 Task: Research Airbnb properties in Center Point, United States from 6th November, 2023 to 8th November, 2023 for 2 adults.1  bedroom having 2 beds and 1 bathroom. Property type can be flat. Amenities needed are: wifi. Booking option can be shelf check-in. Look for 4 properties as per requirement.
Action: Mouse pressed left at (312, 131)
Screenshot: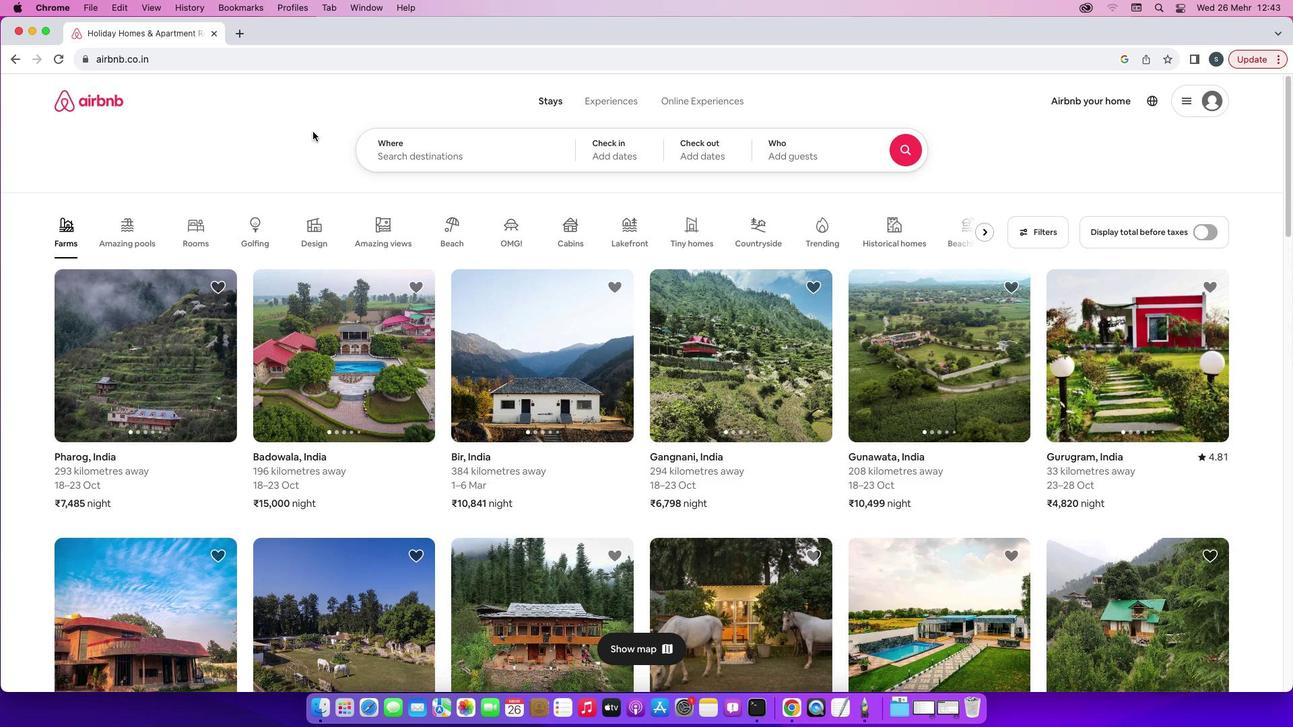 
Action: Mouse moved to (427, 159)
Screenshot: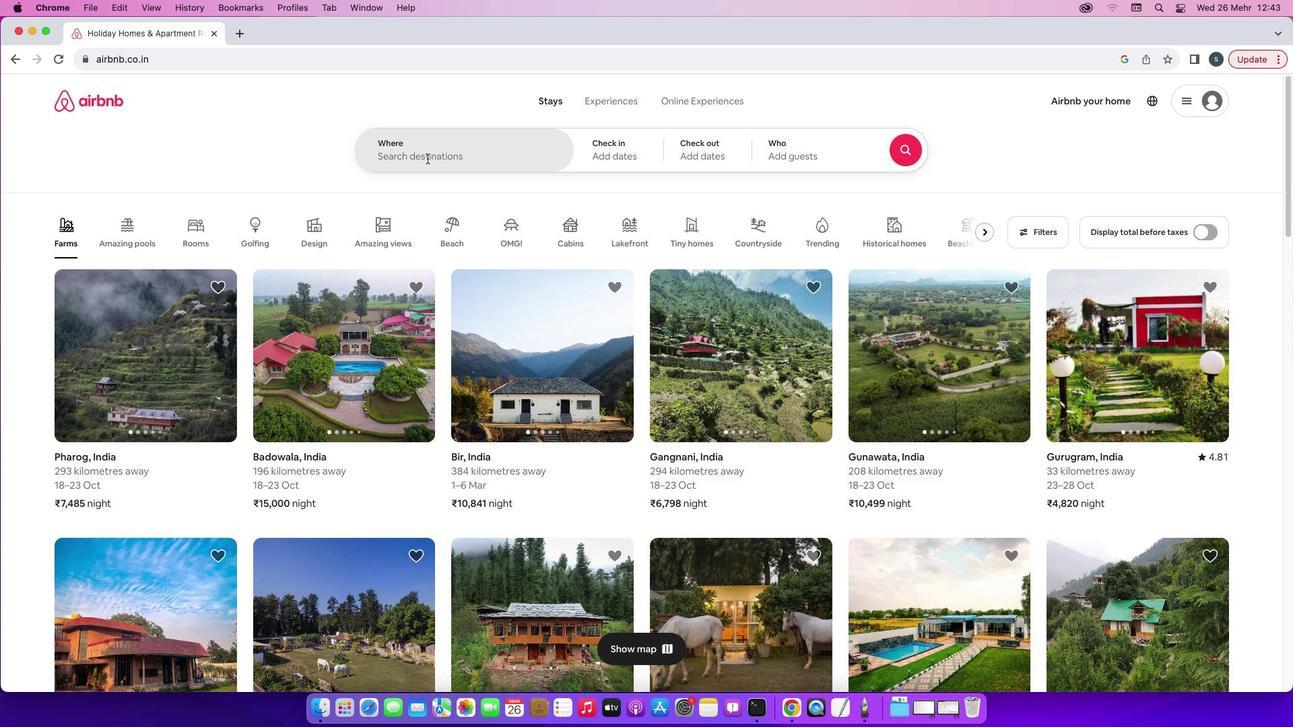 
Action: Mouse pressed left at (427, 159)
Screenshot: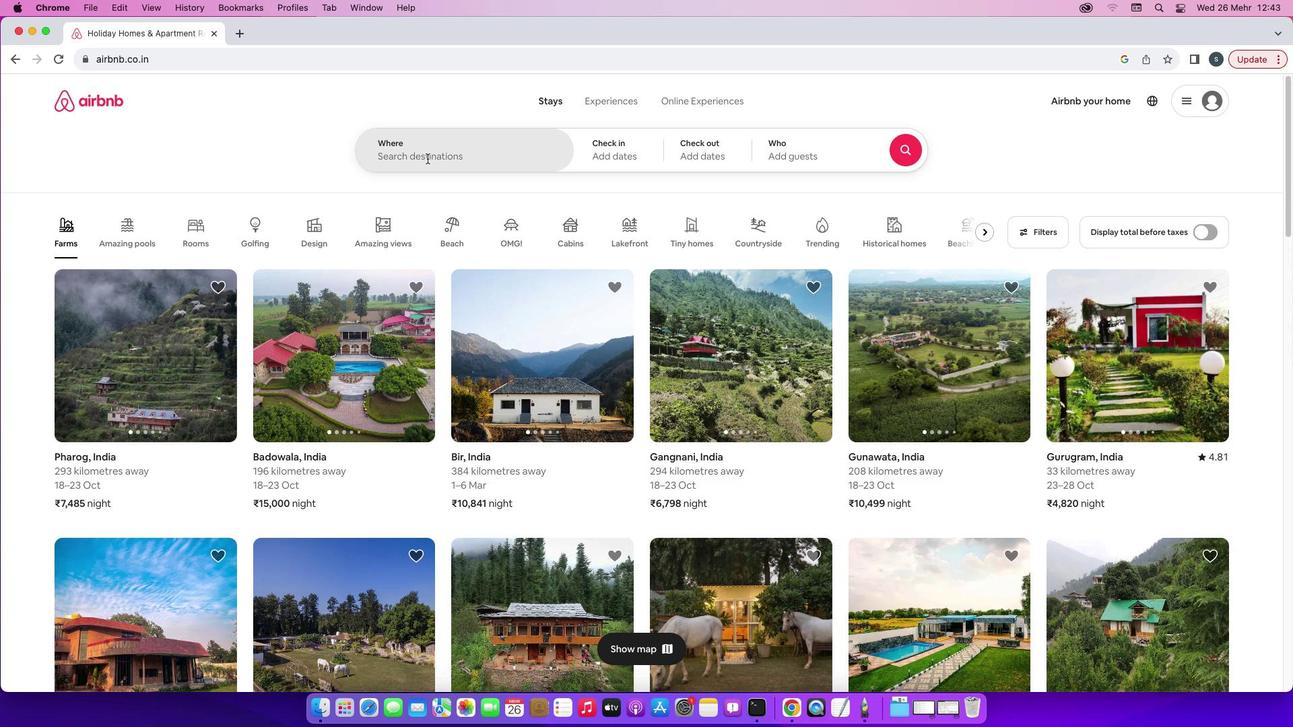
Action: Mouse moved to (427, 158)
Screenshot: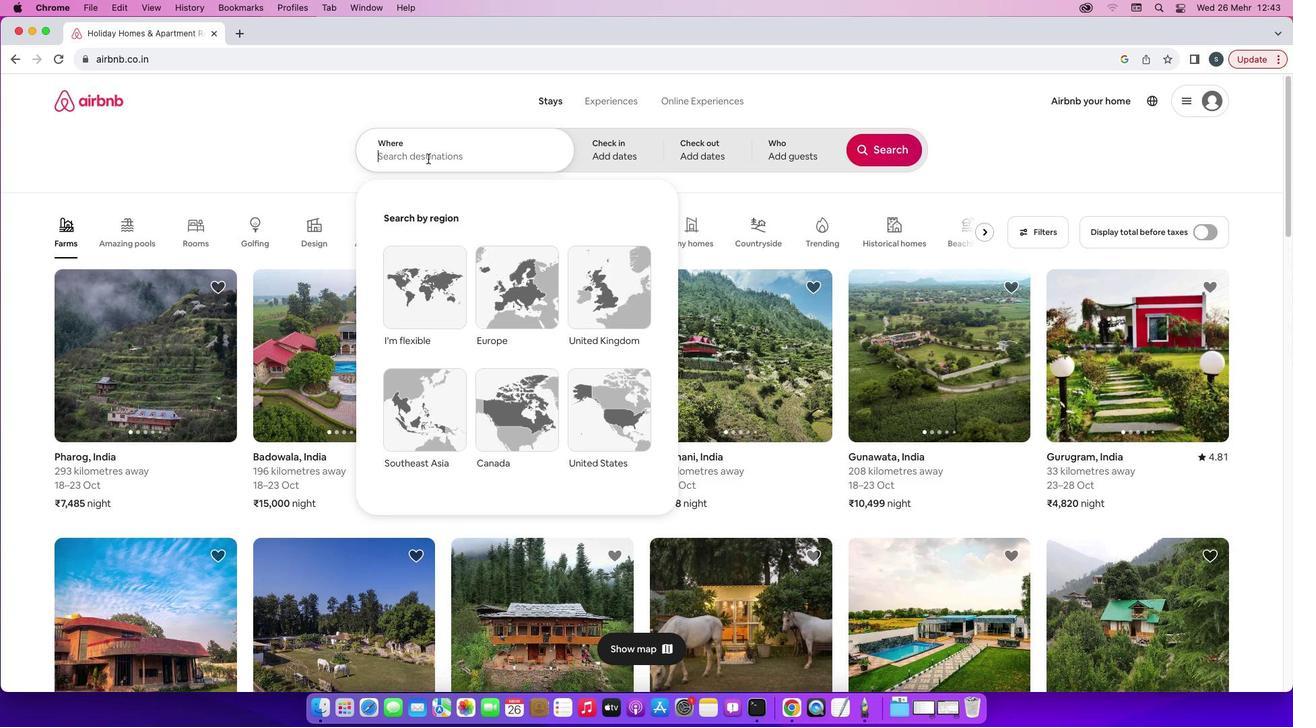 
Action: Key pressed 'C'Key.caps_lock'e''n''t''e''r'Key.space'p'Key.caps_lock'O''I''N''T'Key.backspaceKey.backspaceKey.backspaceKey.backspaceKey.backspace'P'Key.caps_lock'o''i''n''t'','Key.spaceKey.caps_lock'U'Key.caps_lock'n''i''t''e''d'Key.spaceKey.caps_lock'S'Key.caps_lock't''a''t''e''s'Key.enter
Screenshot: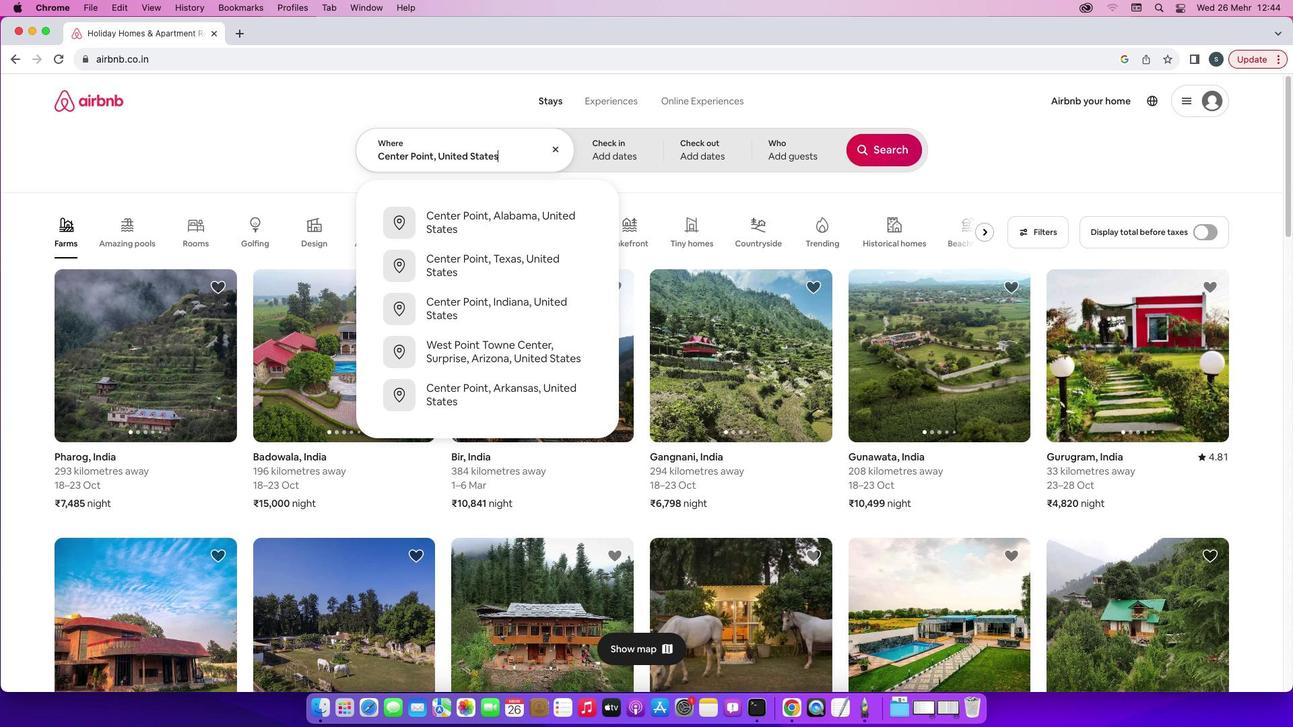 
Action: Mouse moved to (700, 340)
Screenshot: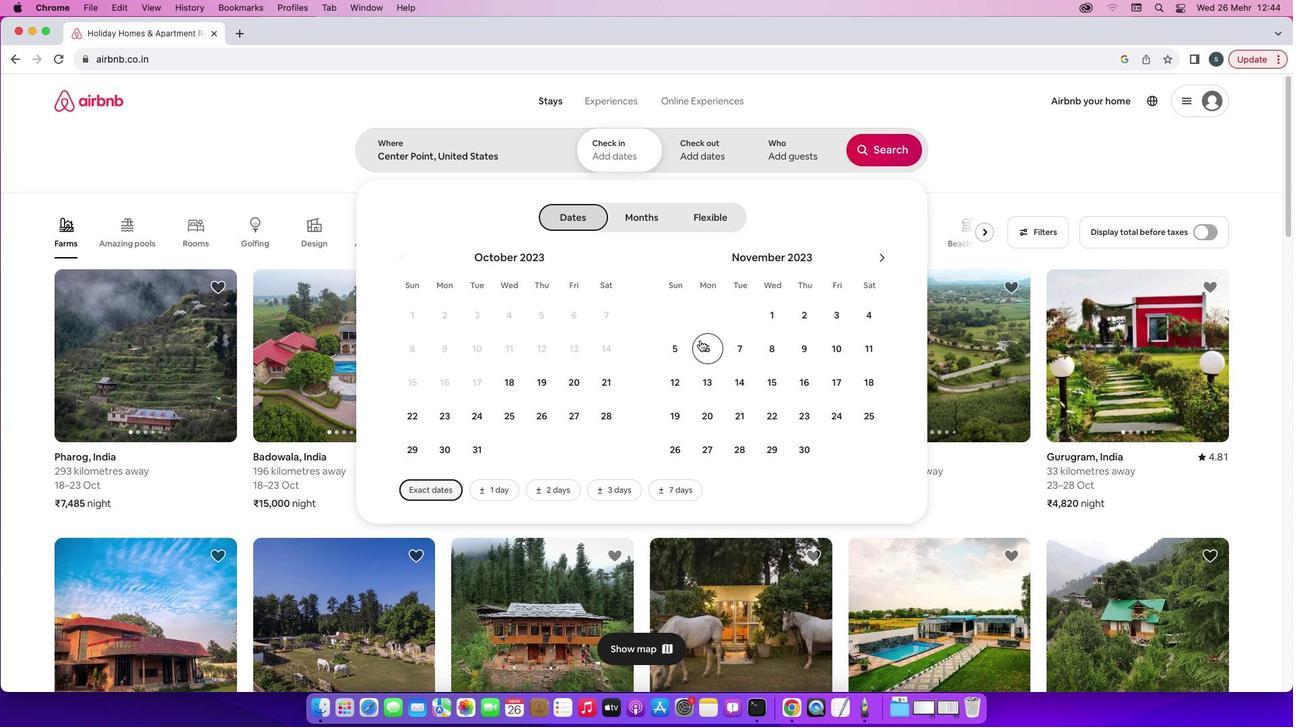 
Action: Mouse pressed left at (700, 340)
Screenshot: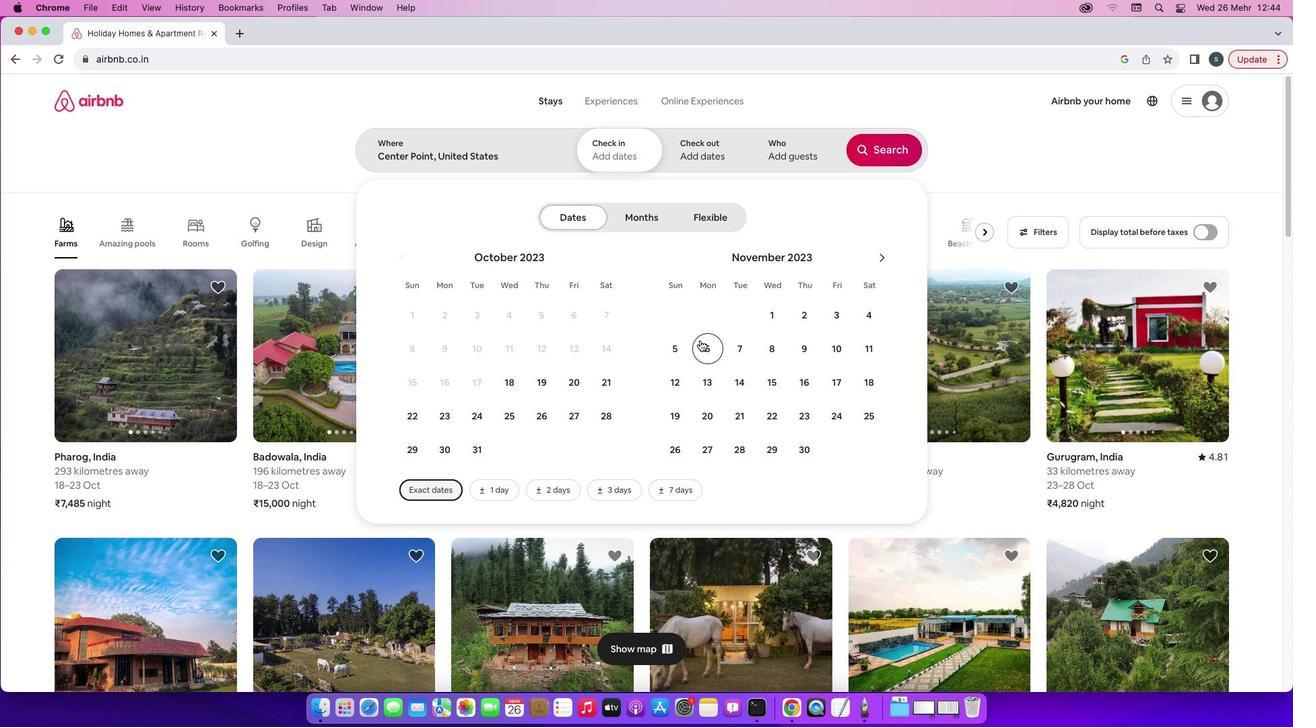 
Action: Mouse moved to (768, 351)
Screenshot: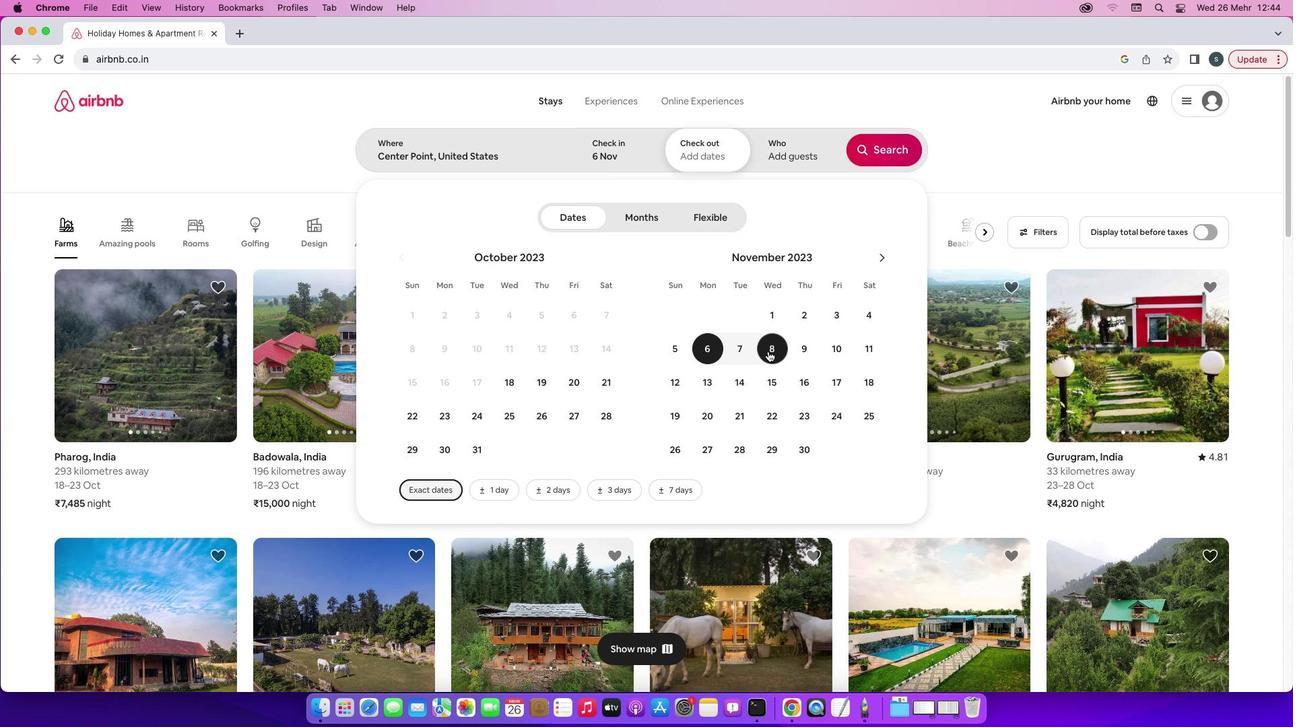 
Action: Mouse pressed left at (768, 351)
Screenshot: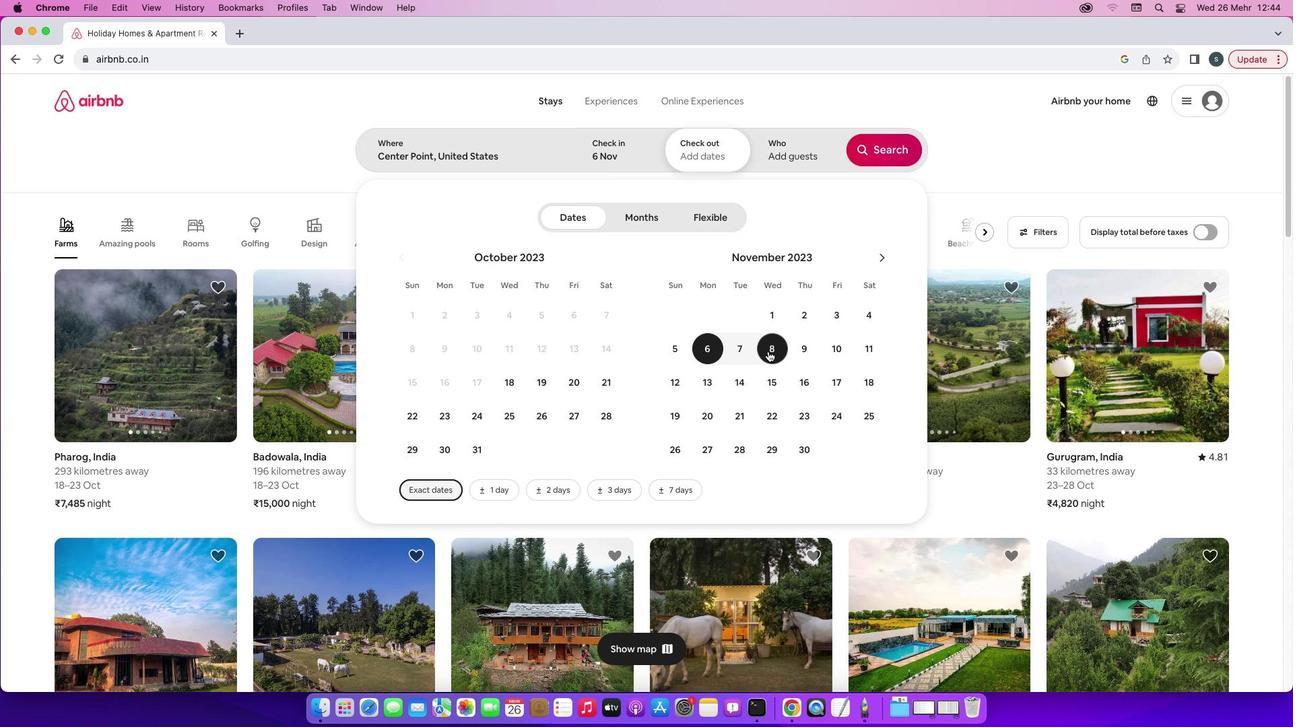
Action: Mouse moved to (801, 146)
Screenshot: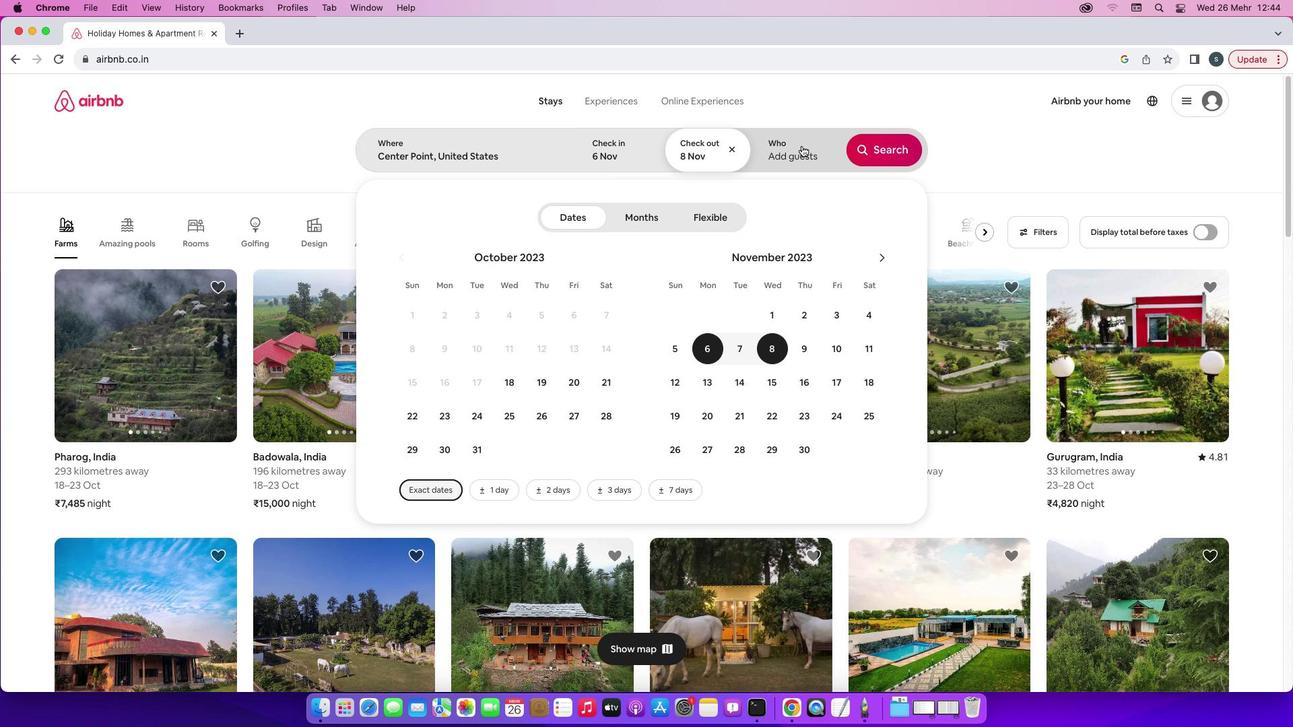 
Action: Mouse pressed left at (801, 146)
Screenshot: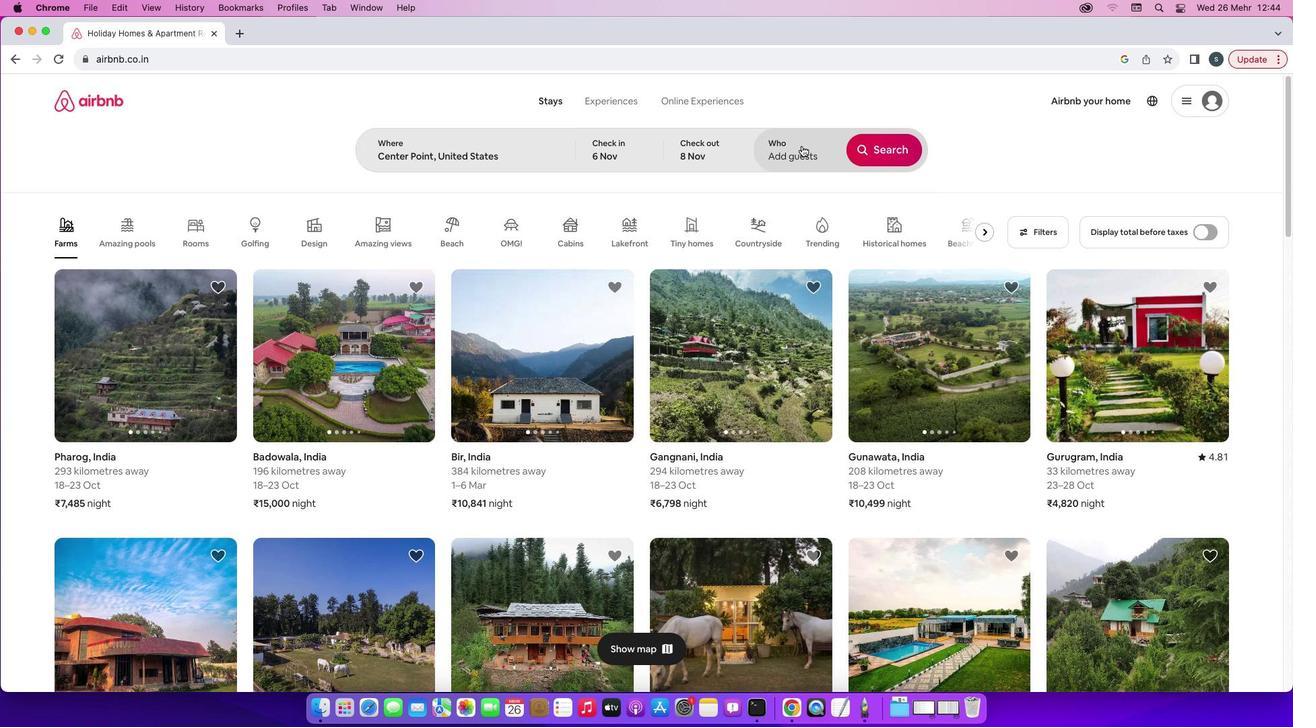 
Action: Mouse moved to (888, 223)
Screenshot: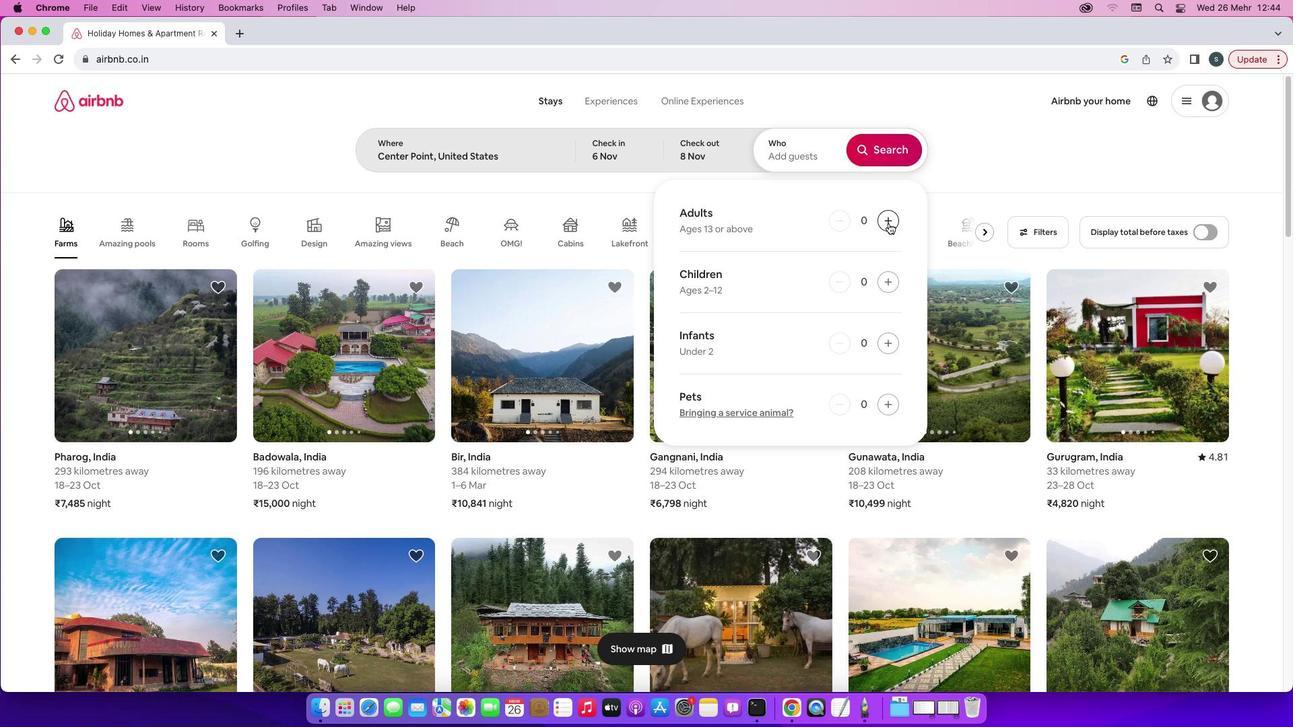 
Action: Mouse pressed left at (888, 223)
Screenshot: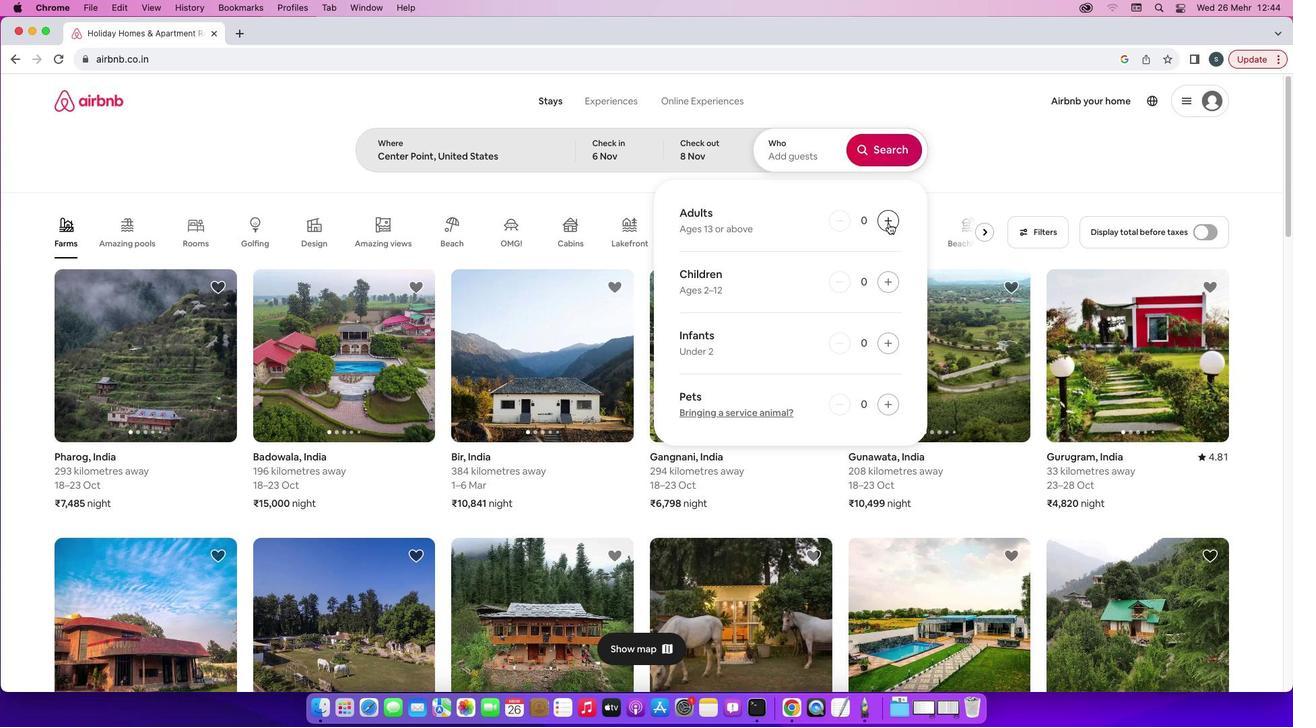 
Action: Mouse pressed left at (888, 223)
Screenshot: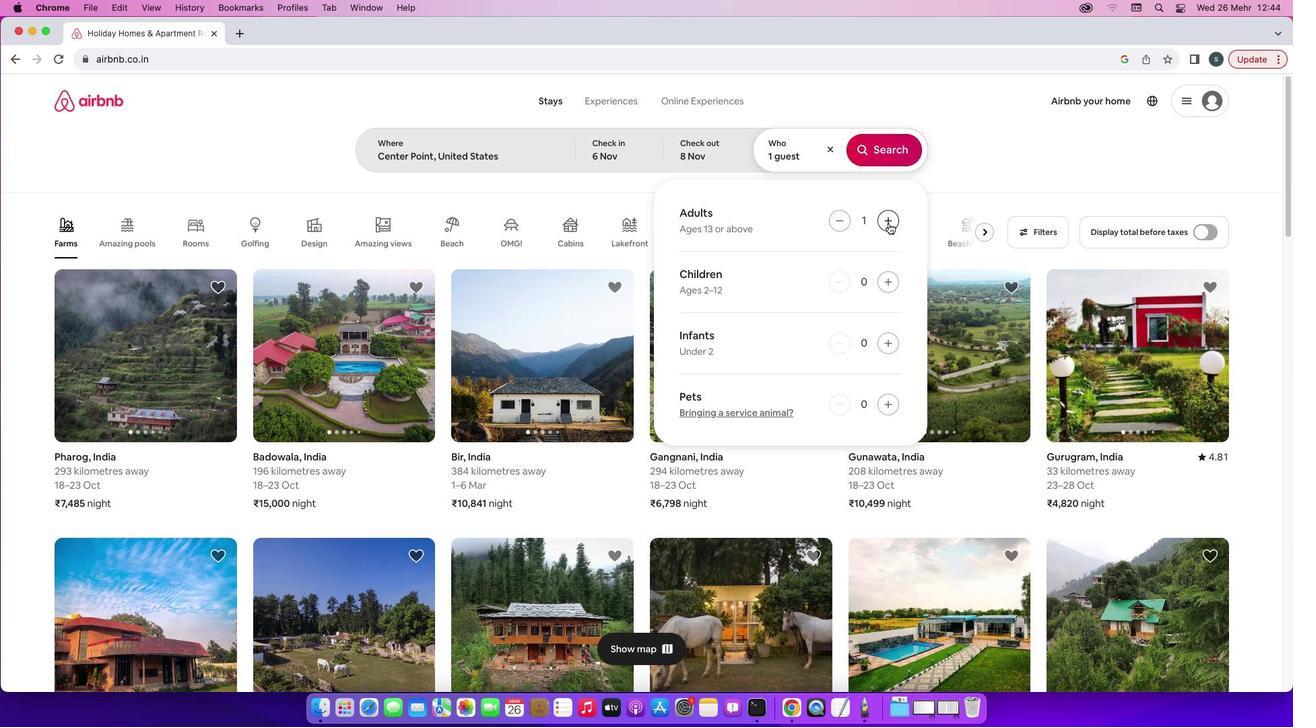 
Action: Mouse moved to (884, 141)
Screenshot: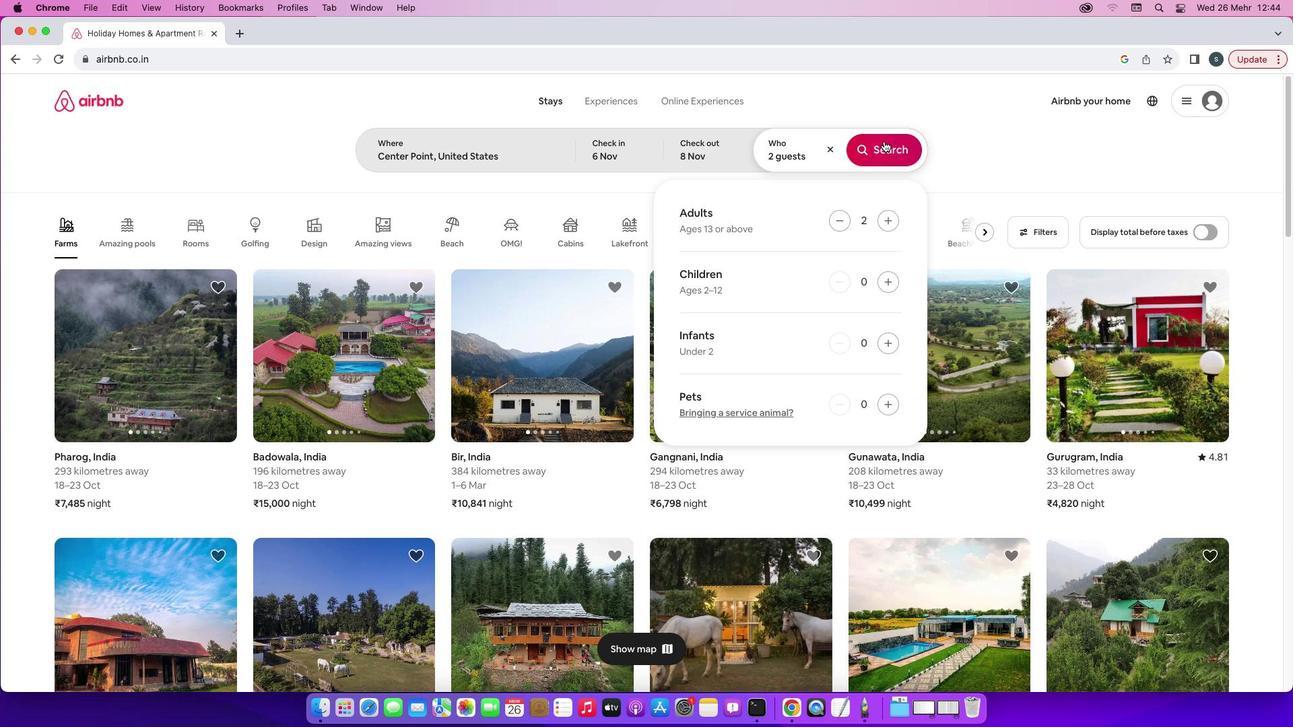 
Action: Mouse pressed left at (884, 141)
Screenshot: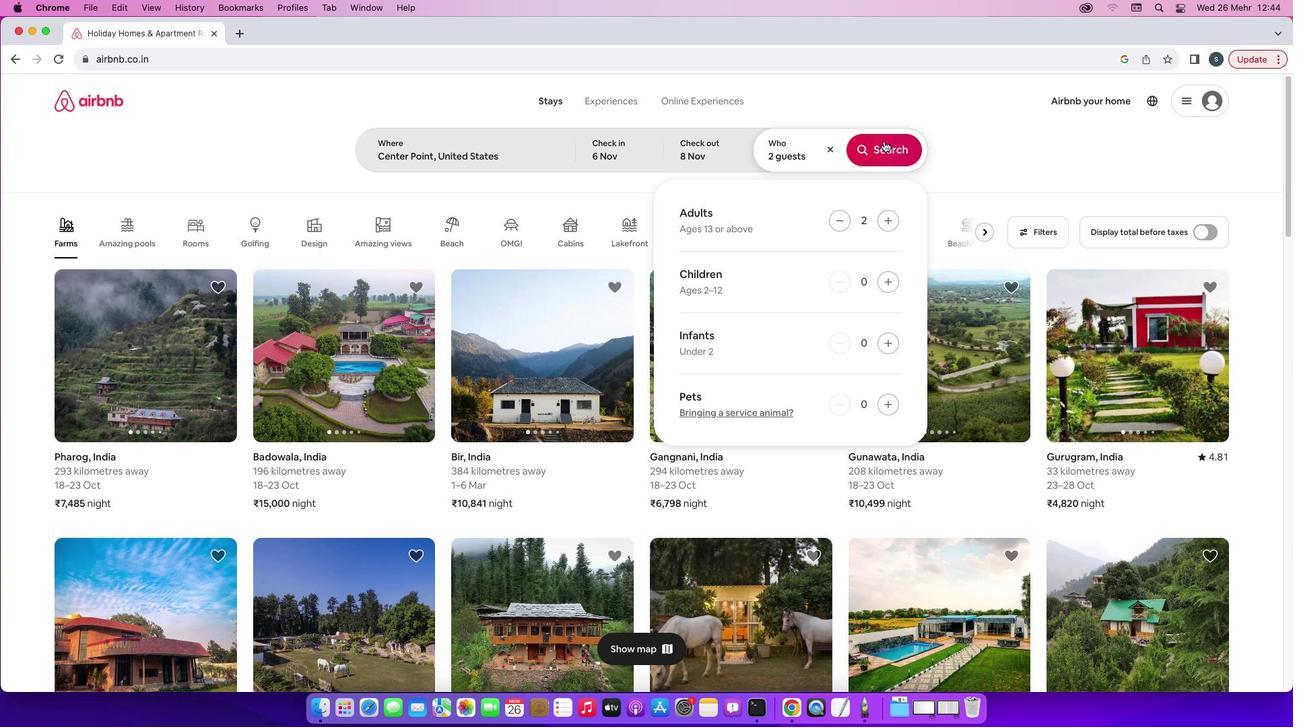 
Action: Mouse moved to (1069, 152)
Screenshot: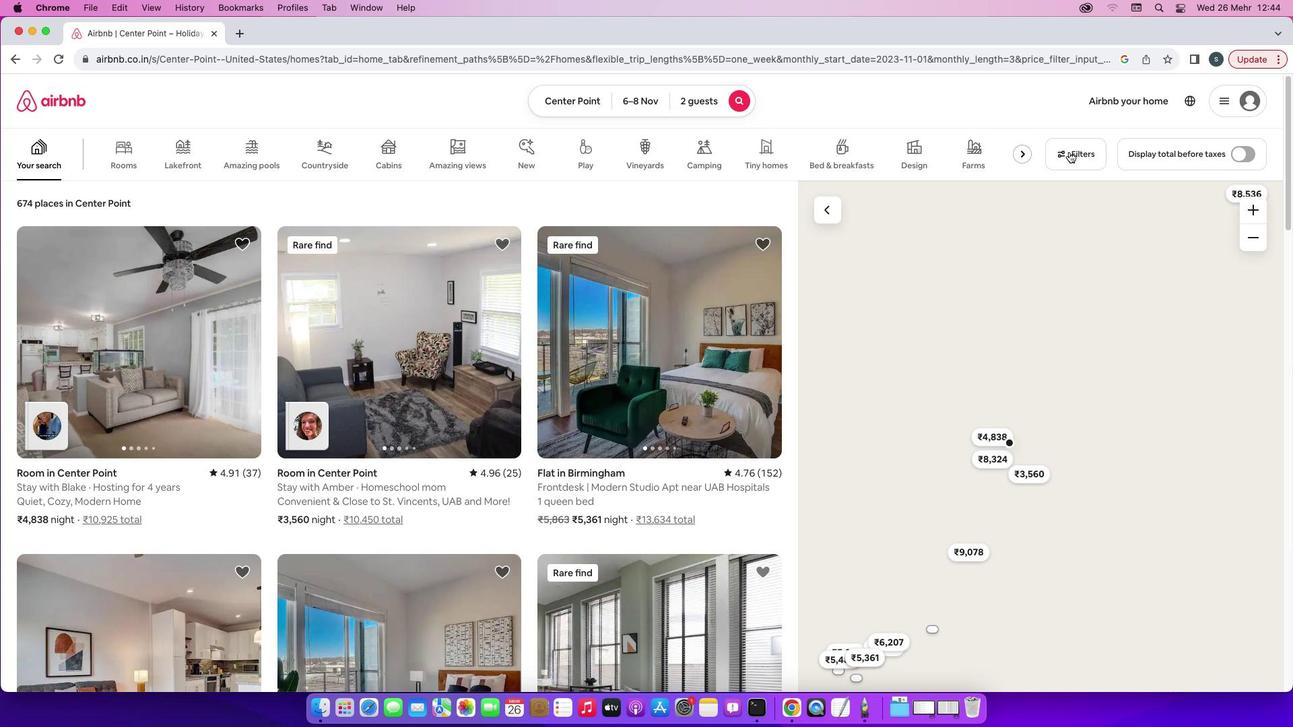 
Action: Mouse pressed left at (1069, 152)
Screenshot: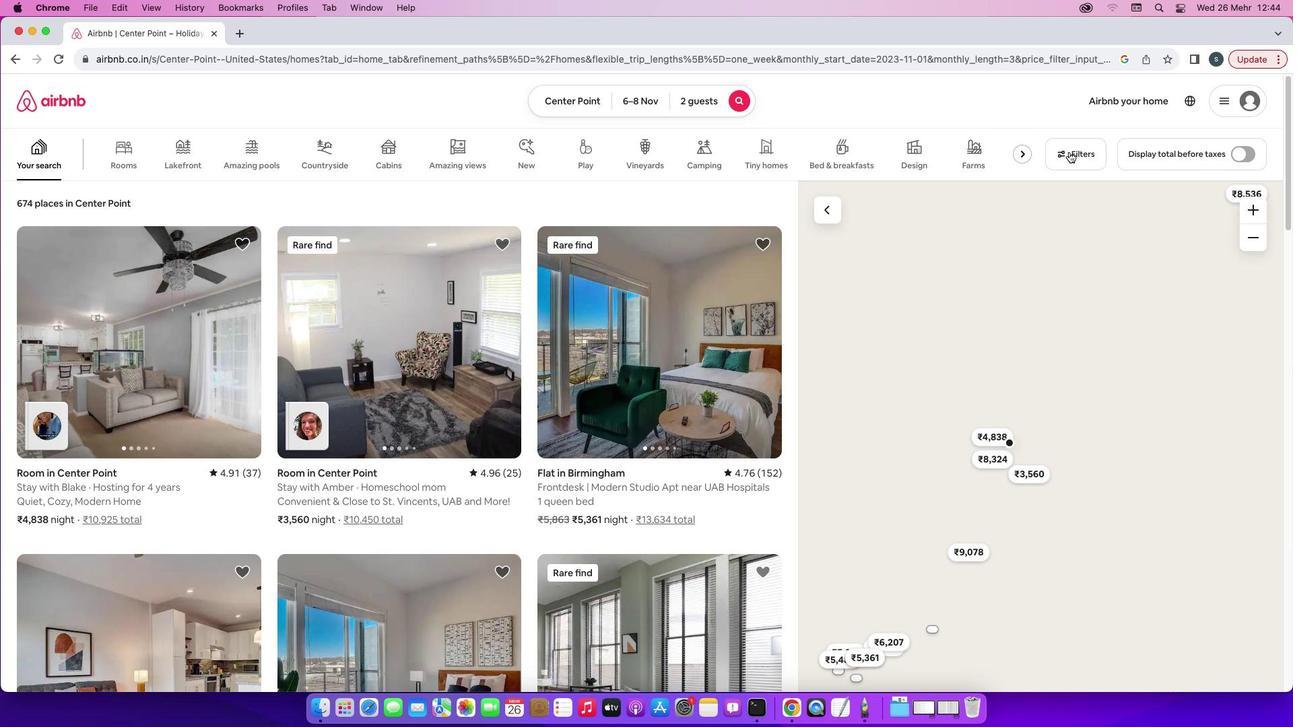 
Action: Mouse moved to (593, 414)
Screenshot: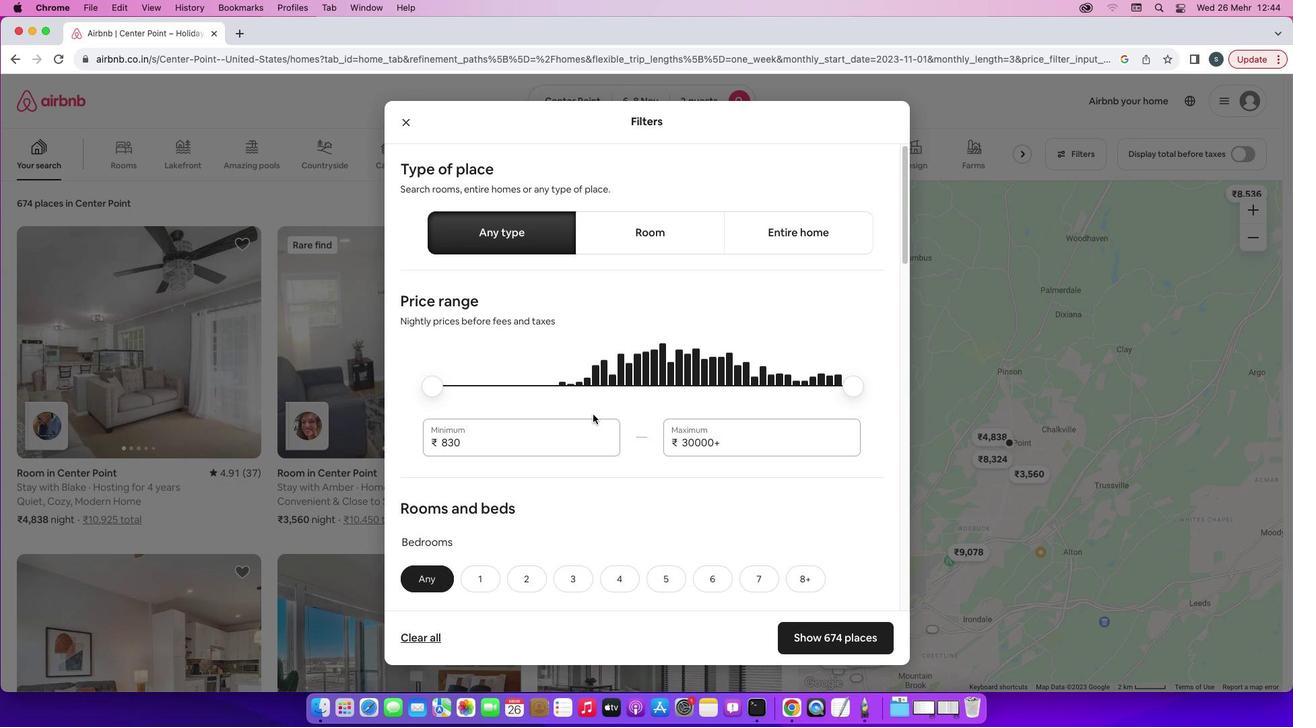 
Action: Mouse scrolled (593, 414) with delta (0, 0)
Screenshot: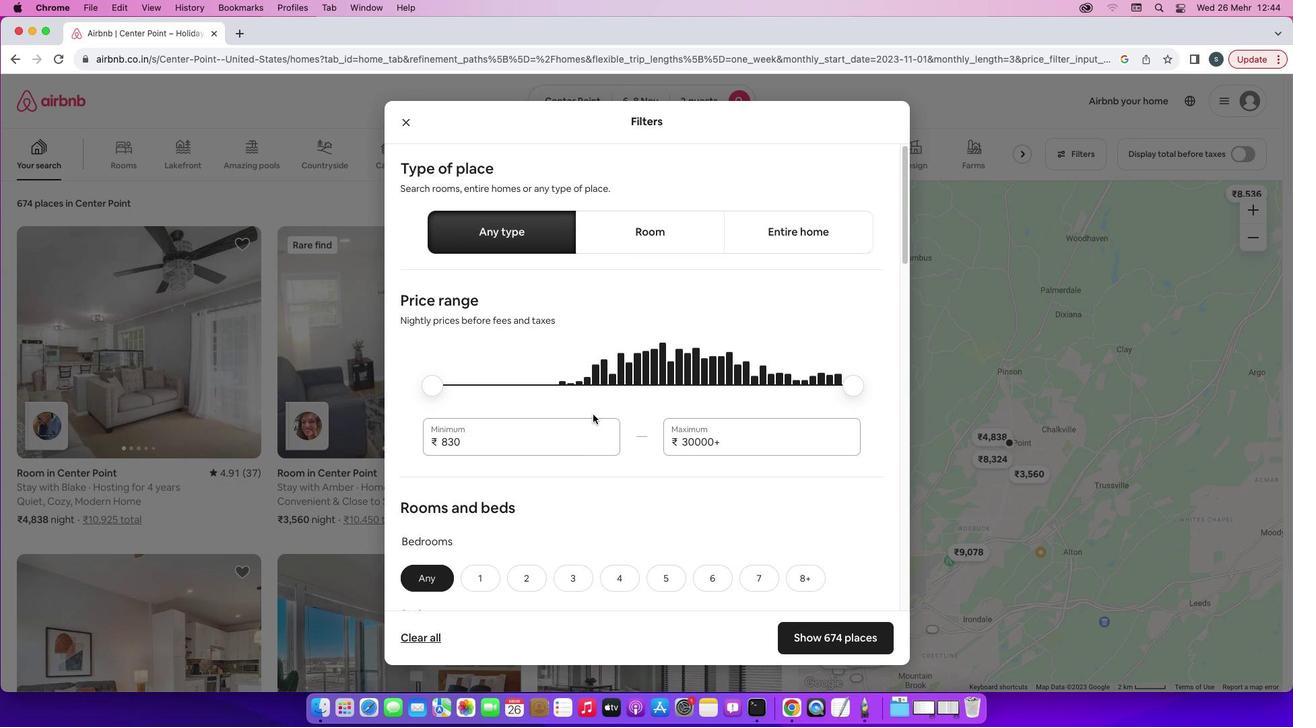 
Action: Mouse scrolled (593, 414) with delta (0, 0)
Screenshot: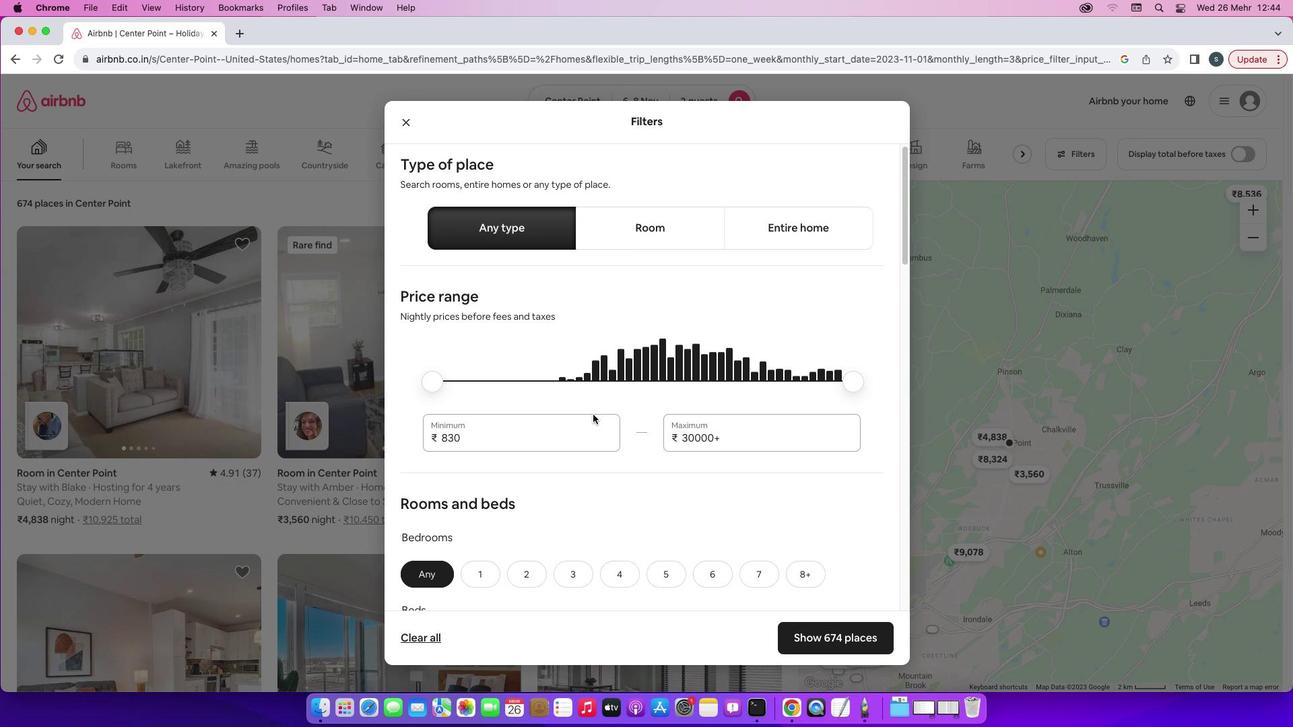 
Action: Mouse scrolled (593, 414) with delta (0, 0)
Screenshot: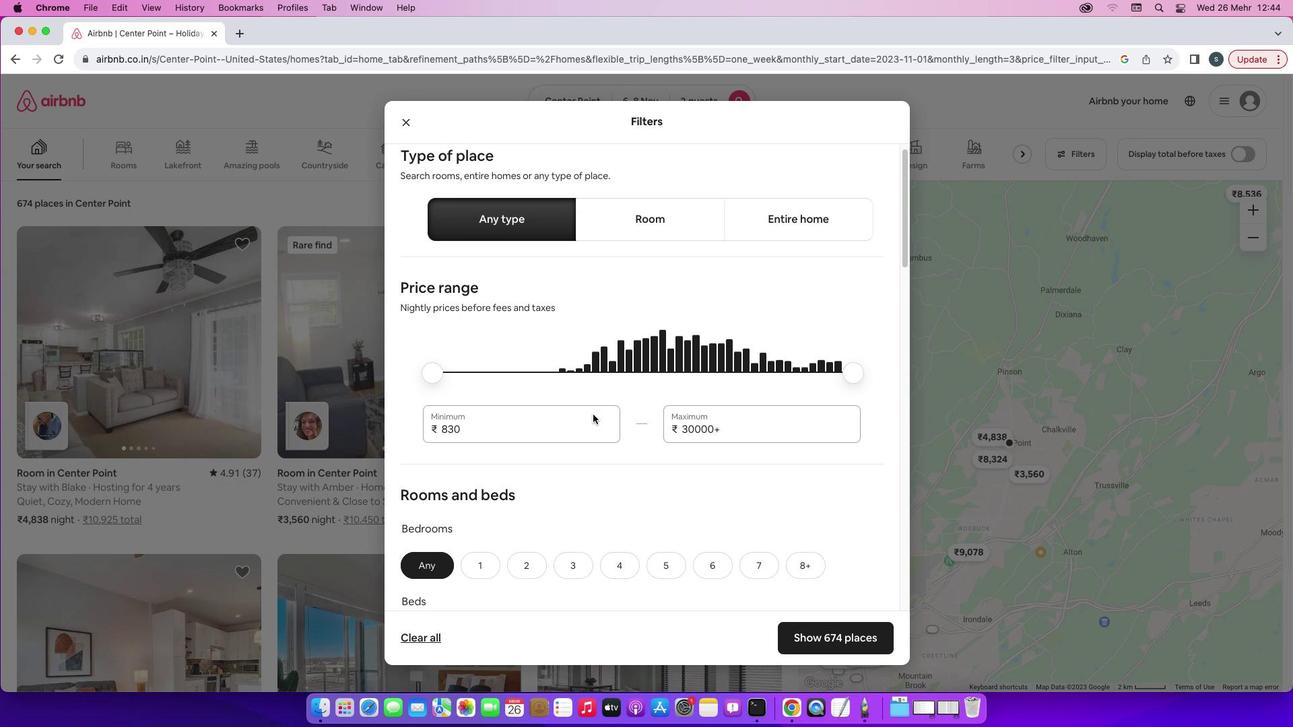 
Action: Mouse scrolled (593, 414) with delta (0, -1)
Screenshot: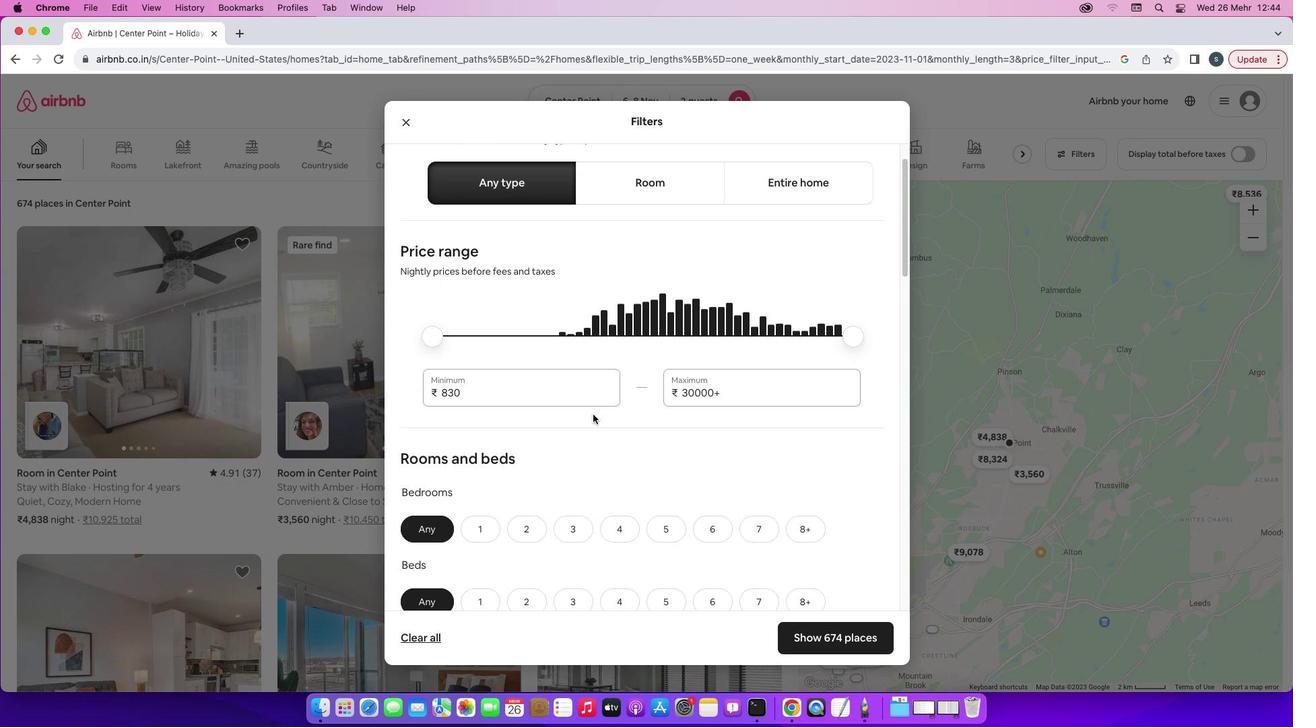 
Action: Mouse scrolled (593, 414) with delta (0, -2)
Screenshot: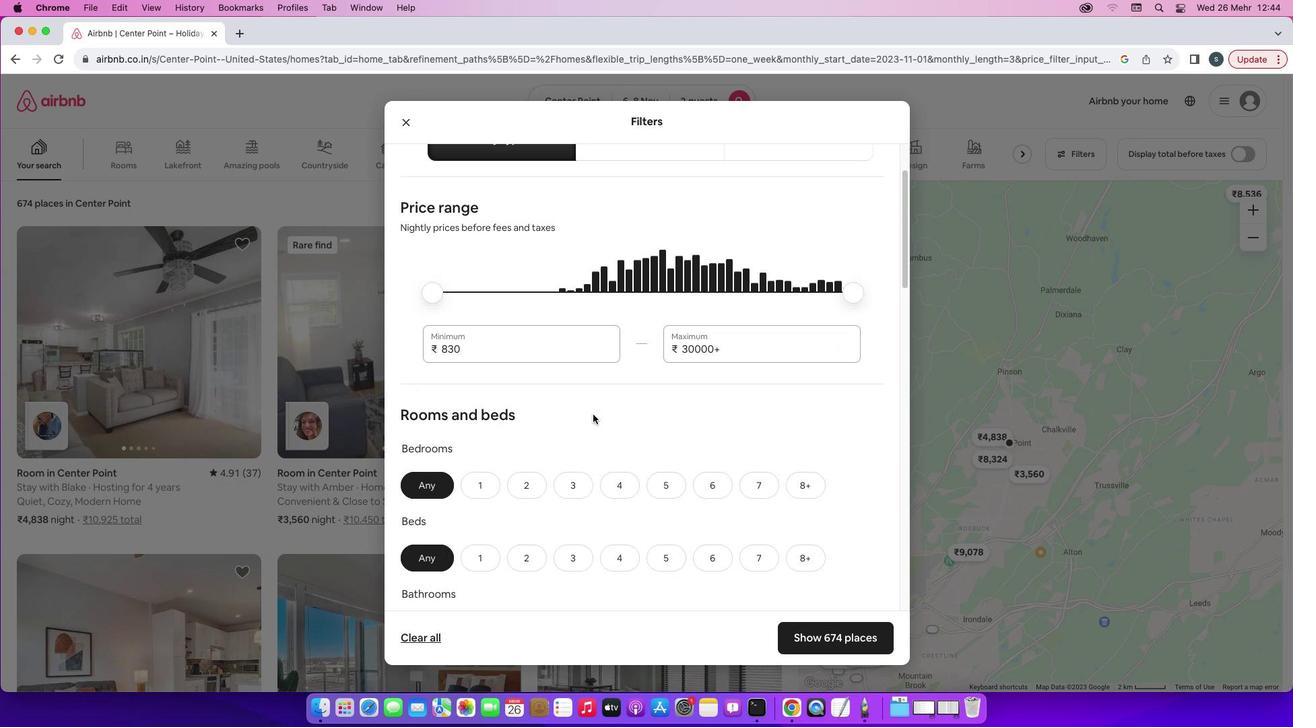 
Action: Mouse scrolled (593, 414) with delta (0, 0)
Screenshot: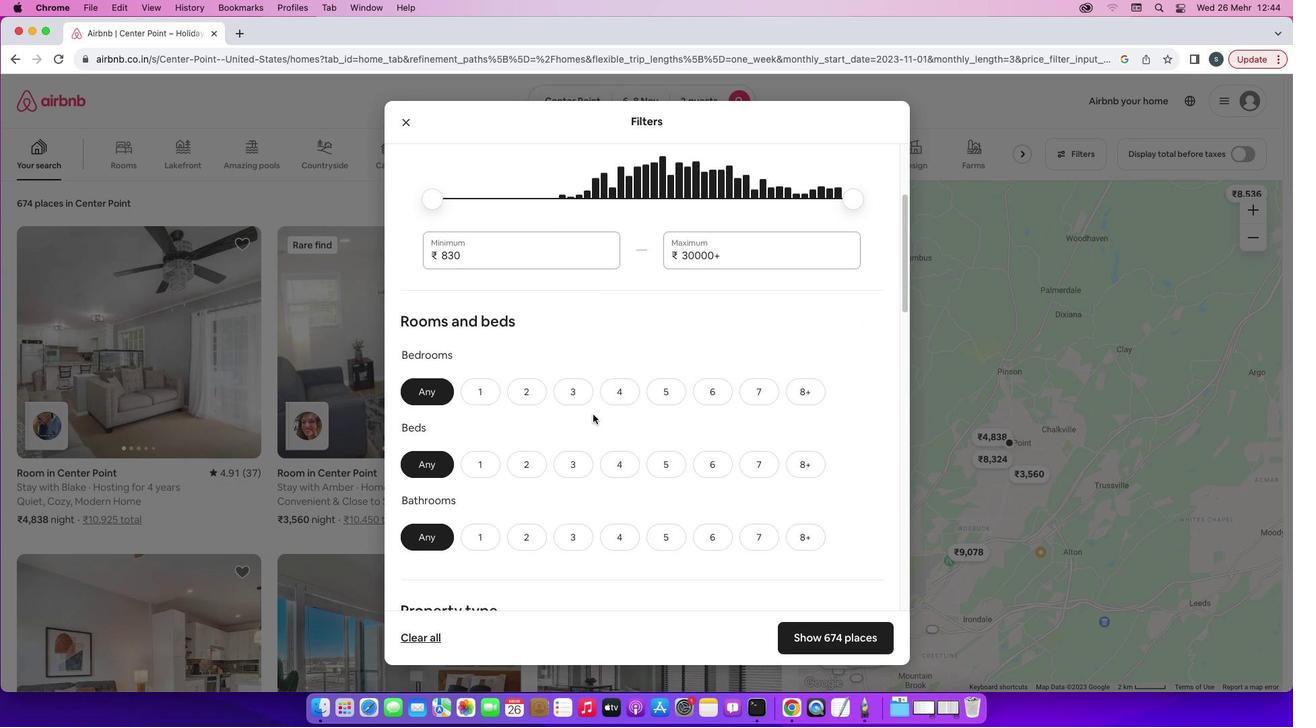 
Action: Mouse scrolled (593, 414) with delta (0, 0)
Screenshot: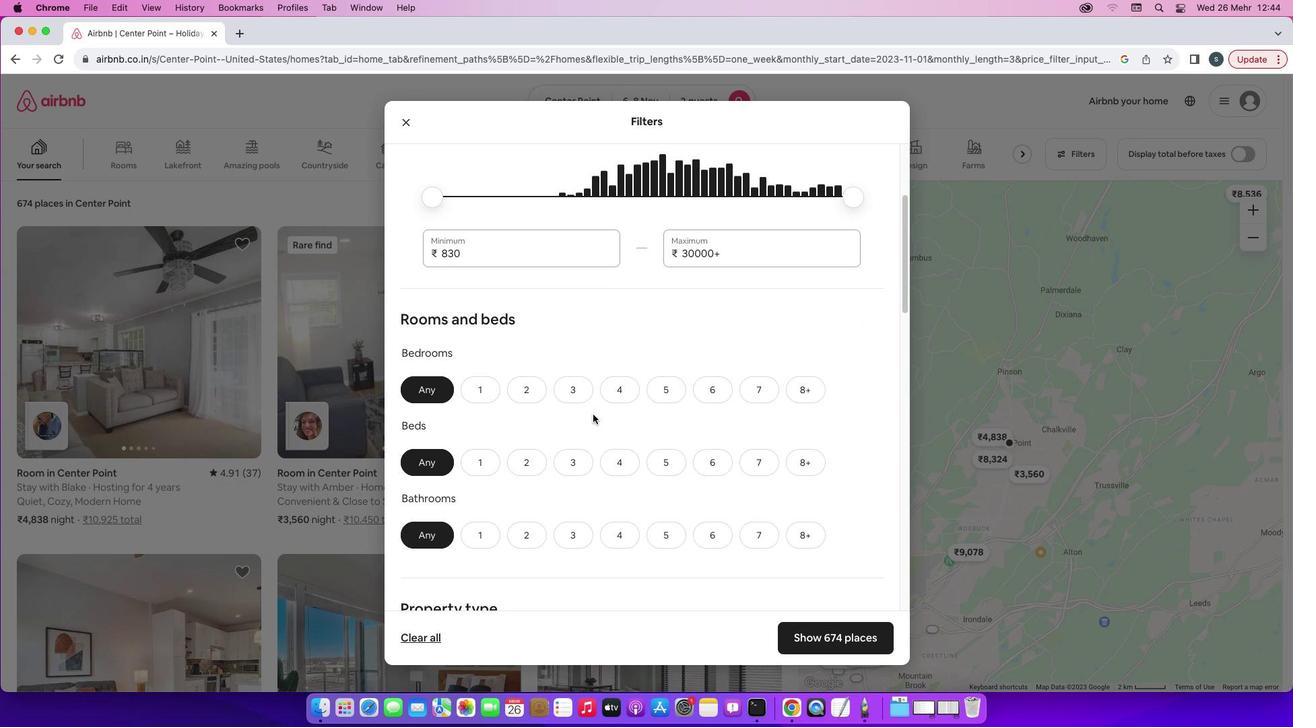 
Action: Mouse moved to (479, 375)
Screenshot: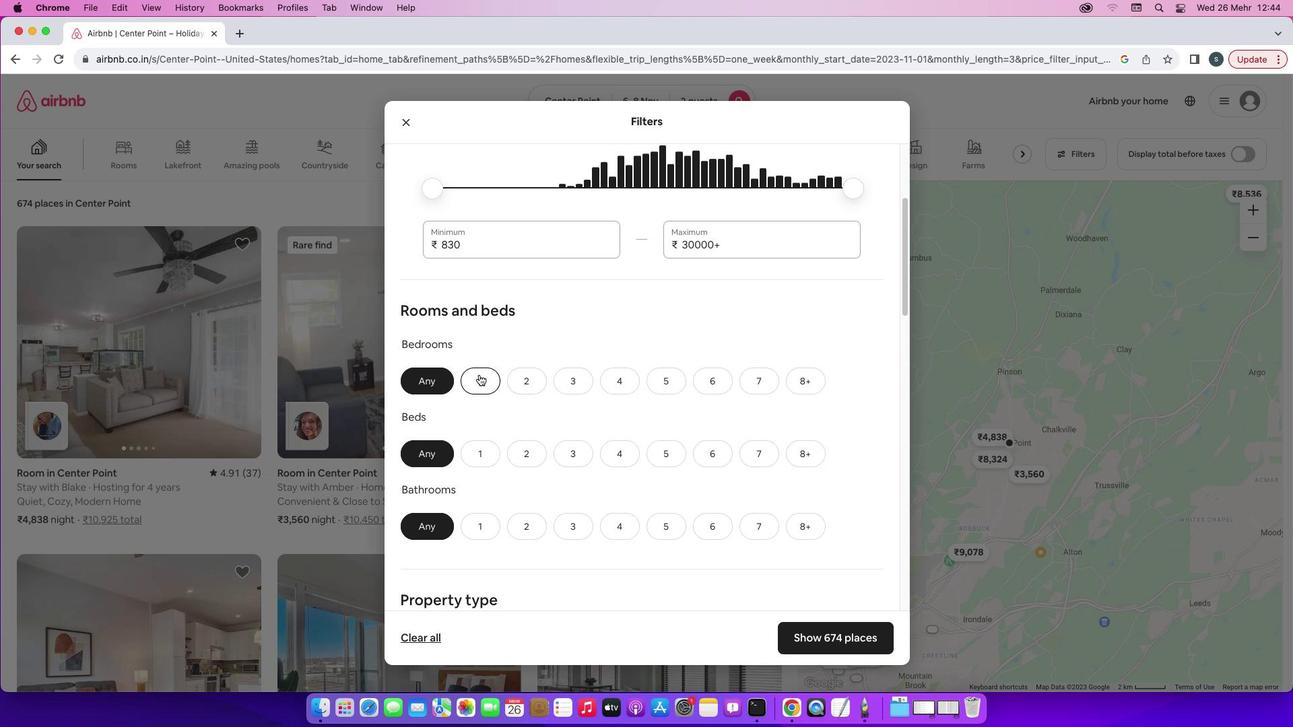 
Action: Mouse pressed left at (479, 375)
Screenshot: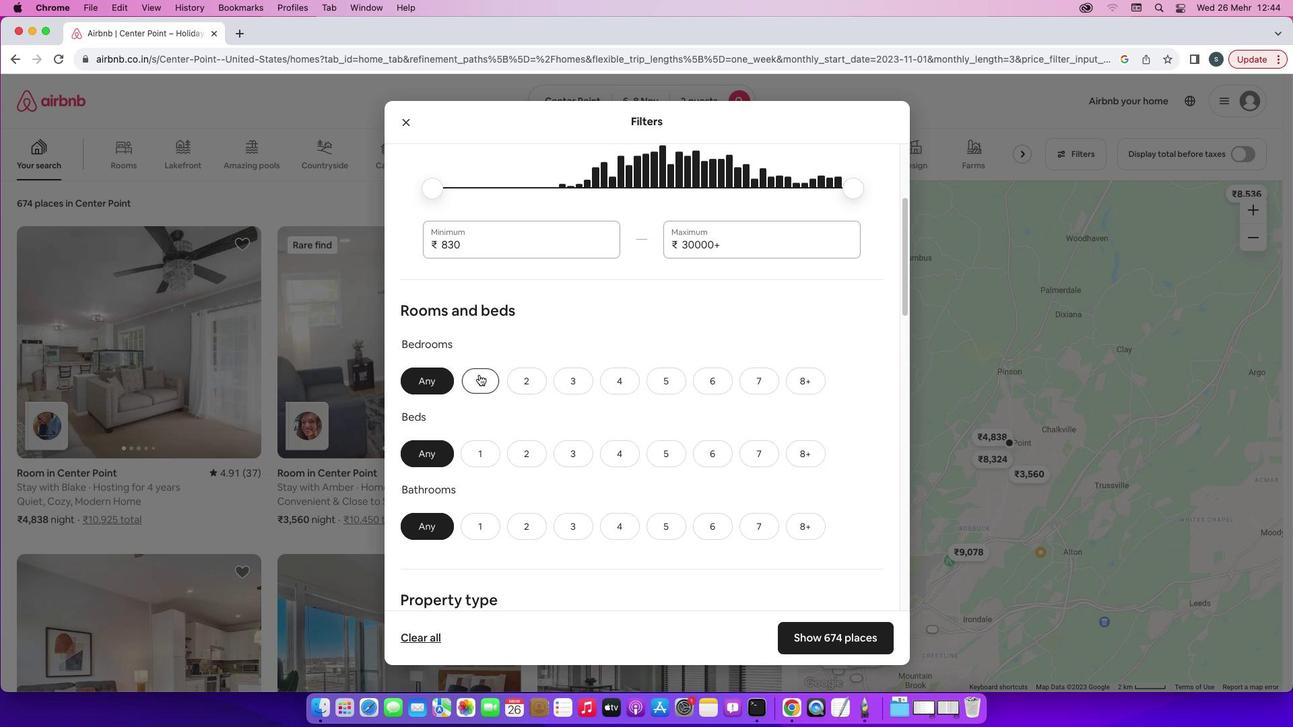 
Action: Mouse moved to (531, 451)
Screenshot: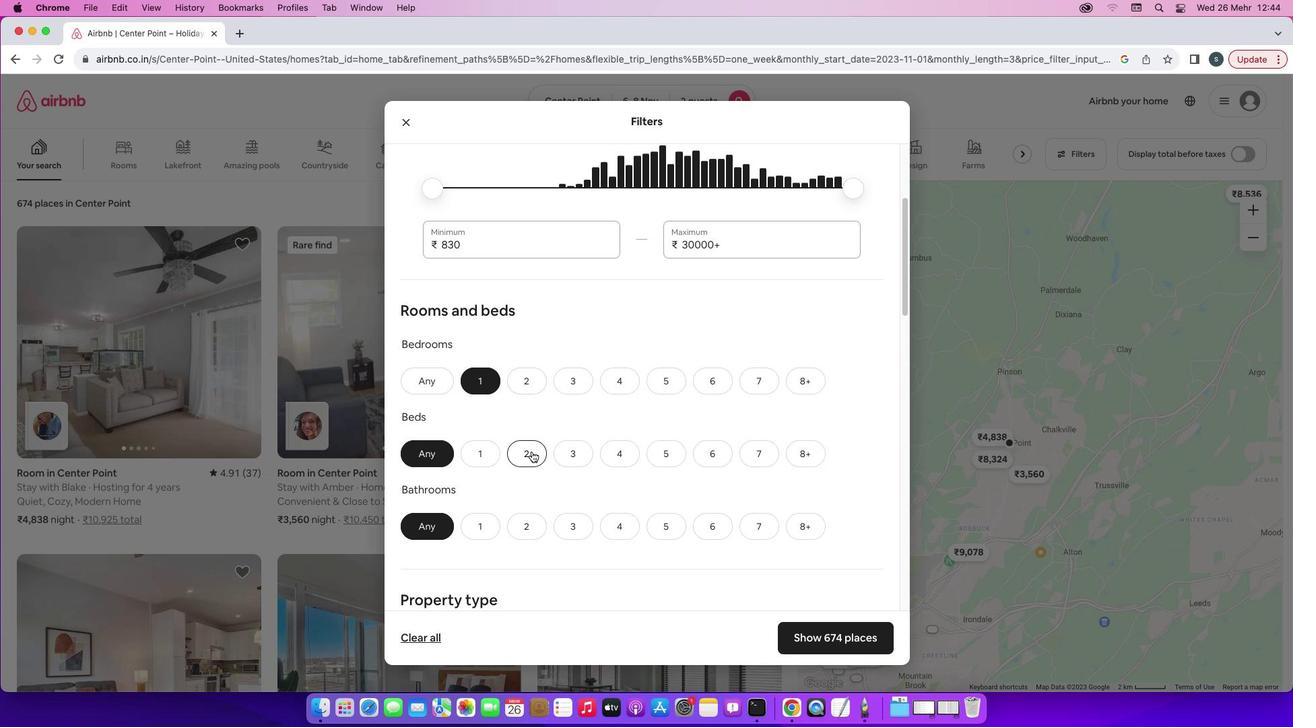 
Action: Mouse pressed left at (531, 451)
Screenshot: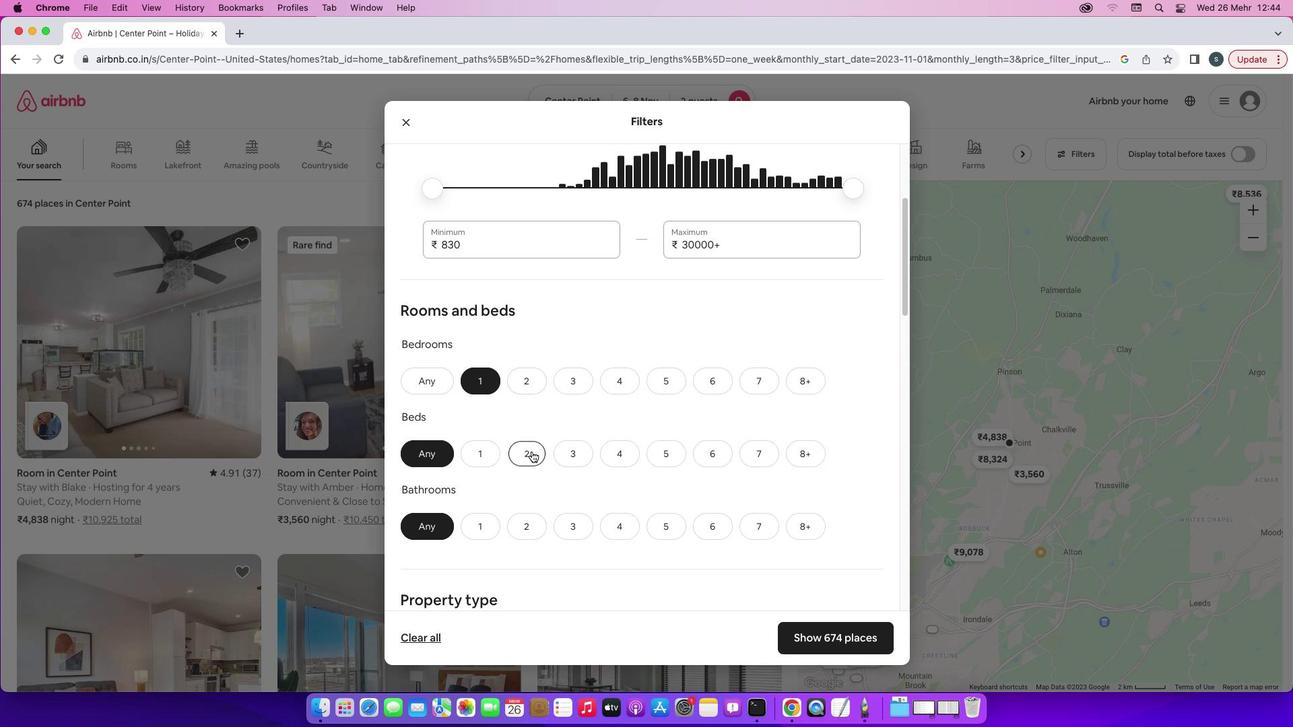 
Action: Mouse moved to (486, 521)
Screenshot: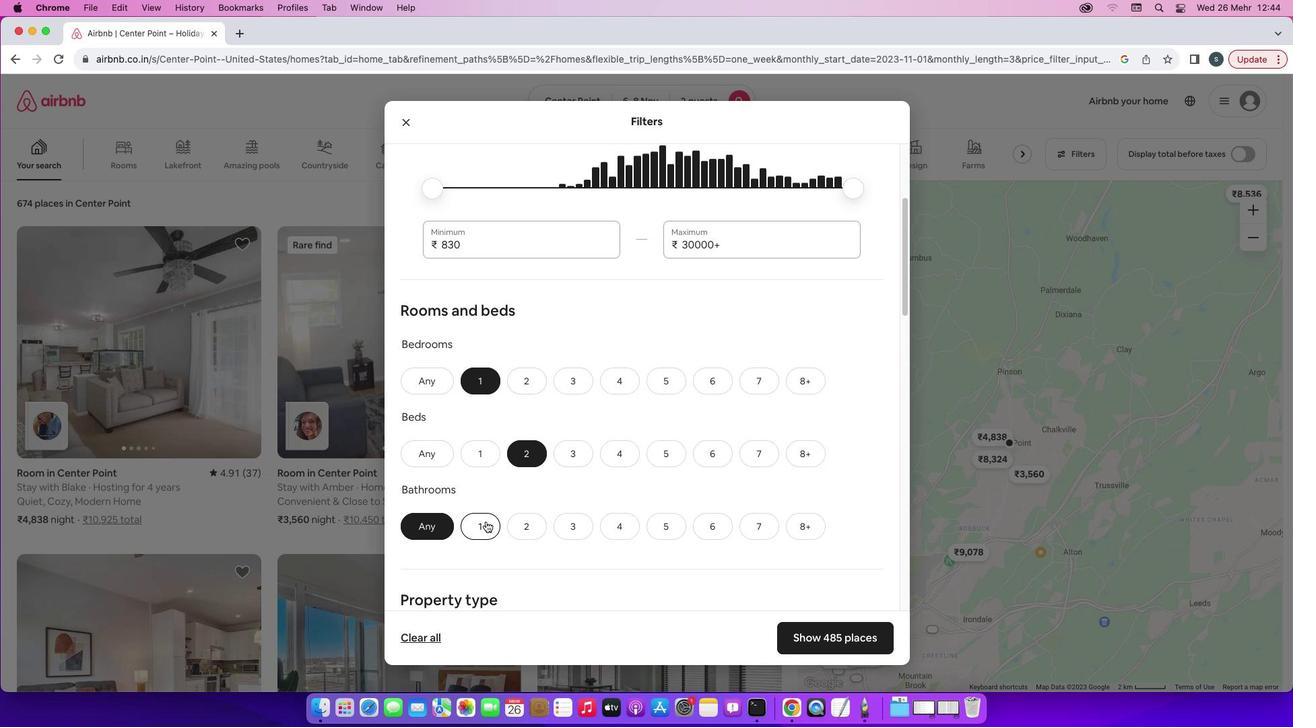 
Action: Mouse pressed left at (486, 521)
Screenshot: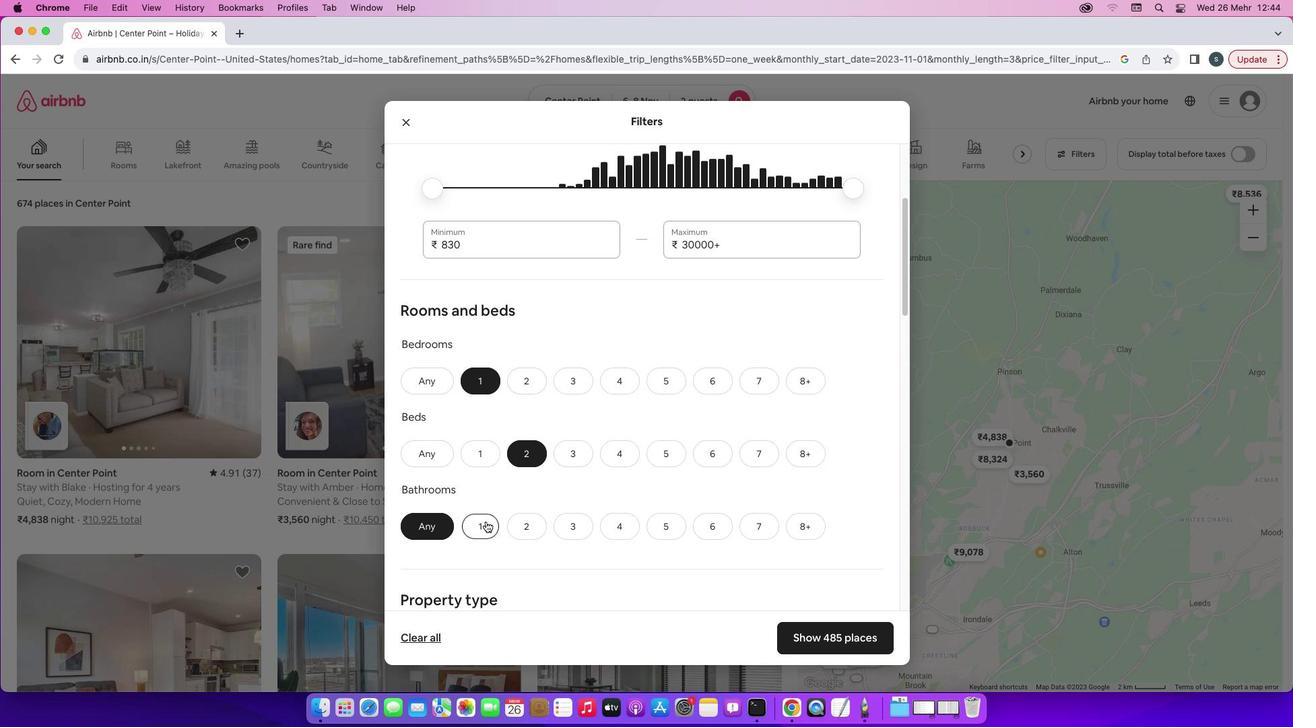 
Action: Mouse moved to (559, 500)
Screenshot: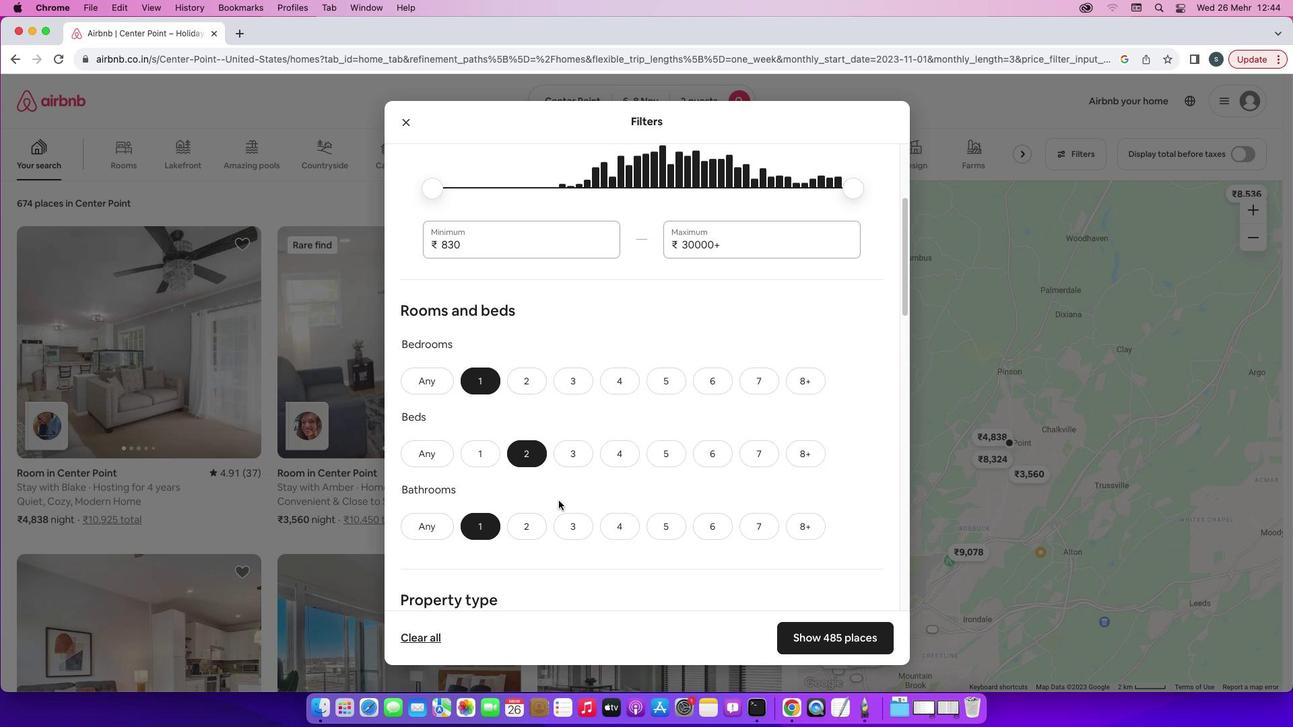 
Action: Mouse scrolled (559, 500) with delta (0, 0)
Screenshot: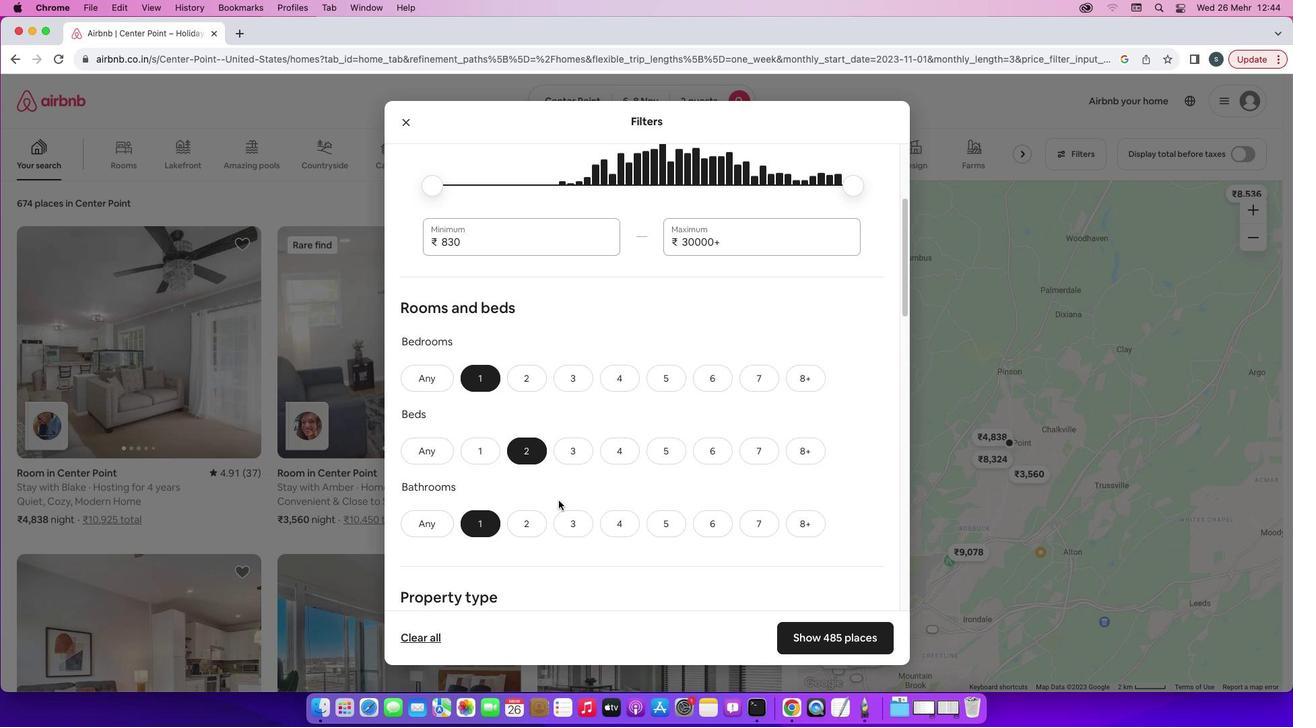 
Action: Mouse scrolled (559, 500) with delta (0, 0)
Screenshot: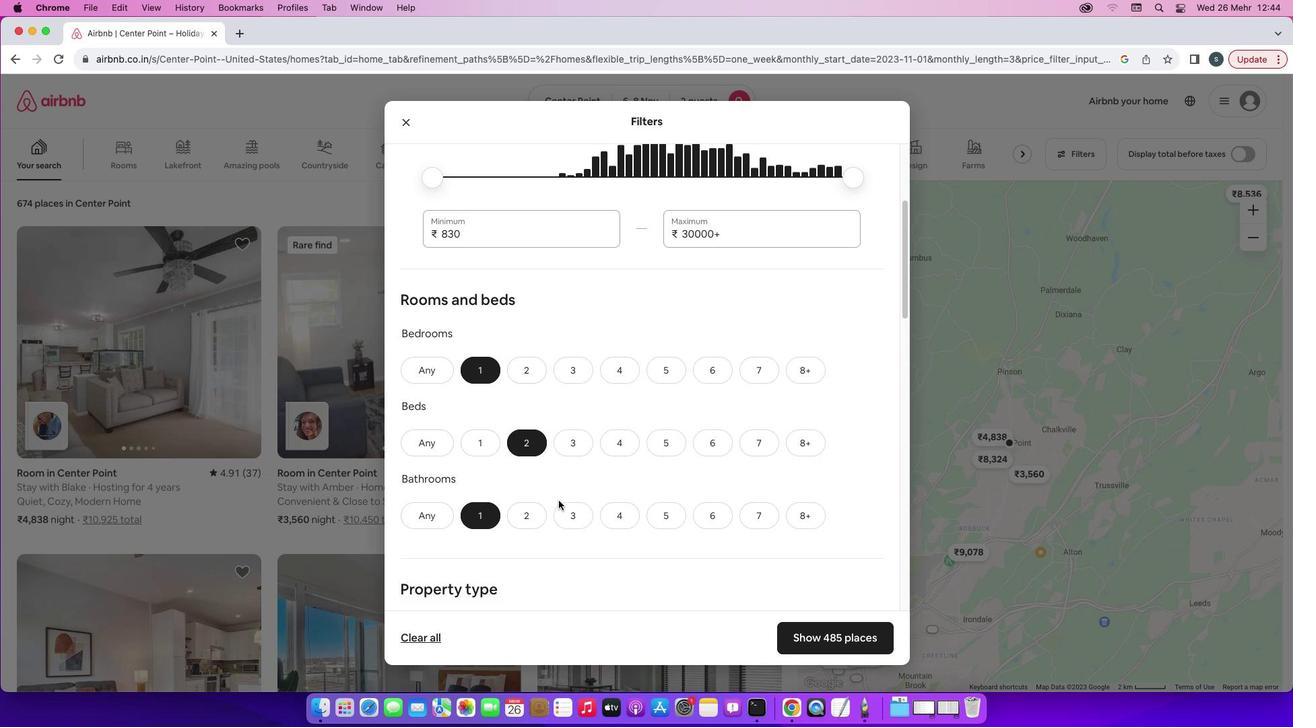 
Action: Mouse scrolled (559, 500) with delta (0, -1)
Screenshot: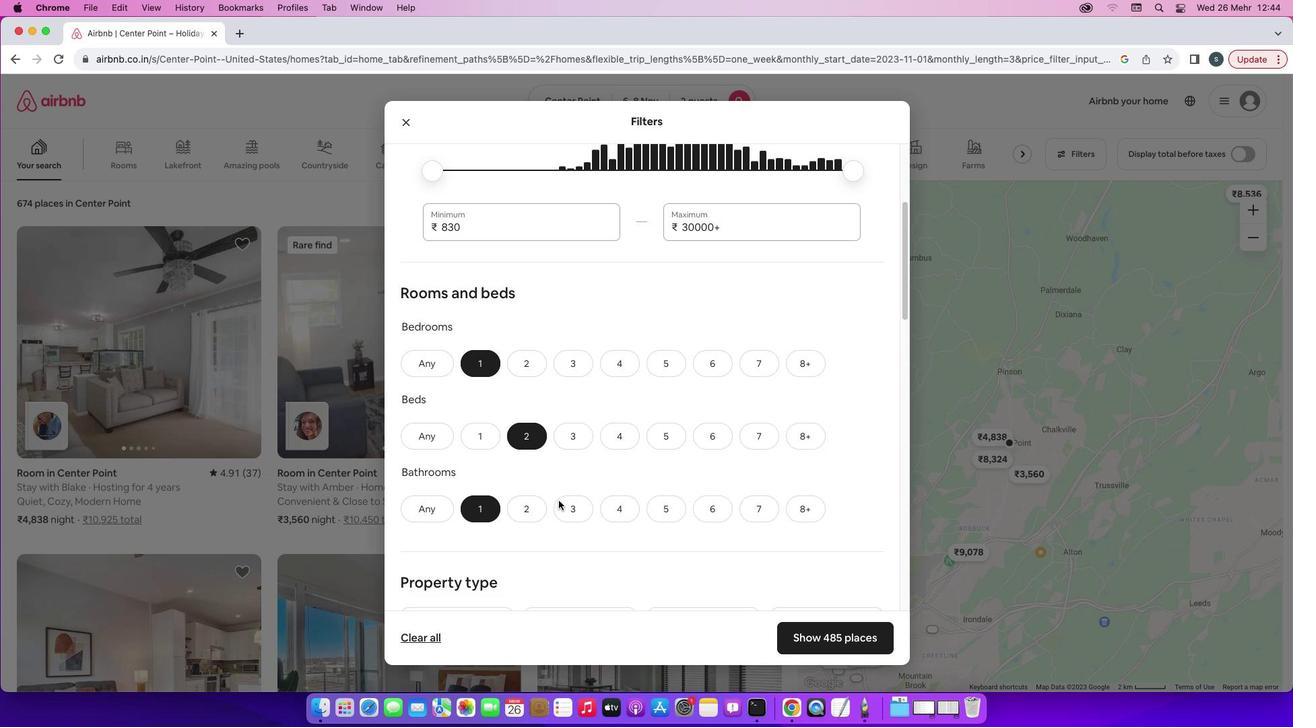 
Action: Mouse scrolled (559, 500) with delta (0, -1)
Screenshot: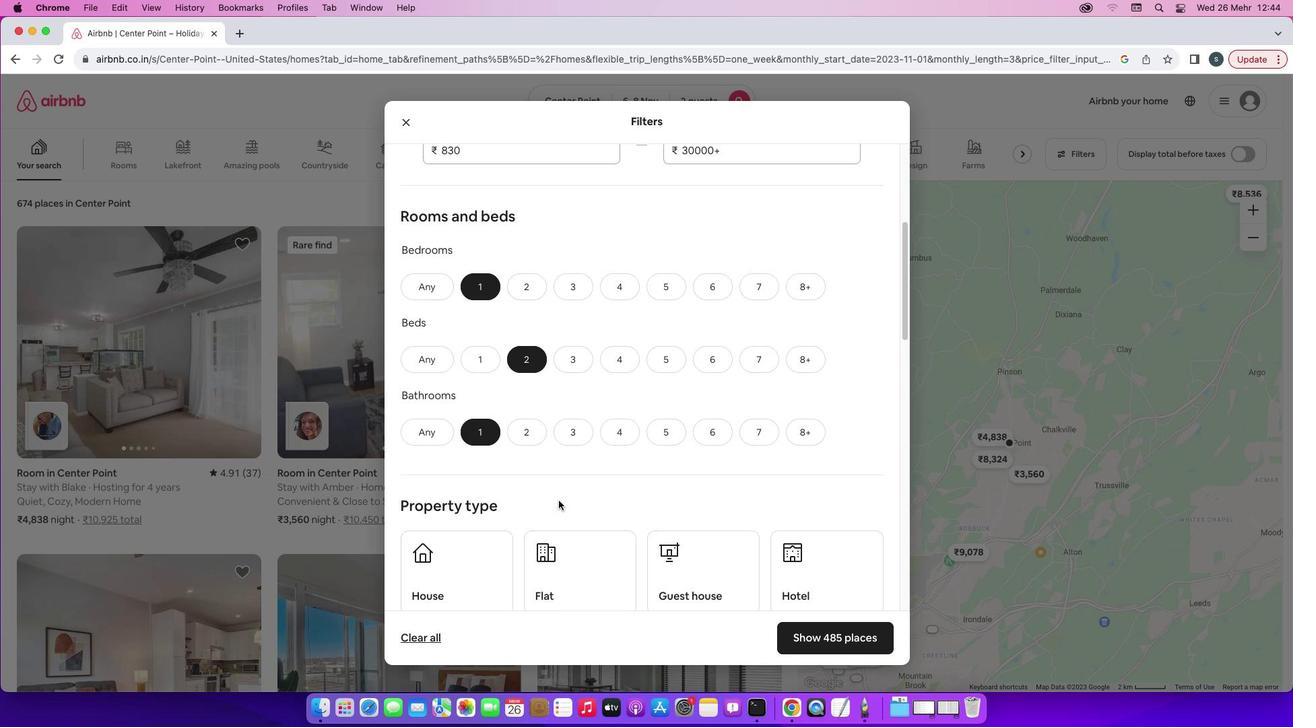 
Action: Mouse scrolled (559, 500) with delta (0, 0)
Screenshot: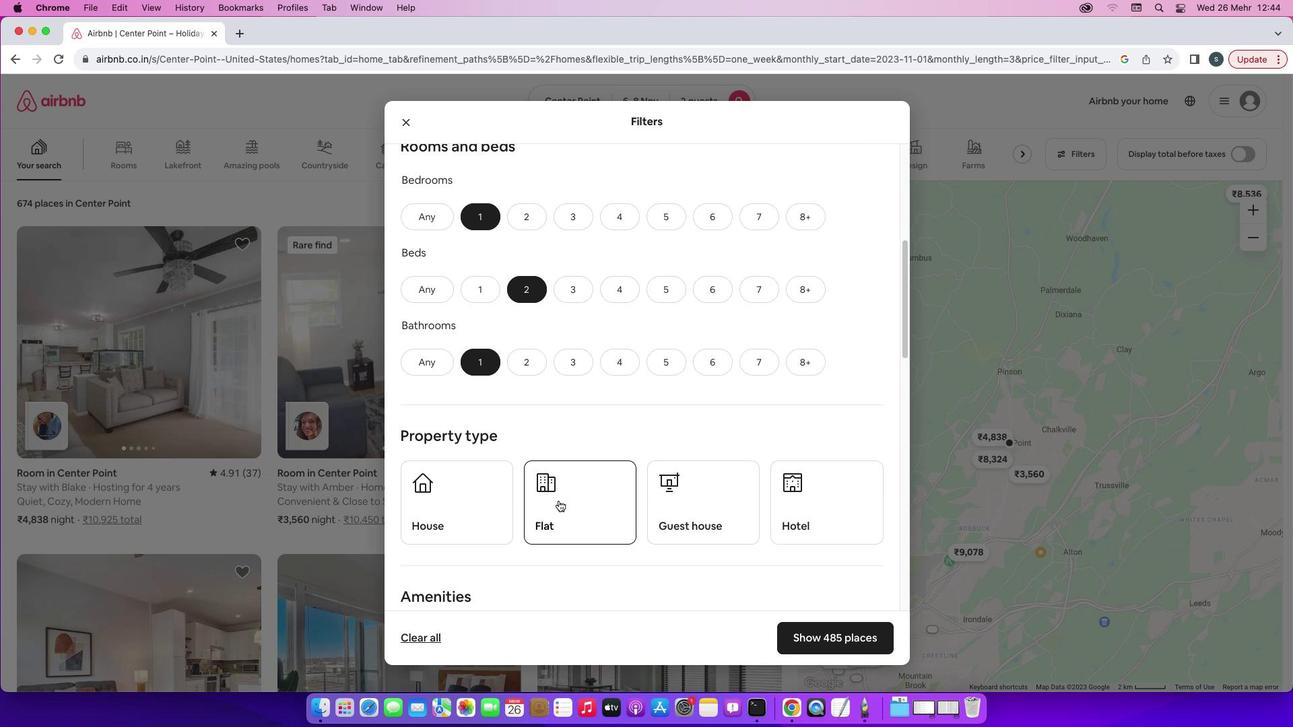 
Action: Mouse scrolled (559, 500) with delta (0, 0)
Screenshot: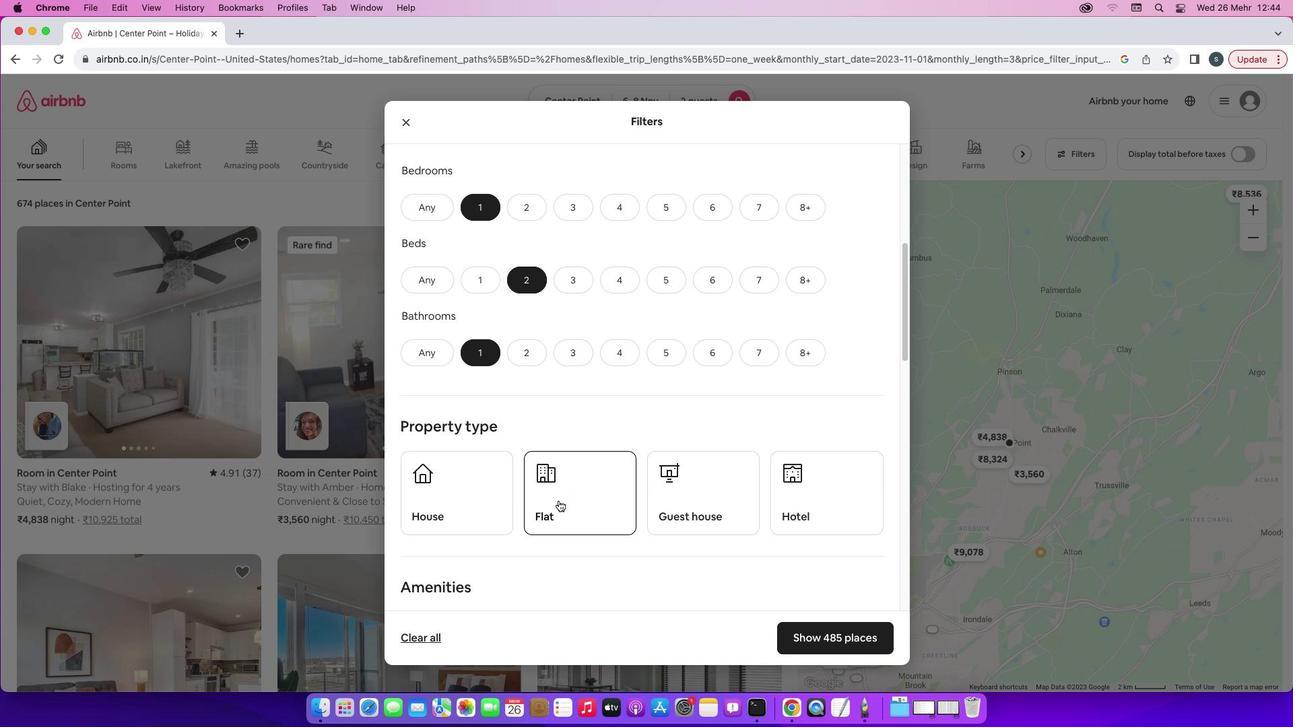 
Action: Mouse moved to (591, 485)
Screenshot: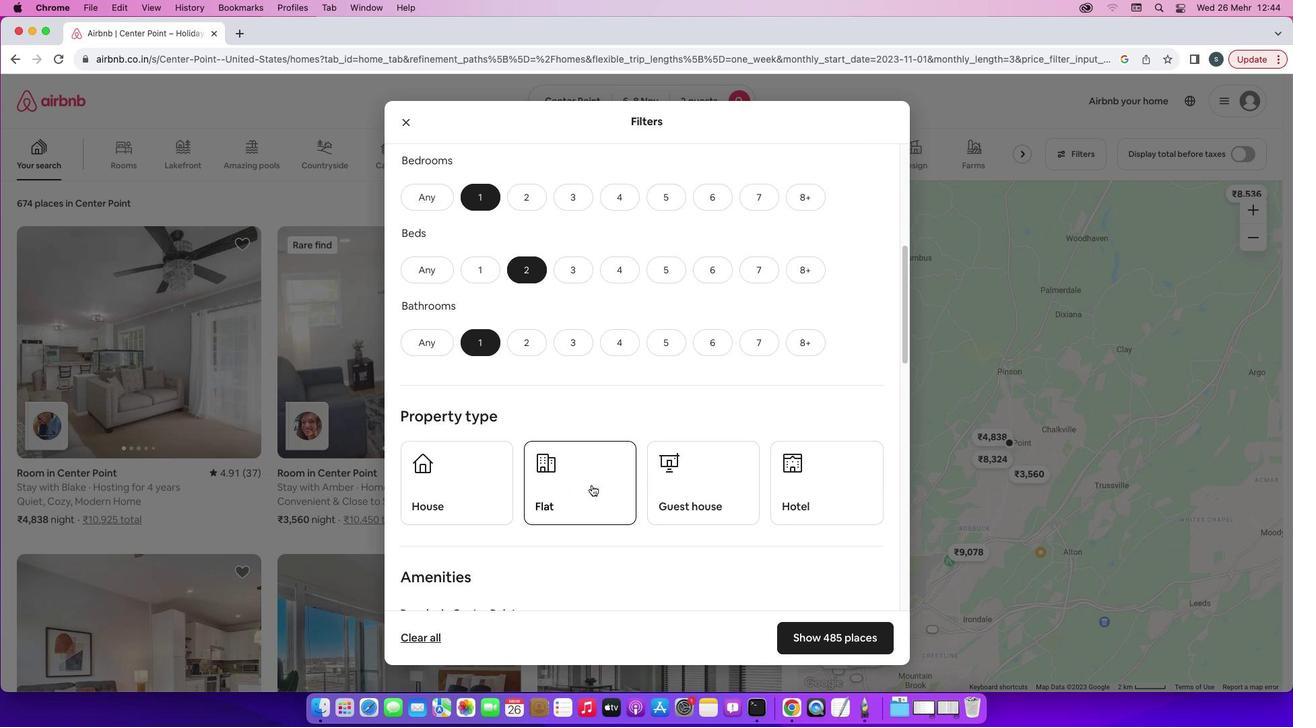 
Action: Mouse pressed left at (591, 485)
Screenshot: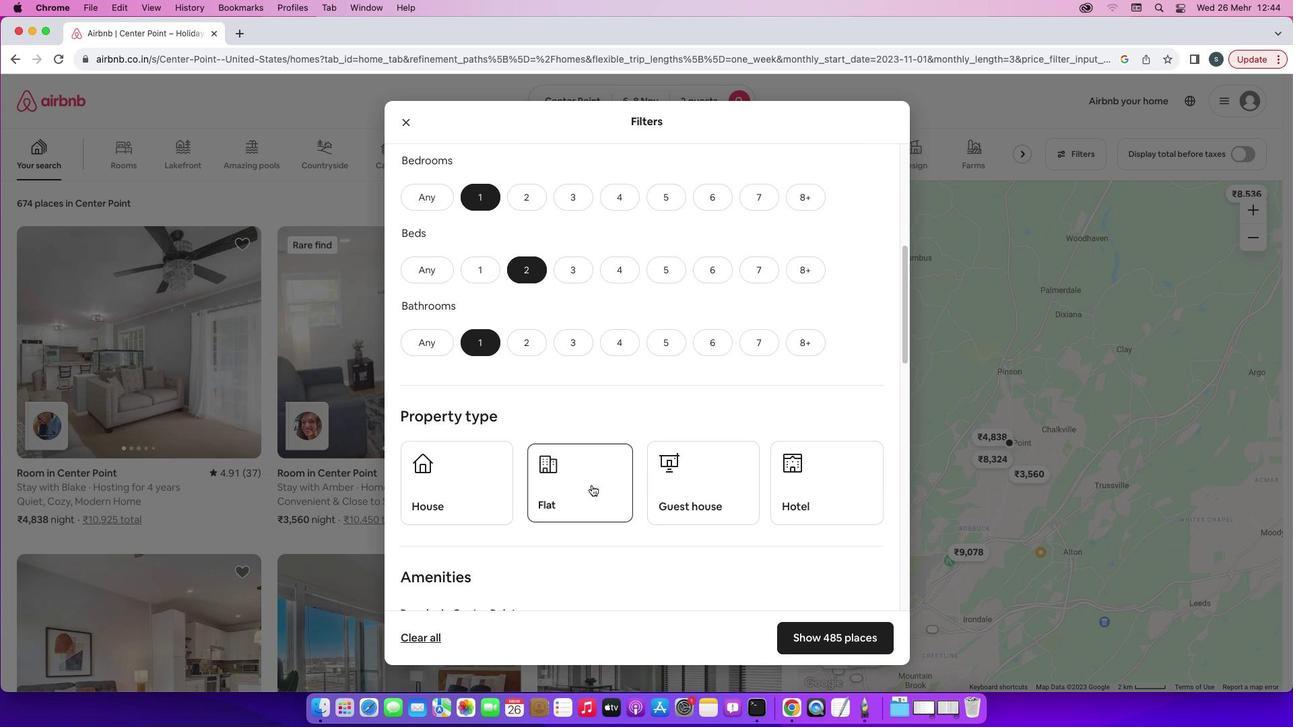 
Action: Mouse moved to (592, 485)
Screenshot: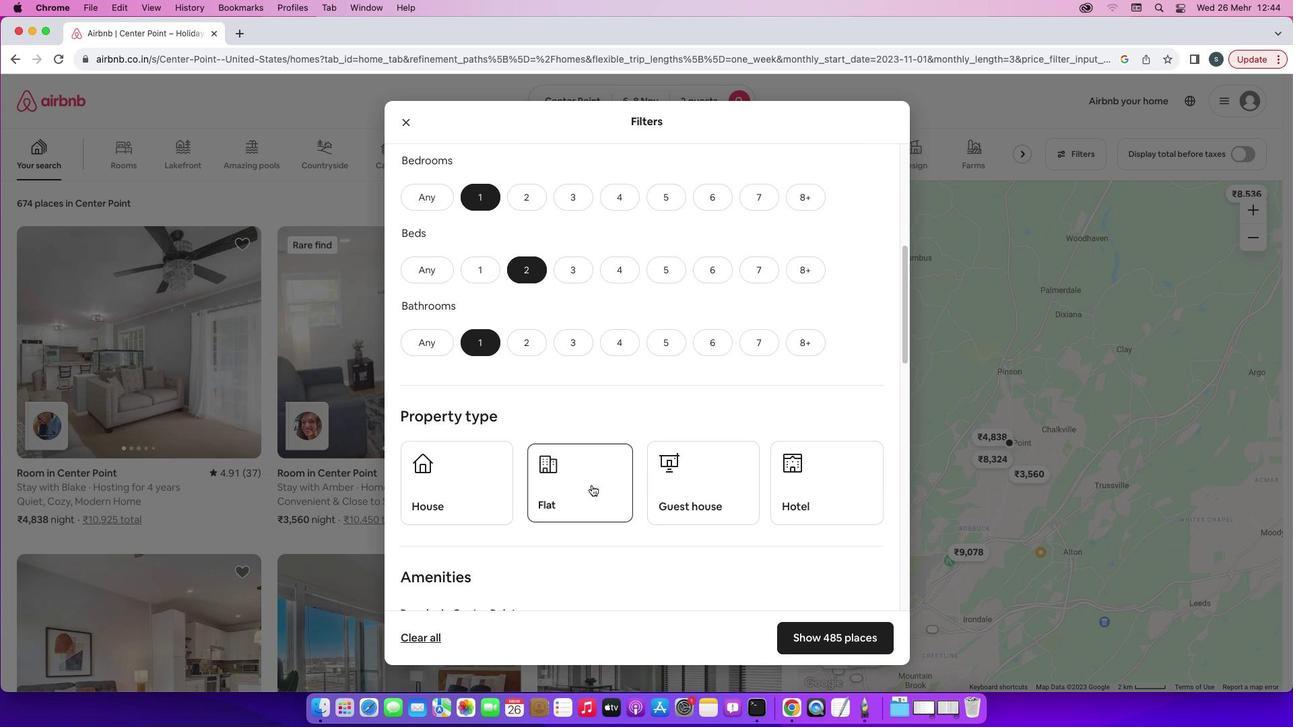 
Action: Mouse scrolled (592, 485) with delta (0, 0)
Screenshot: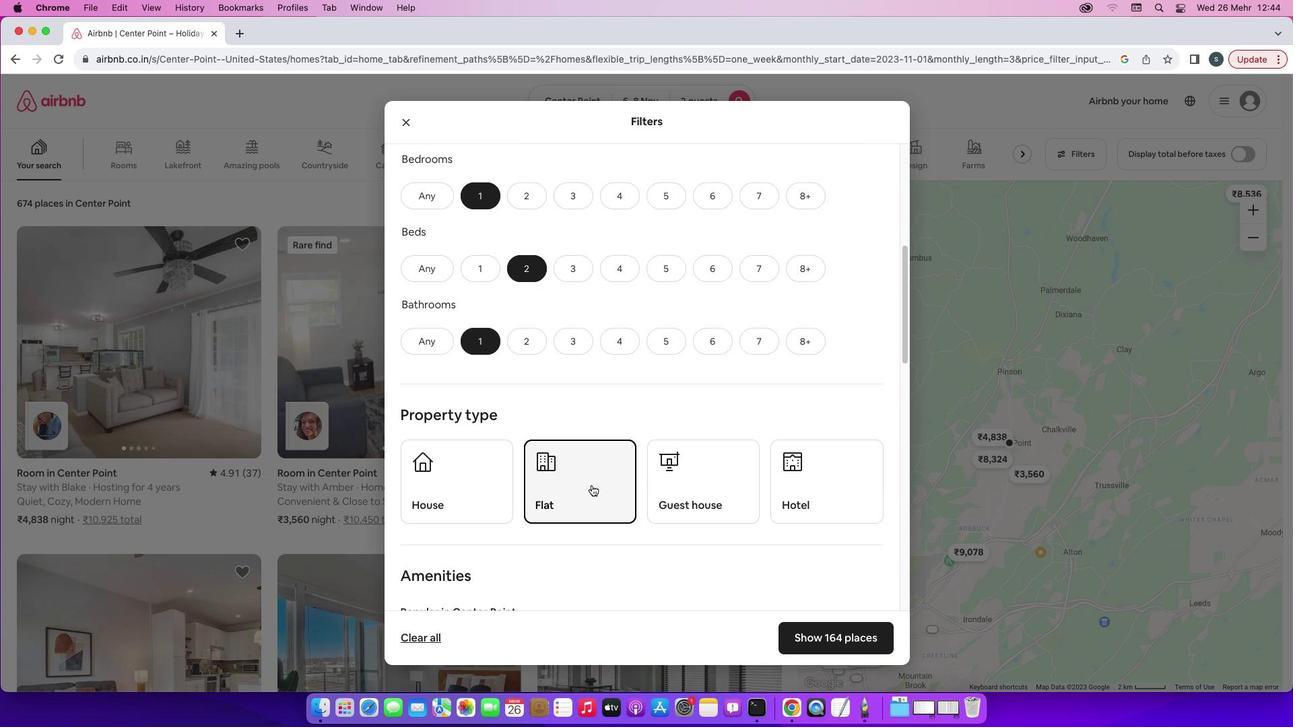 
Action: Mouse scrolled (592, 485) with delta (0, 0)
Screenshot: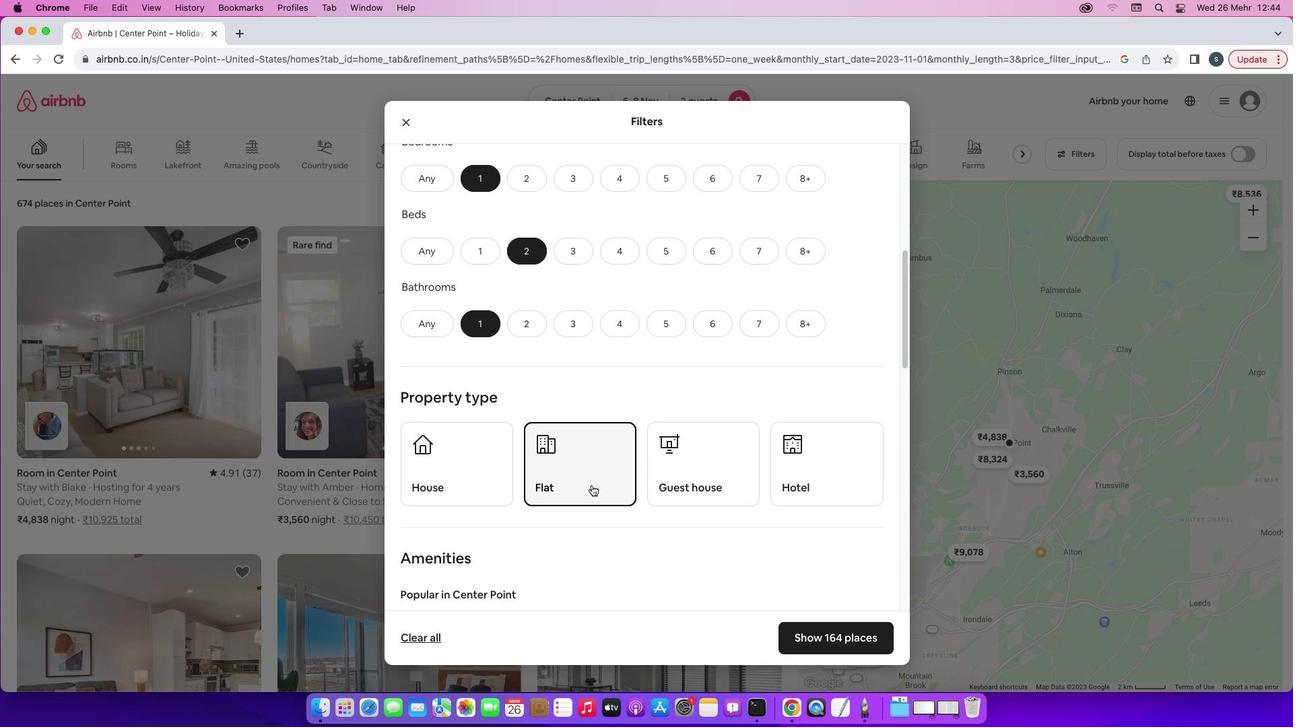
Action: Mouse scrolled (592, 485) with delta (0, -1)
Screenshot: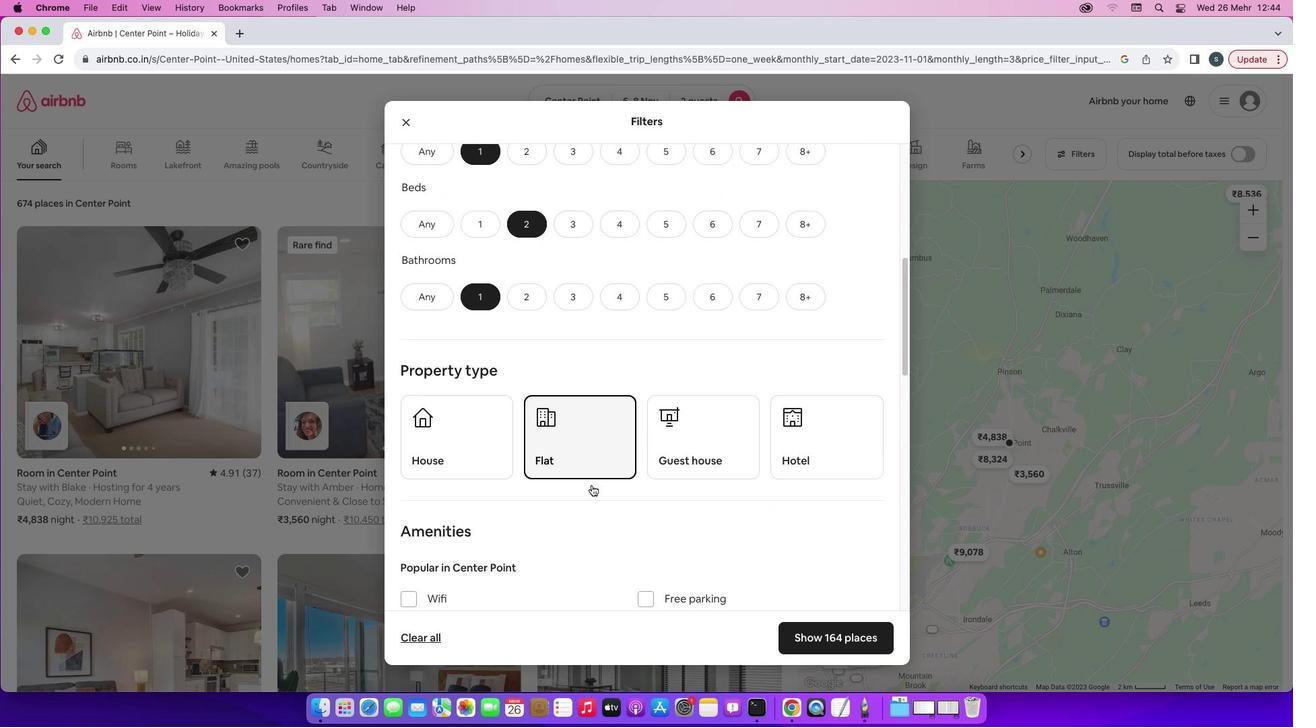 
Action: Mouse scrolled (592, 485) with delta (0, -2)
Screenshot: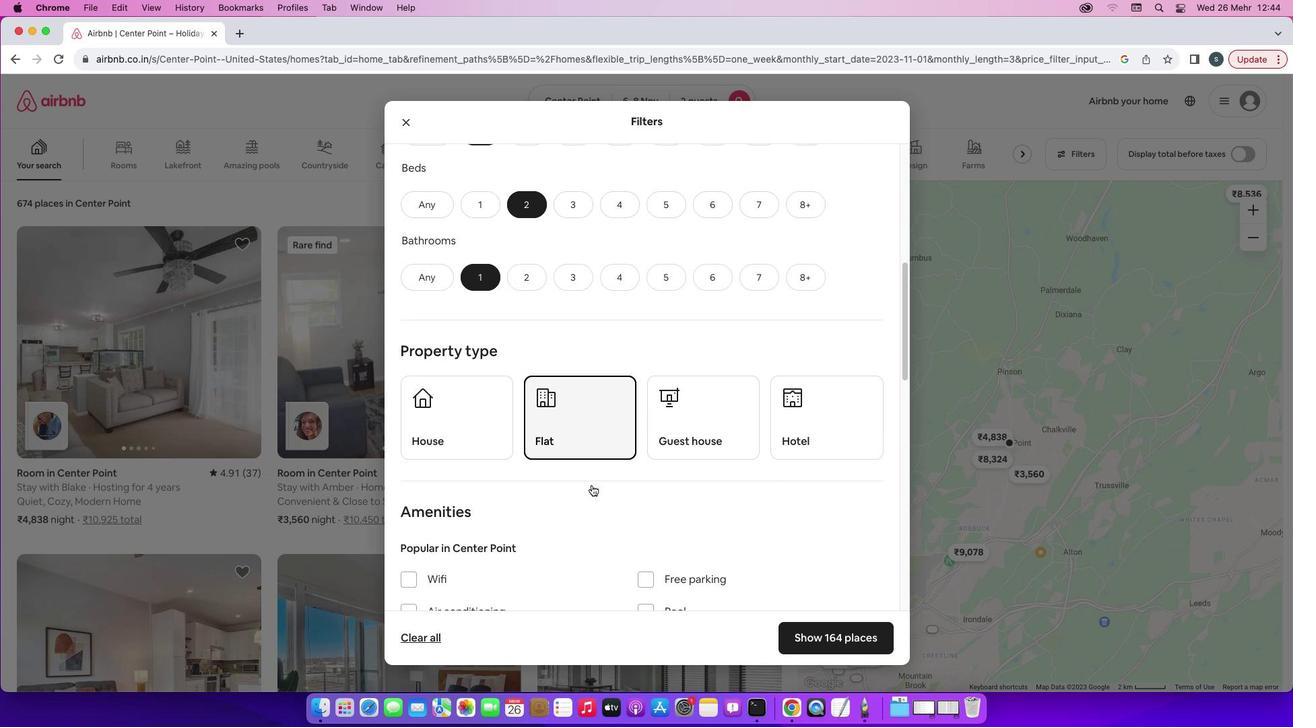 
Action: Mouse scrolled (592, 485) with delta (0, 0)
Screenshot: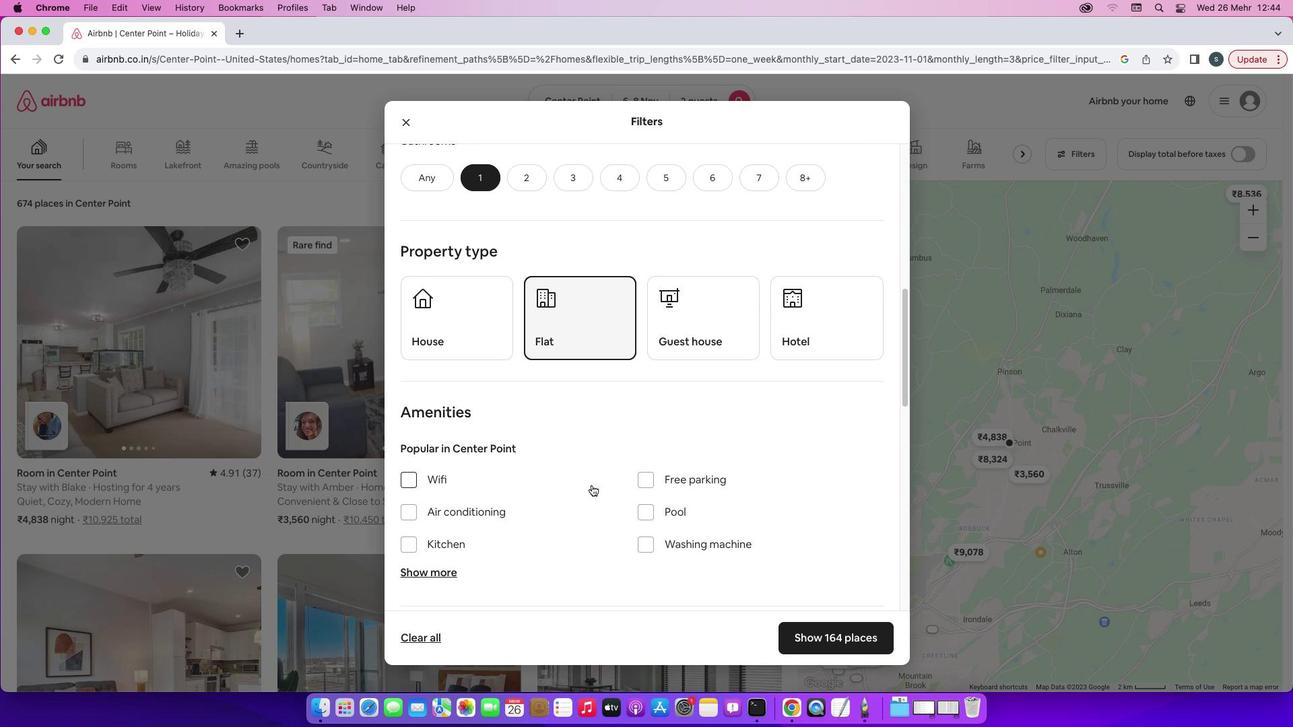 
Action: Mouse scrolled (592, 485) with delta (0, 0)
Screenshot: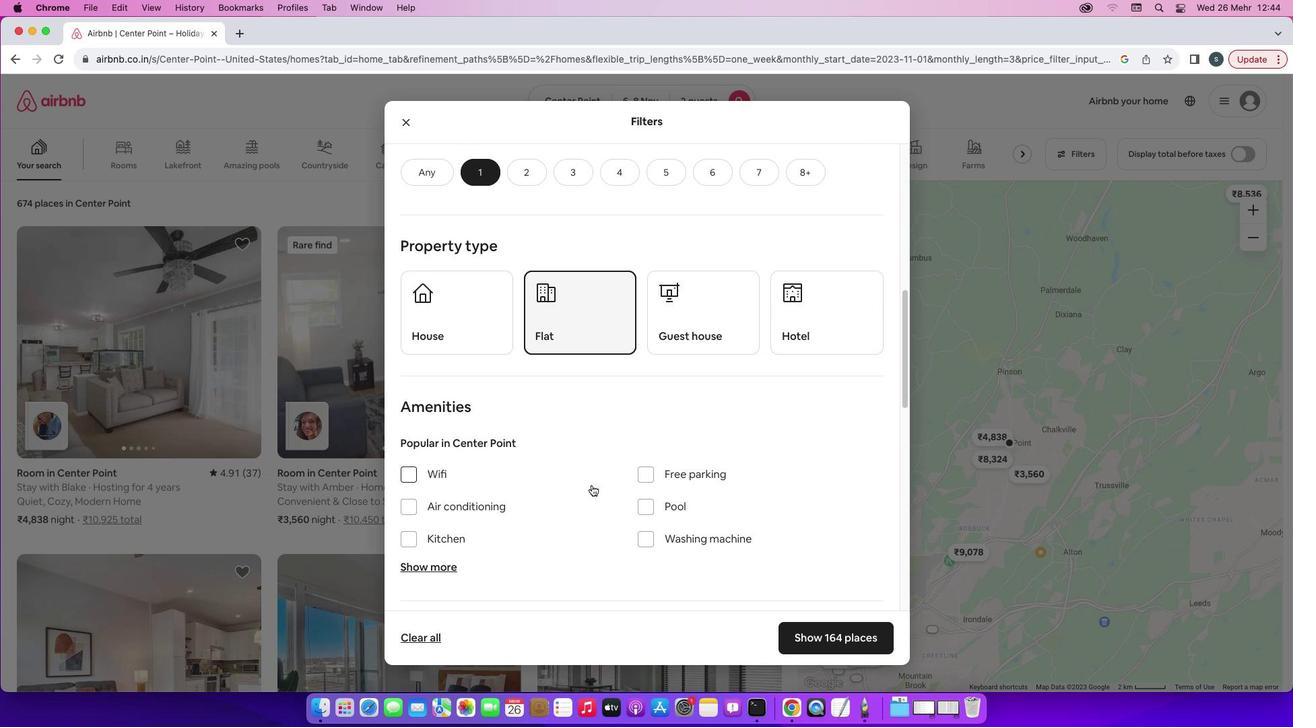
Action: Mouse scrolled (592, 485) with delta (0, -1)
Screenshot: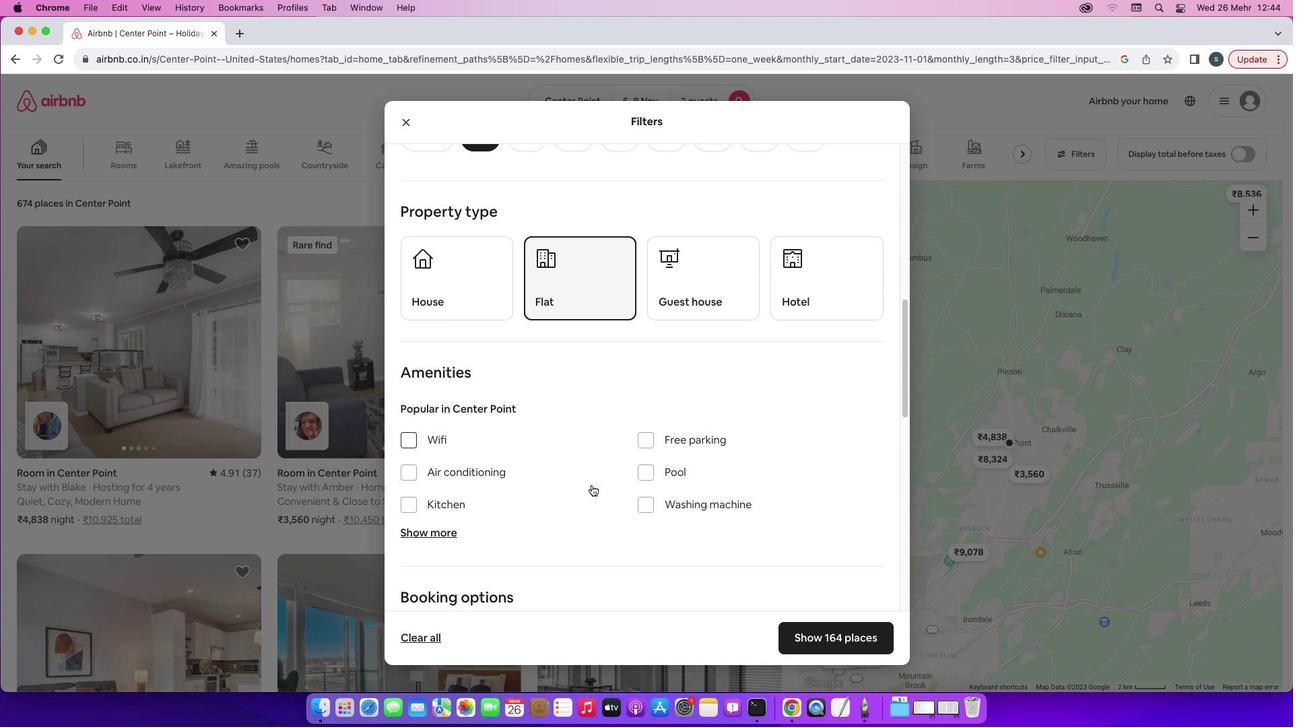 
Action: Mouse moved to (406, 382)
Screenshot: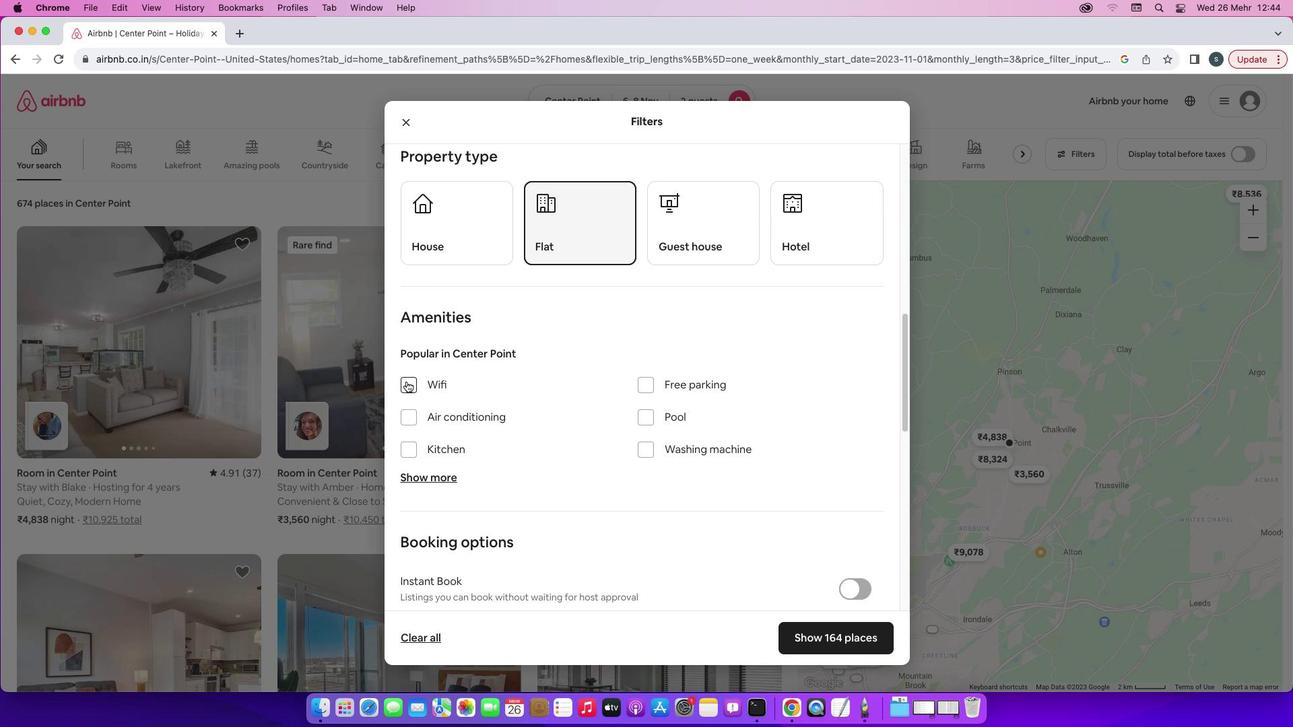 
Action: Mouse pressed left at (406, 382)
Screenshot: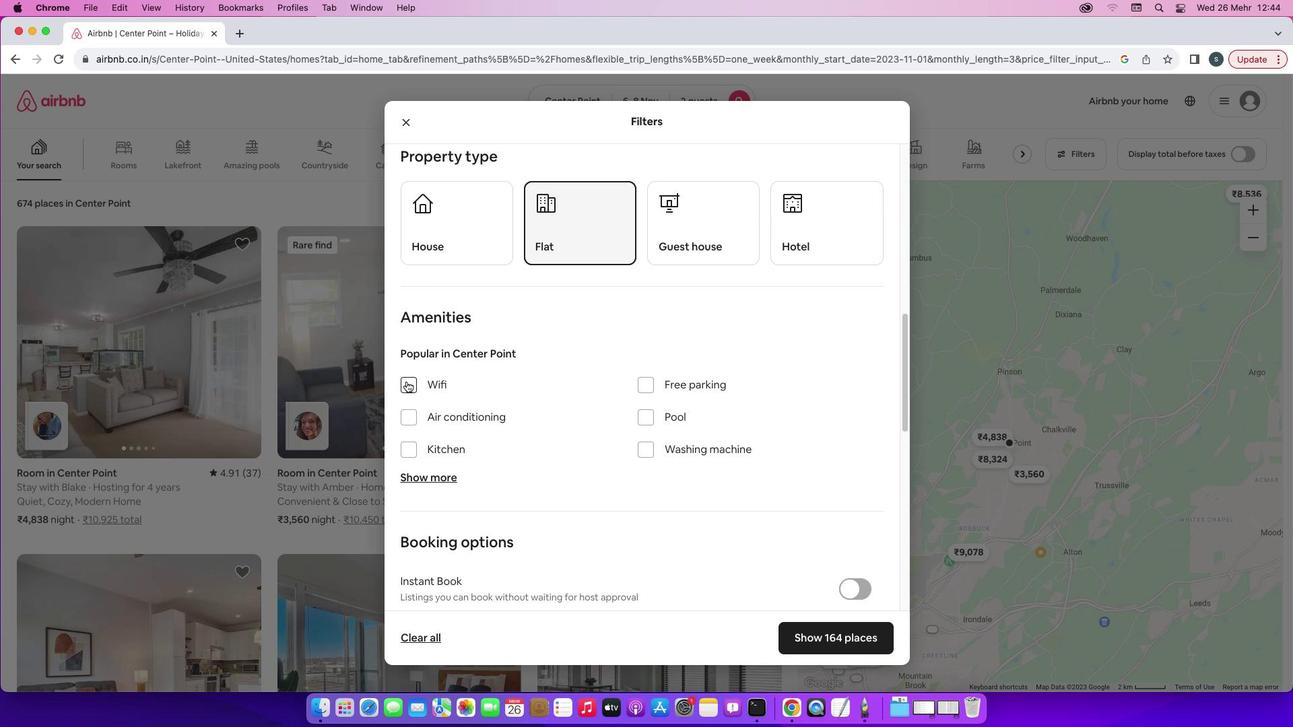 
Action: Mouse moved to (557, 449)
Screenshot: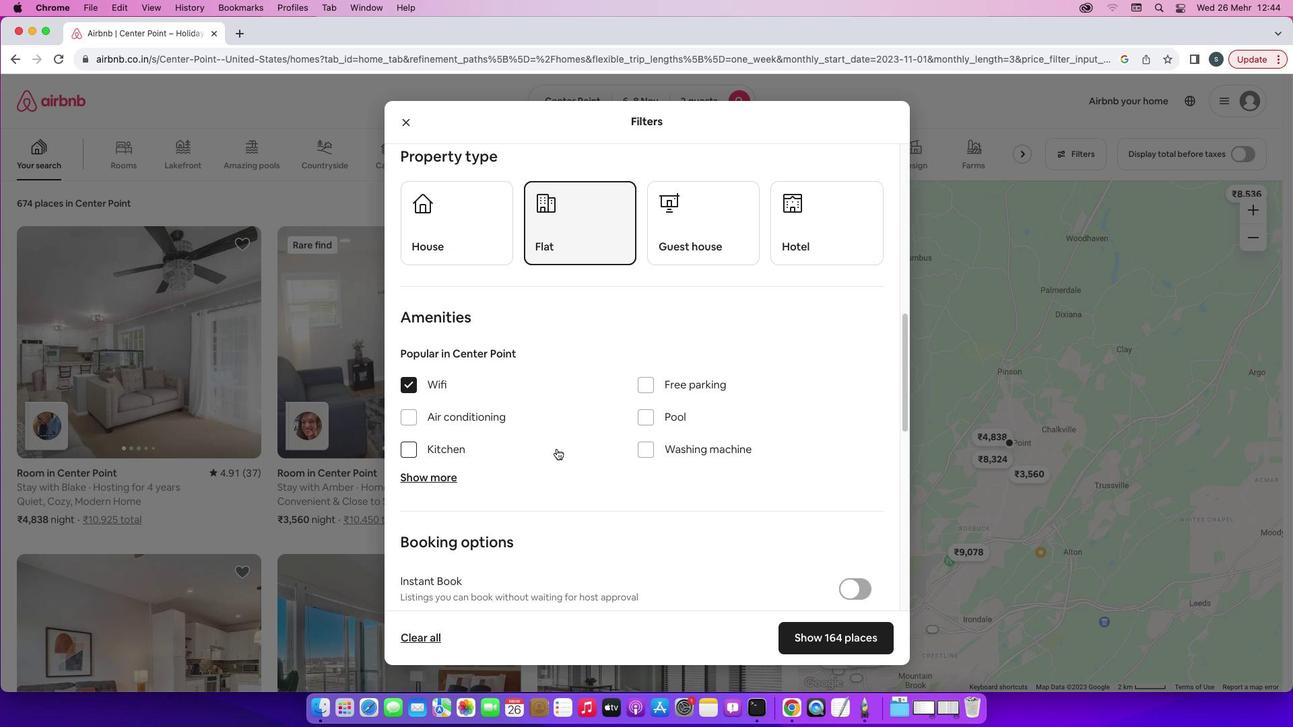 
Action: Mouse scrolled (557, 449) with delta (0, 0)
Screenshot: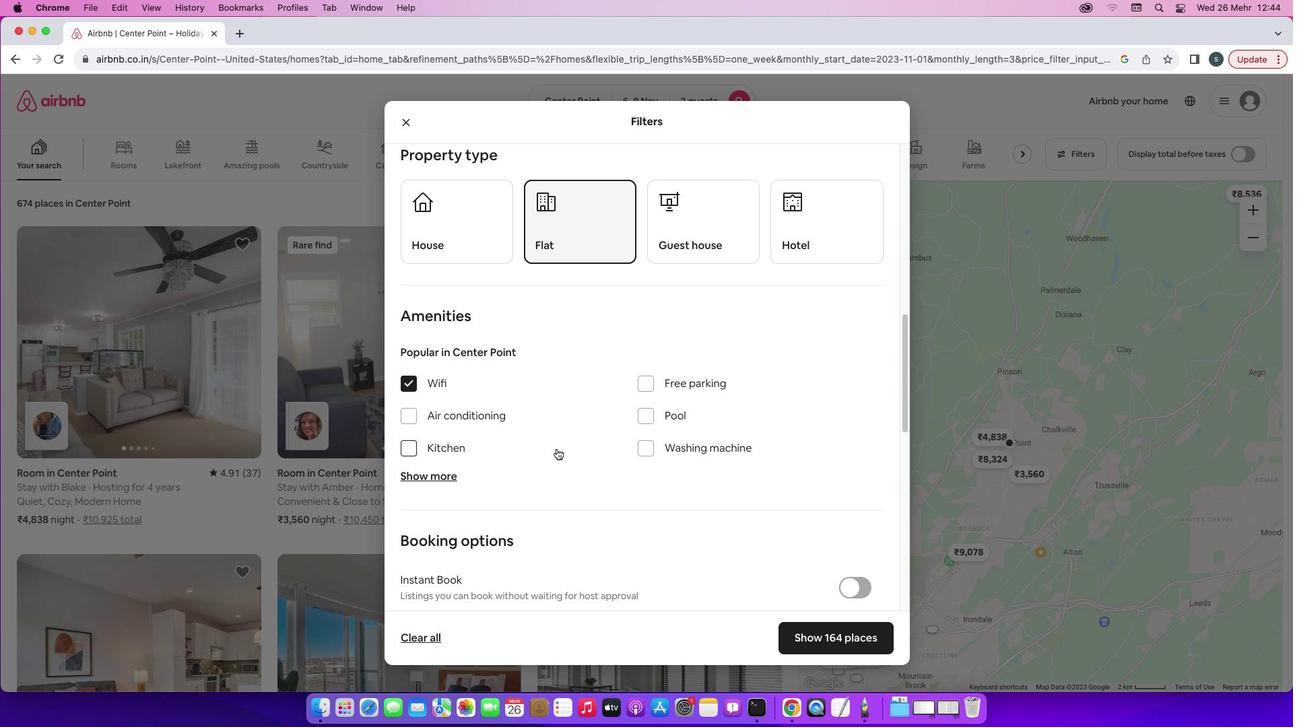 
Action: Mouse scrolled (557, 449) with delta (0, 0)
Screenshot: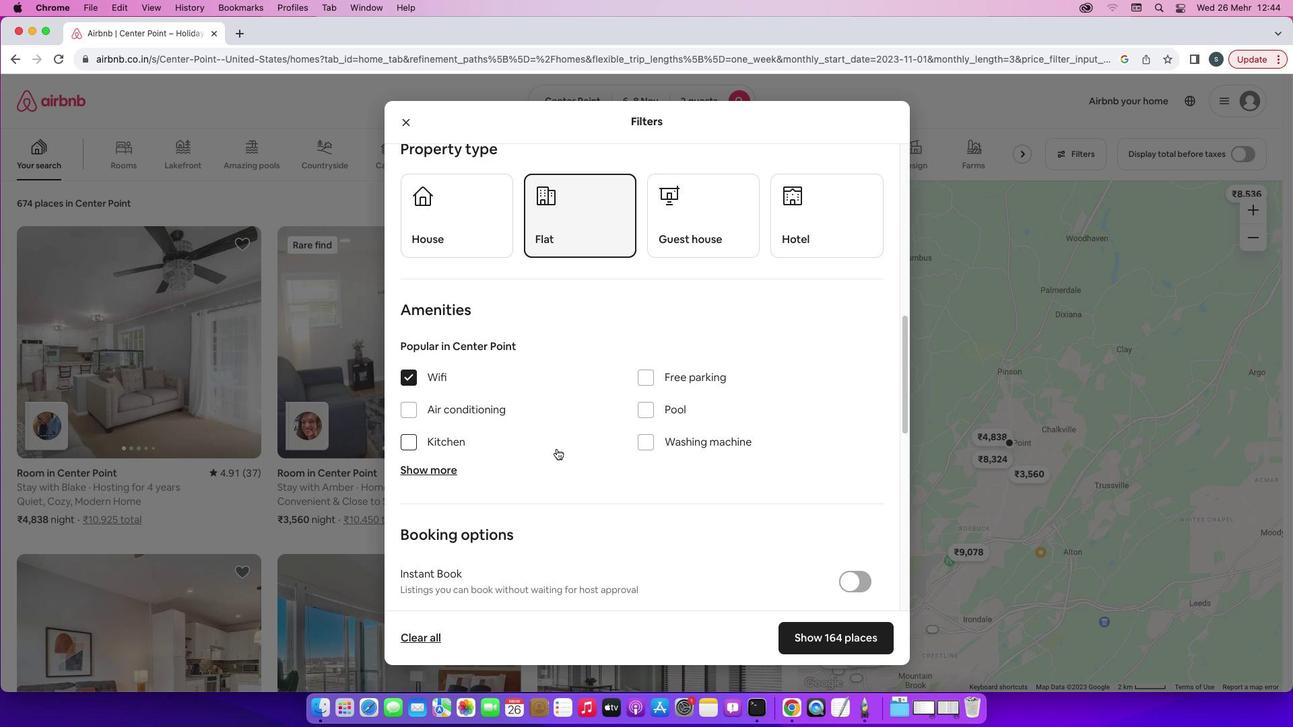 
Action: Mouse scrolled (557, 449) with delta (0, 0)
Screenshot: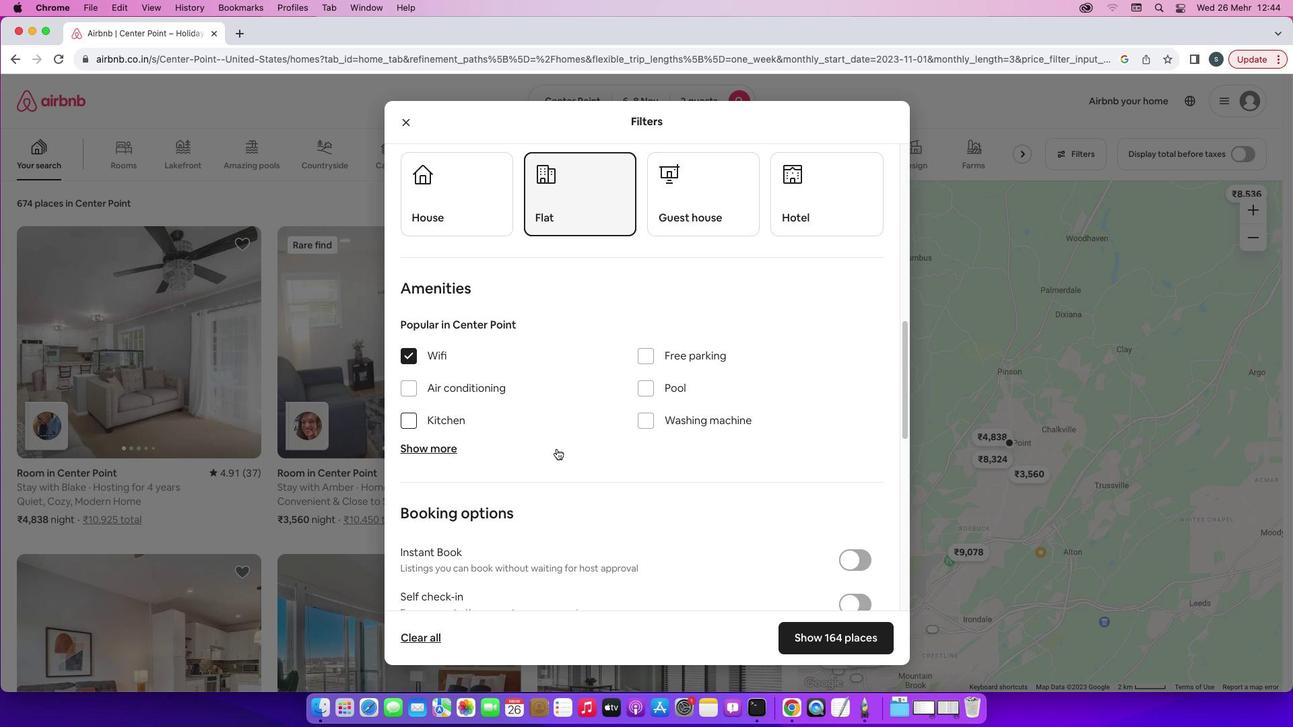 
Action: Mouse scrolled (557, 449) with delta (0, 0)
Screenshot: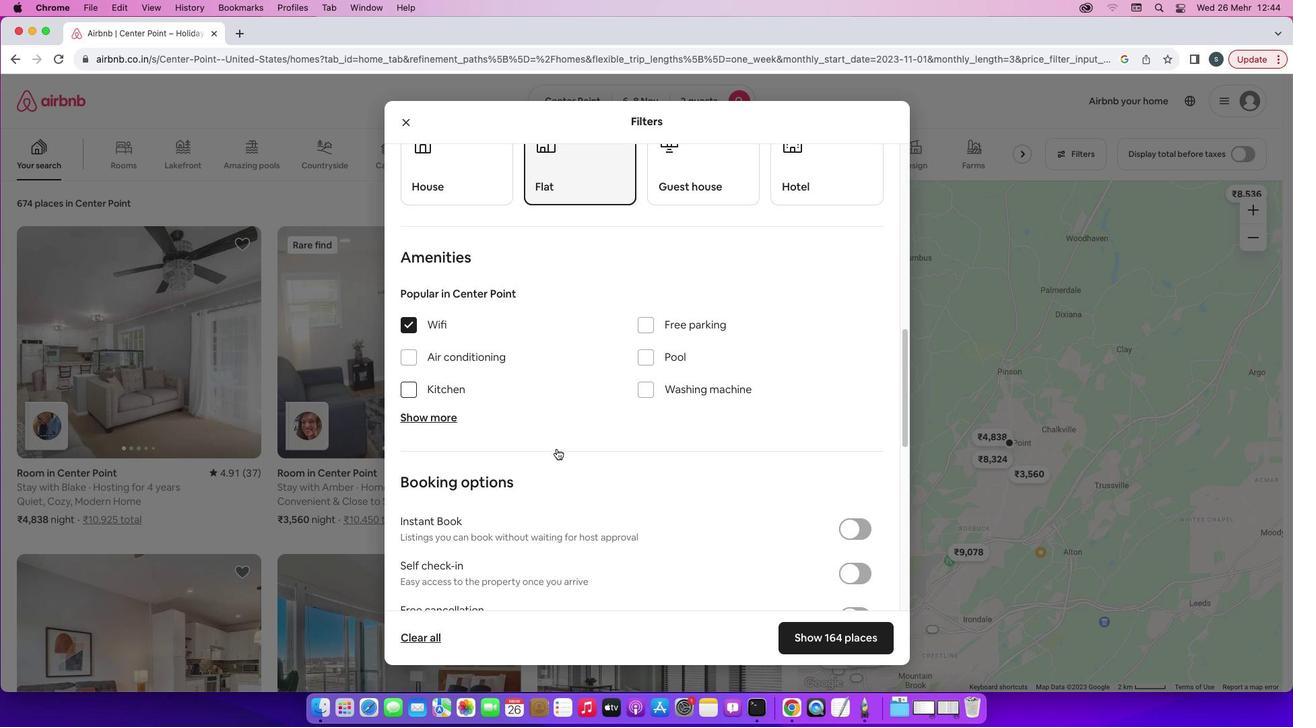 
Action: Mouse scrolled (557, 449) with delta (0, 0)
Screenshot: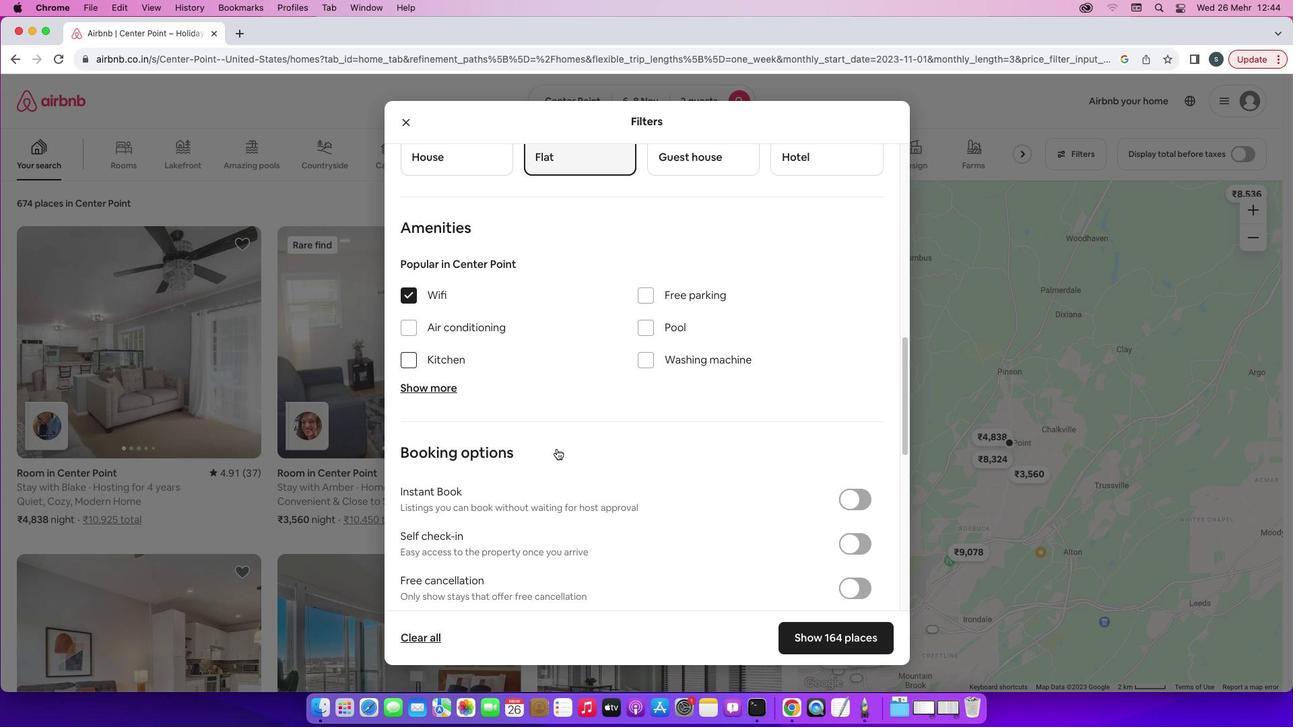 
Action: Mouse scrolled (557, 449) with delta (0, 0)
Screenshot: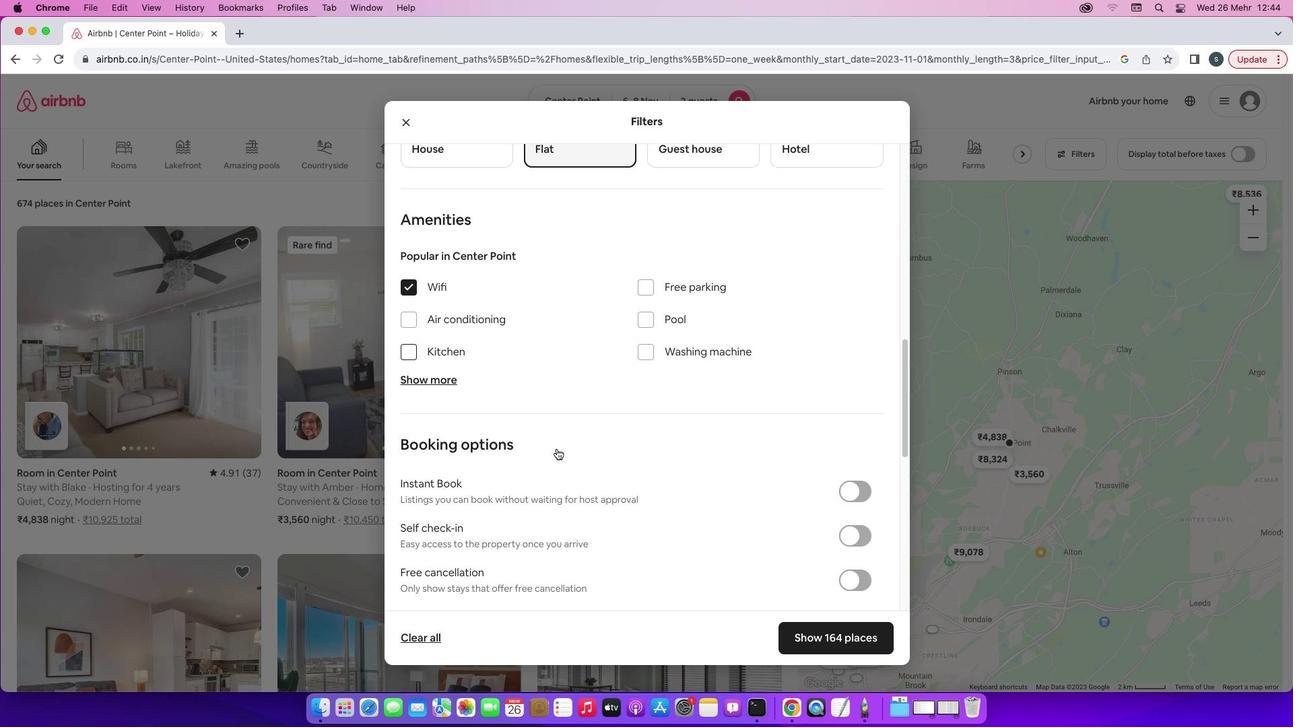 
Action: Mouse scrolled (557, 449) with delta (0, 0)
Screenshot: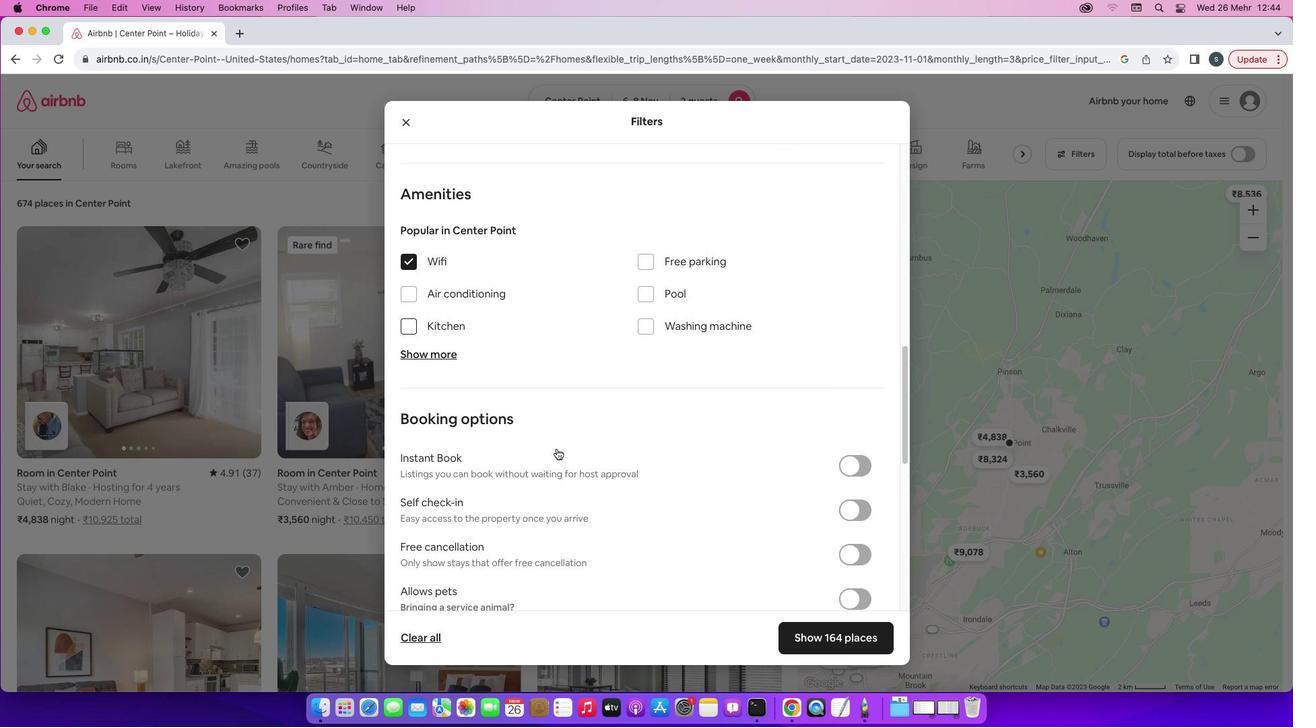 
Action: Mouse moved to (846, 487)
Screenshot: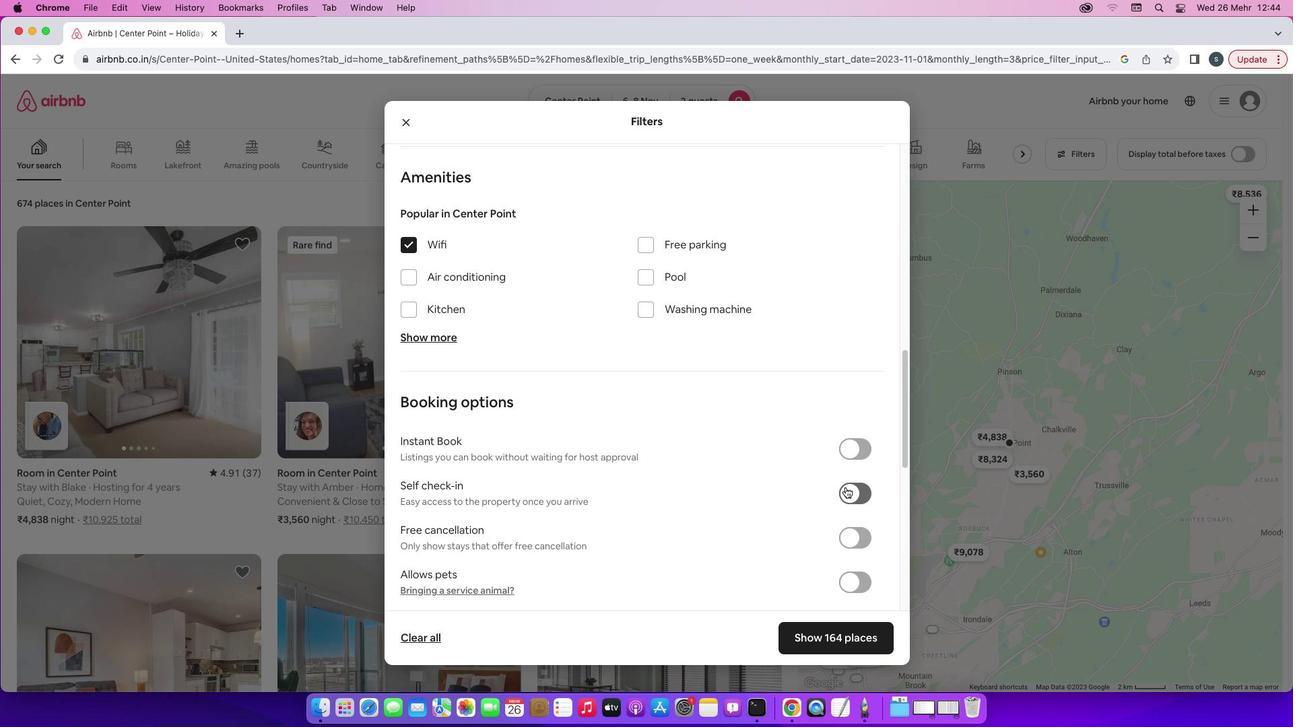 
Action: Mouse pressed left at (846, 487)
Screenshot: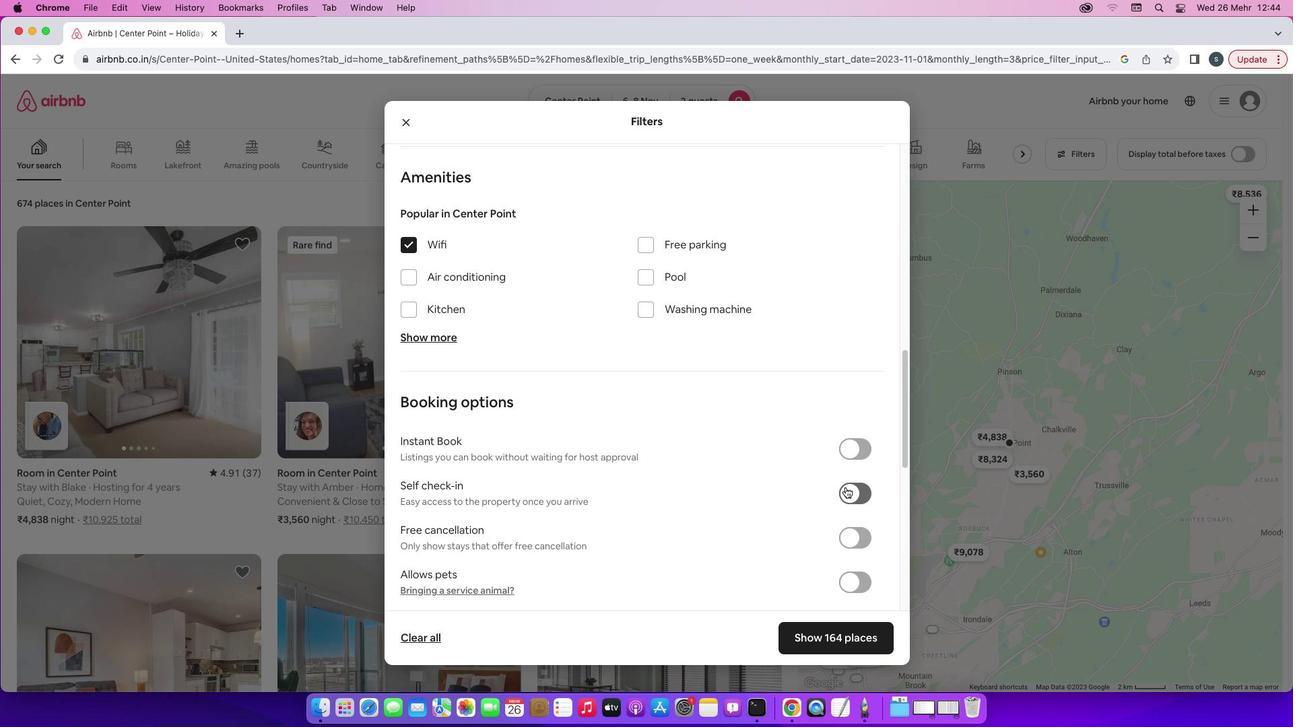 
Action: Mouse moved to (721, 499)
Screenshot: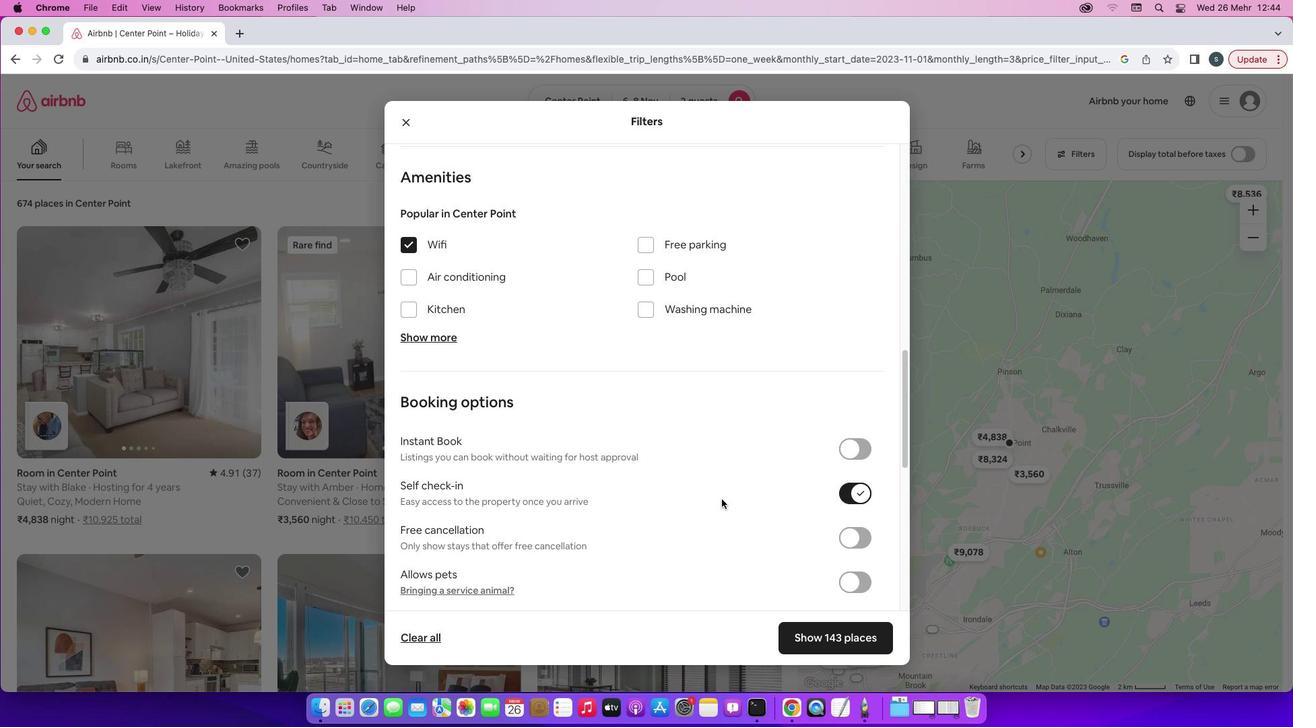 
Action: Mouse scrolled (721, 499) with delta (0, 0)
Screenshot: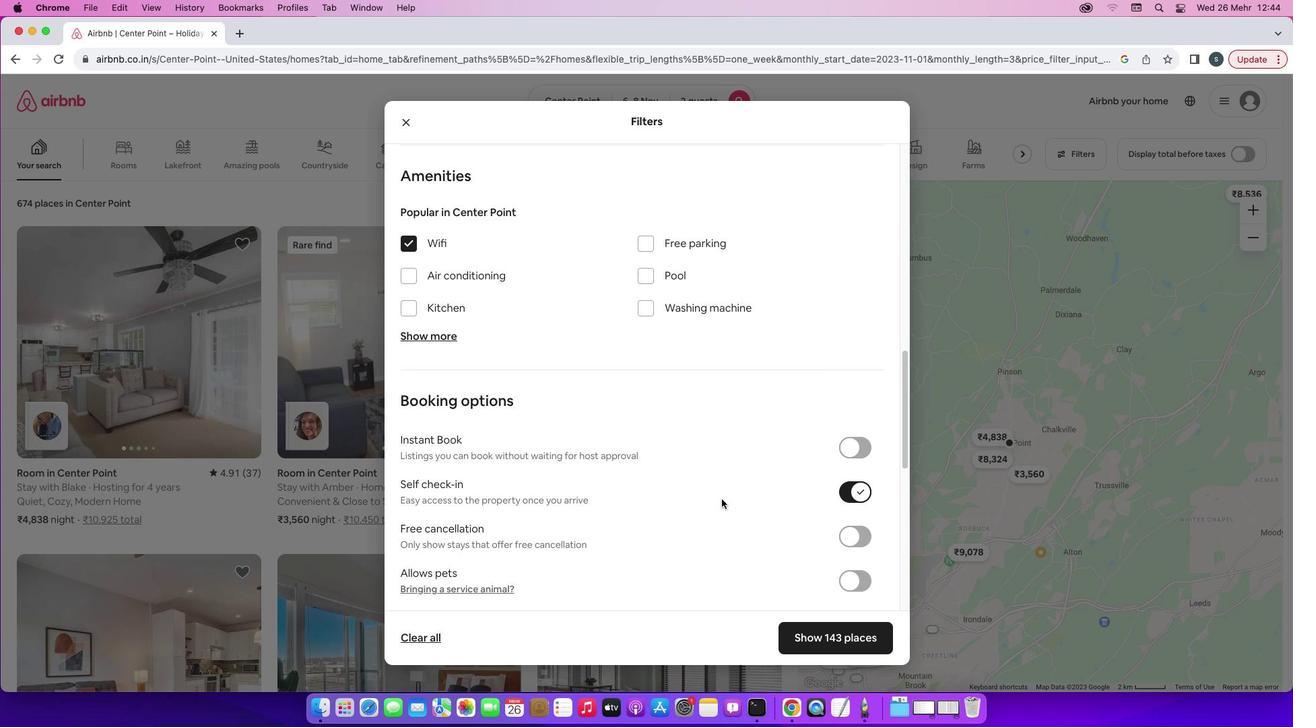 
Action: Mouse scrolled (721, 499) with delta (0, 0)
Screenshot: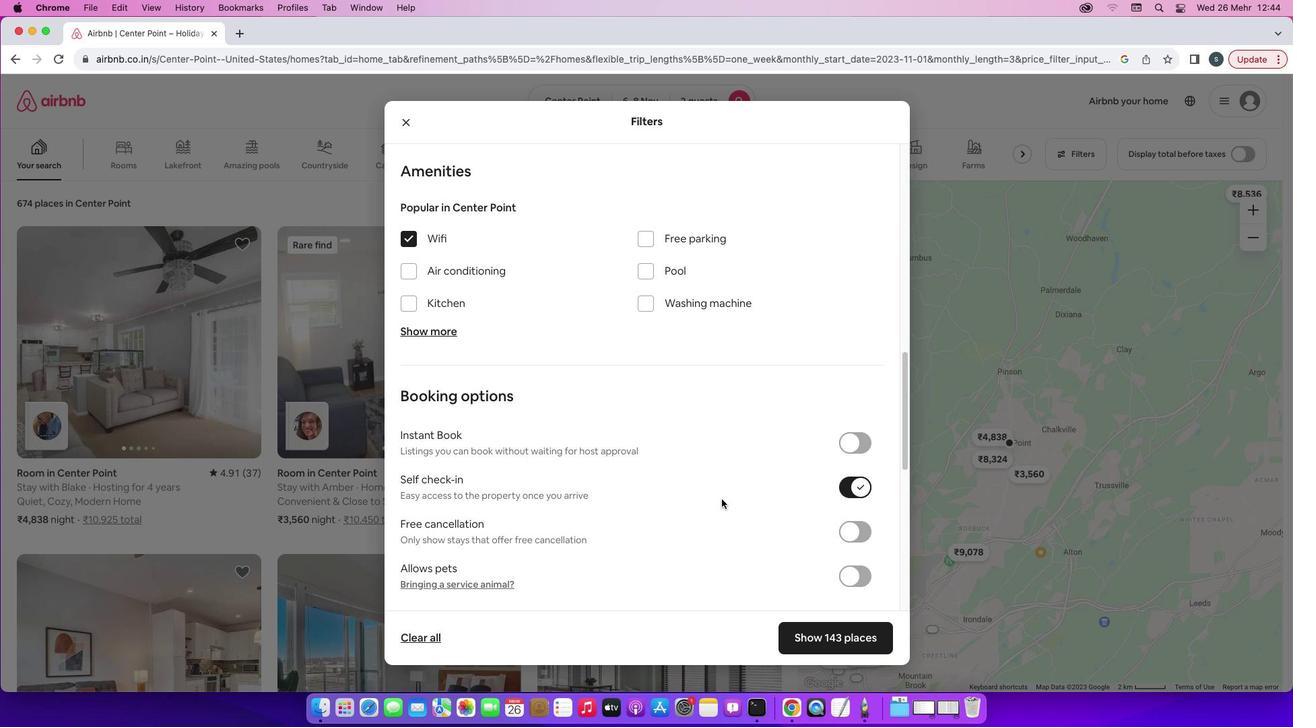 
Action: Mouse scrolled (721, 499) with delta (0, 0)
Screenshot: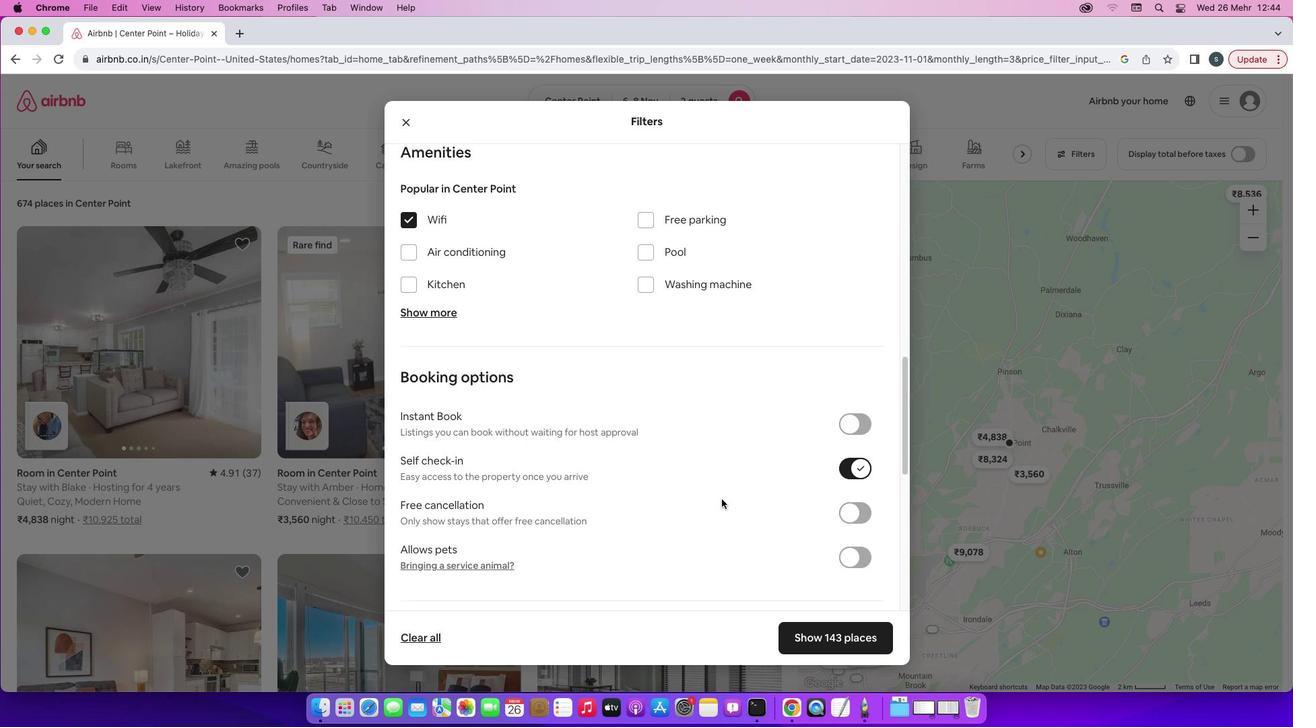 
Action: Mouse scrolled (721, 499) with delta (0, -1)
Screenshot: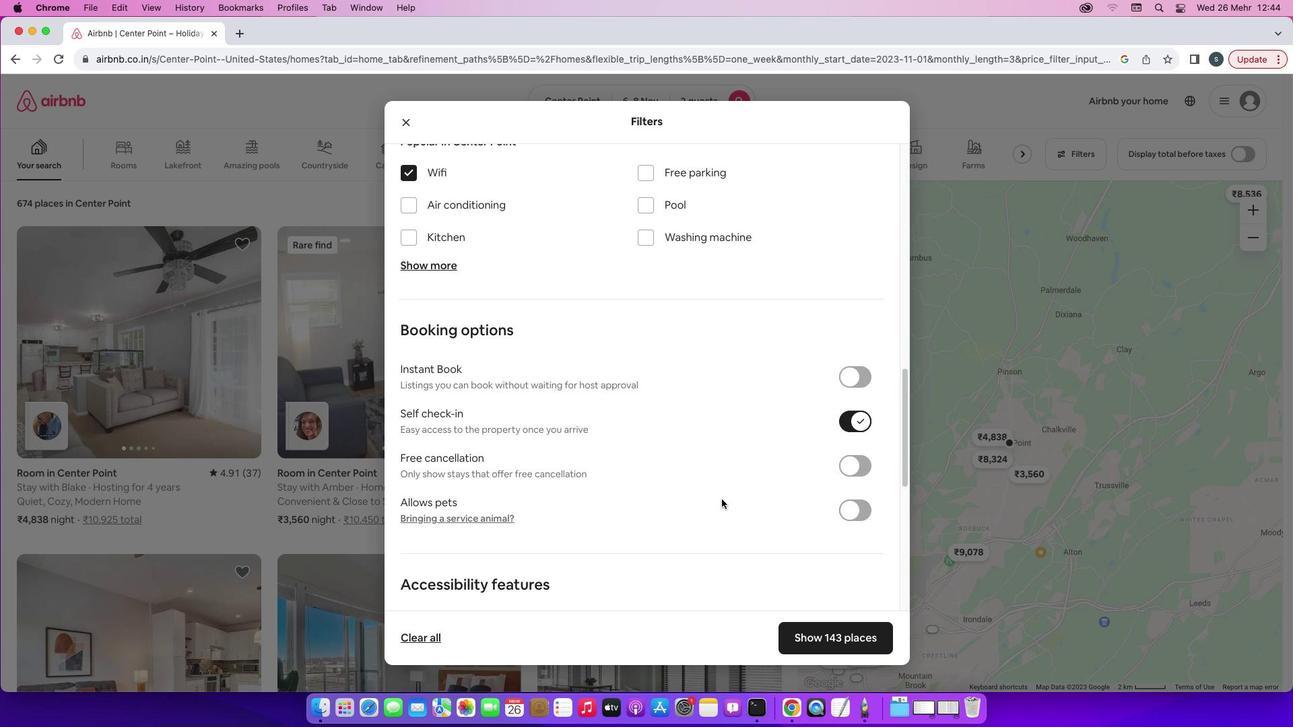 
Action: Mouse scrolled (721, 499) with delta (0, -2)
Screenshot: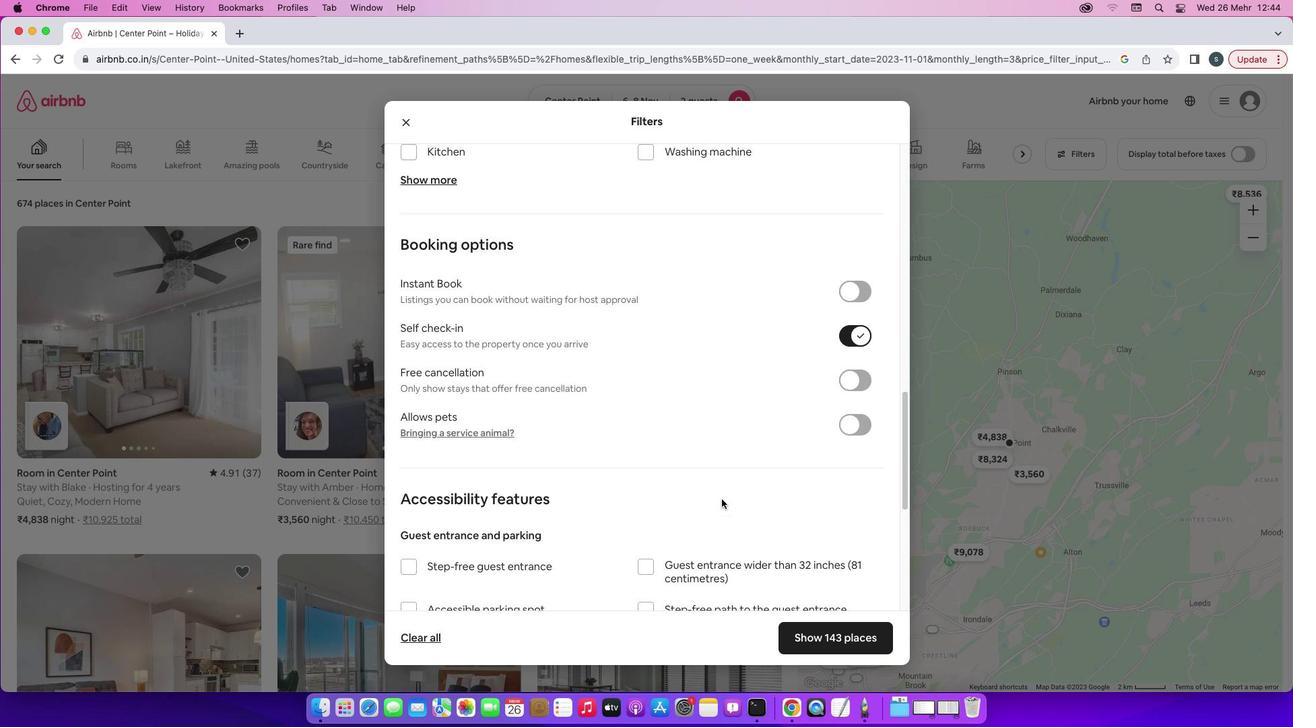
Action: Mouse scrolled (721, 499) with delta (0, 0)
Screenshot: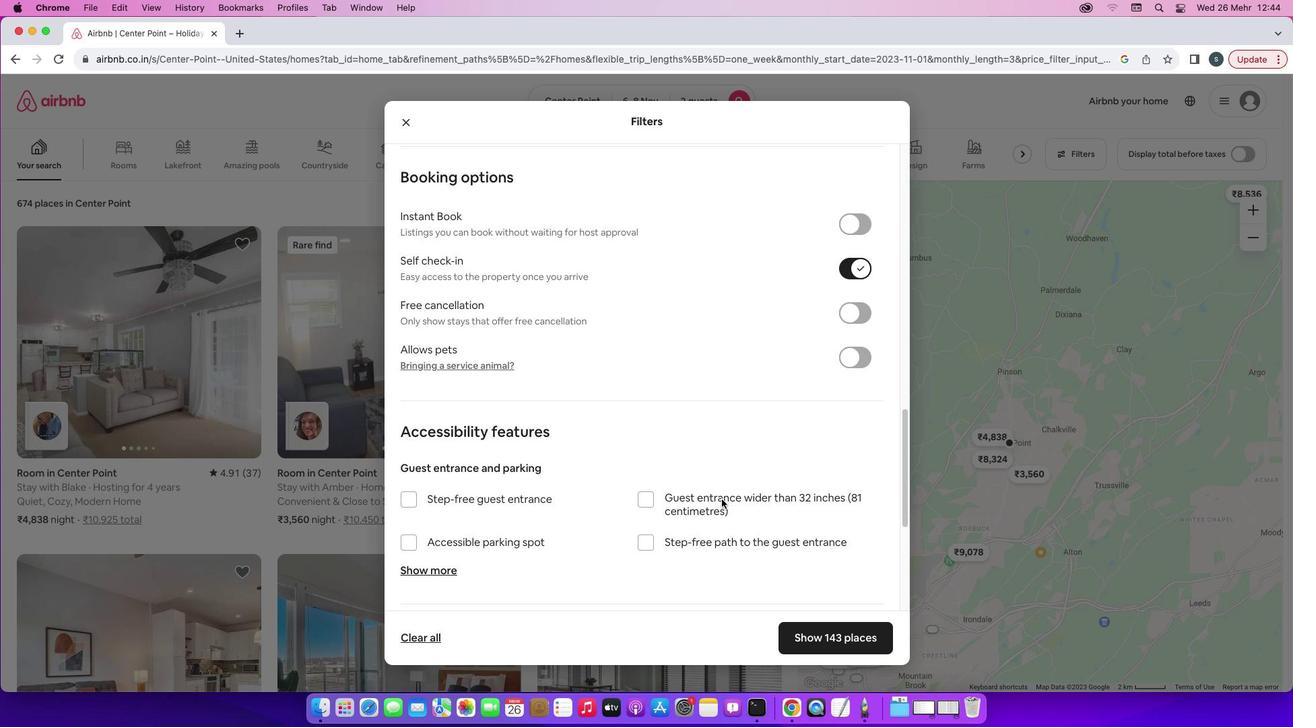 
Action: Mouse scrolled (721, 499) with delta (0, 0)
Screenshot: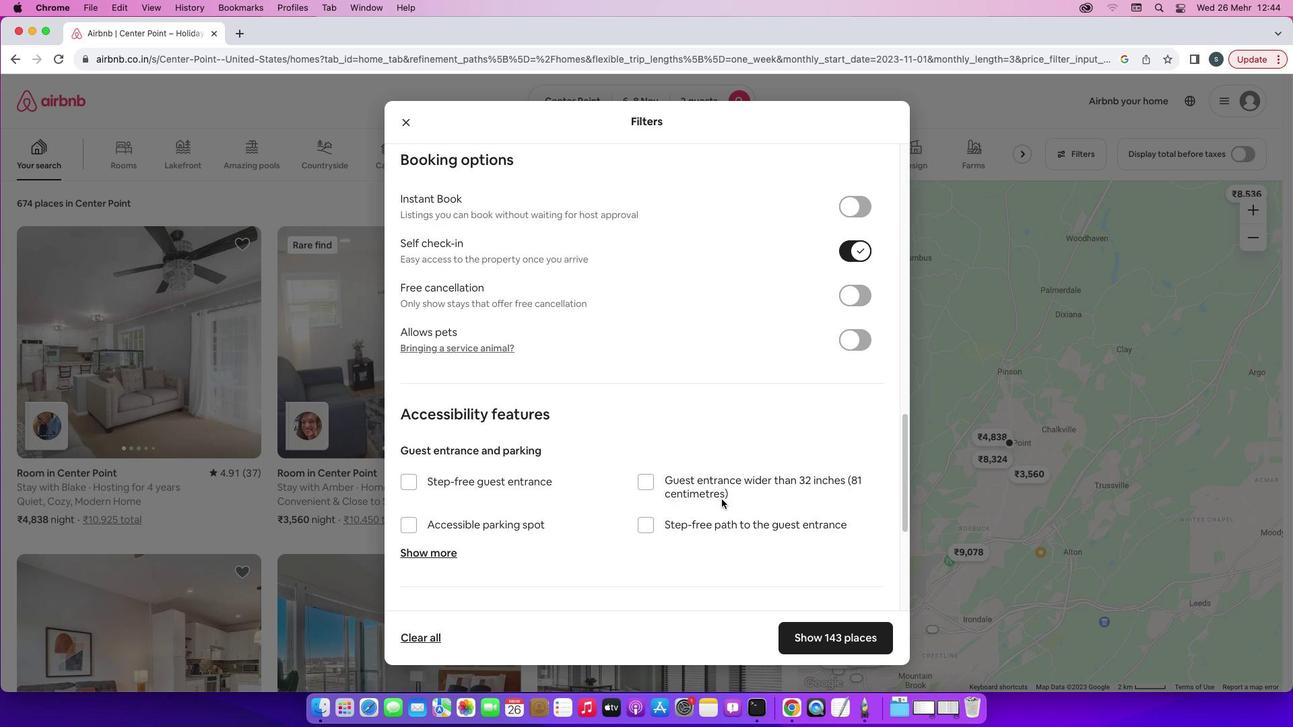 
Action: Mouse scrolled (721, 499) with delta (0, -2)
Screenshot: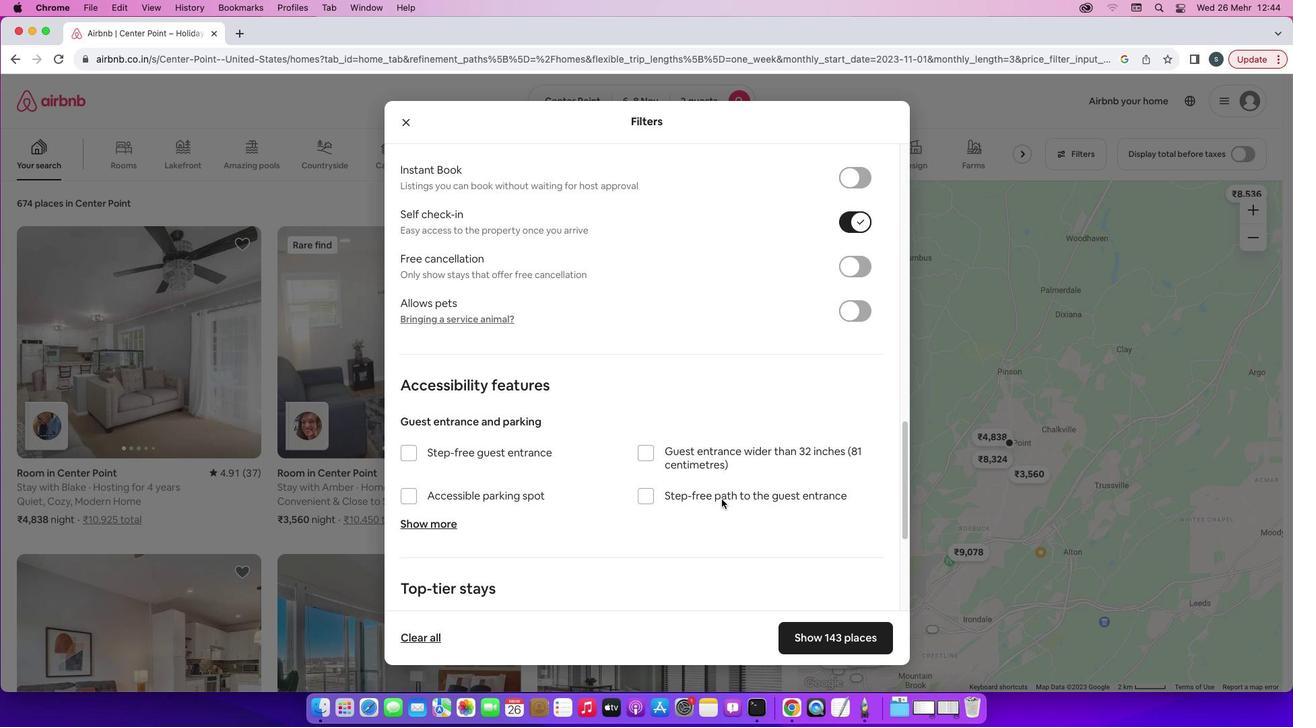 
Action: Mouse moved to (841, 642)
Screenshot: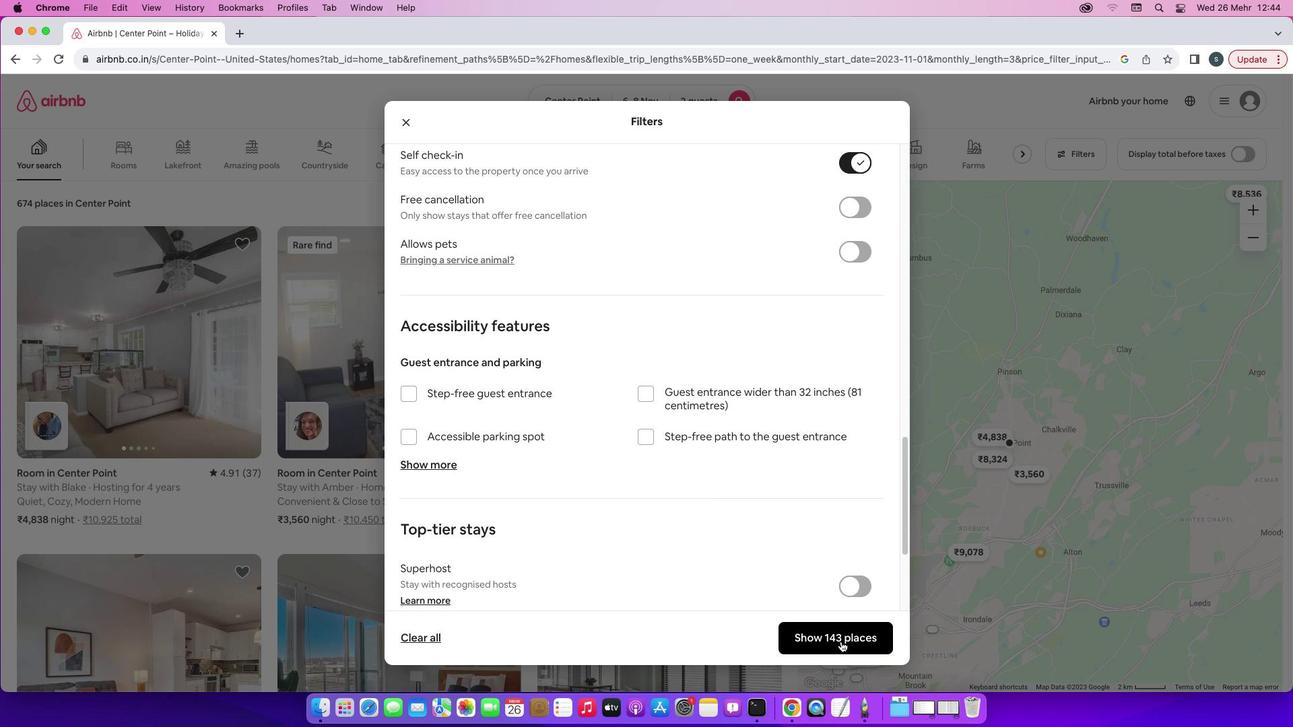 
Action: Mouse pressed left at (841, 642)
Screenshot: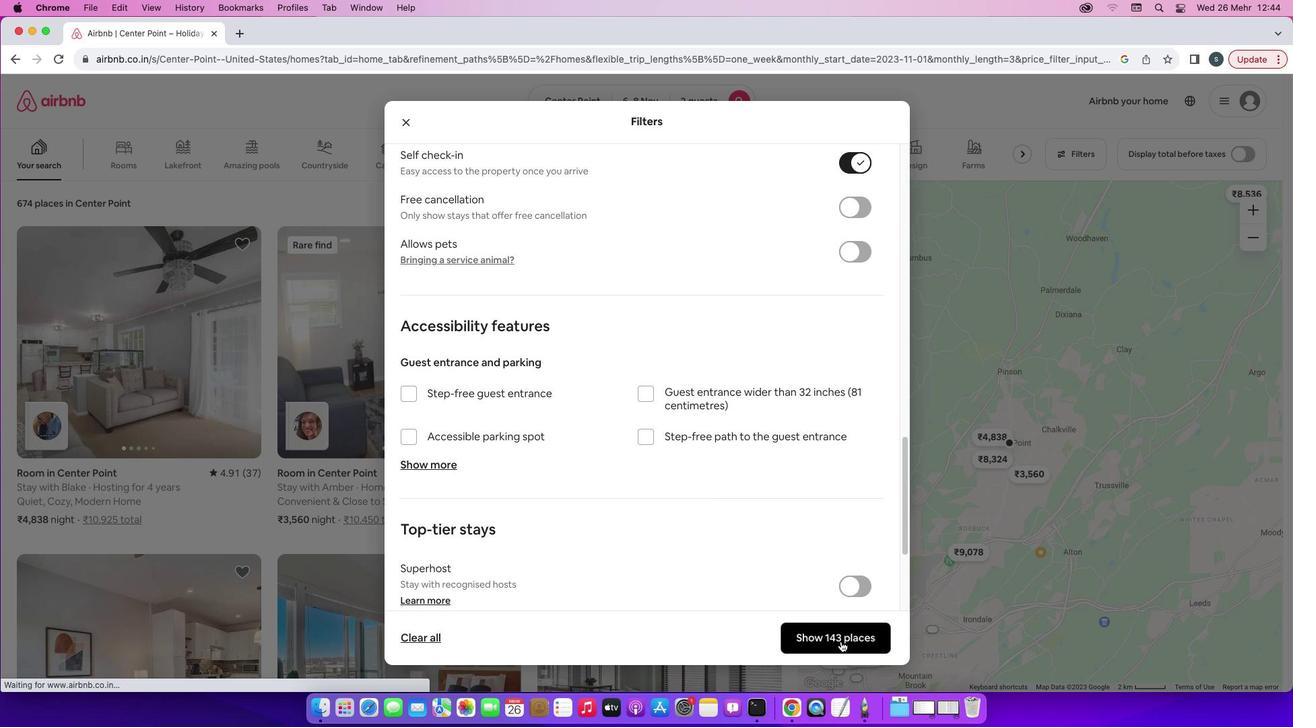 
Action: Mouse moved to (355, 390)
Screenshot: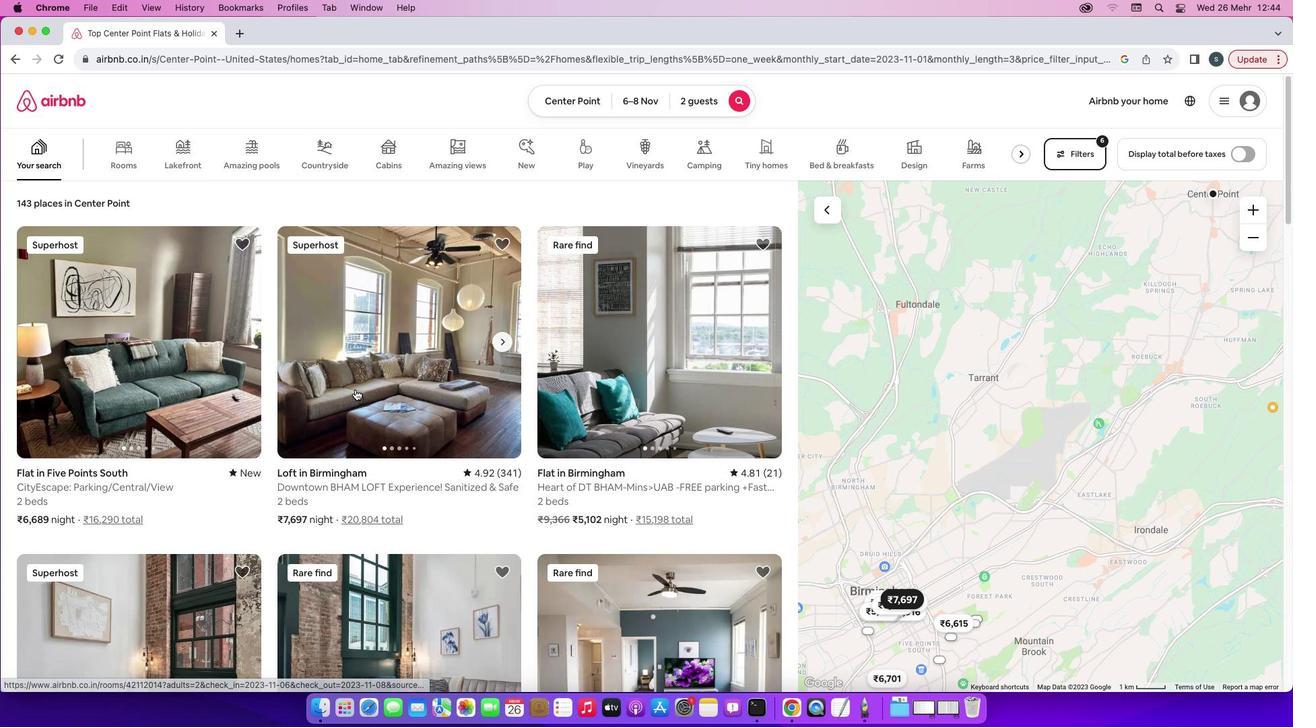 
Action: Mouse scrolled (355, 390) with delta (0, 0)
Screenshot: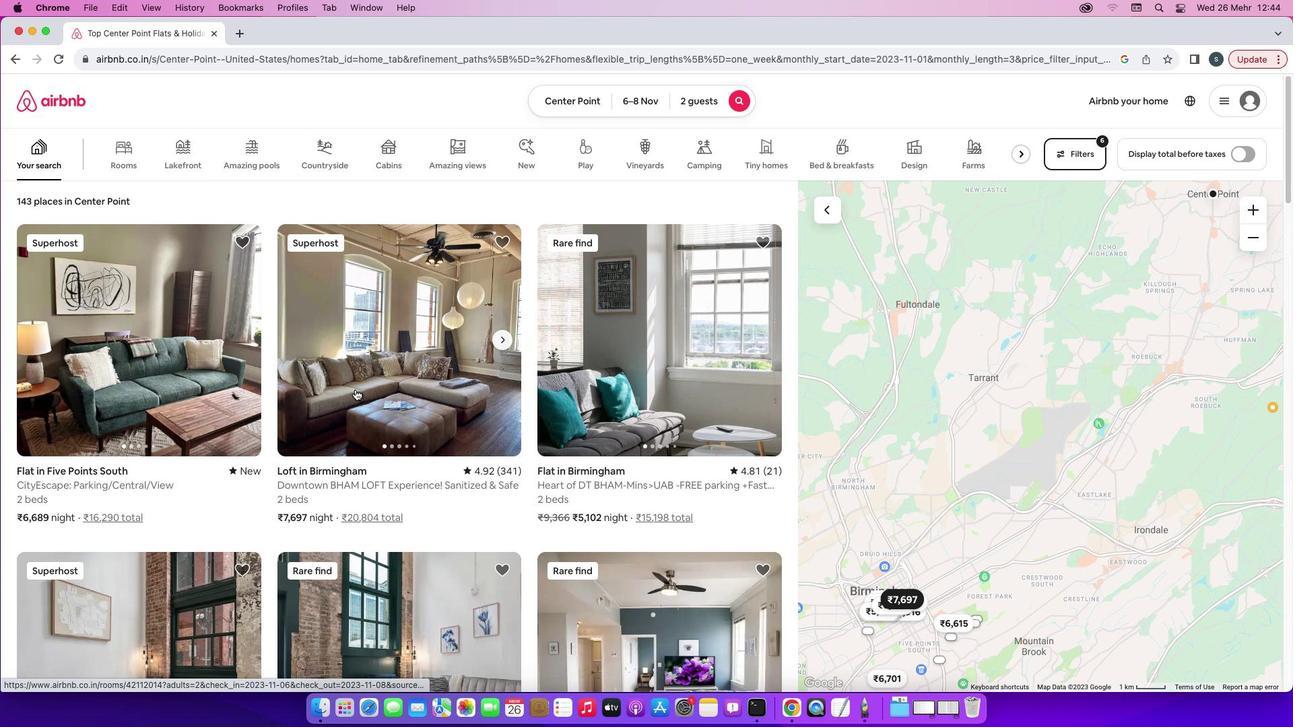 
Action: Mouse scrolled (355, 390) with delta (0, 0)
Screenshot: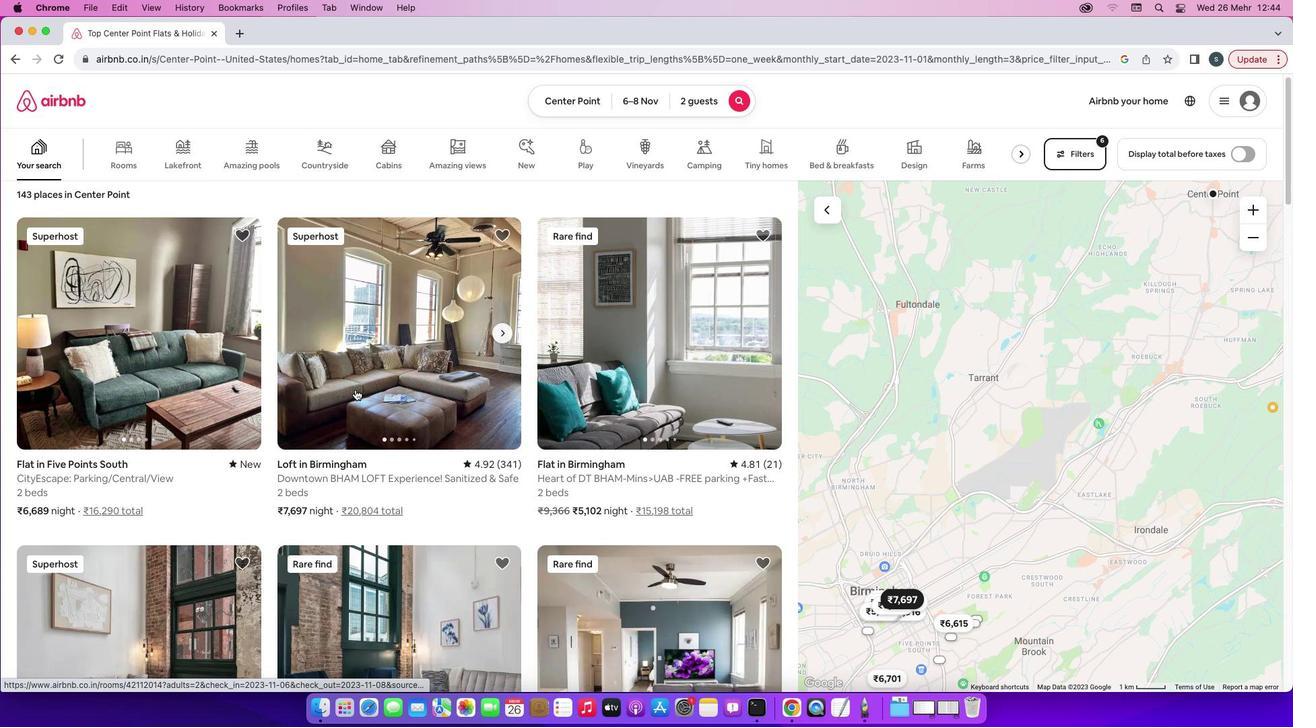 
Action: Mouse scrolled (355, 390) with delta (0, -1)
Screenshot: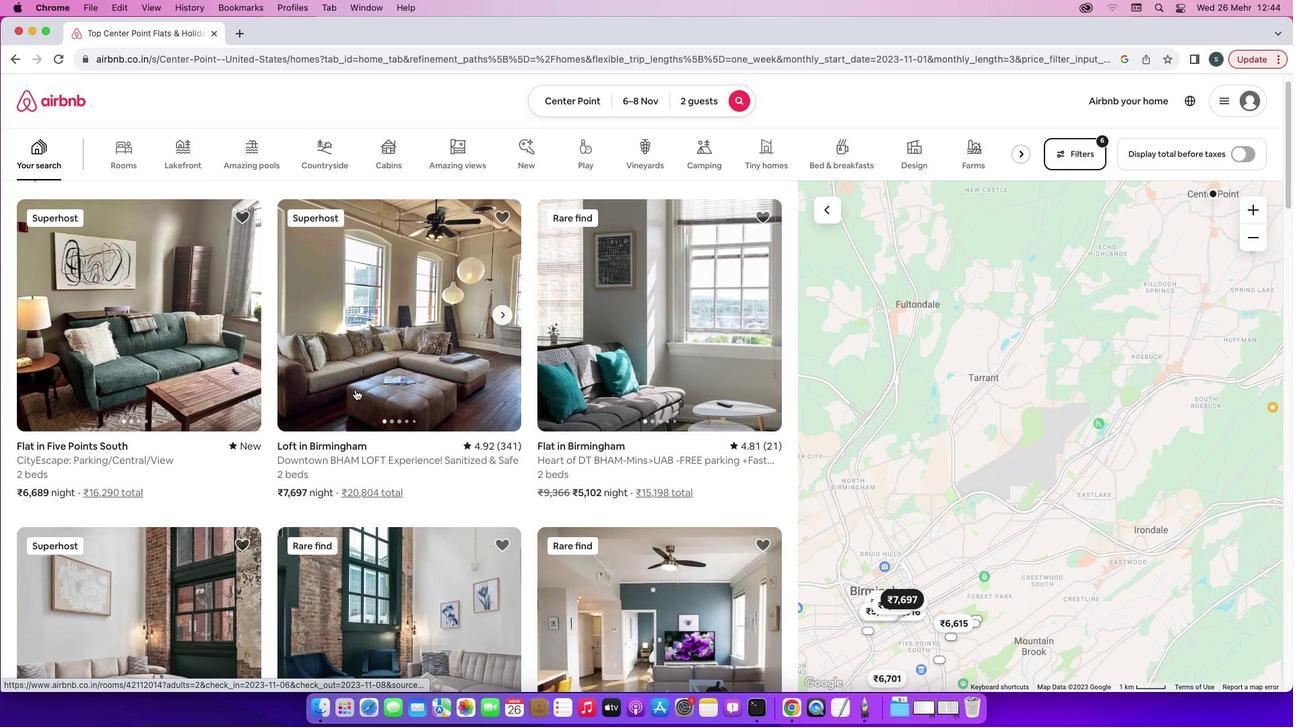 
Action: Mouse scrolled (355, 390) with delta (0, 0)
Screenshot: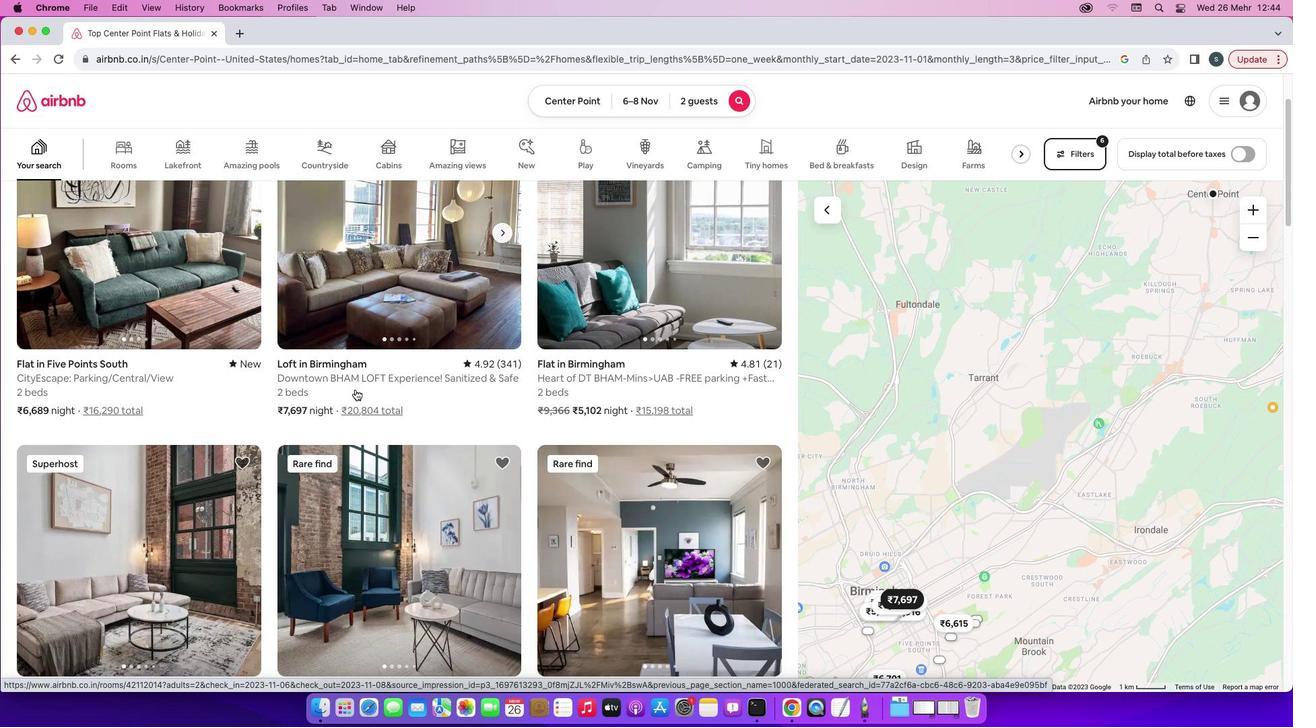 
Action: Mouse scrolled (355, 390) with delta (0, 0)
Screenshot: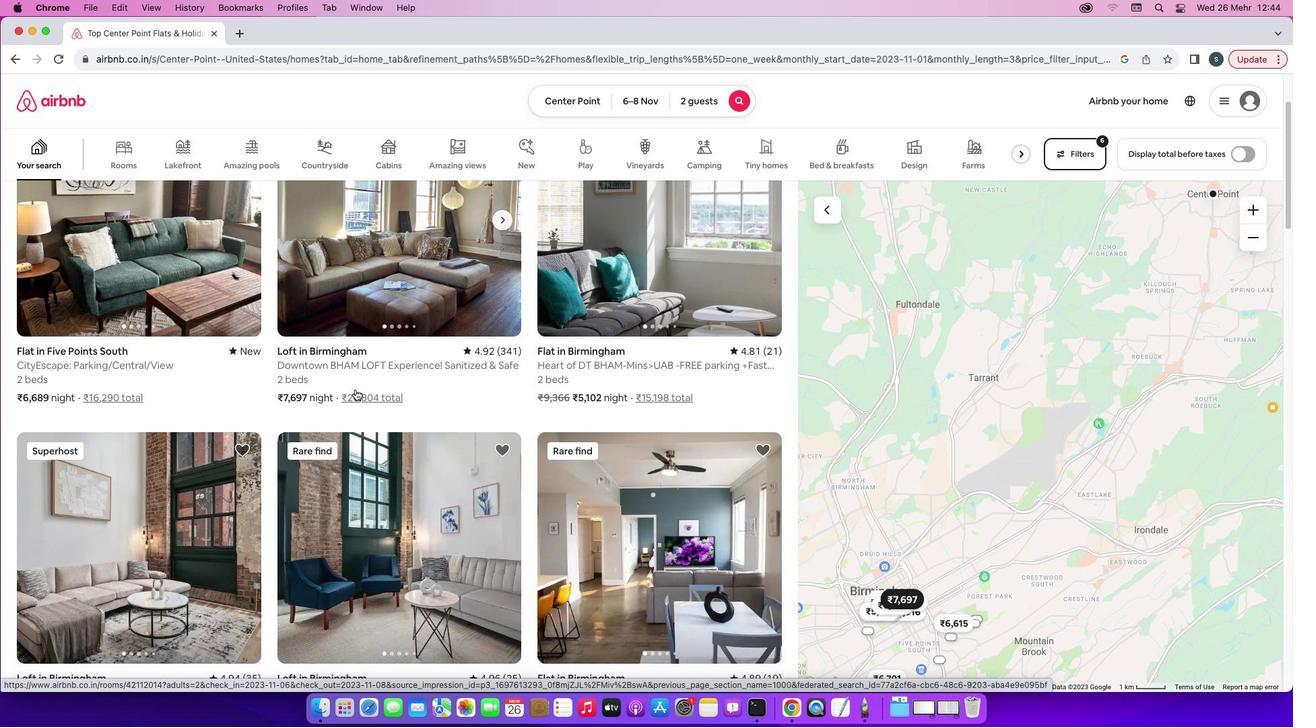 
Action: Mouse scrolled (355, 390) with delta (0, -2)
Screenshot: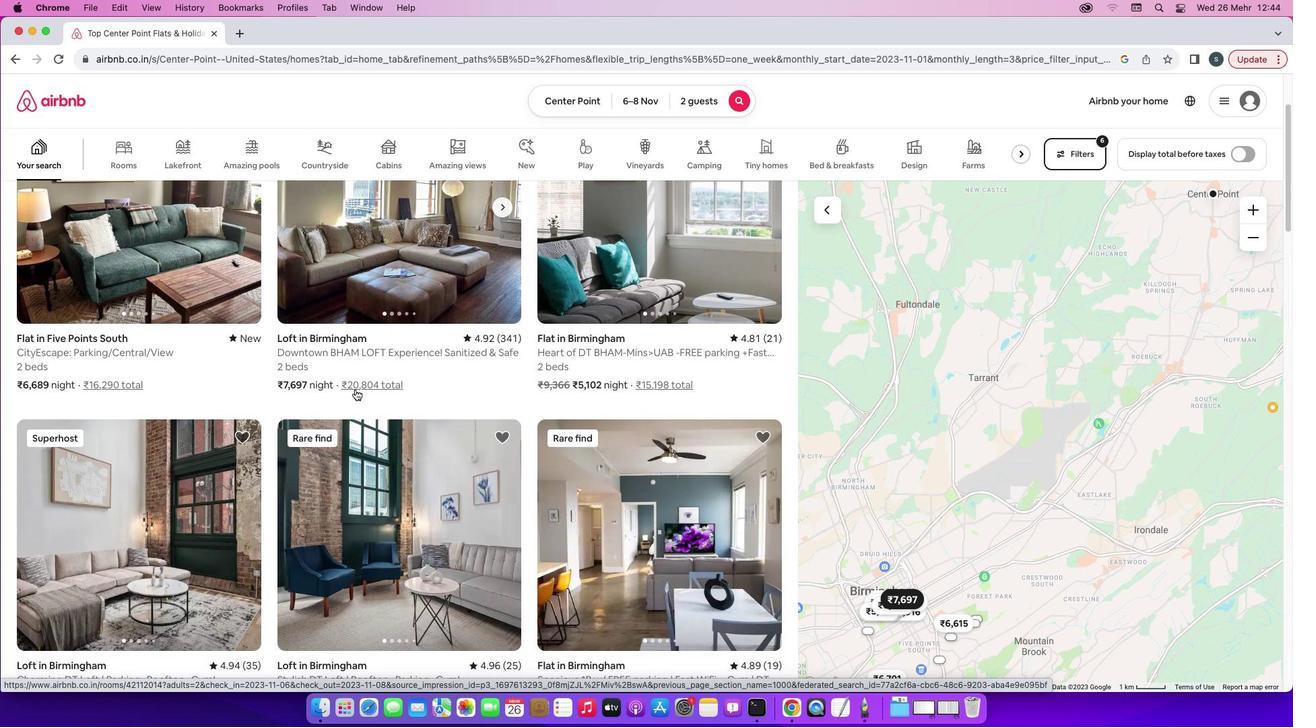 
Action: Mouse scrolled (355, 390) with delta (0, -2)
Screenshot: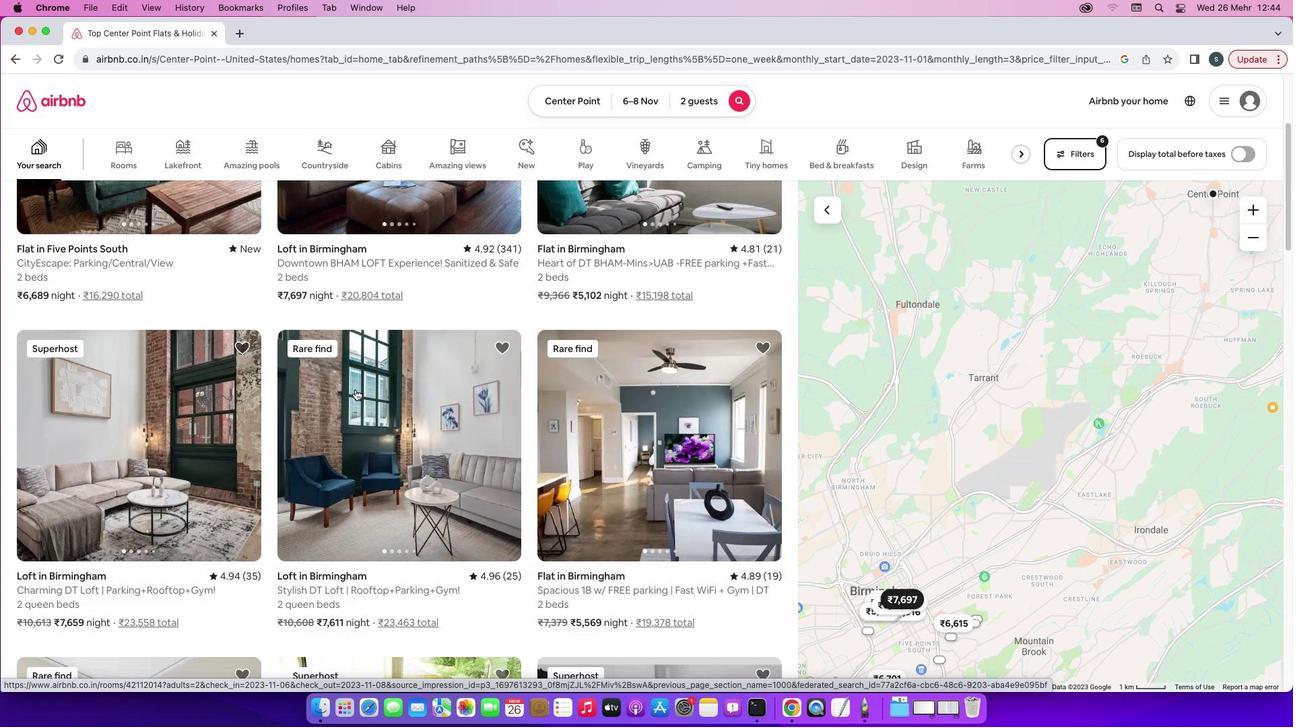
Action: Mouse scrolled (355, 390) with delta (0, 0)
Screenshot: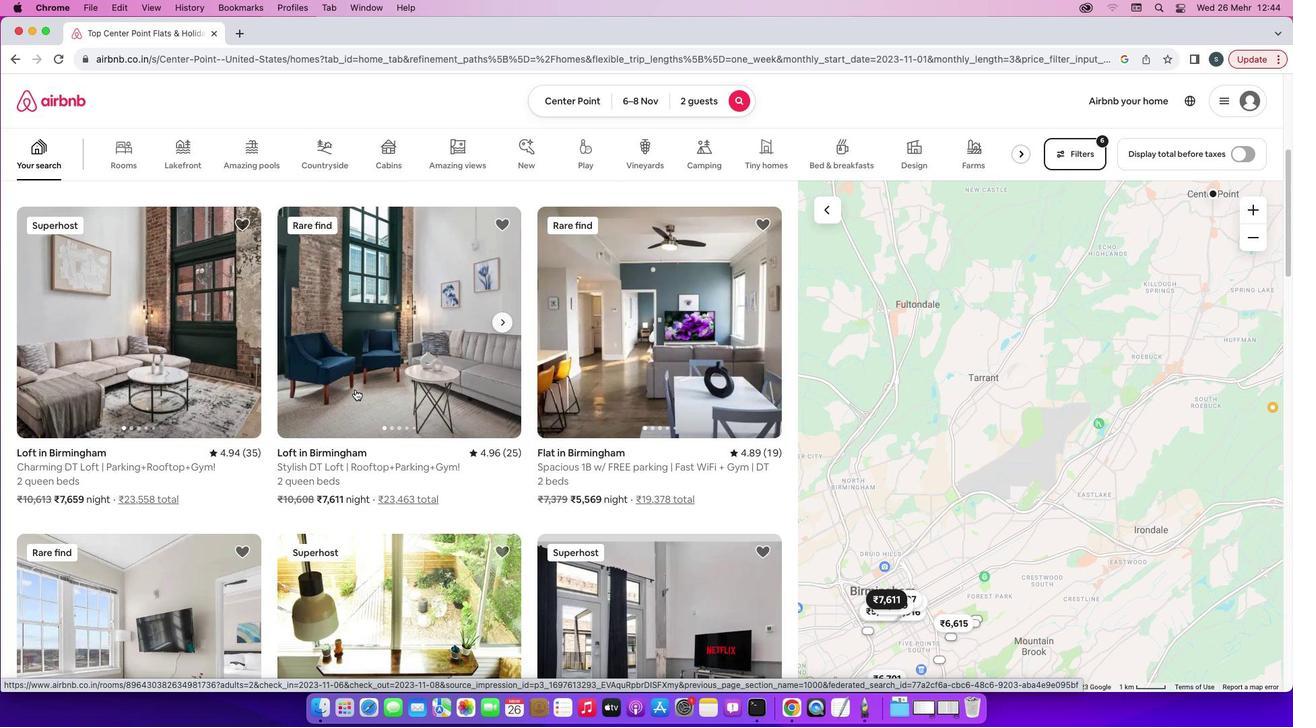 
Action: Mouse scrolled (355, 390) with delta (0, 0)
Screenshot: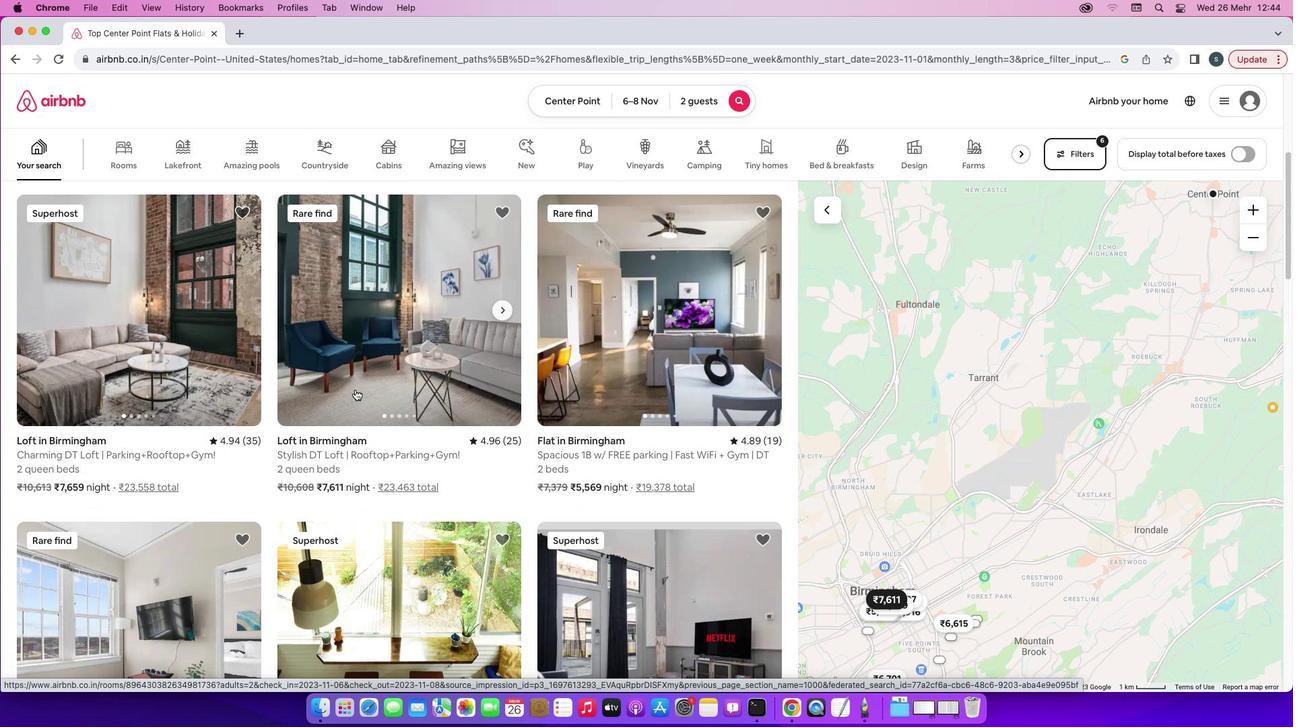 
Action: Mouse scrolled (355, 390) with delta (0, -2)
Screenshot: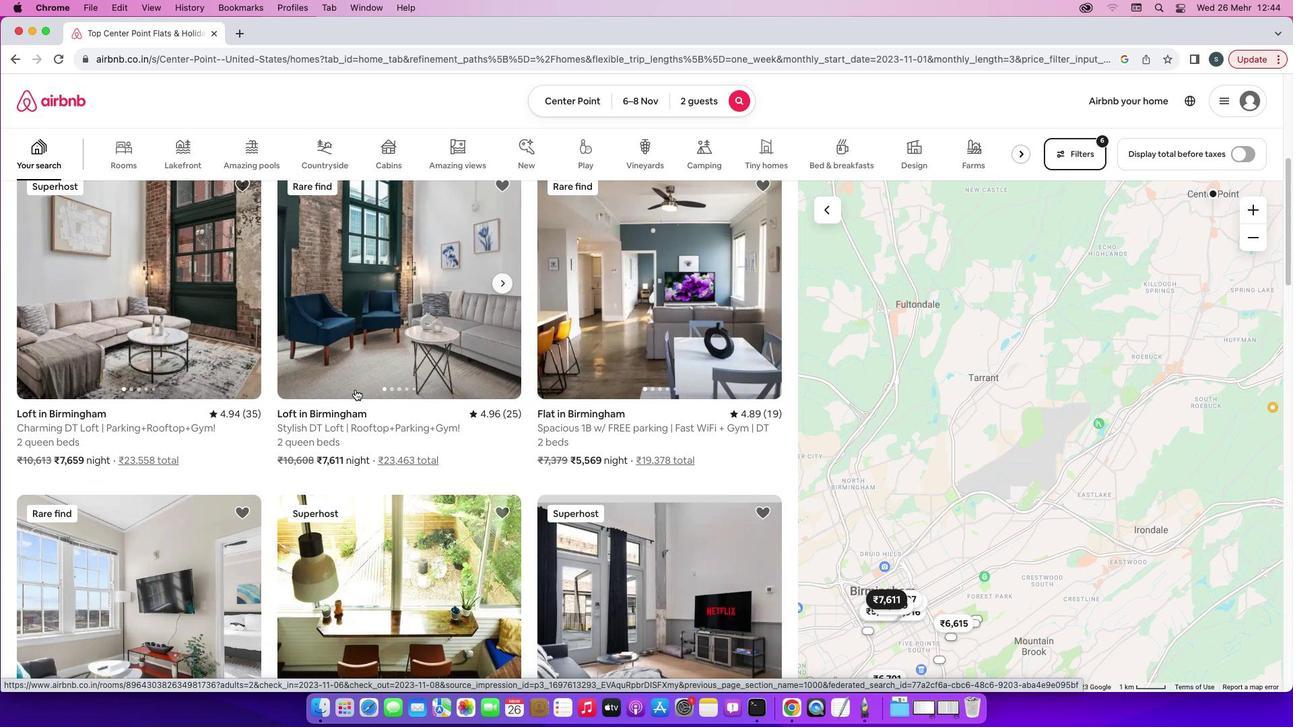 
Action: Mouse scrolled (355, 390) with delta (0, 0)
Screenshot: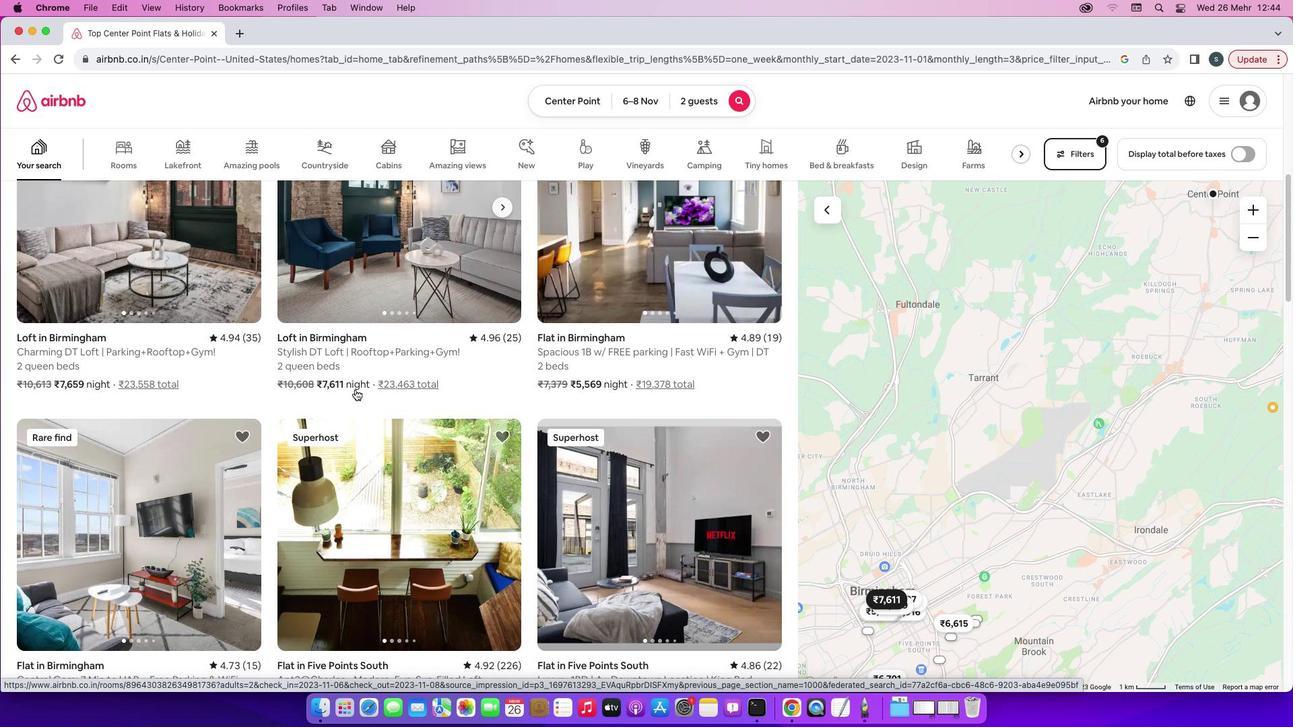 
Action: Mouse scrolled (355, 390) with delta (0, 0)
Screenshot: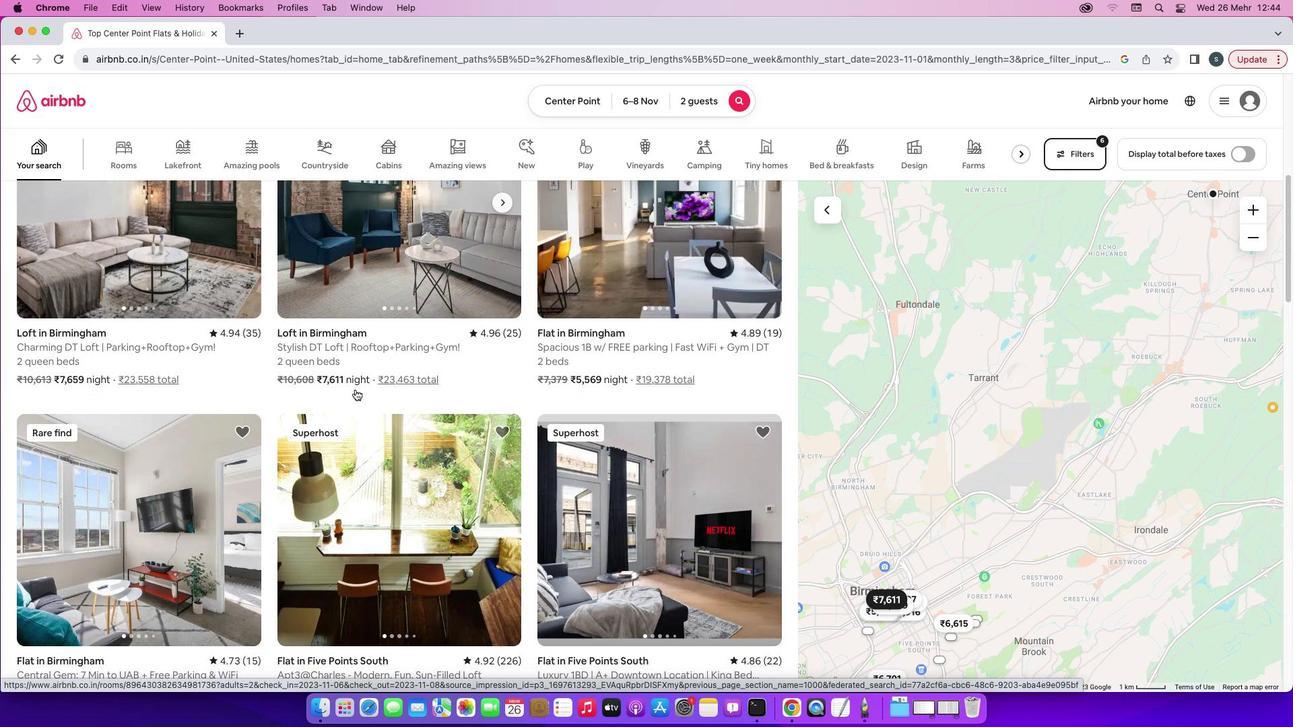 
Action: Mouse scrolled (355, 390) with delta (0, -1)
Screenshot: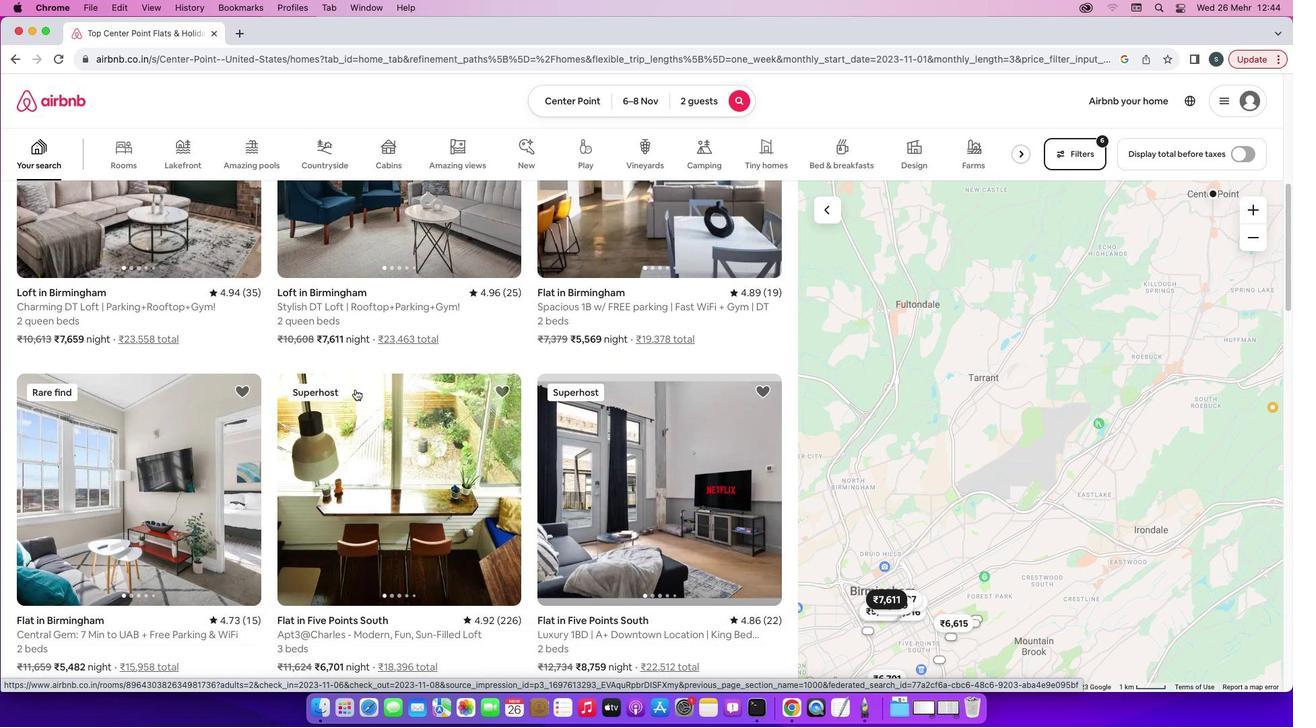 
Action: Mouse scrolled (355, 390) with delta (0, 0)
Screenshot: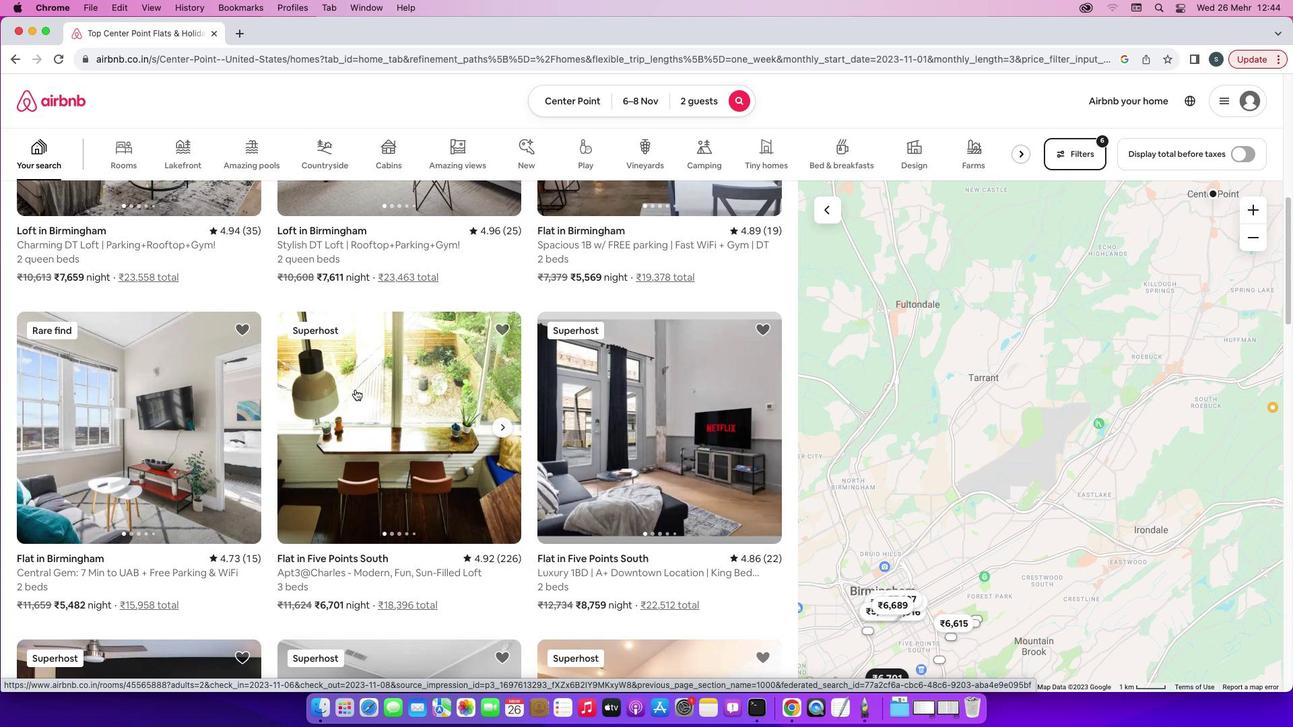 
Action: Mouse scrolled (355, 390) with delta (0, 0)
Screenshot: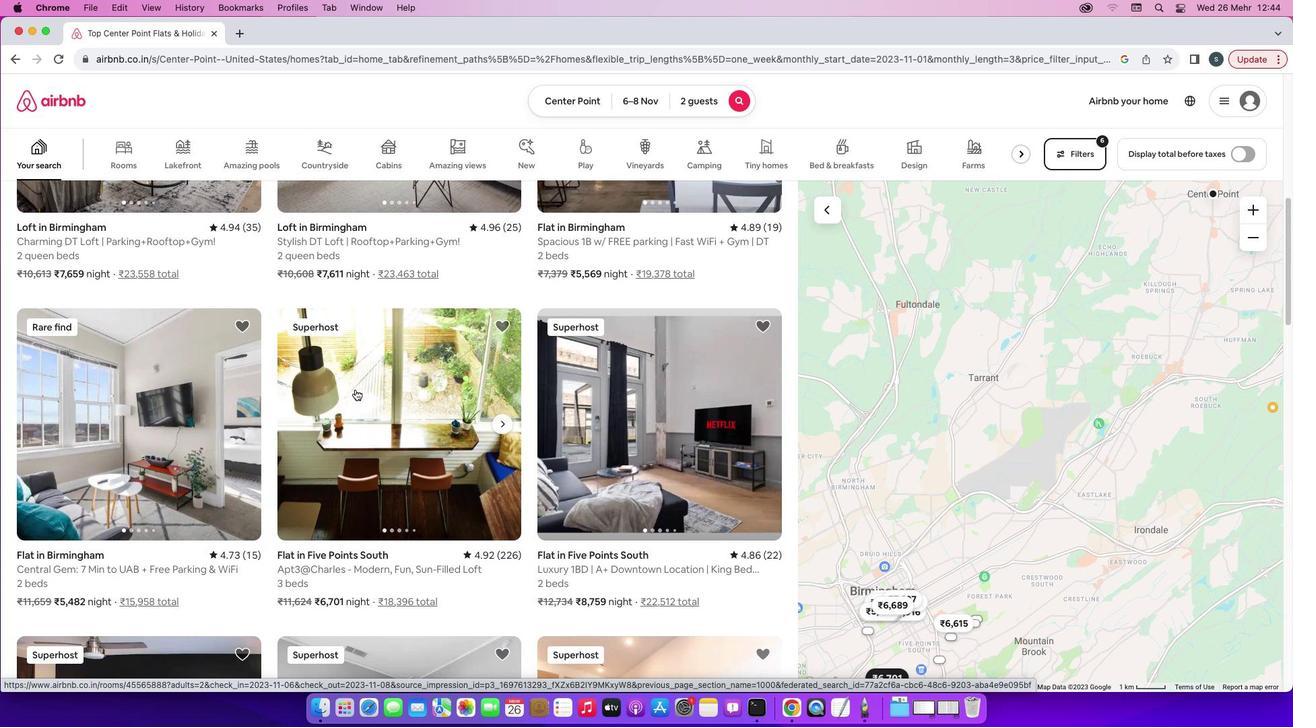 
Action: Mouse scrolled (355, 390) with delta (0, 0)
Screenshot: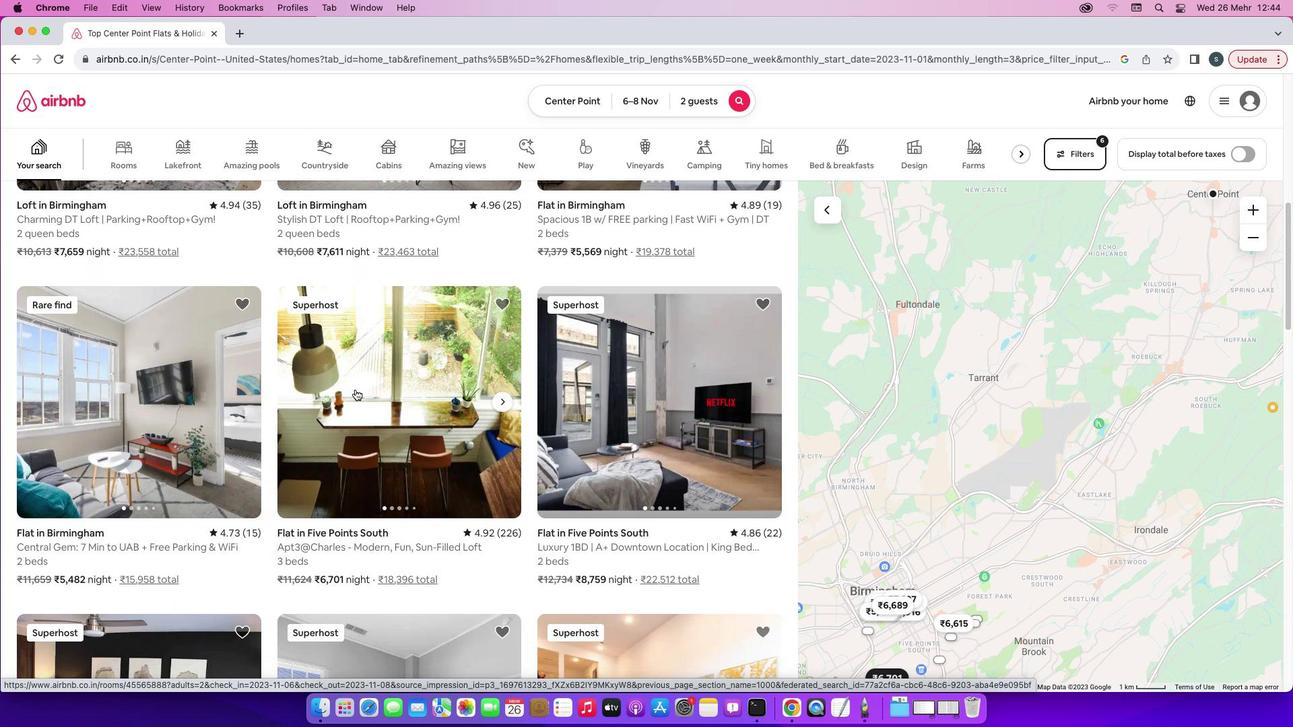 
Action: Mouse scrolled (355, 390) with delta (0, 0)
Screenshot: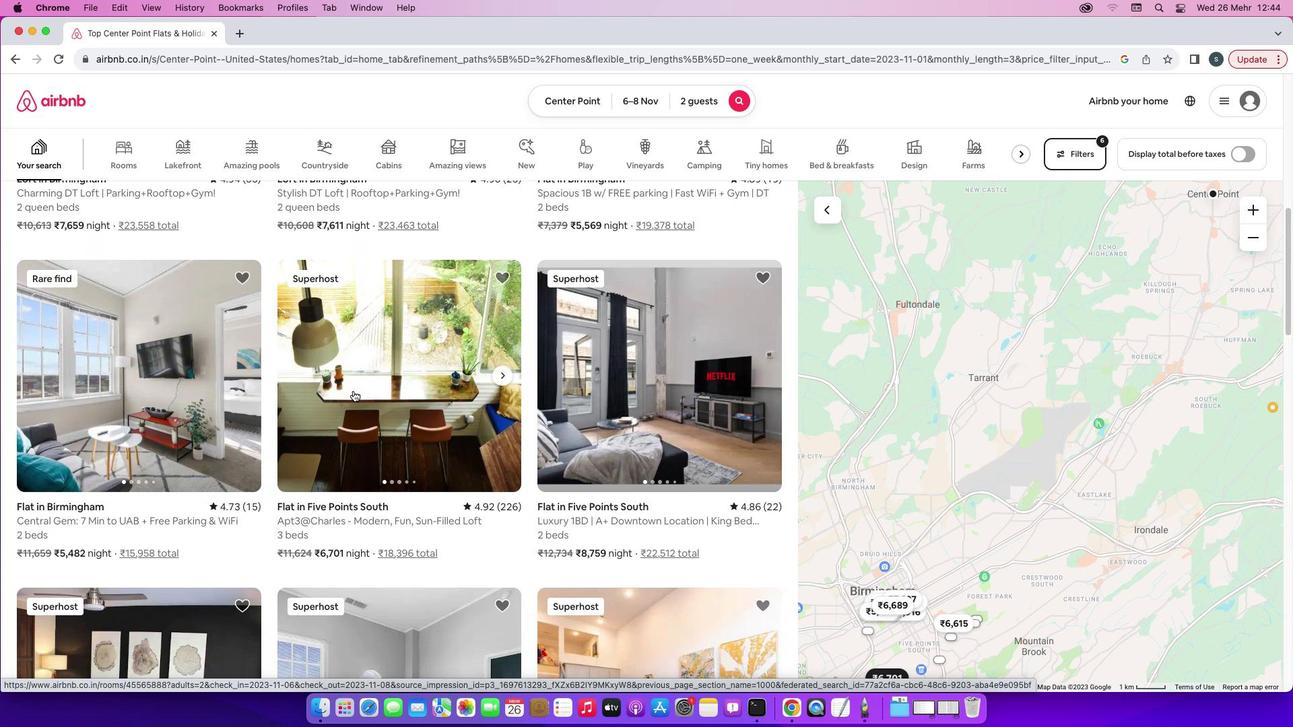 
Action: Mouse moved to (348, 392)
Screenshot: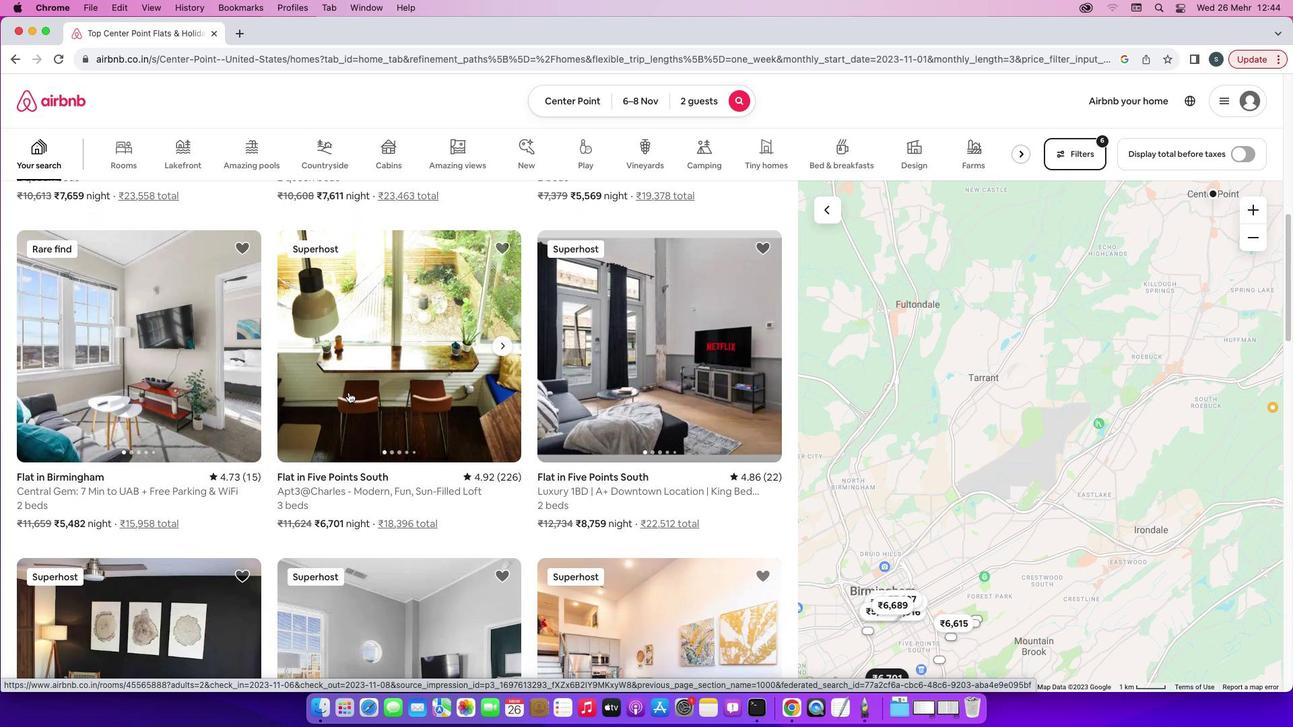 
Action: Mouse scrolled (348, 392) with delta (0, 0)
Screenshot: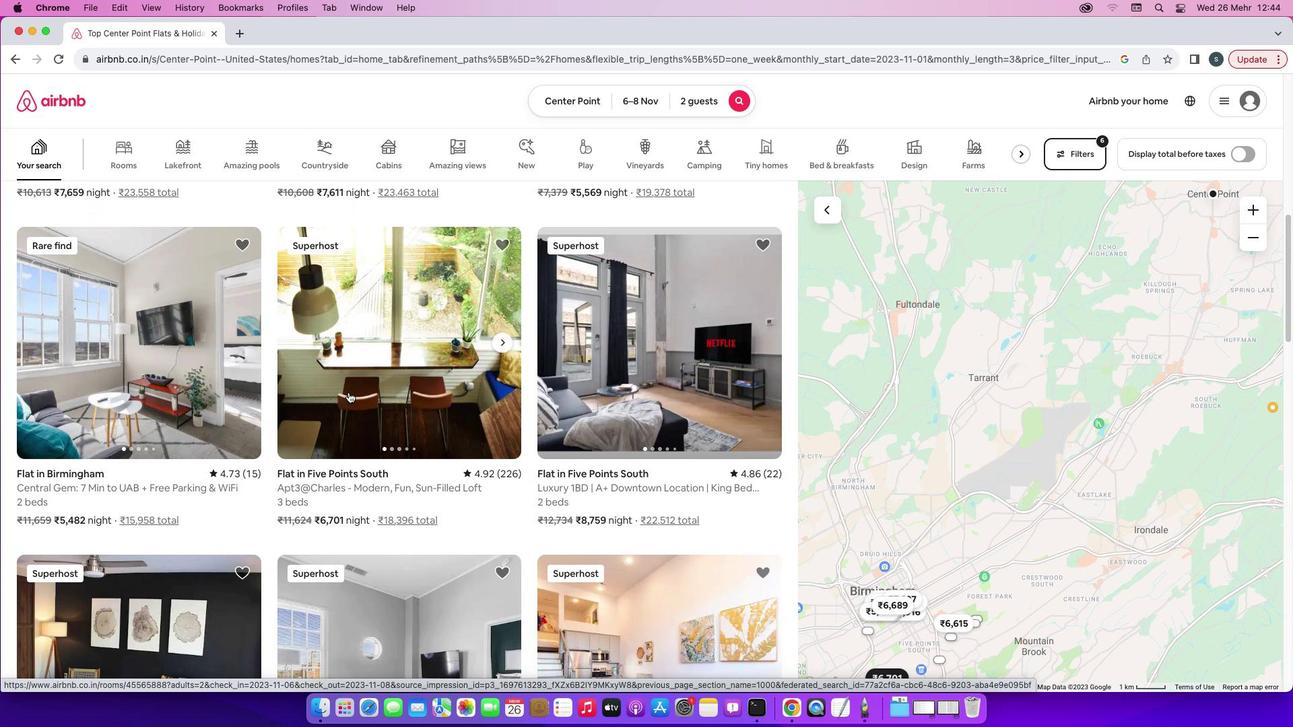 
Action: Mouse scrolled (348, 392) with delta (0, 0)
Screenshot: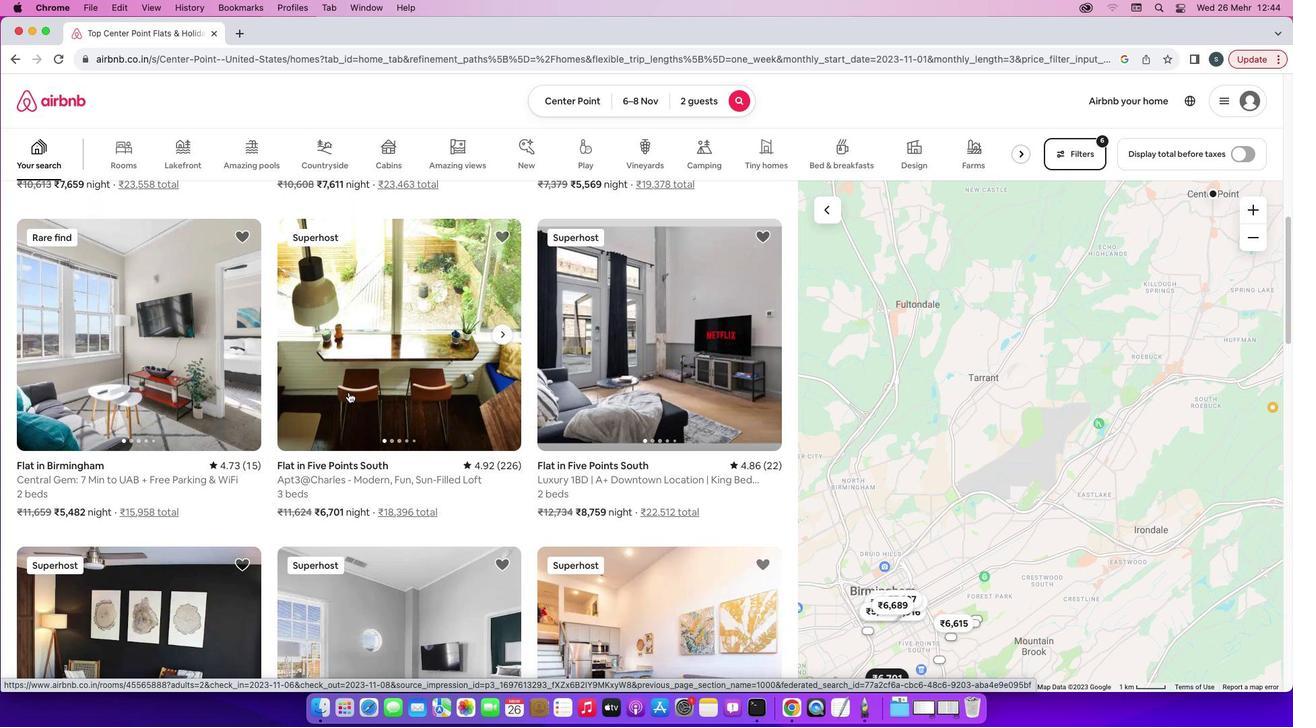 
Action: Mouse scrolled (348, 392) with delta (0, -1)
Screenshot: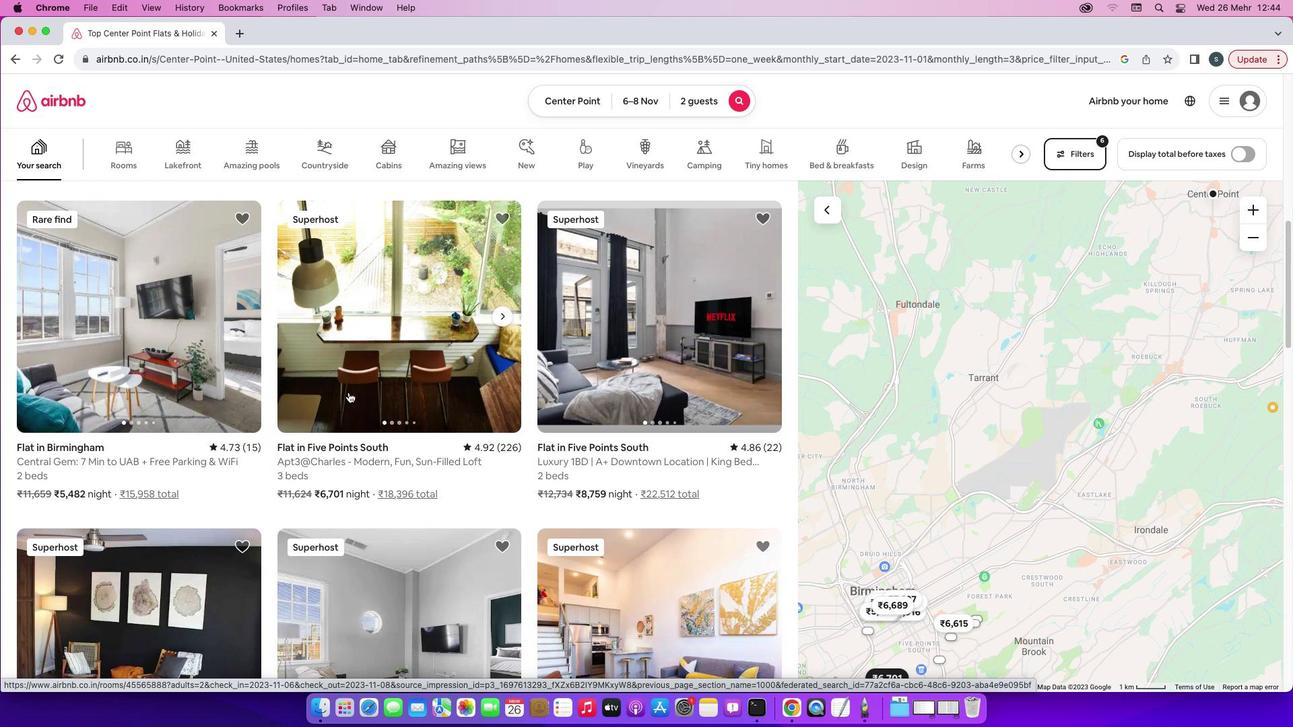 
Action: Mouse moved to (347, 392)
Screenshot: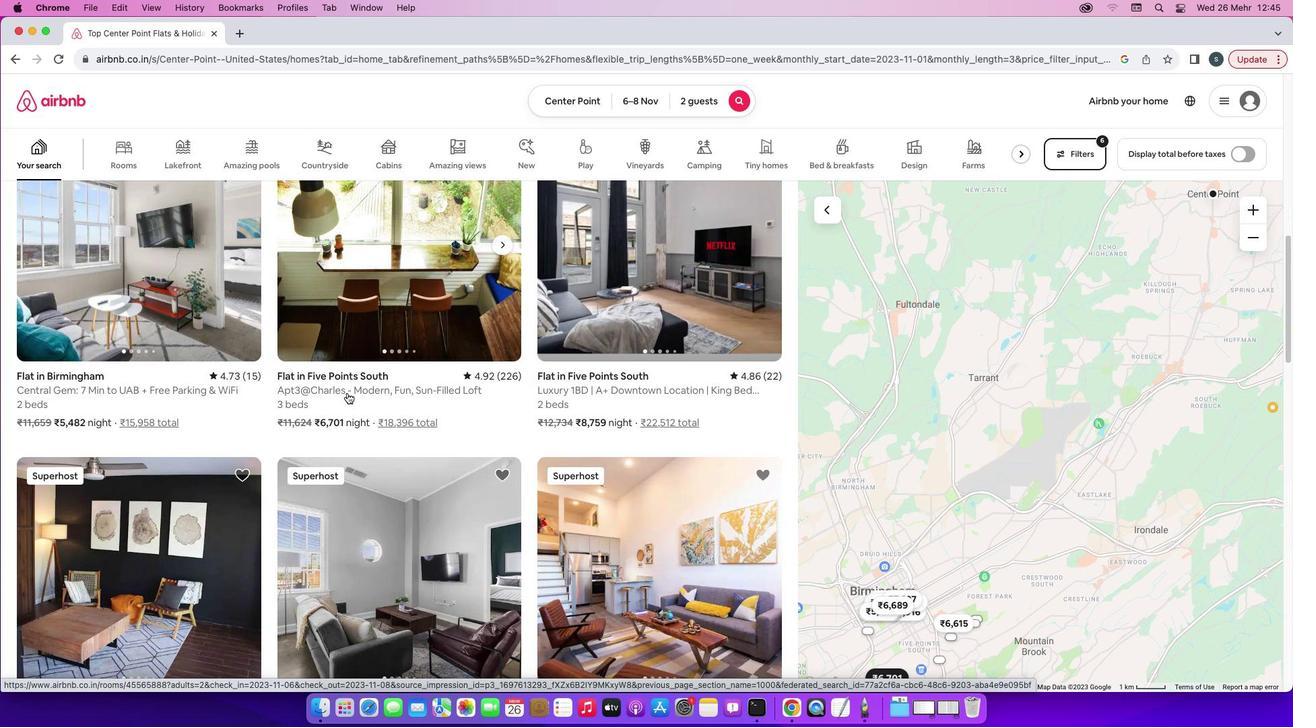 
Action: Mouse scrolled (347, 392) with delta (0, 0)
Screenshot: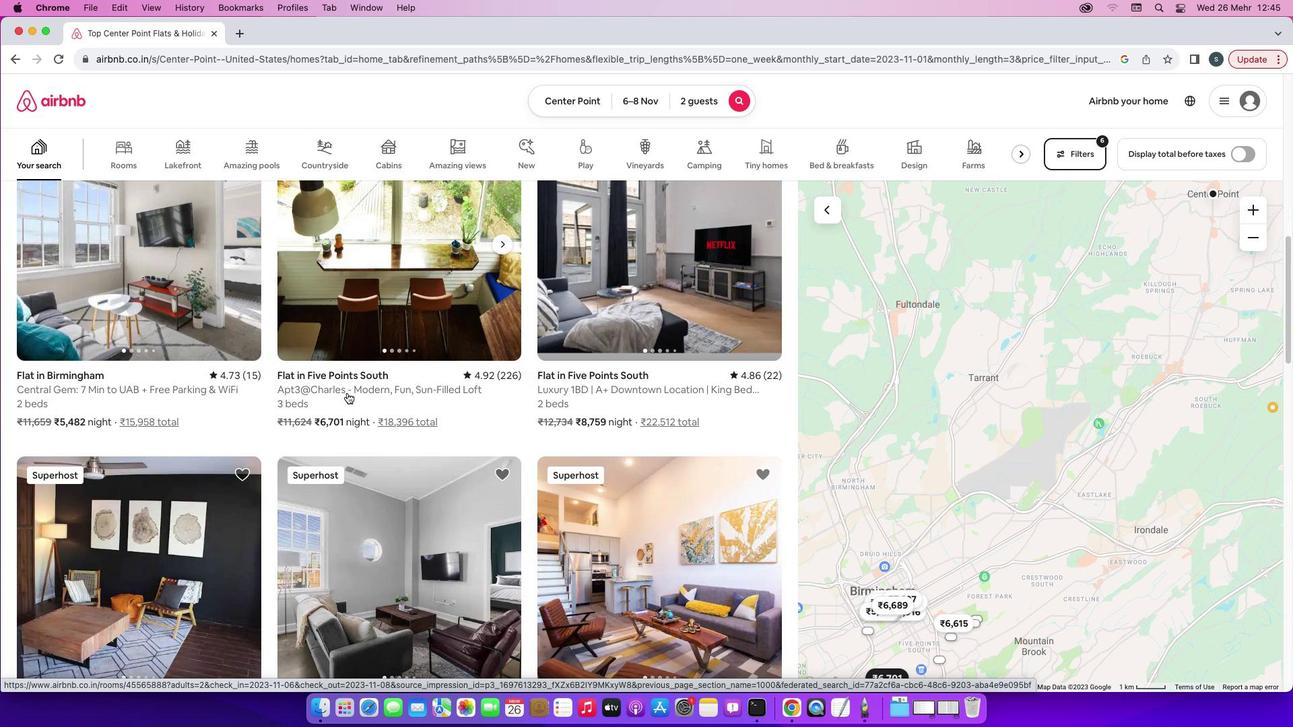 
Action: Mouse scrolled (347, 392) with delta (0, 0)
Screenshot: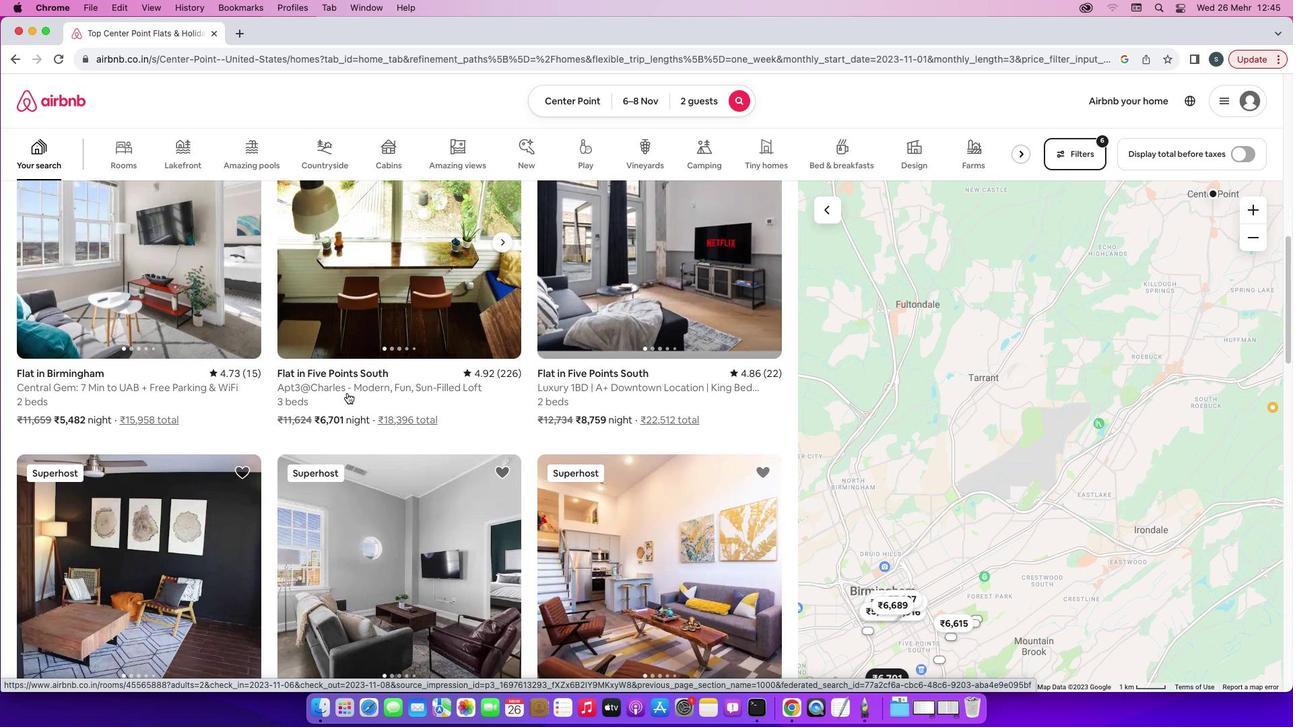 
Action: Mouse scrolled (347, 392) with delta (0, 0)
Screenshot: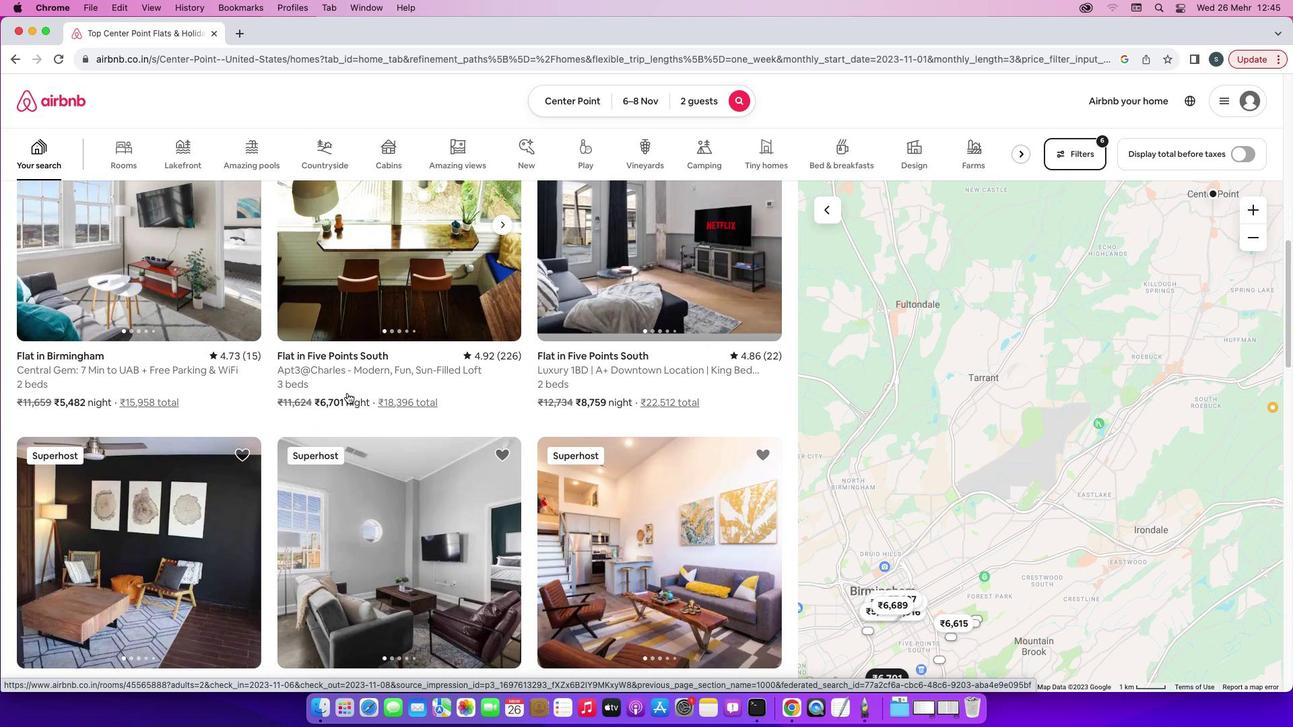
Action: Mouse moved to (590, 510)
Screenshot: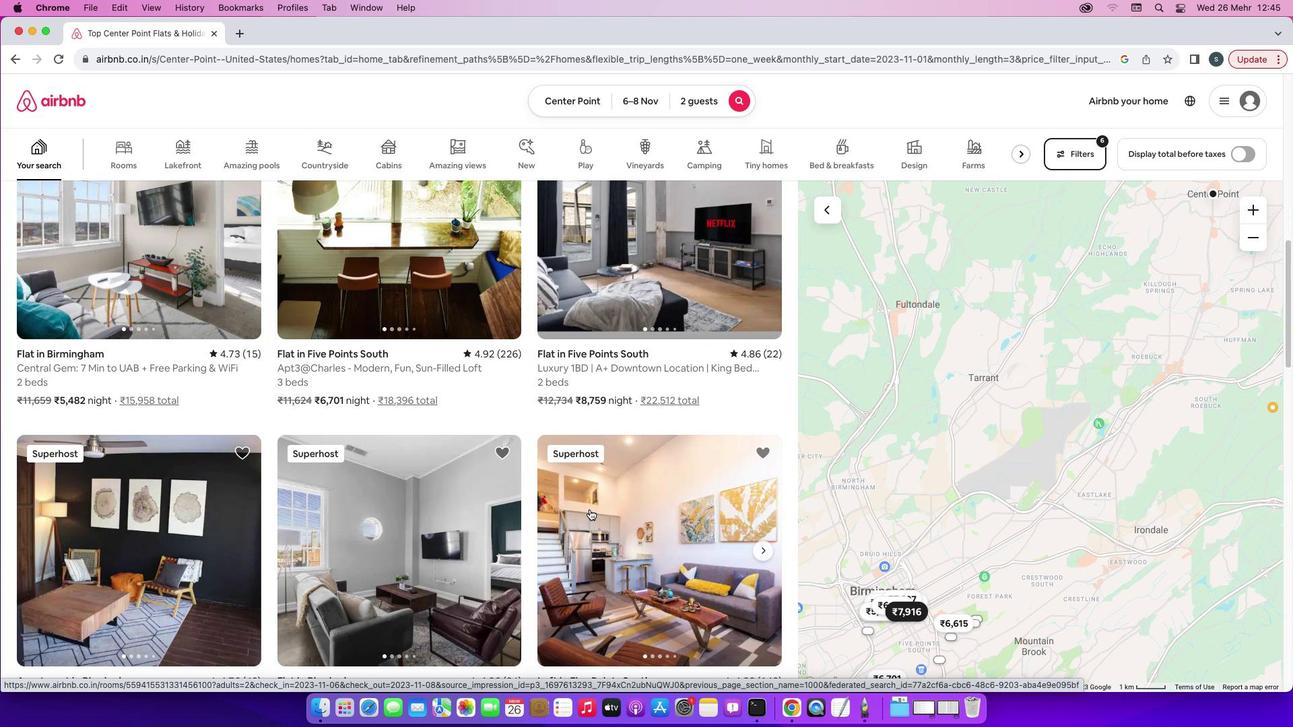 
Action: Mouse pressed left at (590, 510)
Screenshot: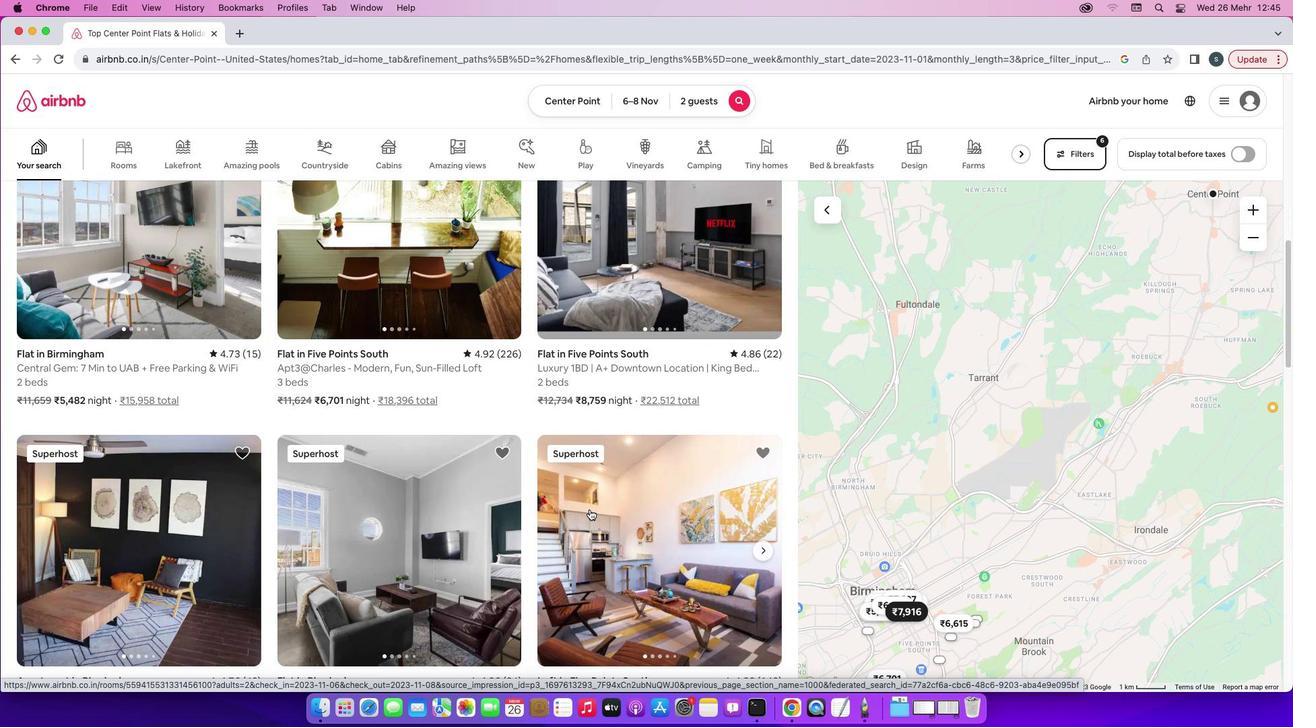 
Action: Mouse moved to (955, 506)
Screenshot: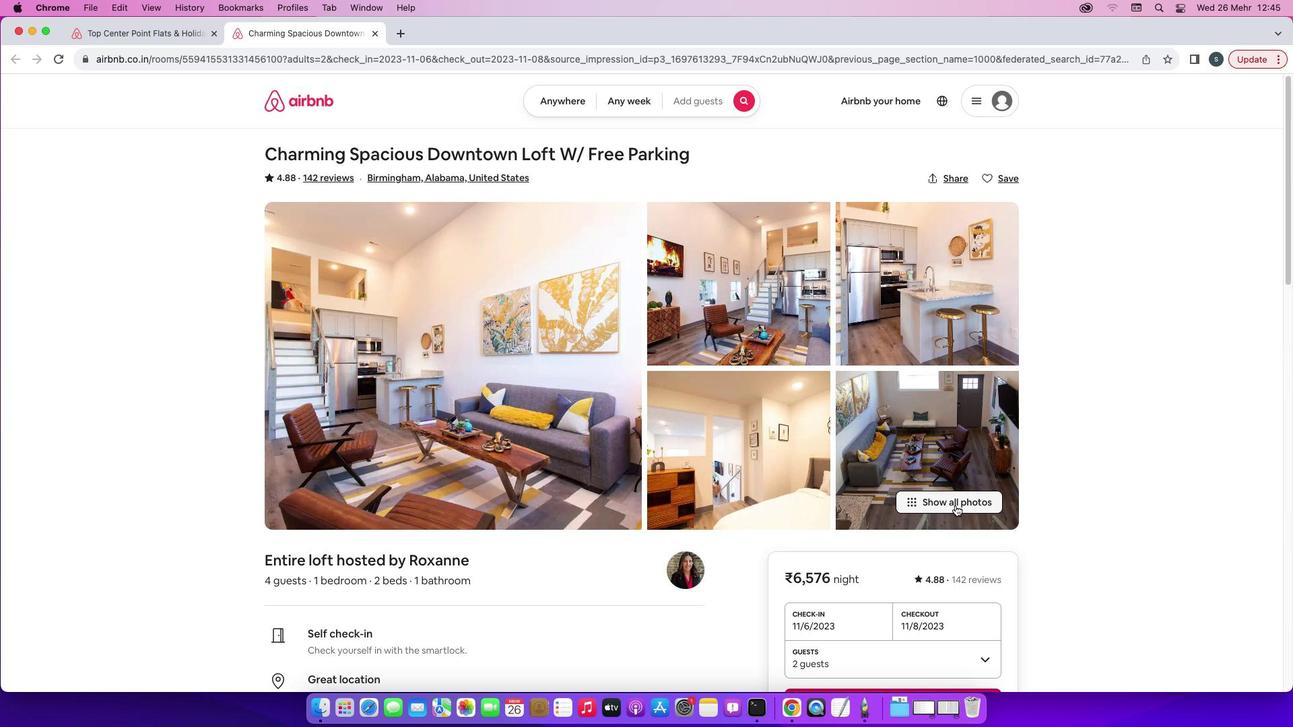 
Action: Mouse pressed left at (955, 506)
Screenshot: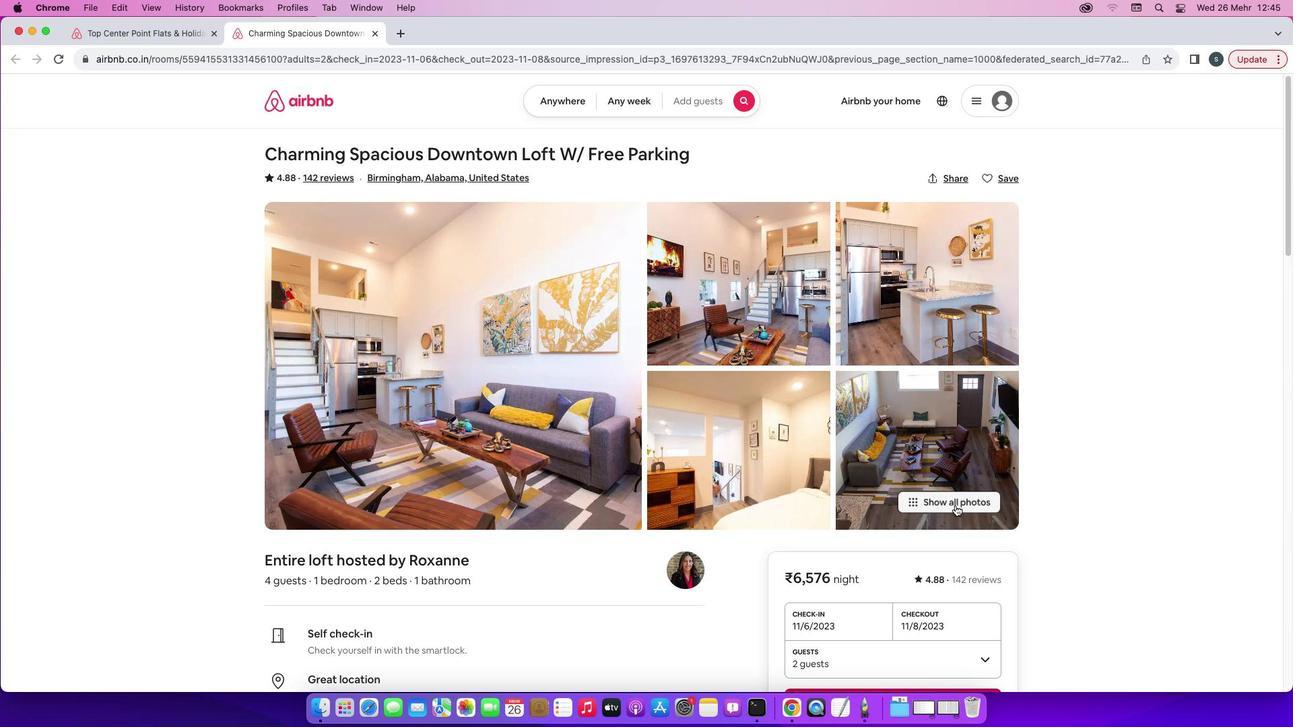 
Action: Mouse moved to (963, 555)
Screenshot: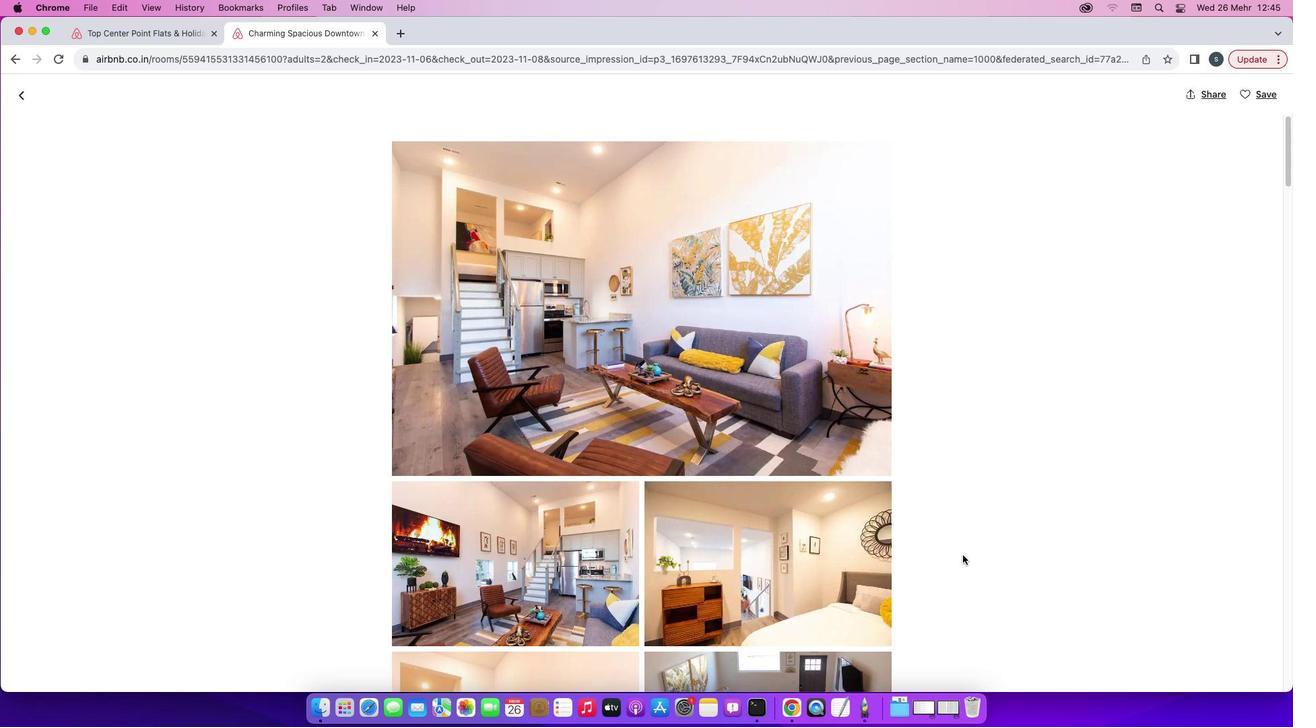 
Action: Mouse scrolled (963, 555) with delta (0, 0)
Screenshot: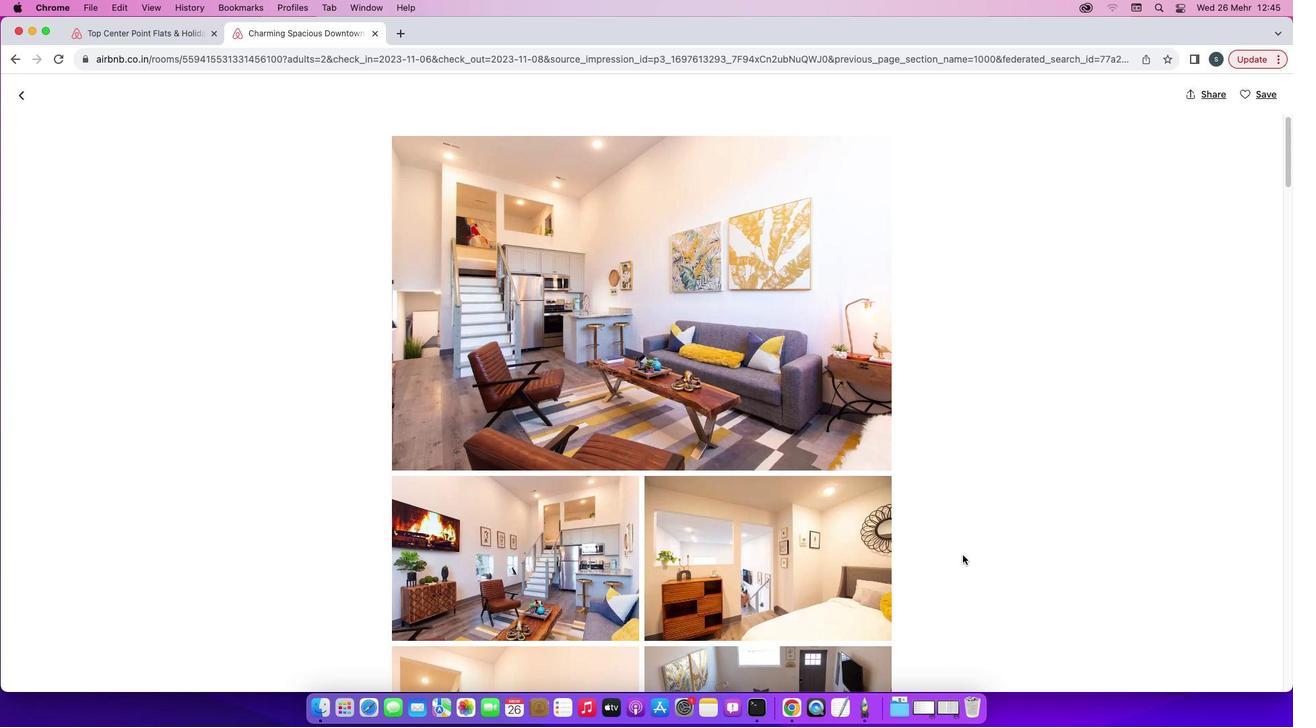 
Action: Mouse scrolled (963, 555) with delta (0, 0)
Screenshot: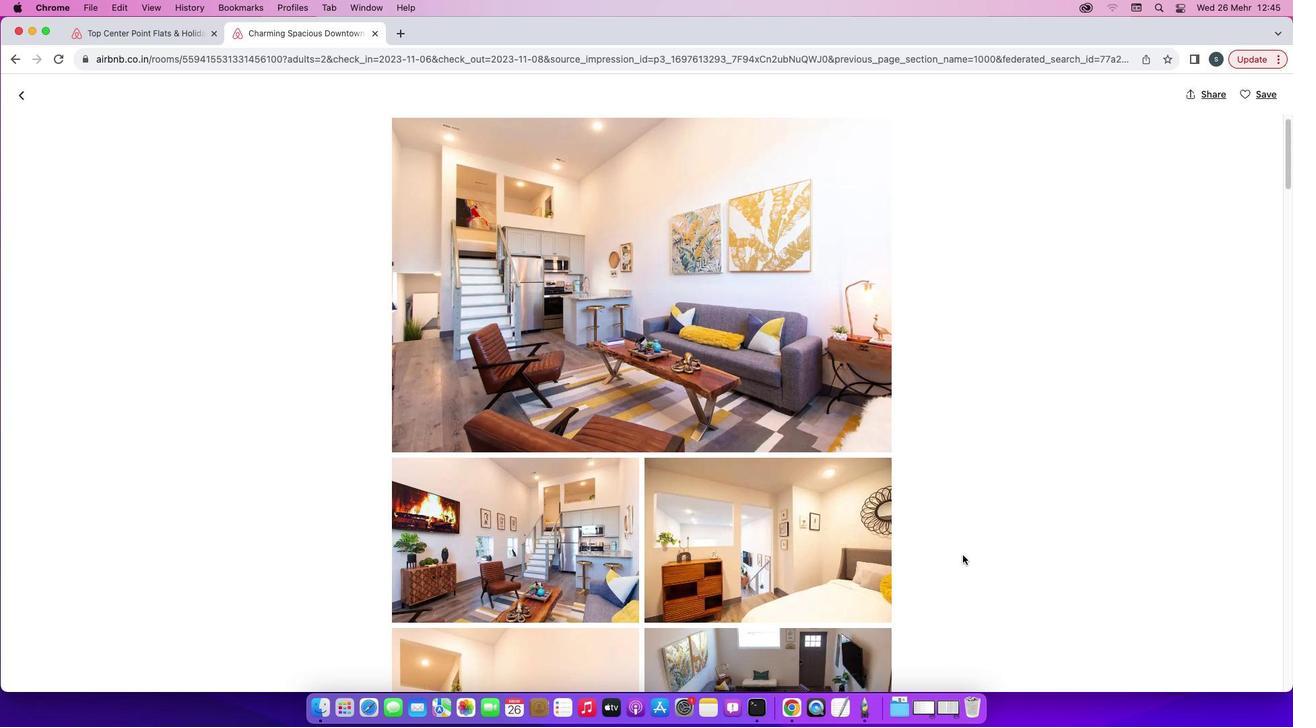 
Action: Mouse scrolled (963, 555) with delta (0, -2)
Screenshot: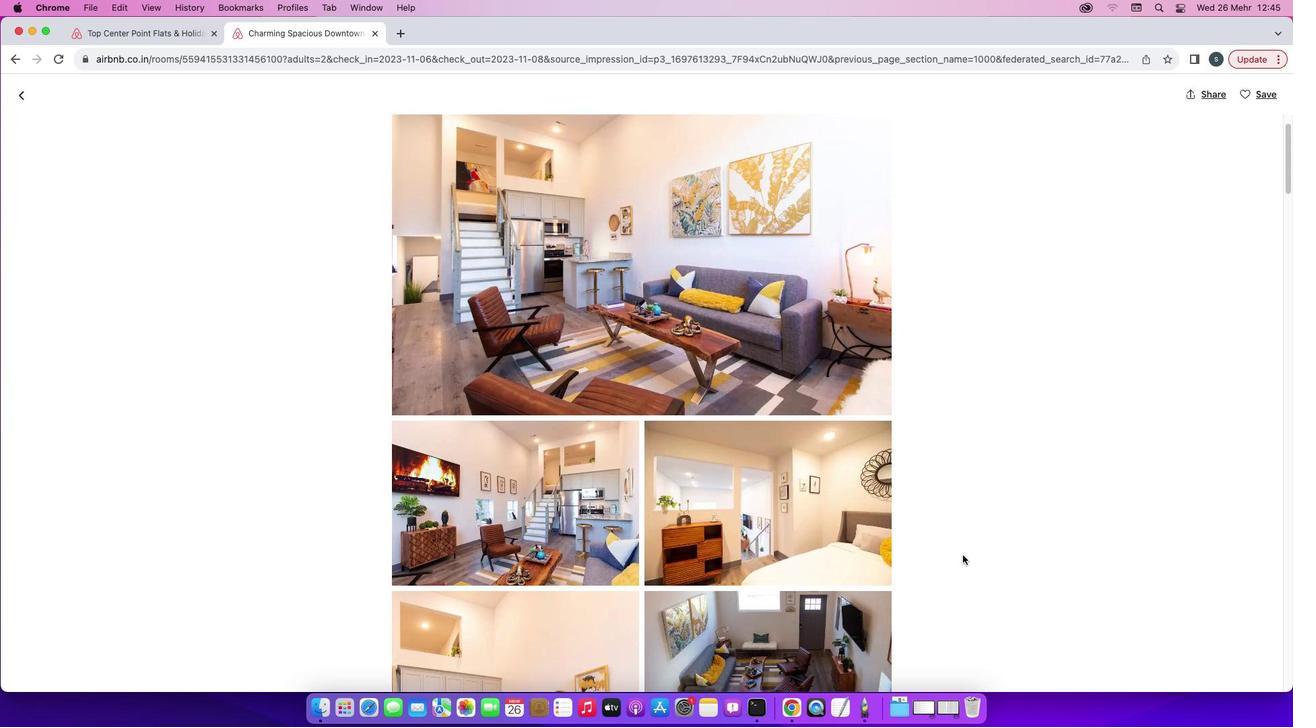 
Action: Mouse scrolled (963, 555) with delta (0, -2)
Screenshot: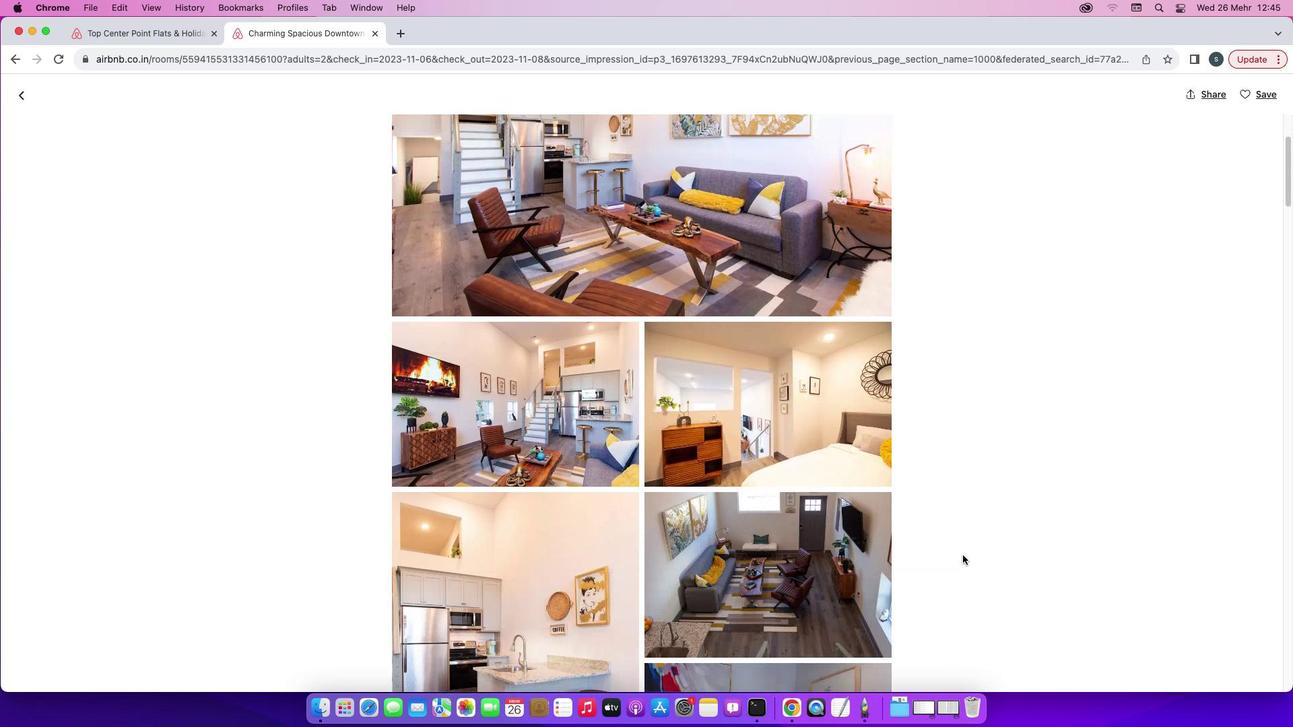 
Action: Mouse scrolled (963, 555) with delta (0, 0)
Screenshot: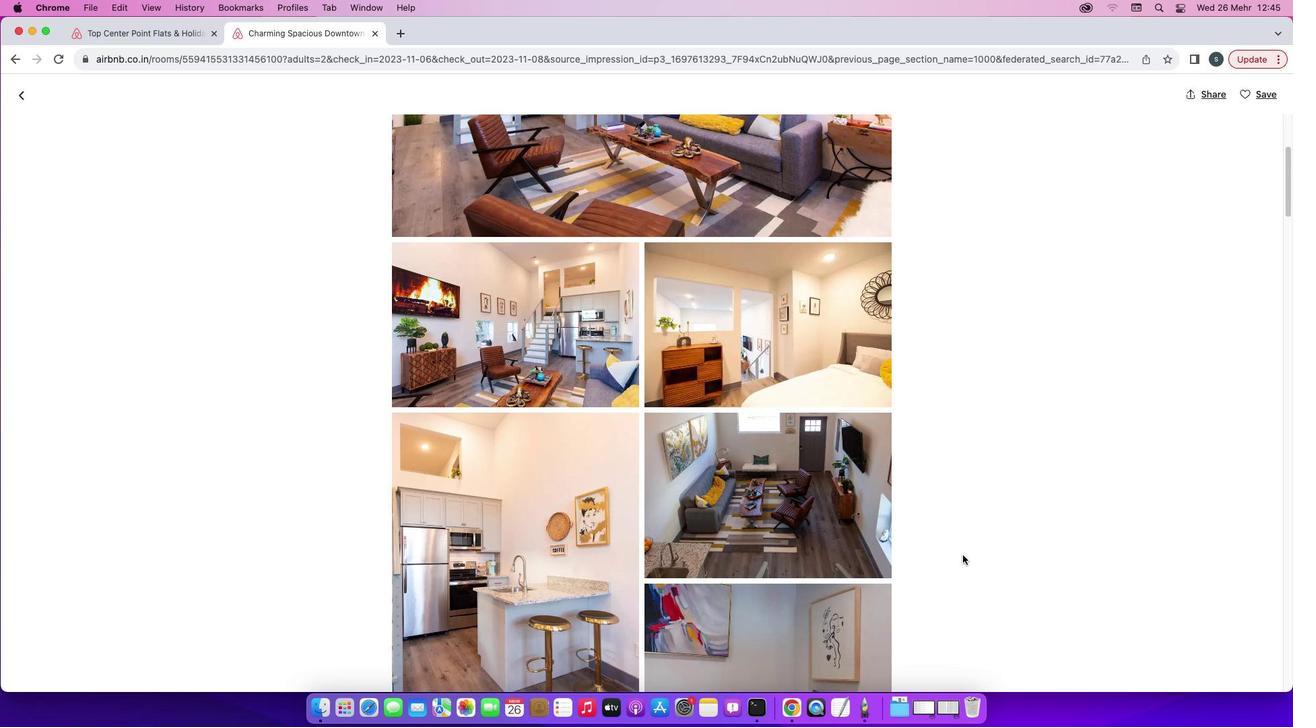 
Action: Mouse scrolled (963, 555) with delta (0, 0)
Screenshot: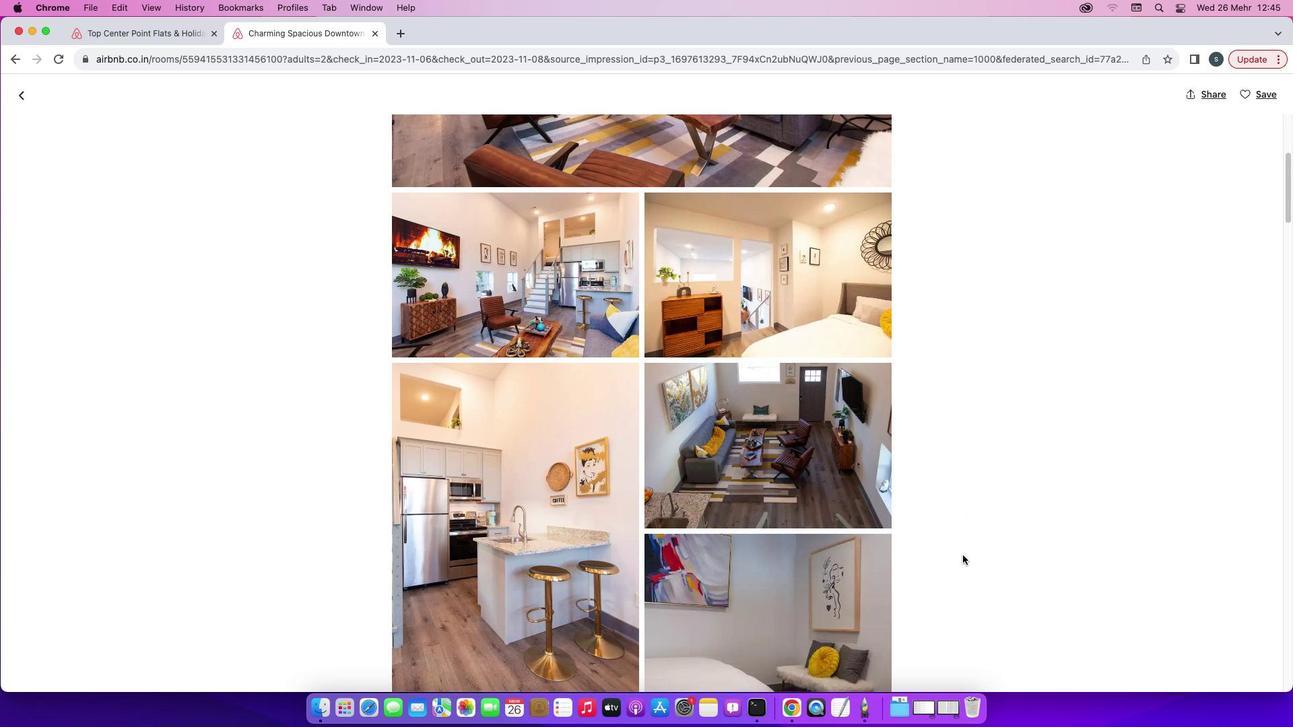 
Action: Mouse scrolled (963, 555) with delta (0, -2)
Screenshot: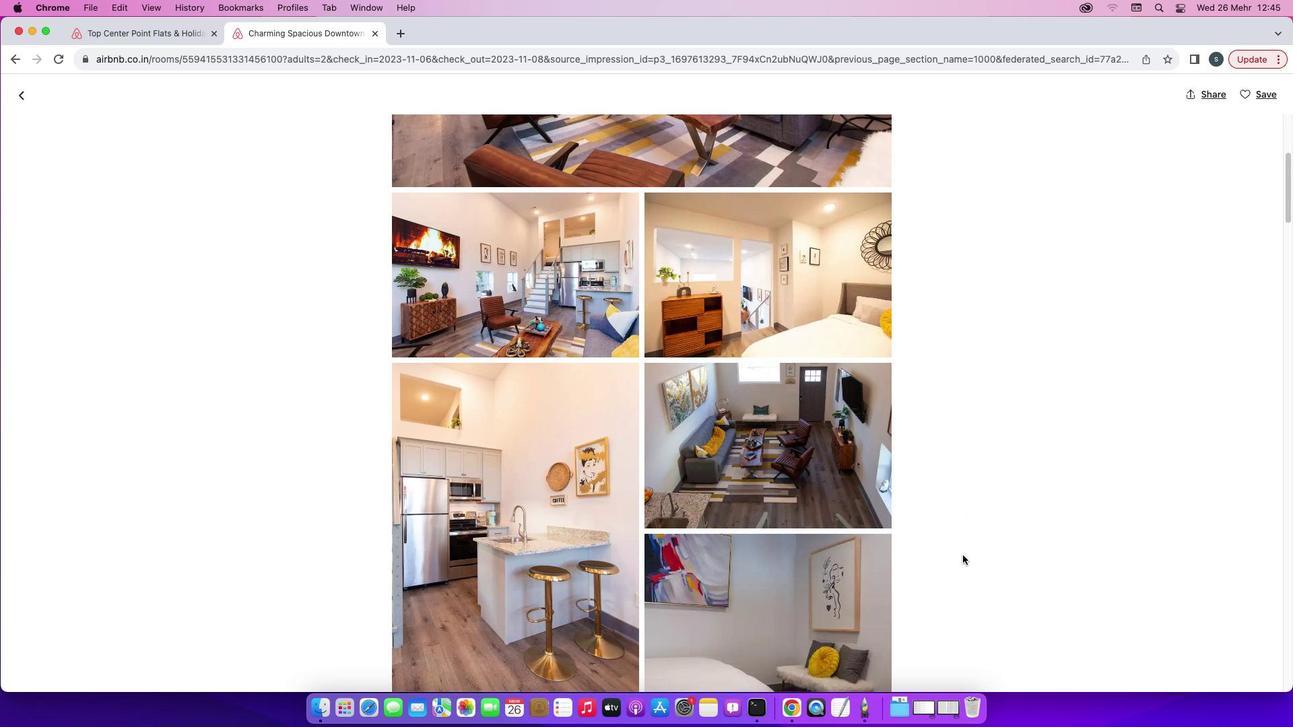 
Action: Mouse scrolled (963, 555) with delta (0, -2)
Screenshot: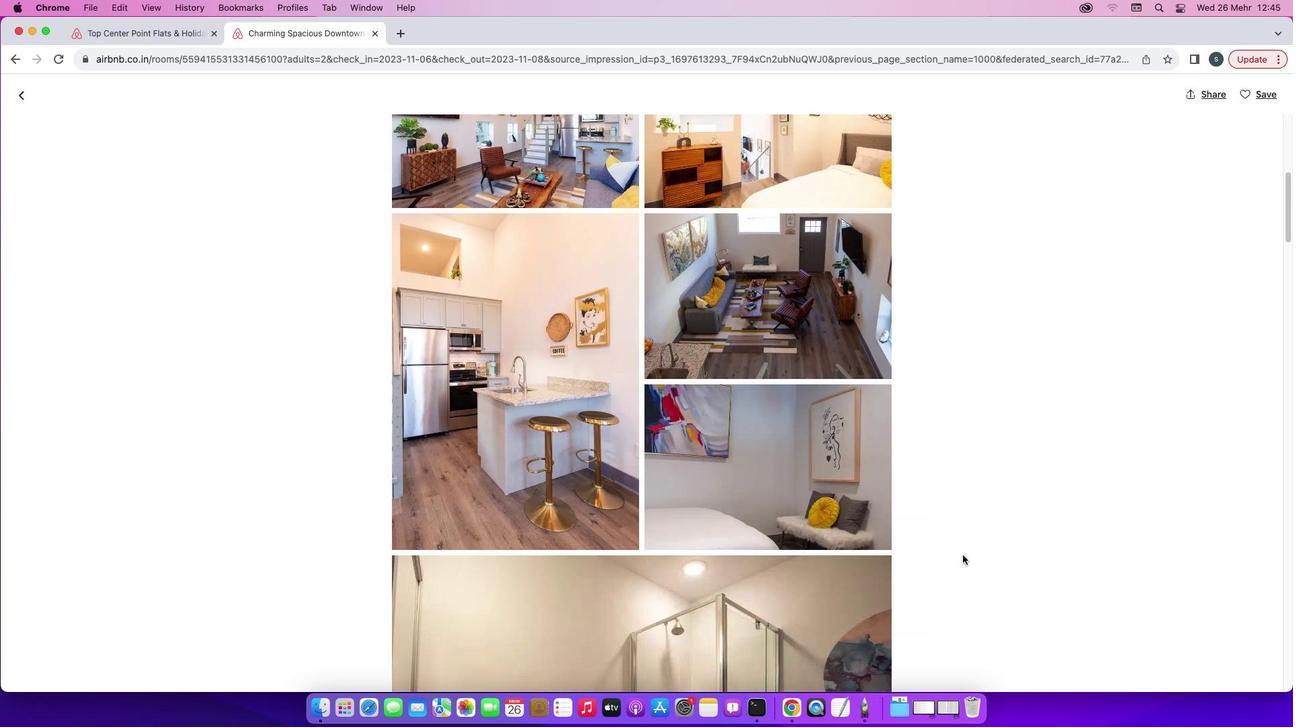 
Action: Mouse scrolled (963, 555) with delta (0, -2)
Screenshot: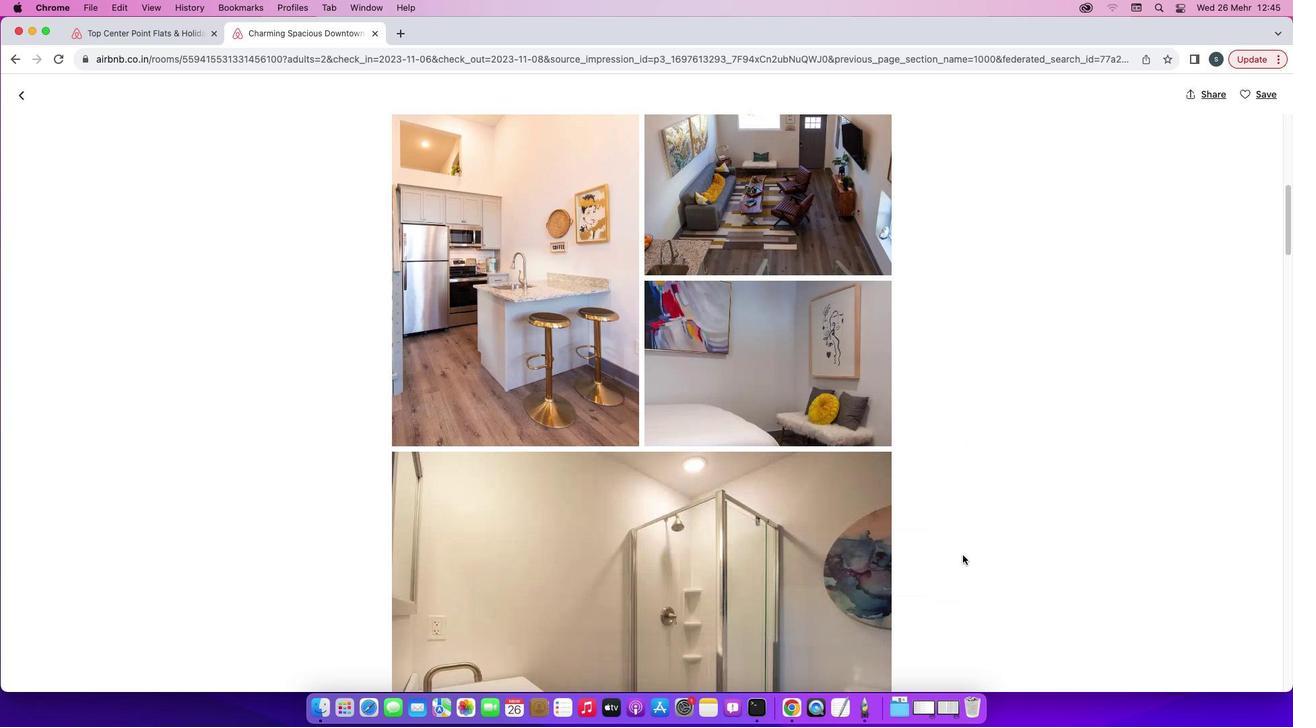
Action: Mouse scrolled (963, 555) with delta (0, 0)
Screenshot: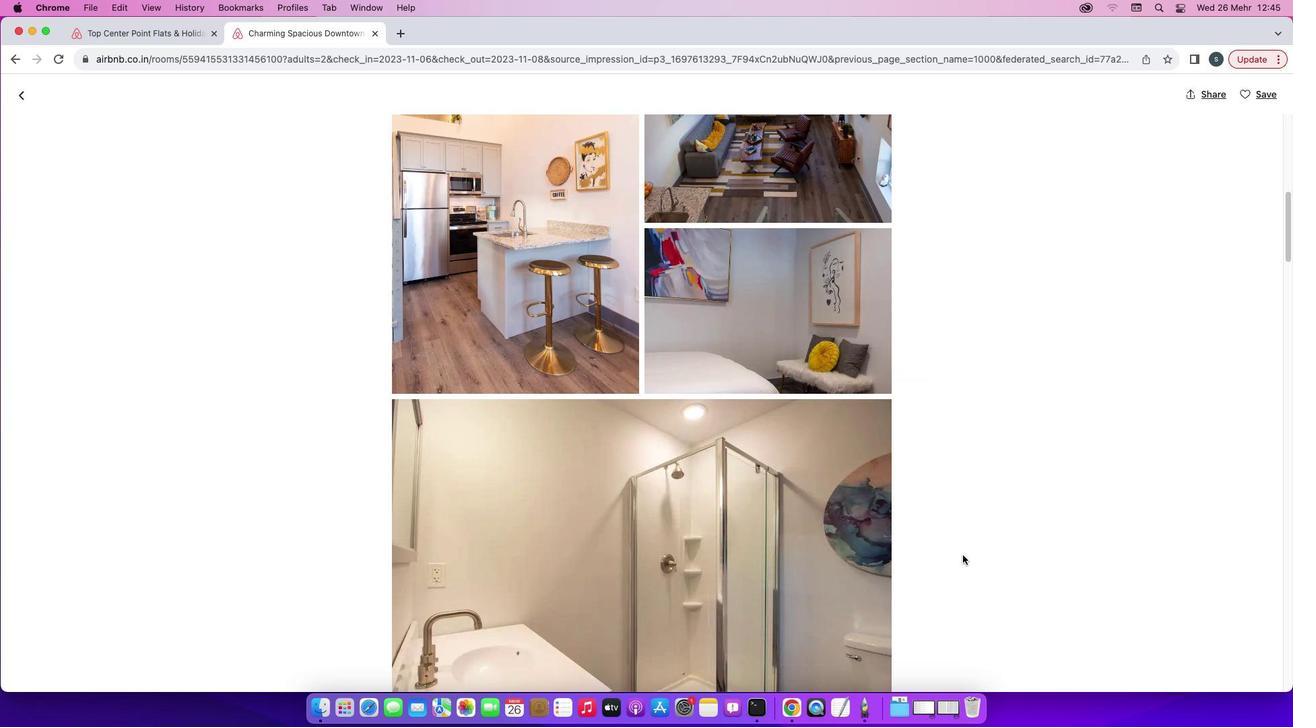 
Action: Mouse scrolled (963, 555) with delta (0, 0)
Screenshot: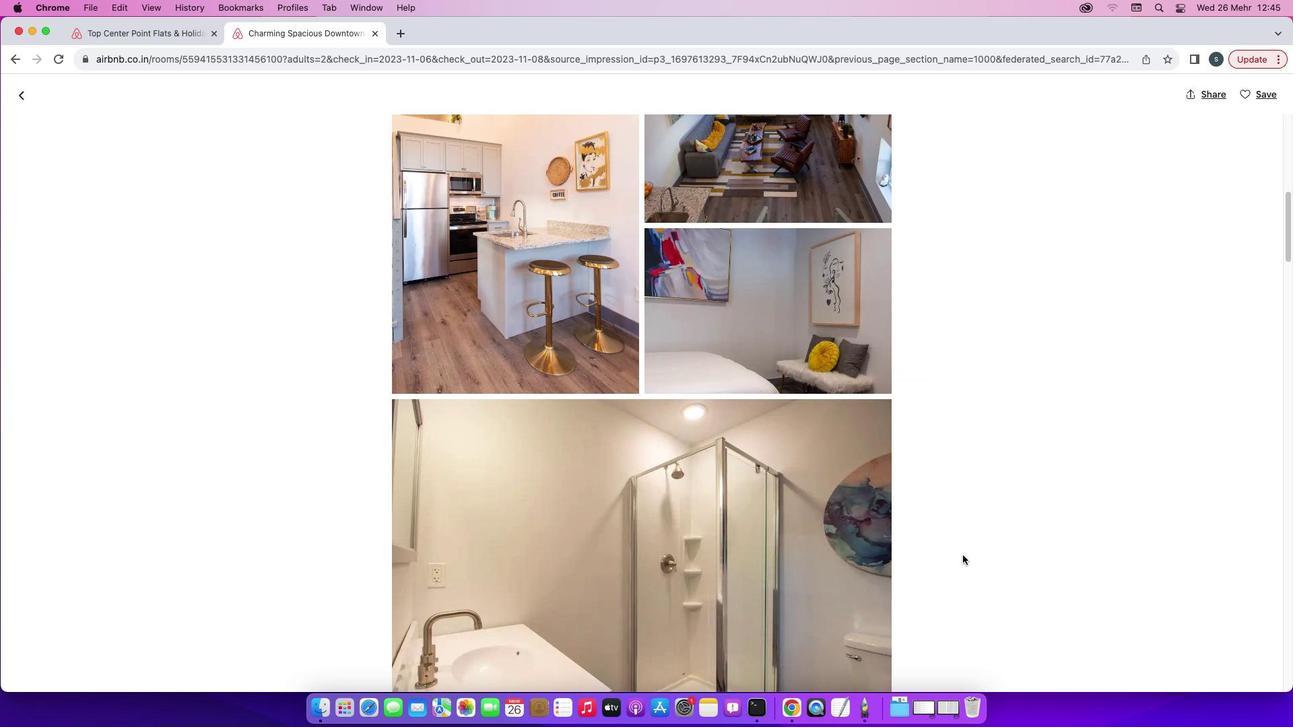 
Action: Mouse scrolled (963, 555) with delta (0, -2)
Screenshot: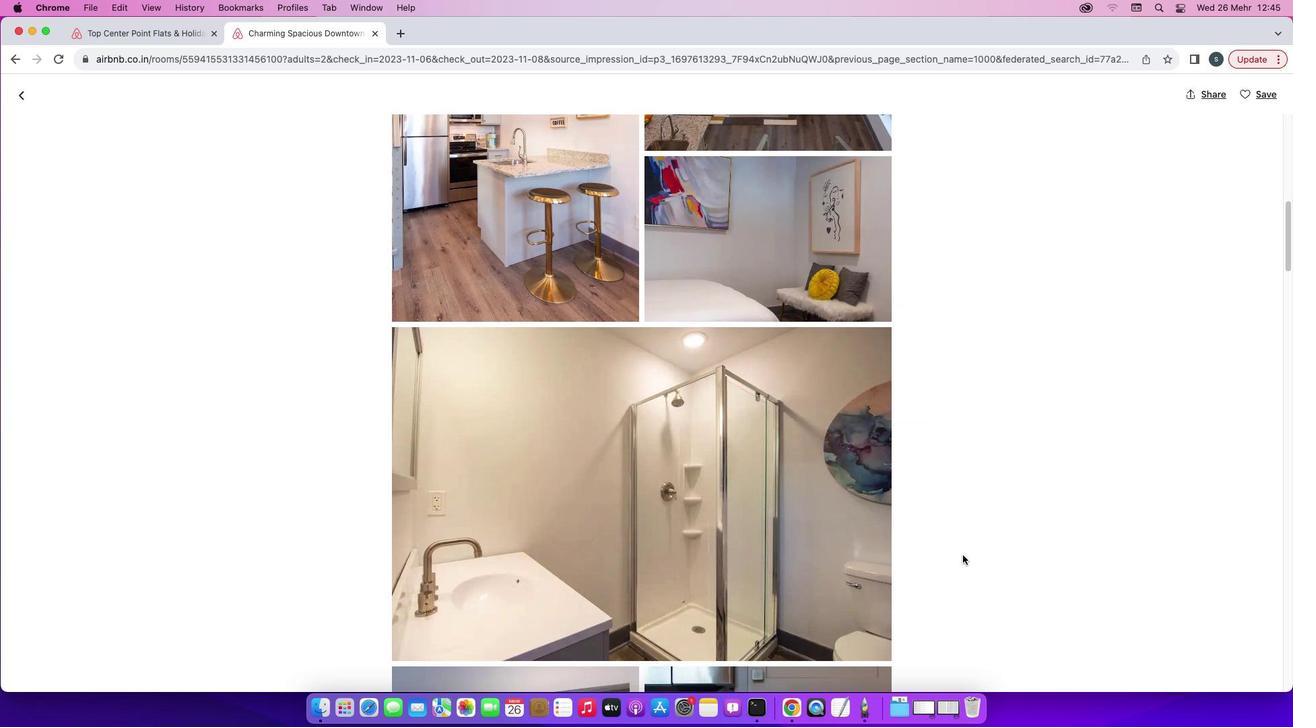 
Action: Mouse scrolled (963, 555) with delta (0, -2)
Screenshot: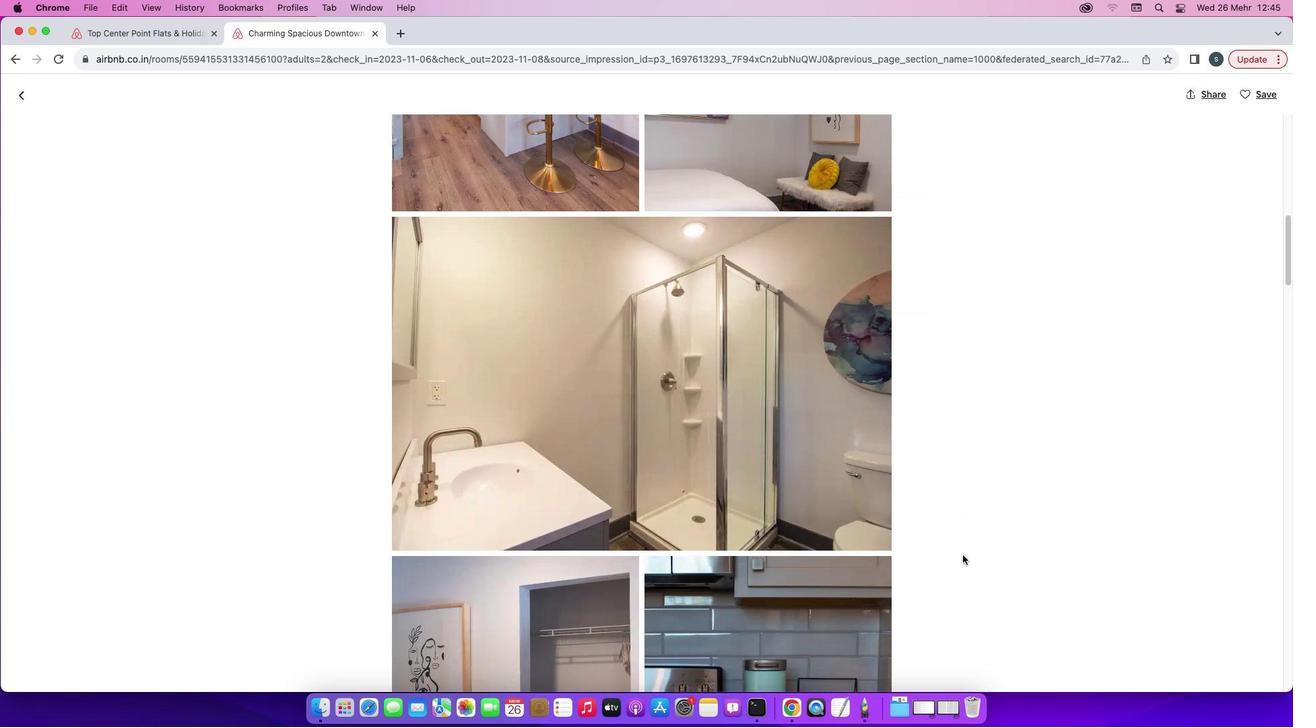 
Action: Mouse scrolled (963, 555) with delta (0, 0)
Screenshot: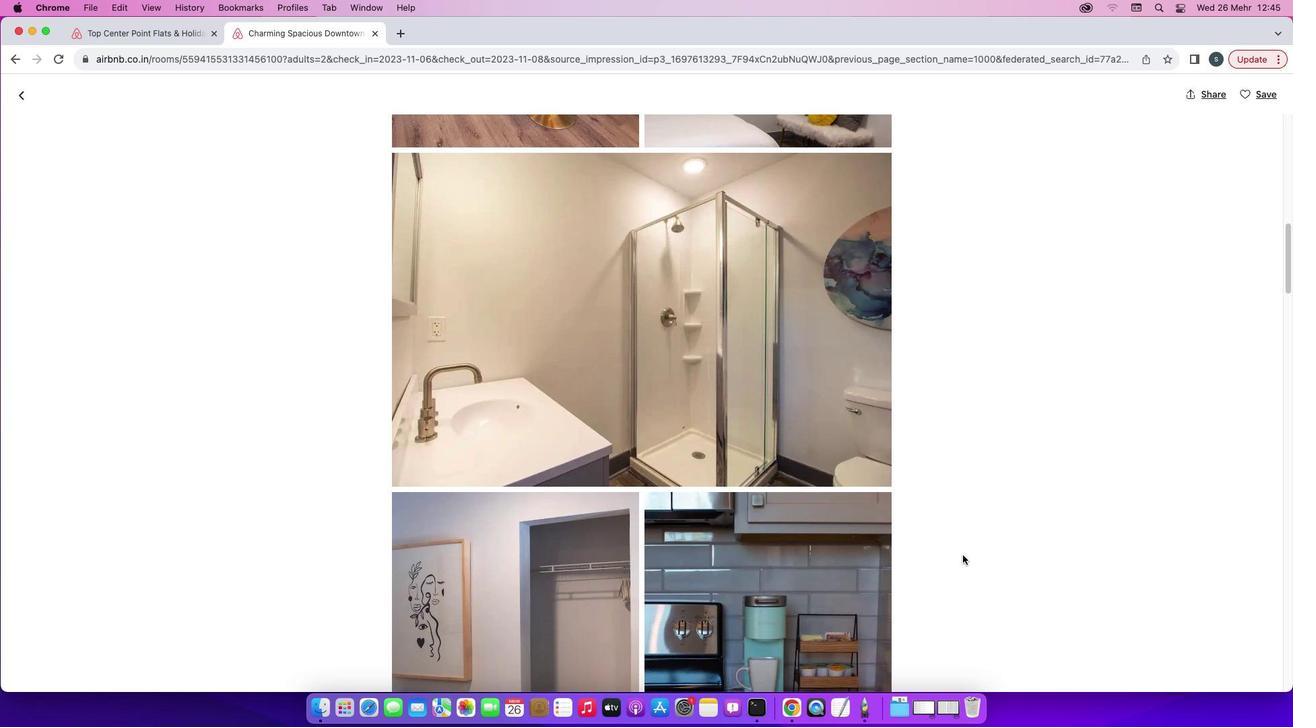 
Action: Mouse scrolled (963, 555) with delta (0, 0)
Screenshot: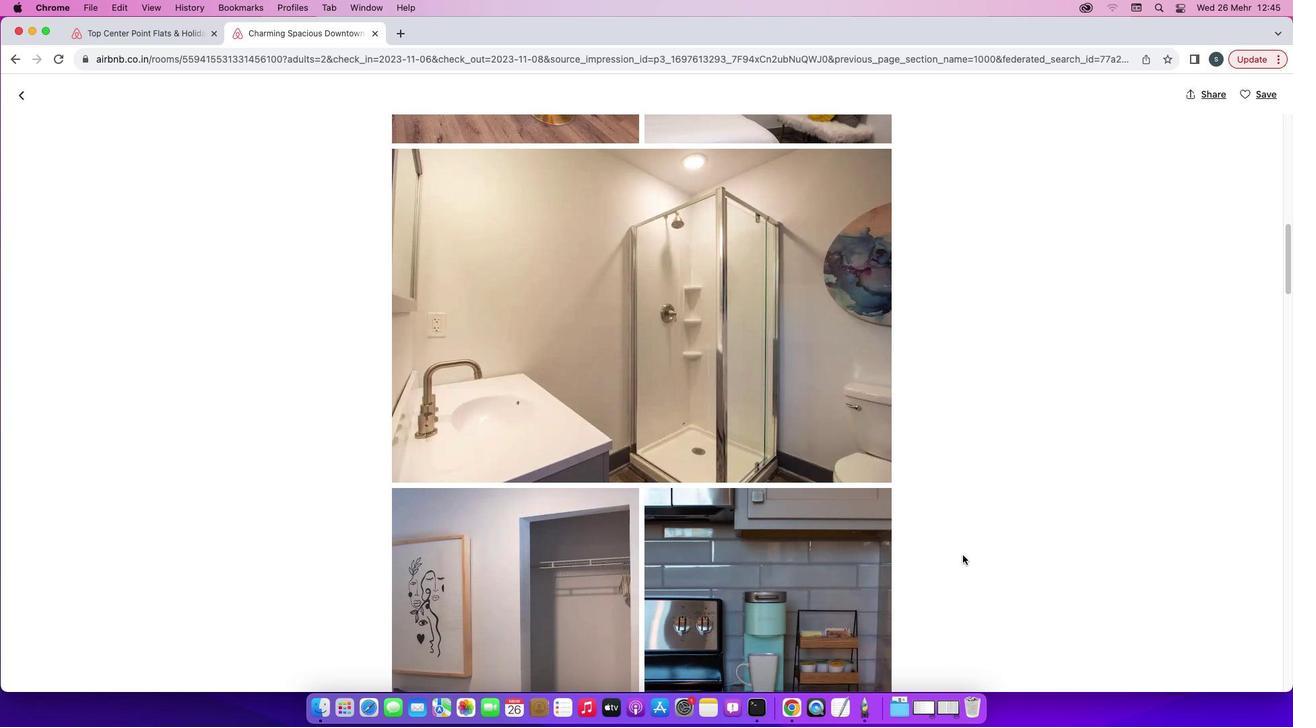 
Action: Mouse scrolled (963, 555) with delta (0, -1)
Screenshot: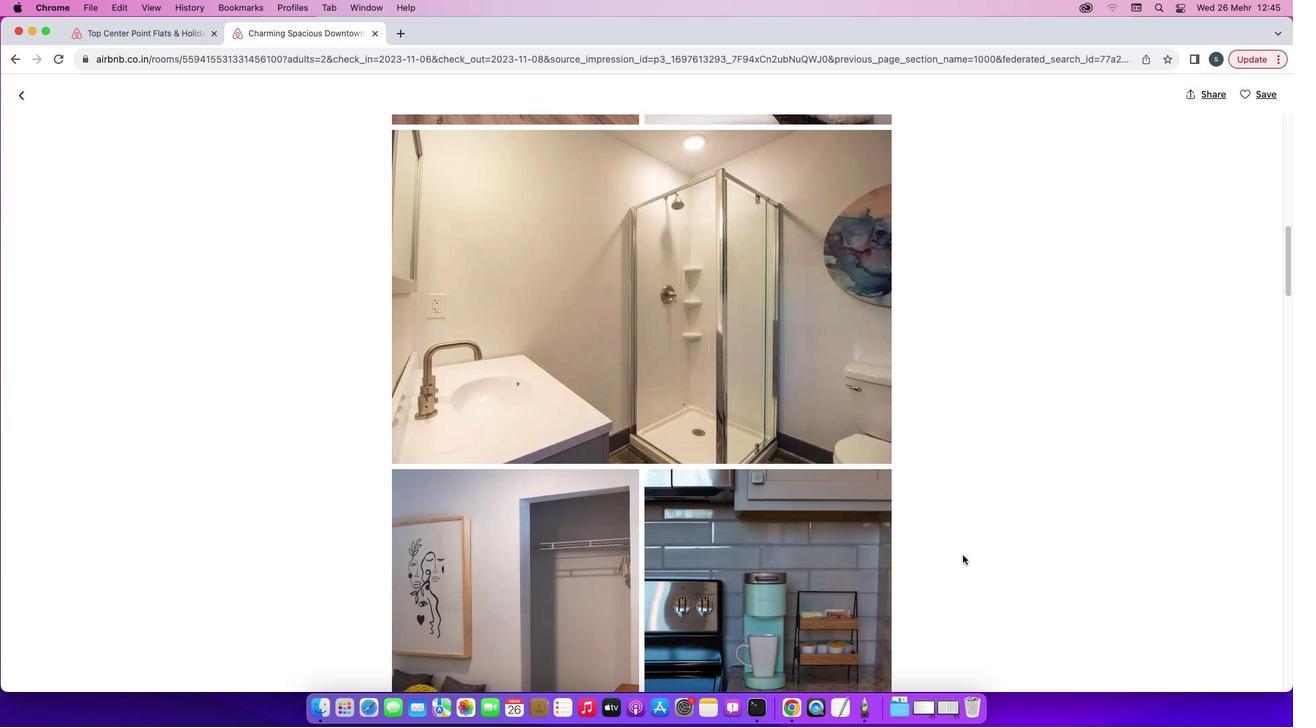 
Action: Mouse scrolled (963, 555) with delta (0, -2)
Screenshot: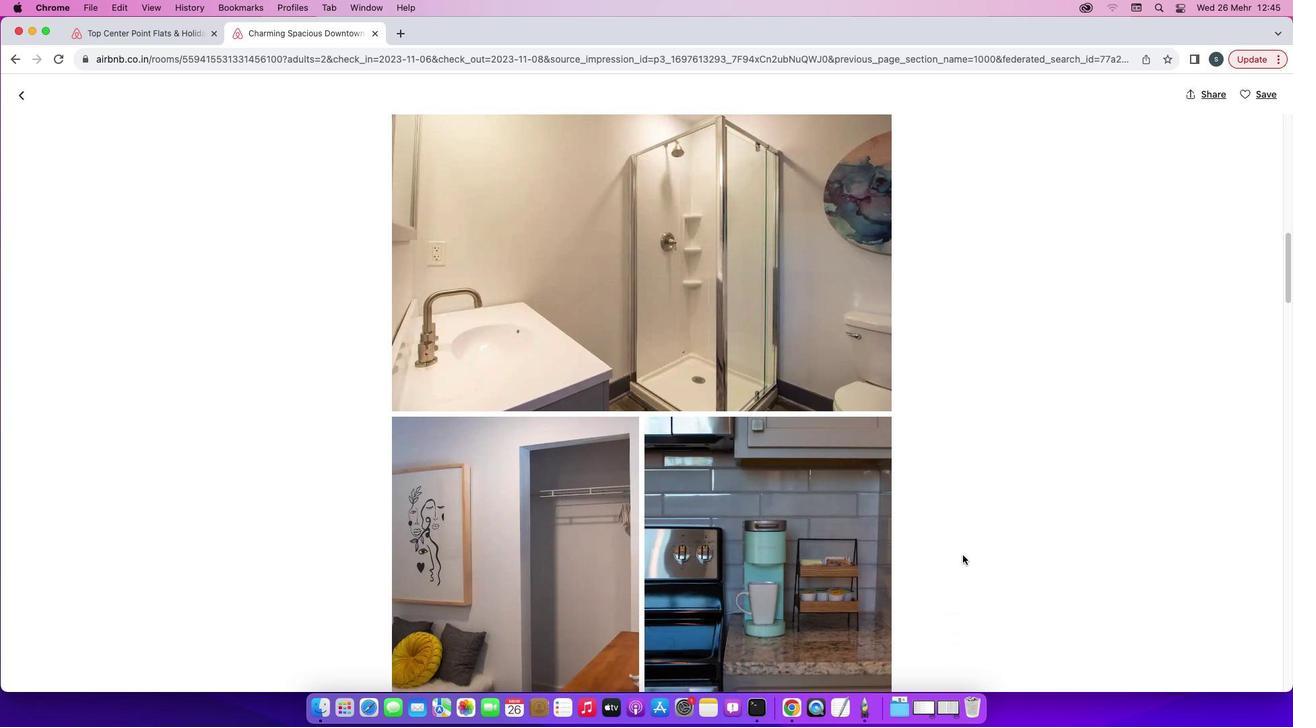 
Action: Mouse scrolled (963, 555) with delta (0, 0)
Screenshot: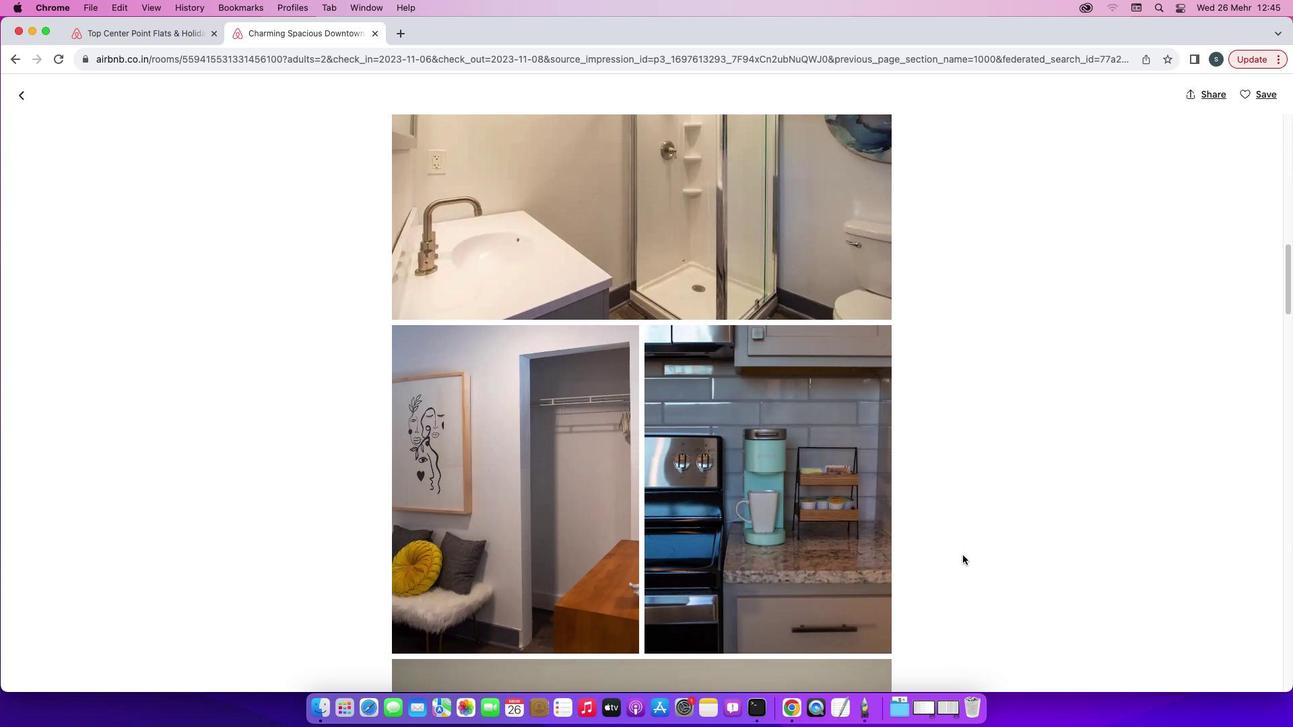 
Action: Mouse scrolled (963, 555) with delta (0, 0)
Screenshot: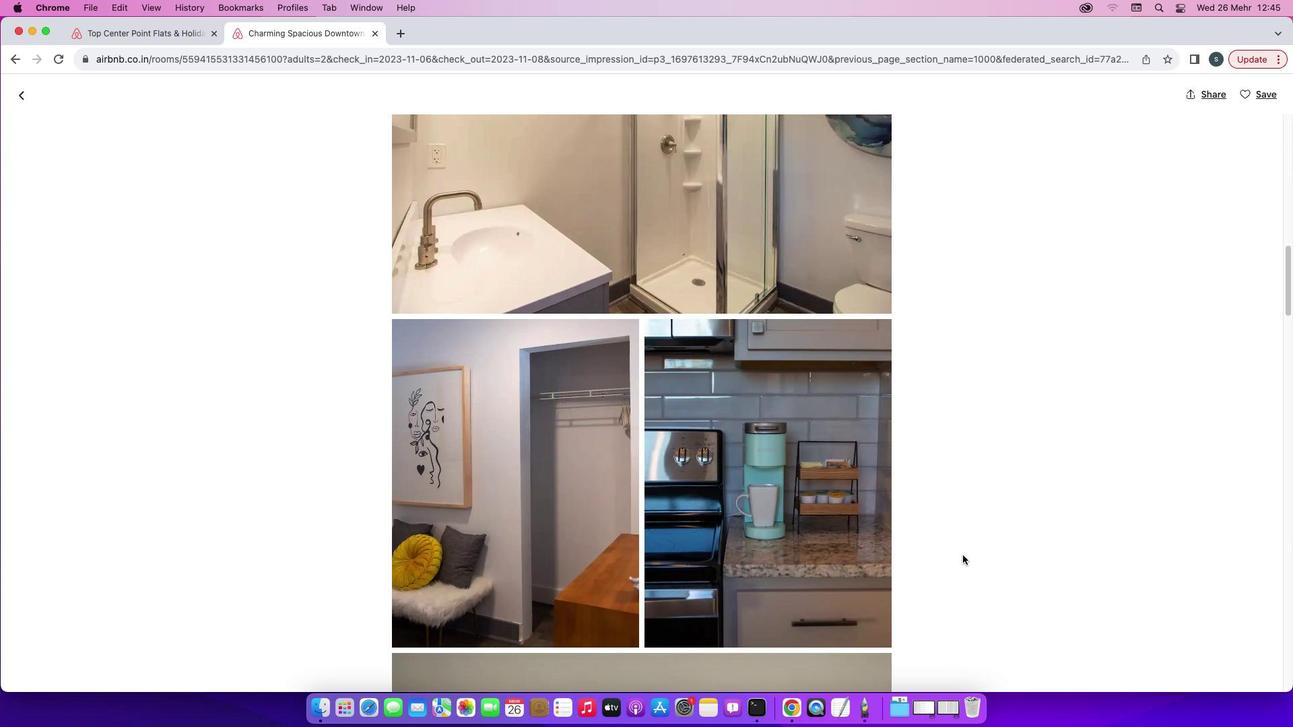 
Action: Mouse scrolled (963, 555) with delta (0, -2)
Screenshot: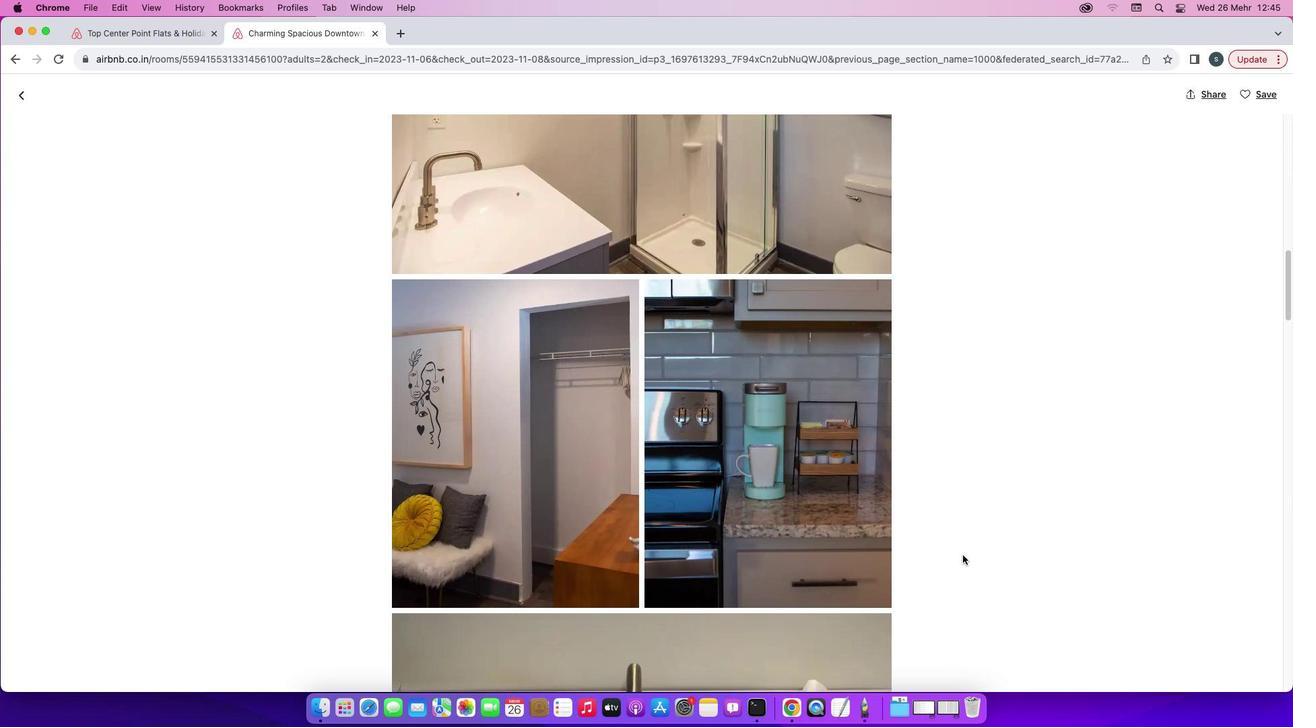 
Action: Mouse scrolled (963, 555) with delta (0, -2)
Screenshot: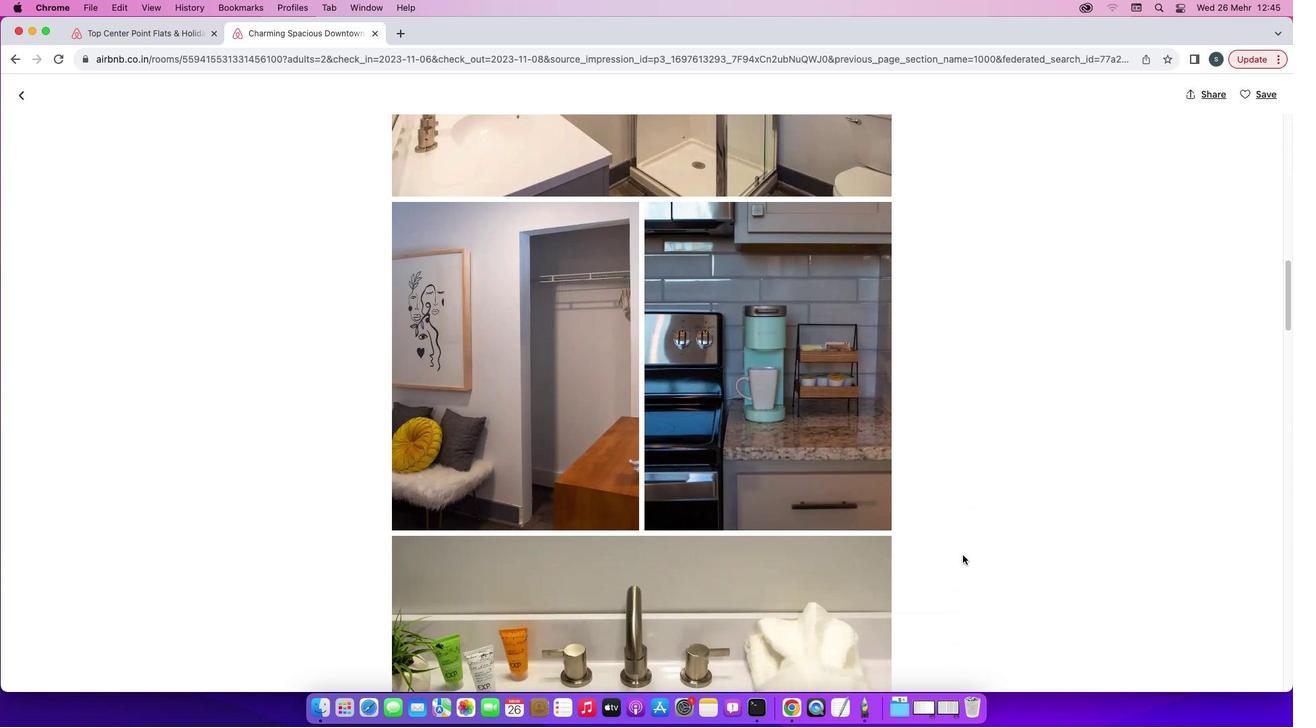
Action: Mouse scrolled (963, 555) with delta (0, 0)
Screenshot: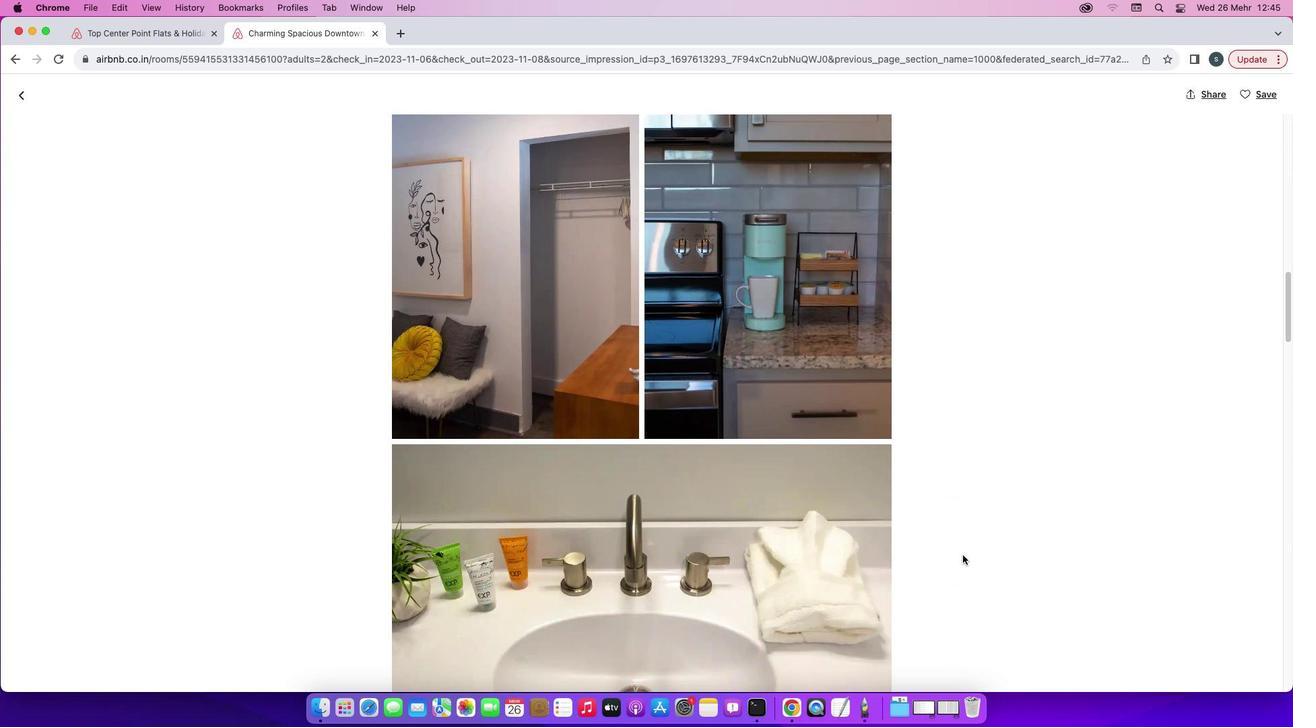 
Action: Mouse scrolled (963, 555) with delta (0, 0)
Screenshot: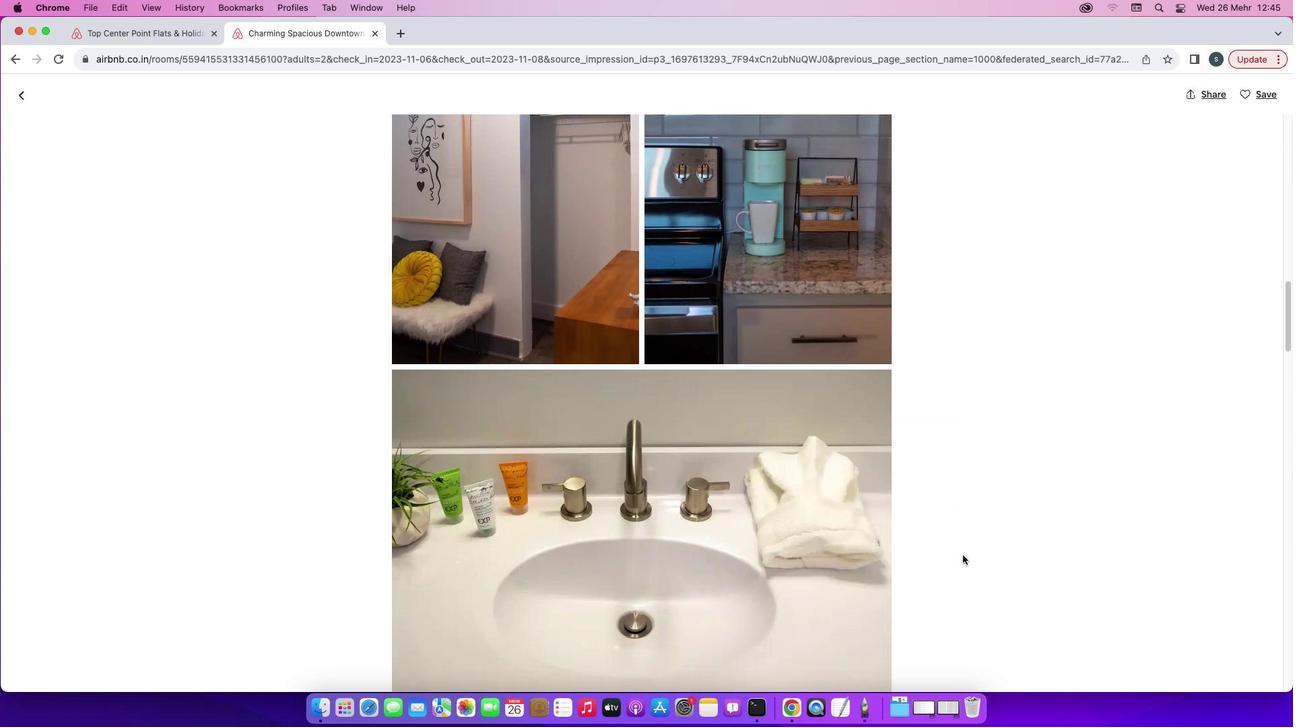 
Action: Mouse scrolled (963, 555) with delta (0, -2)
Screenshot: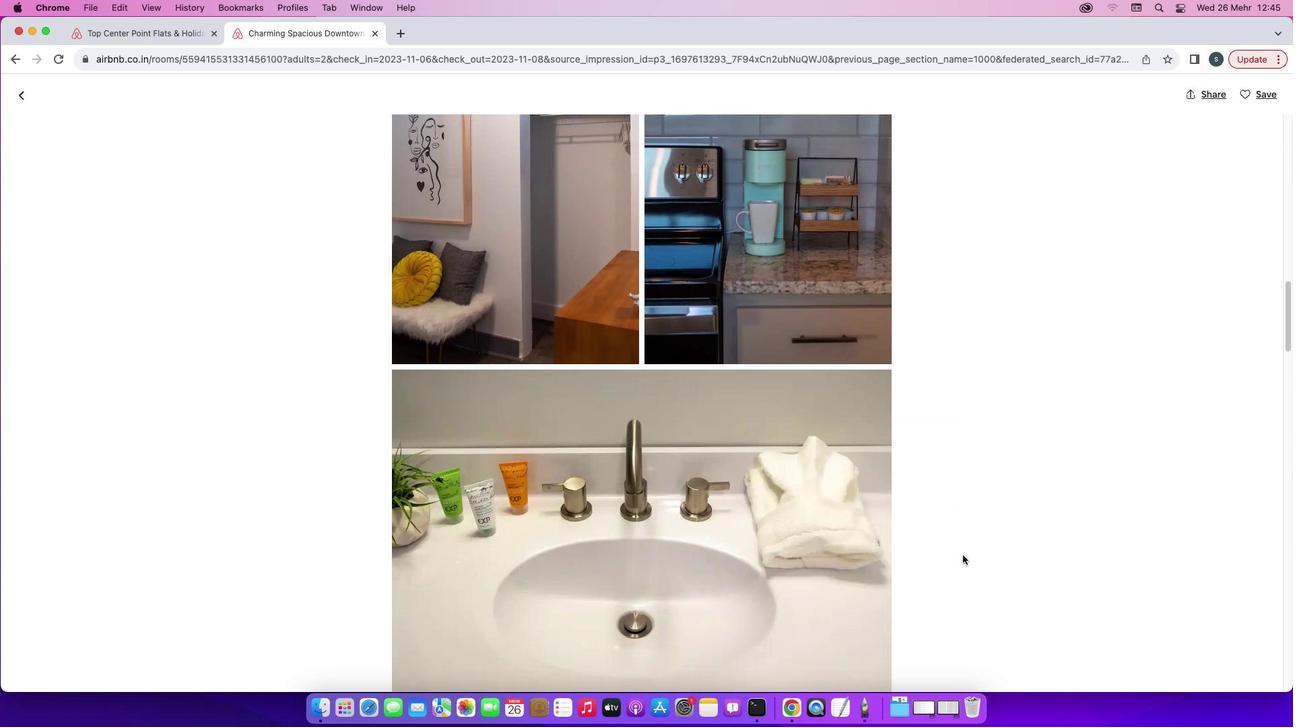 
Action: Mouse scrolled (963, 555) with delta (0, -3)
Screenshot: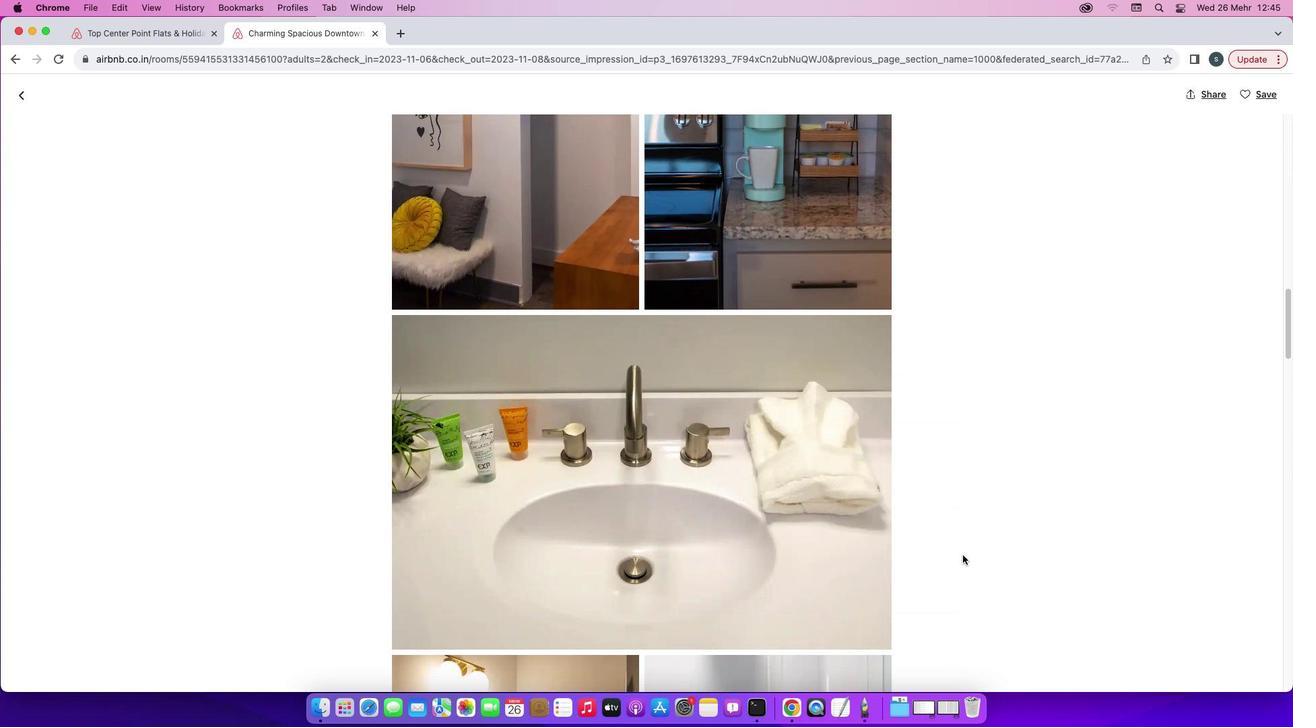 
Action: Mouse scrolled (963, 555) with delta (0, -3)
Screenshot: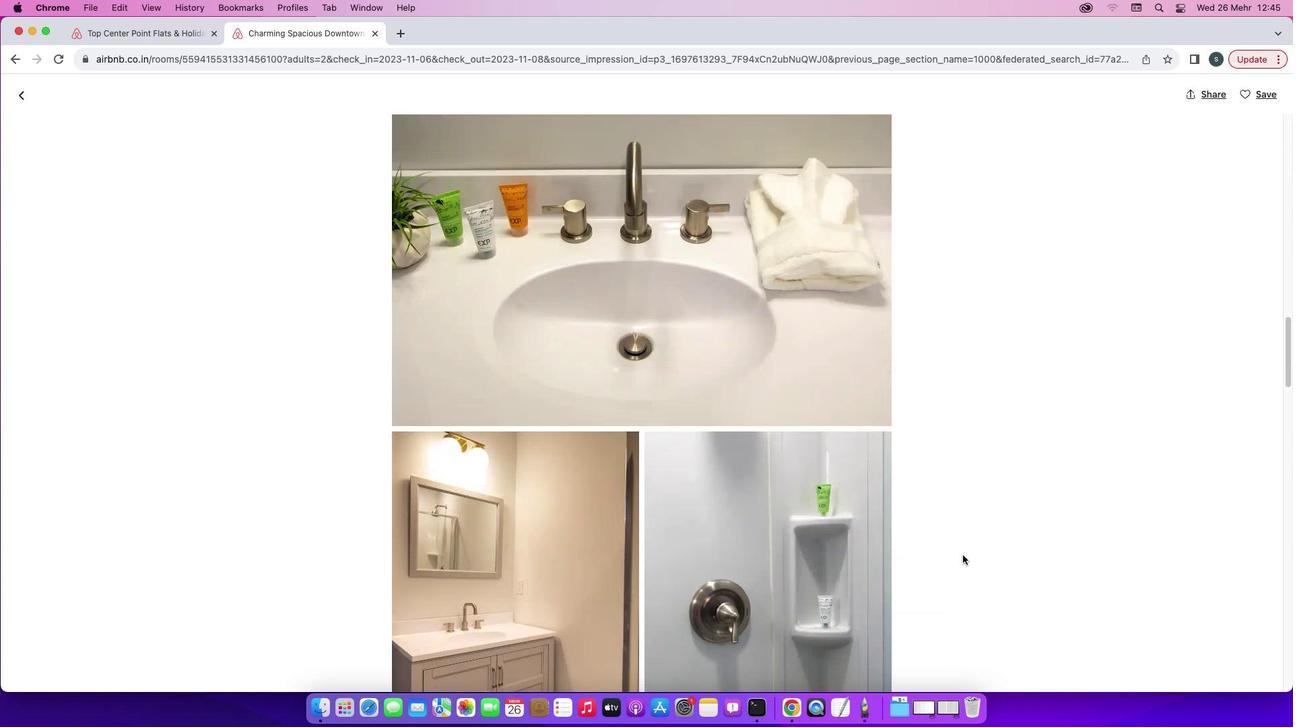 
Action: Mouse scrolled (963, 555) with delta (0, 0)
Screenshot: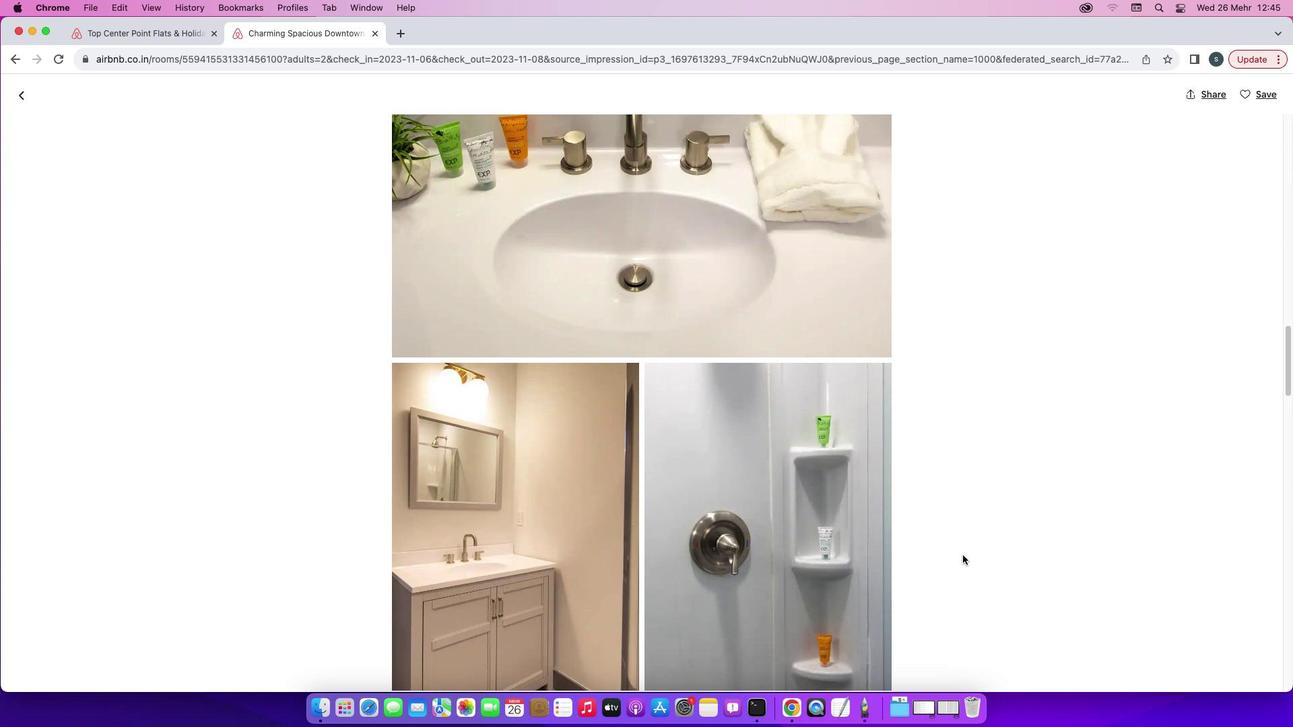 
Action: Mouse scrolled (963, 555) with delta (0, 0)
Screenshot: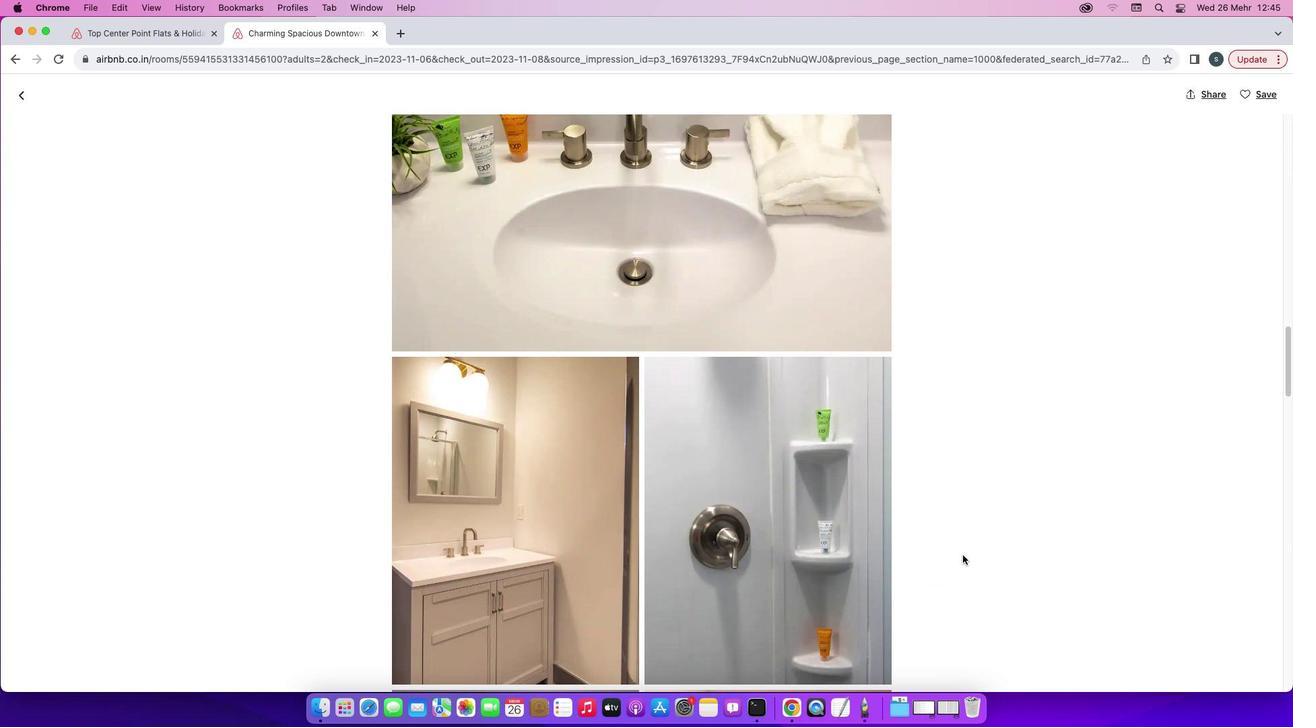 
Action: Mouse scrolled (963, 555) with delta (0, -2)
Screenshot: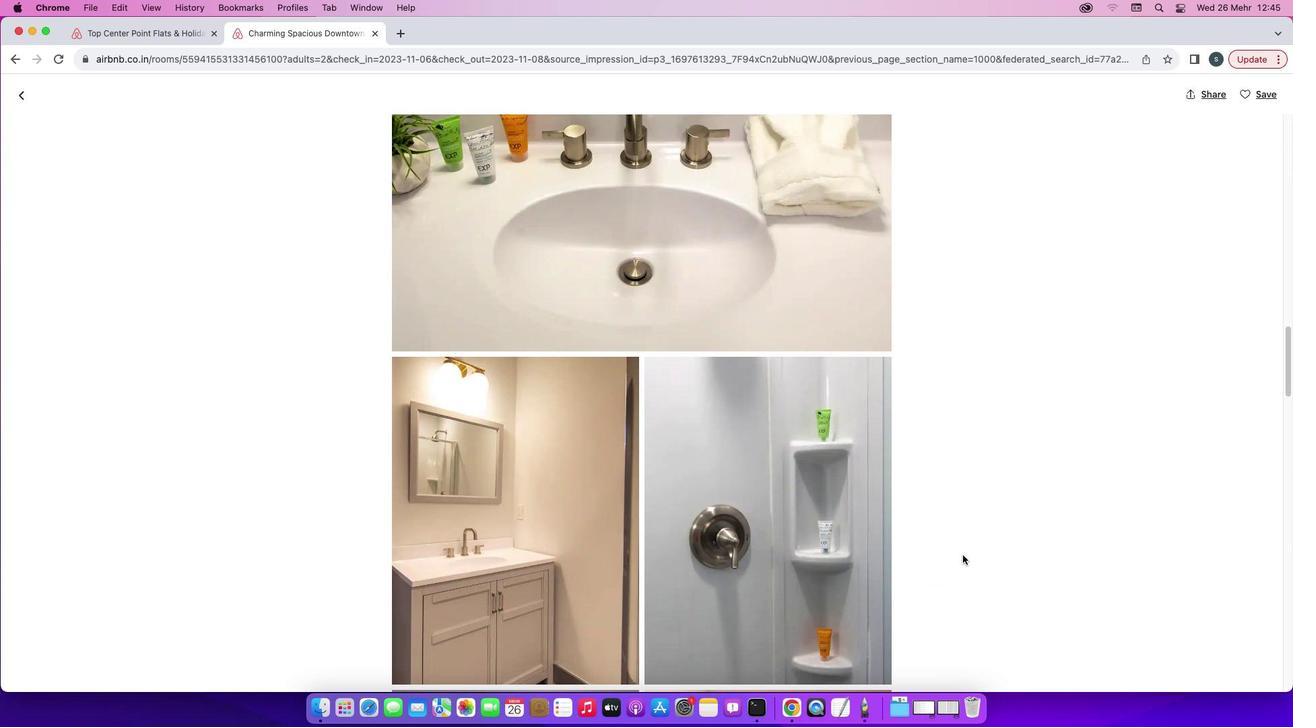 
Action: Mouse scrolled (963, 555) with delta (0, -2)
Screenshot: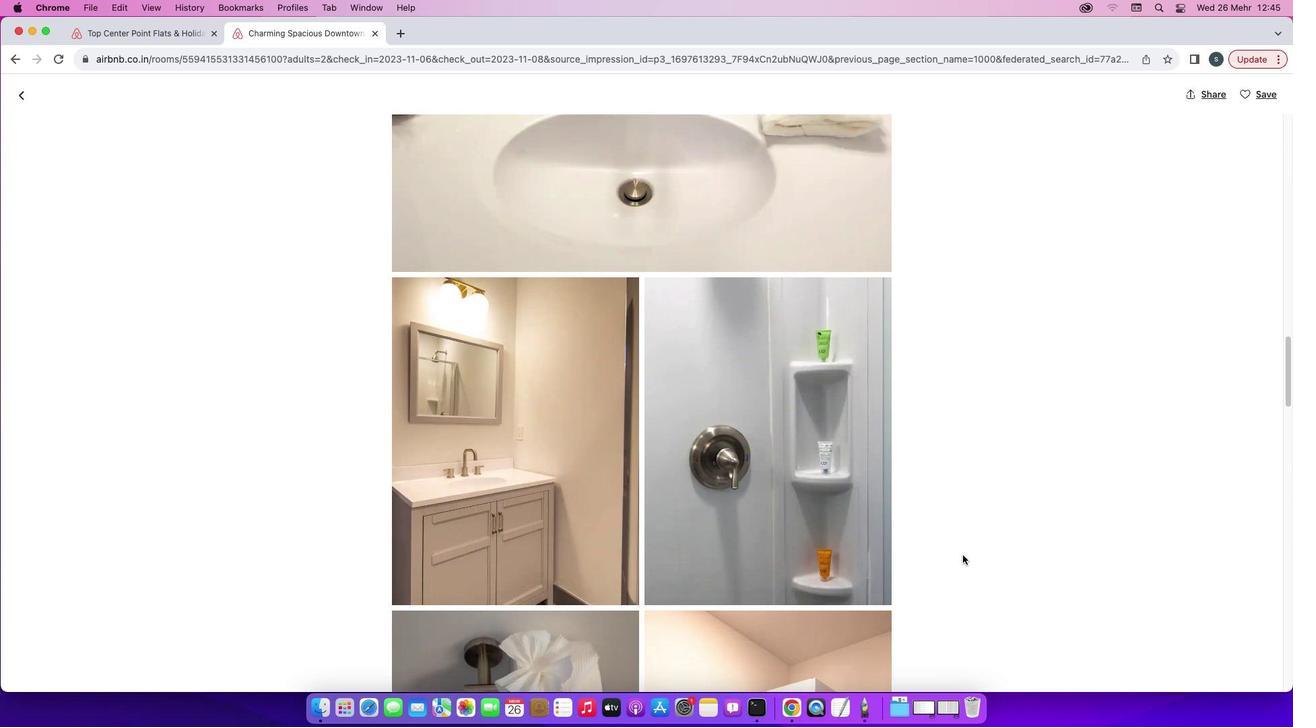 
Action: Mouse scrolled (963, 555) with delta (0, 0)
Screenshot: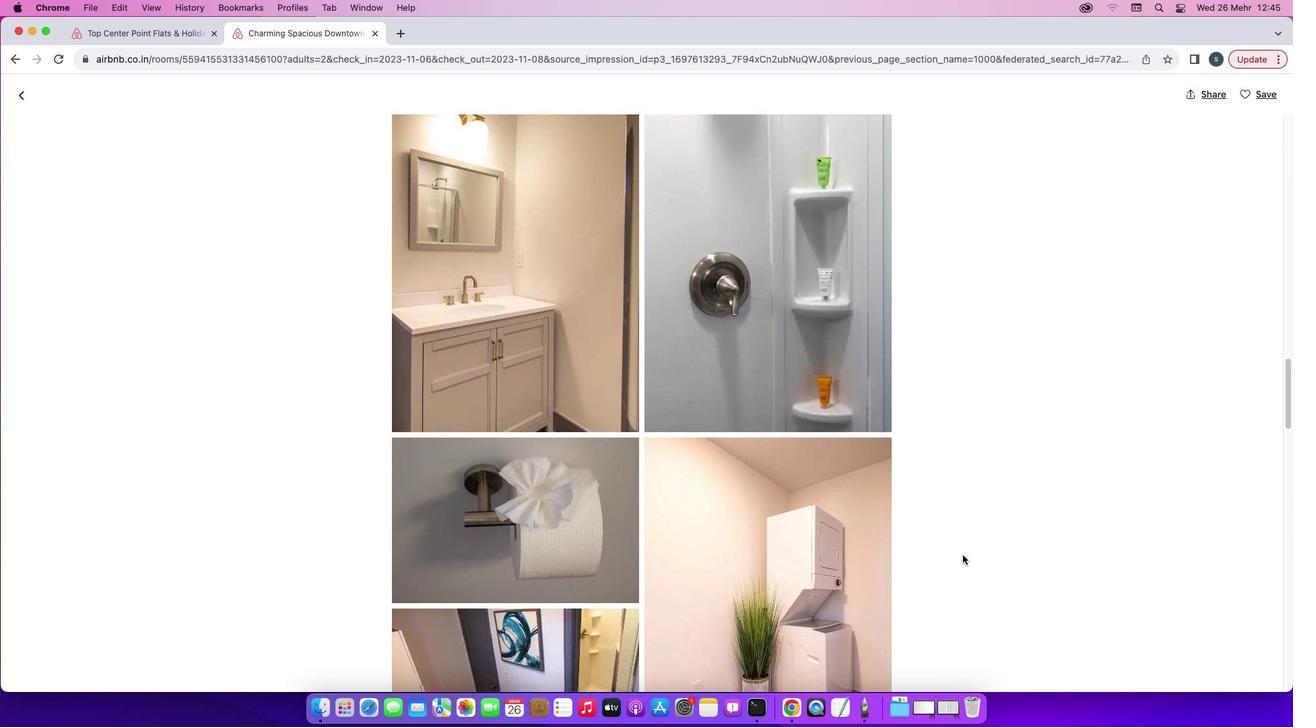 
Action: Mouse scrolled (963, 555) with delta (0, 0)
Screenshot: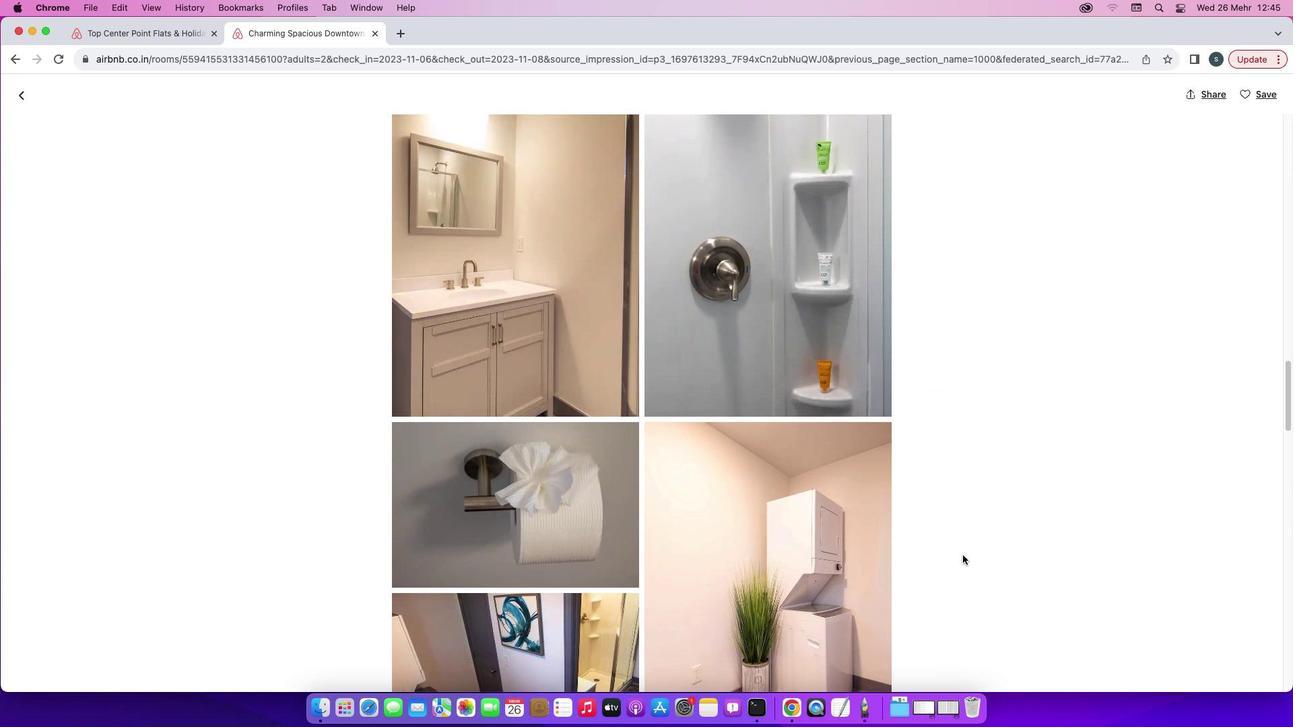 
Action: Mouse scrolled (963, 555) with delta (0, -2)
Screenshot: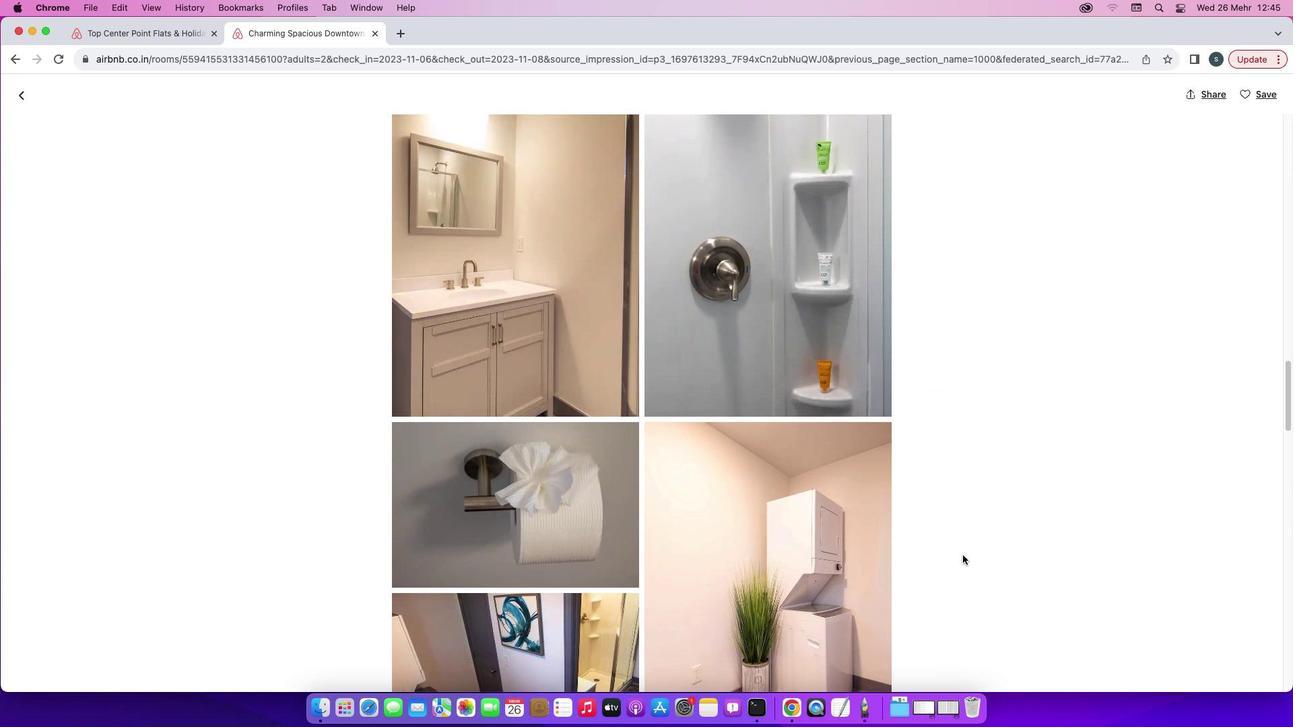 
Action: Mouse scrolled (963, 555) with delta (0, -3)
Screenshot: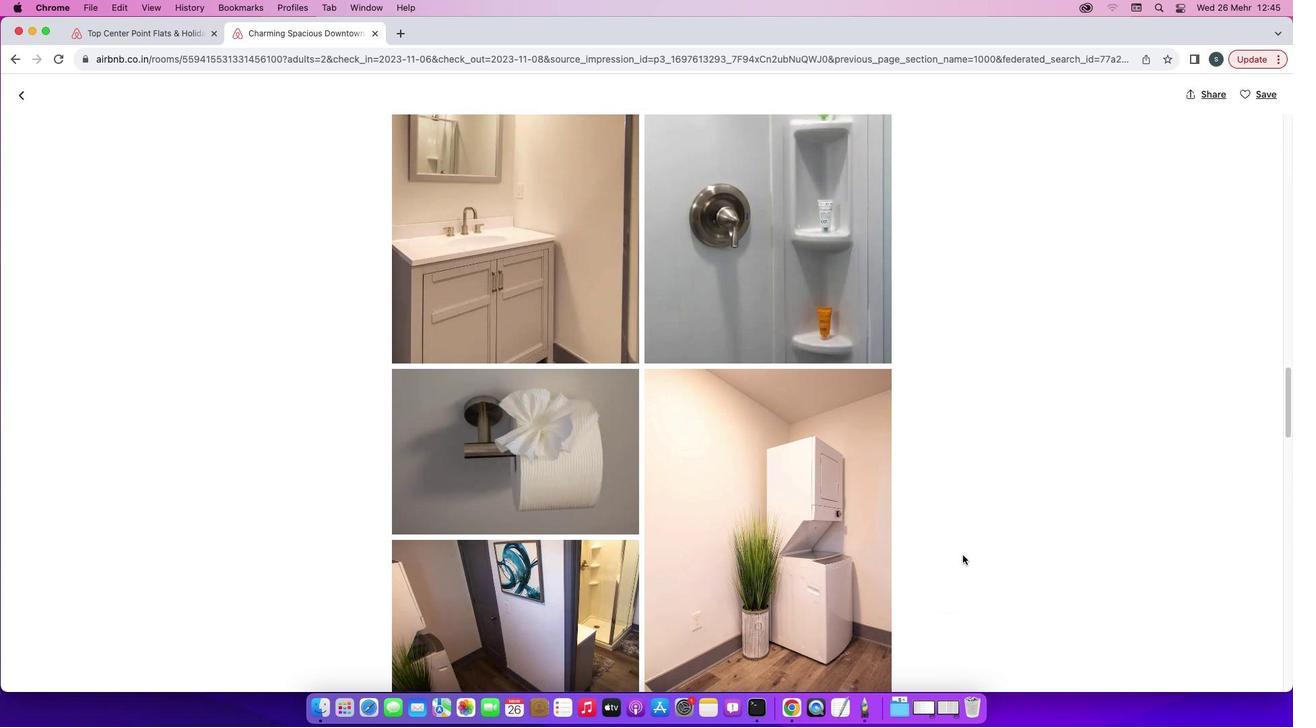 
Action: Mouse moved to (963, 555)
Screenshot: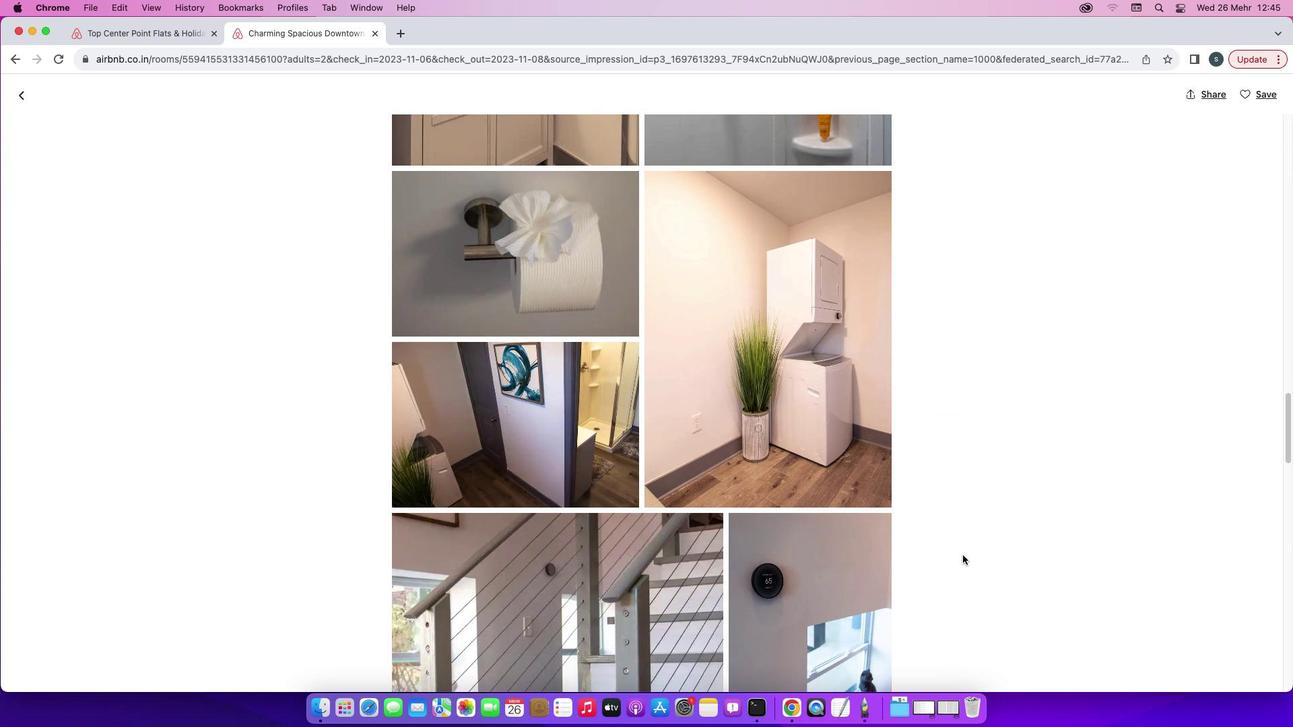 
Action: Mouse scrolled (963, 555) with delta (0, 0)
Screenshot: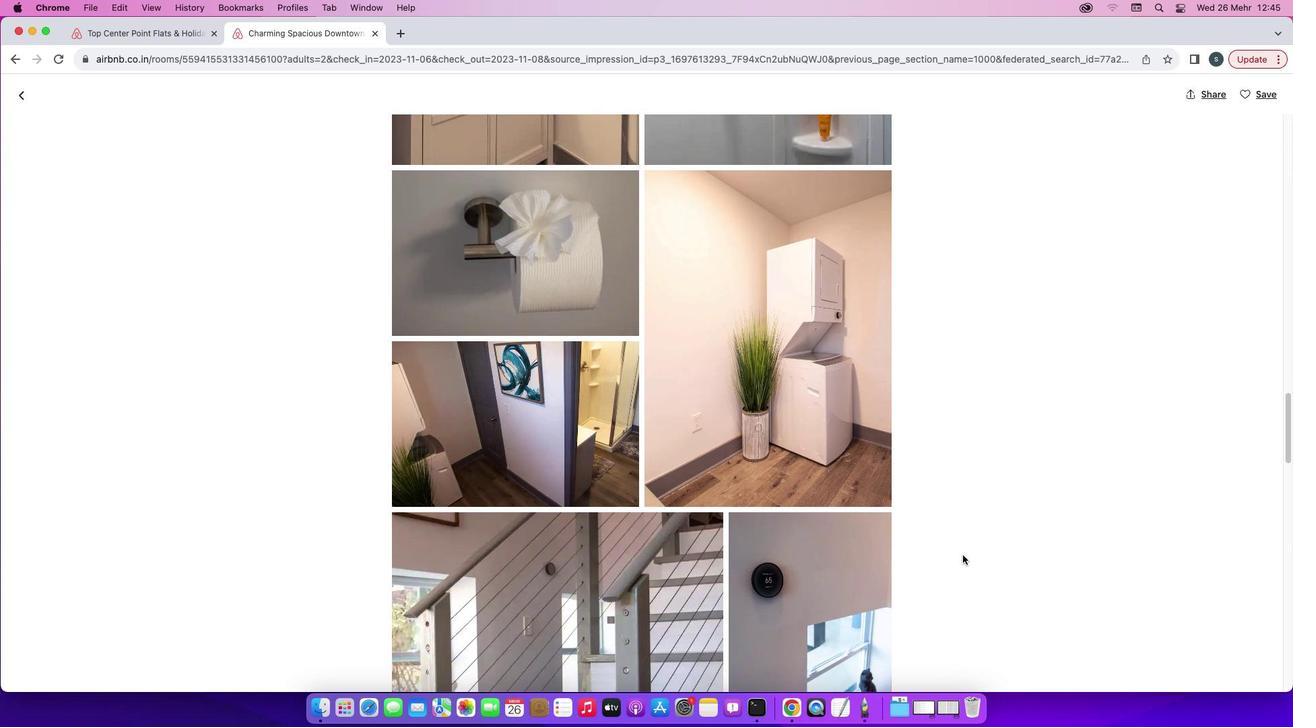 
Action: Mouse scrolled (963, 555) with delta (0, 0)
Screenshot: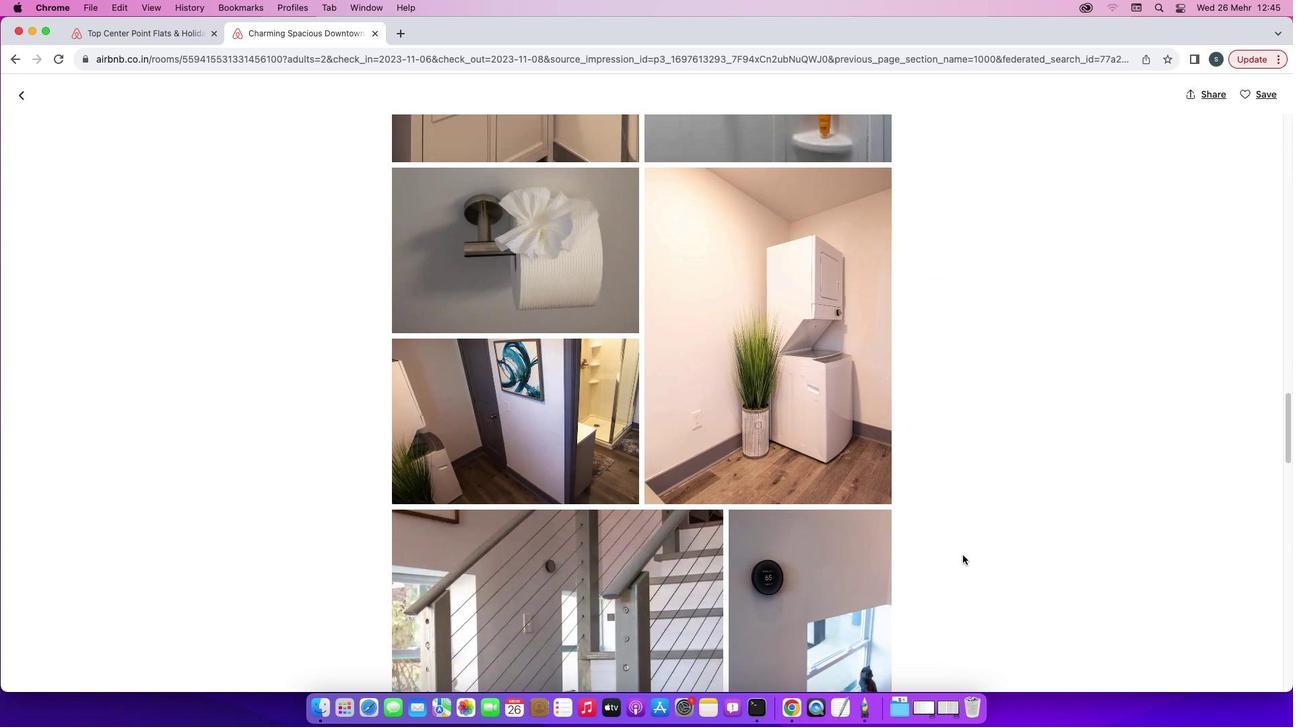 
Action: Mouse scrolled (963, 555) with delta (0, -1)
Screenshot: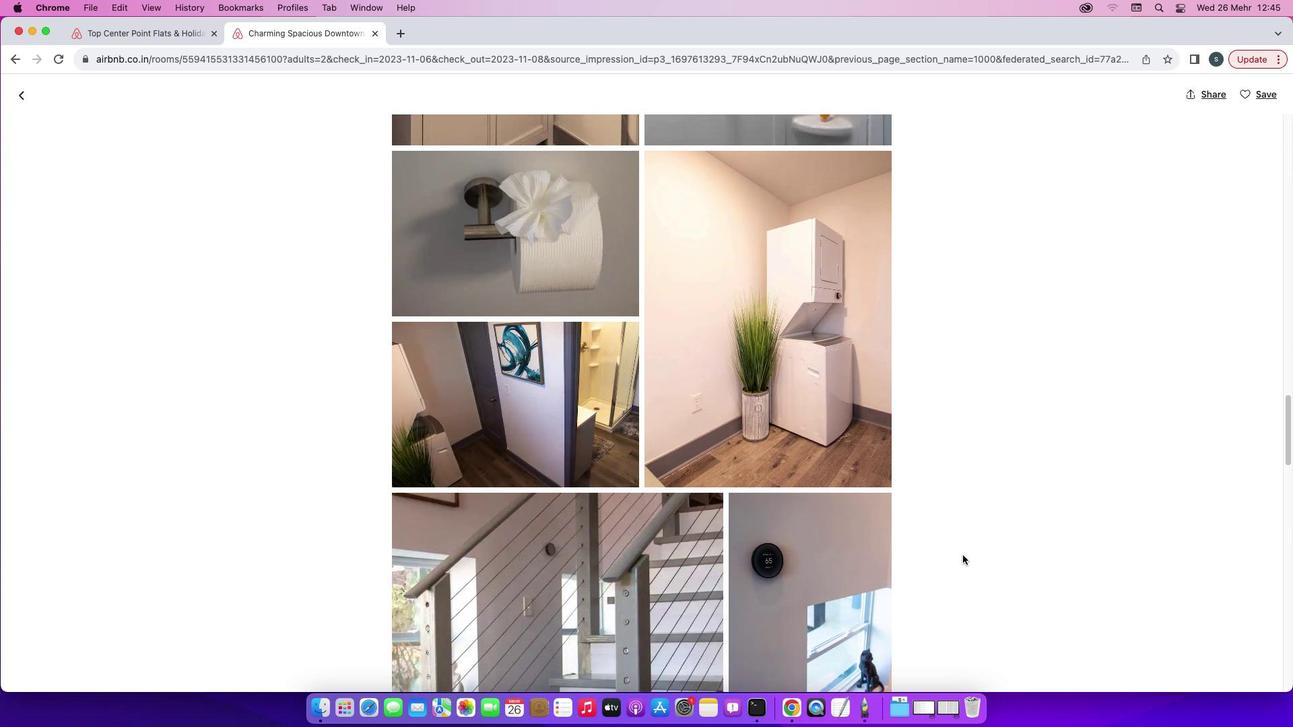 
Action: Mouse scrolled (963, 555) with delta (0, 0)
Screenshot: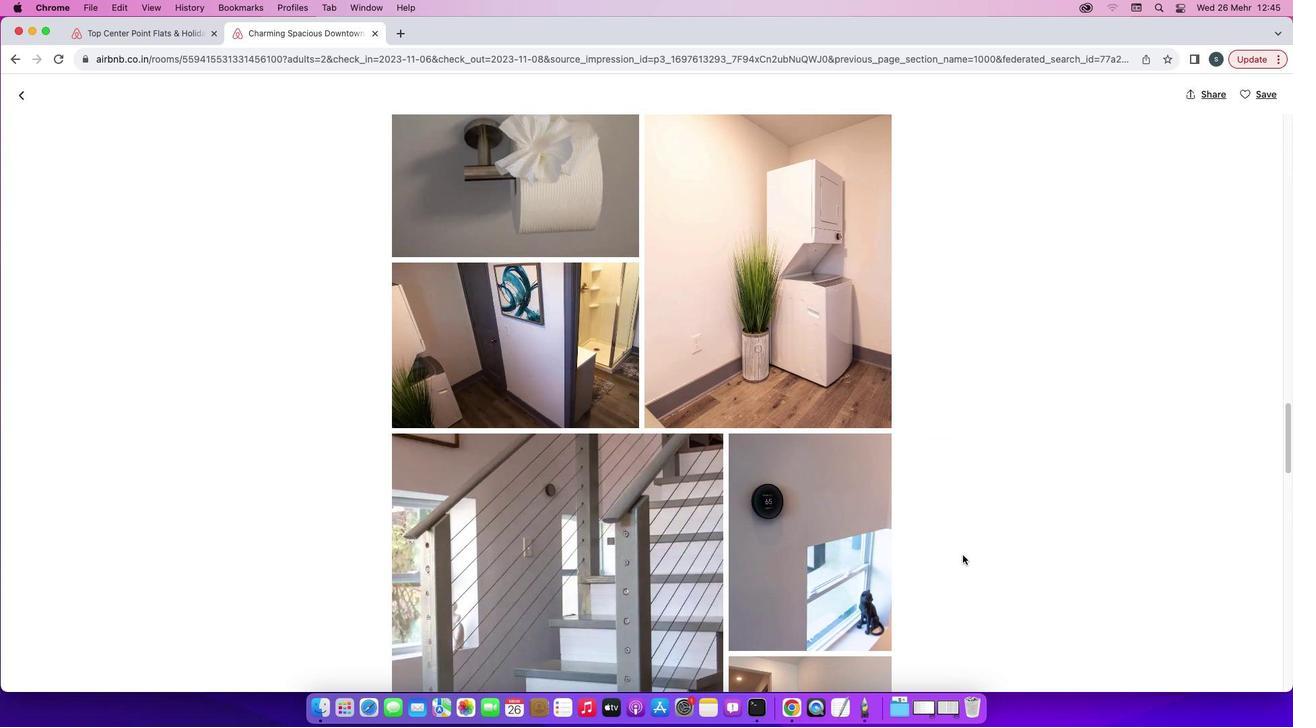 
Action: Mouse scrolled (963, 555) with delta (0, 0)
Screenshot: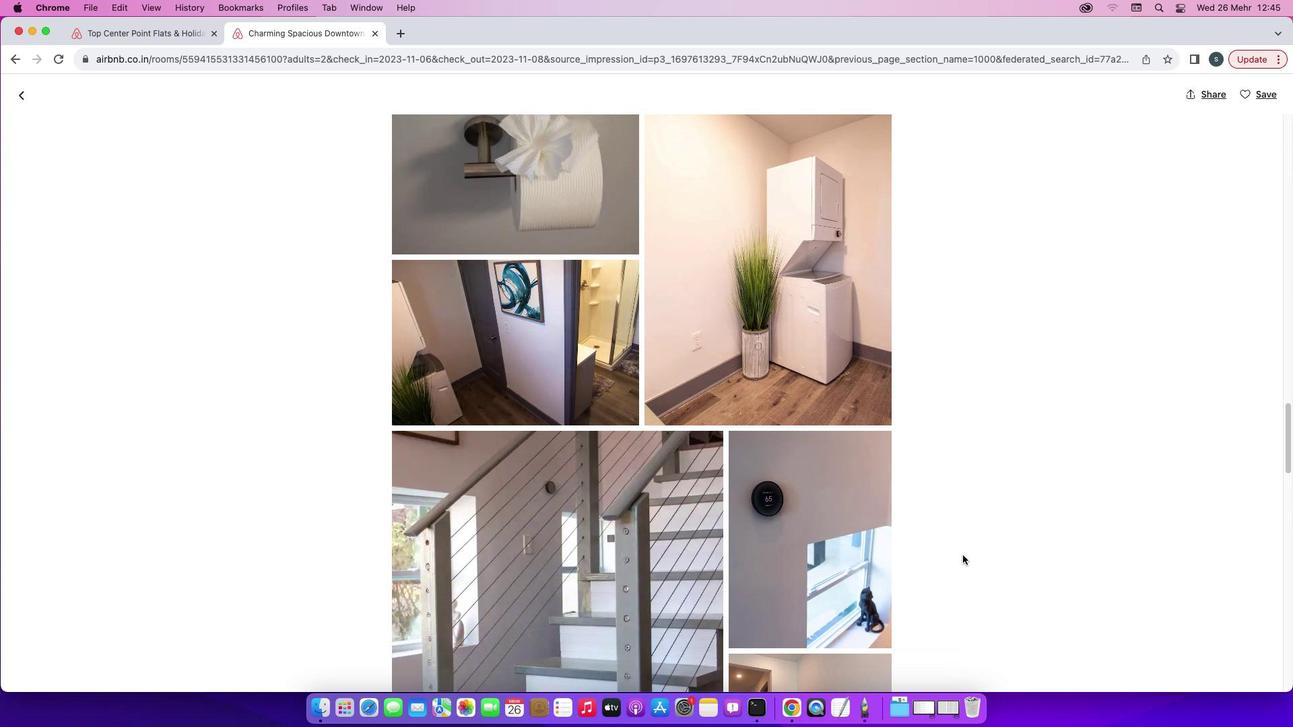 
Action: Mouse scrolled (963, 555) with delta (0, -1)
Screenshot: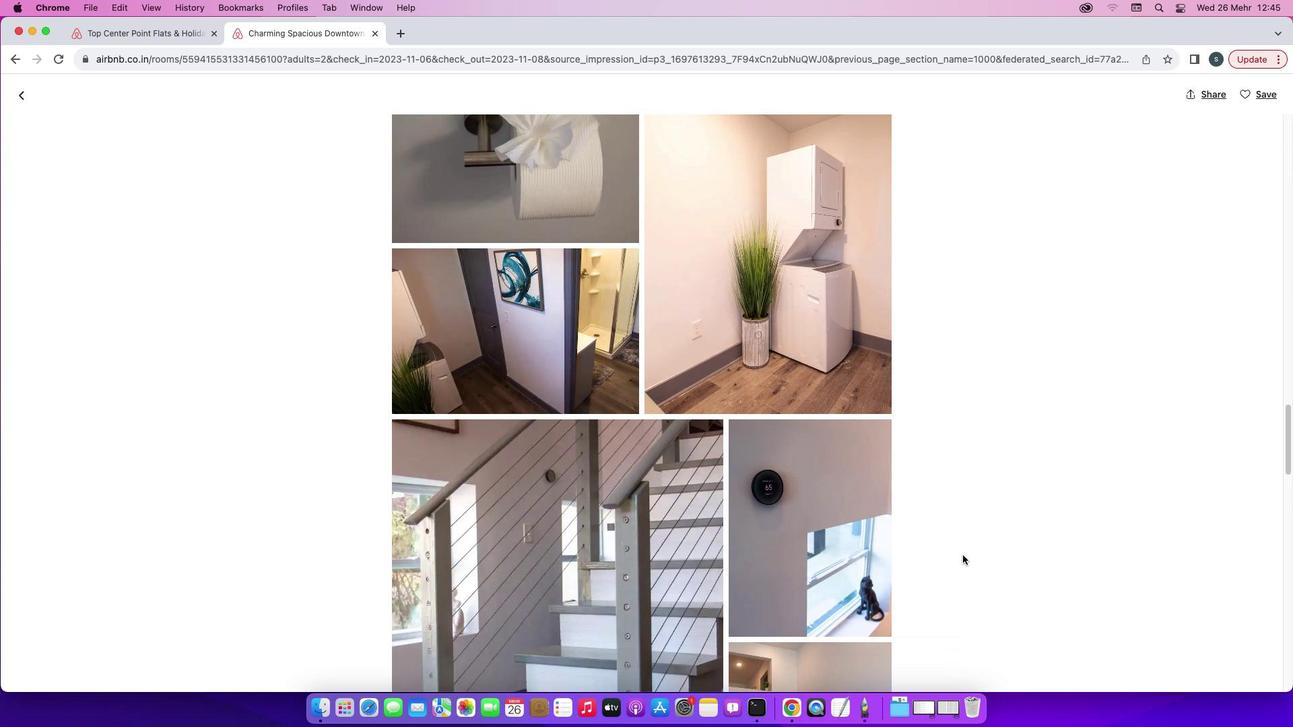 
Action: Mouse scrolled (963, 555) with delta (0, 0)
Screenshot: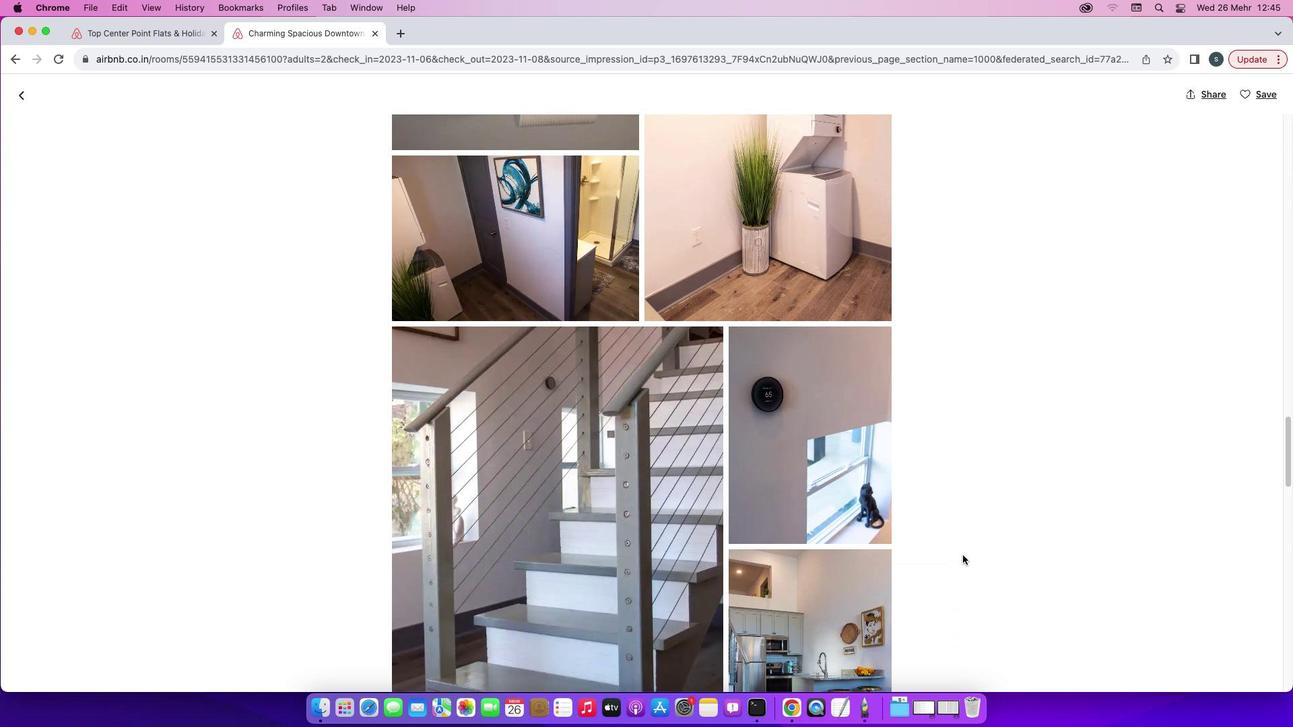 
Action: Mouse scrolled (963, 555) with delta (0, 0)
Screenshot: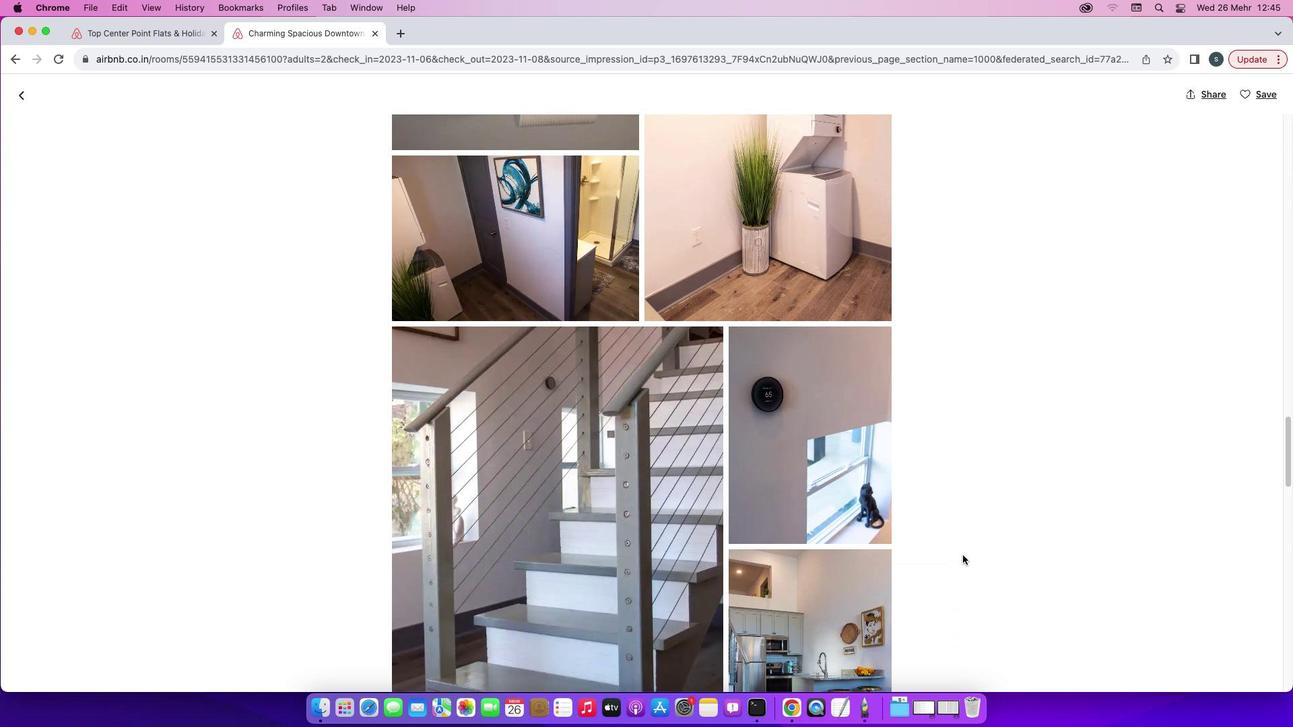 
Action: Mouse scrolled (963, 555) with delta (0, -2)
Screenshot: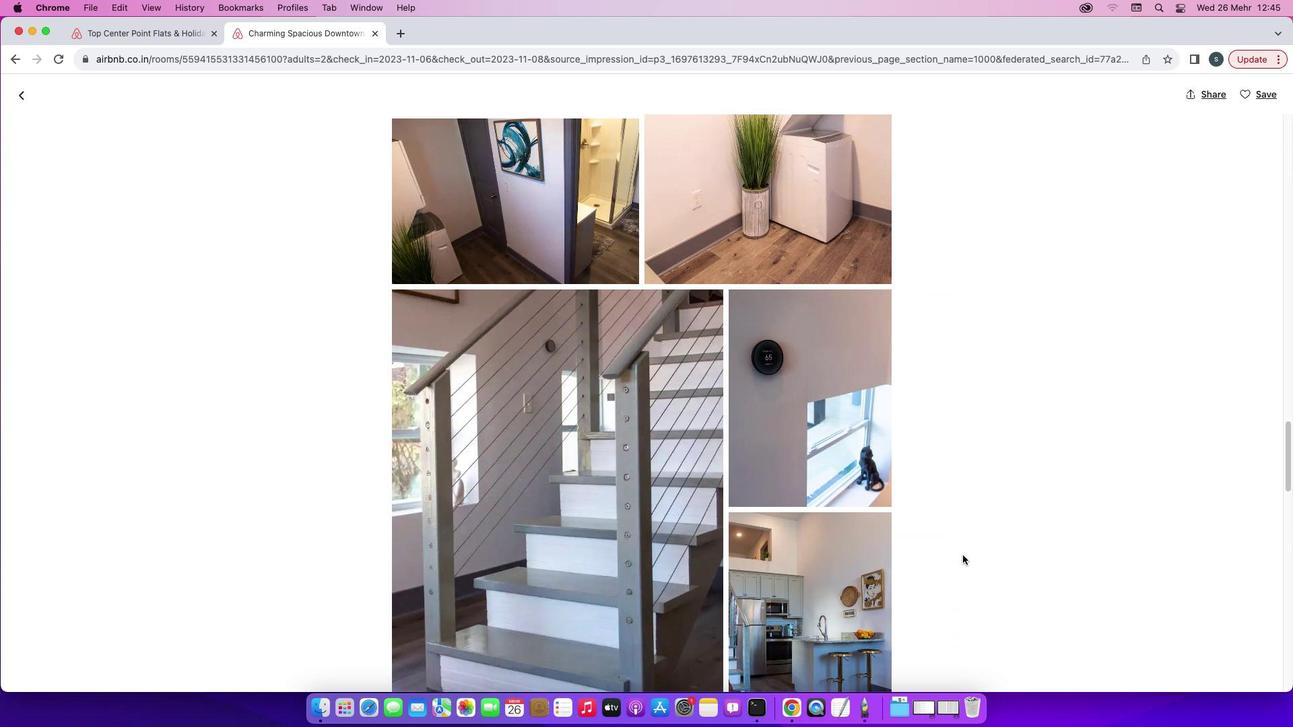 
Action: Mouse scrolled (963, 555) with delta (0, -2)
Screenshot: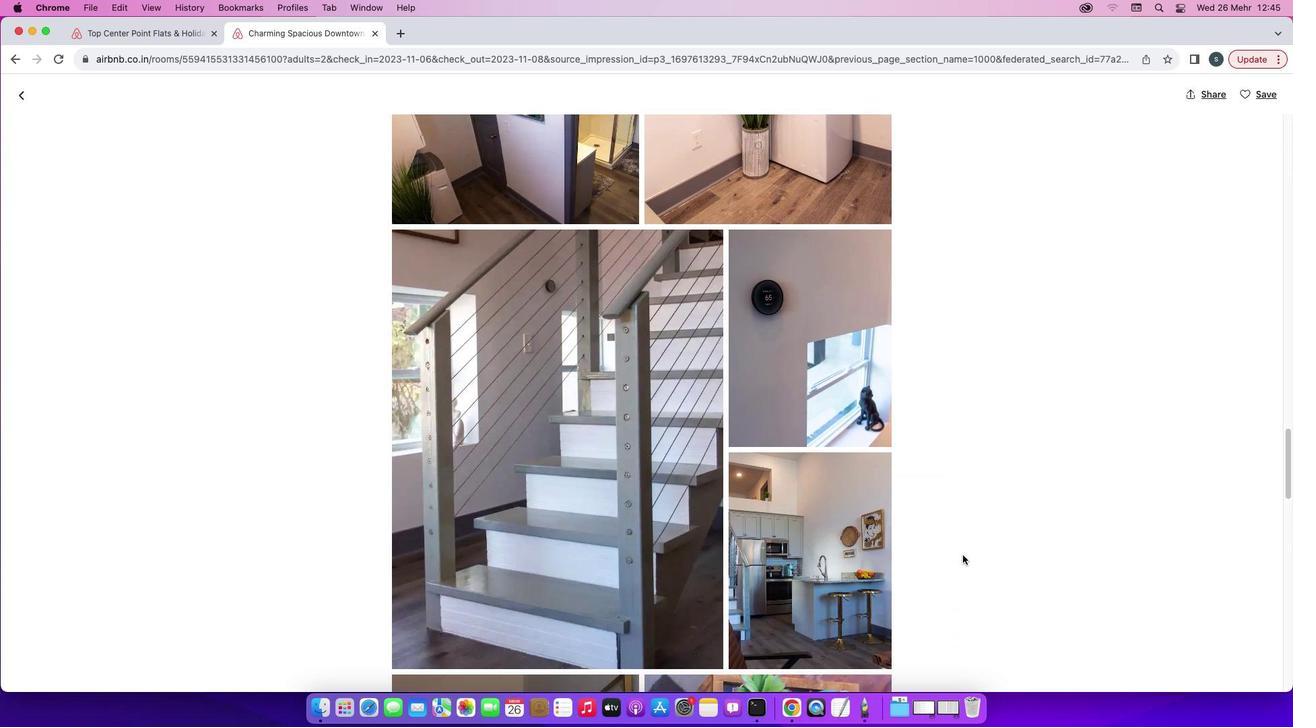 
Action: Mouse scrolled (963, 555) with delta (0, 0)
Screenshot: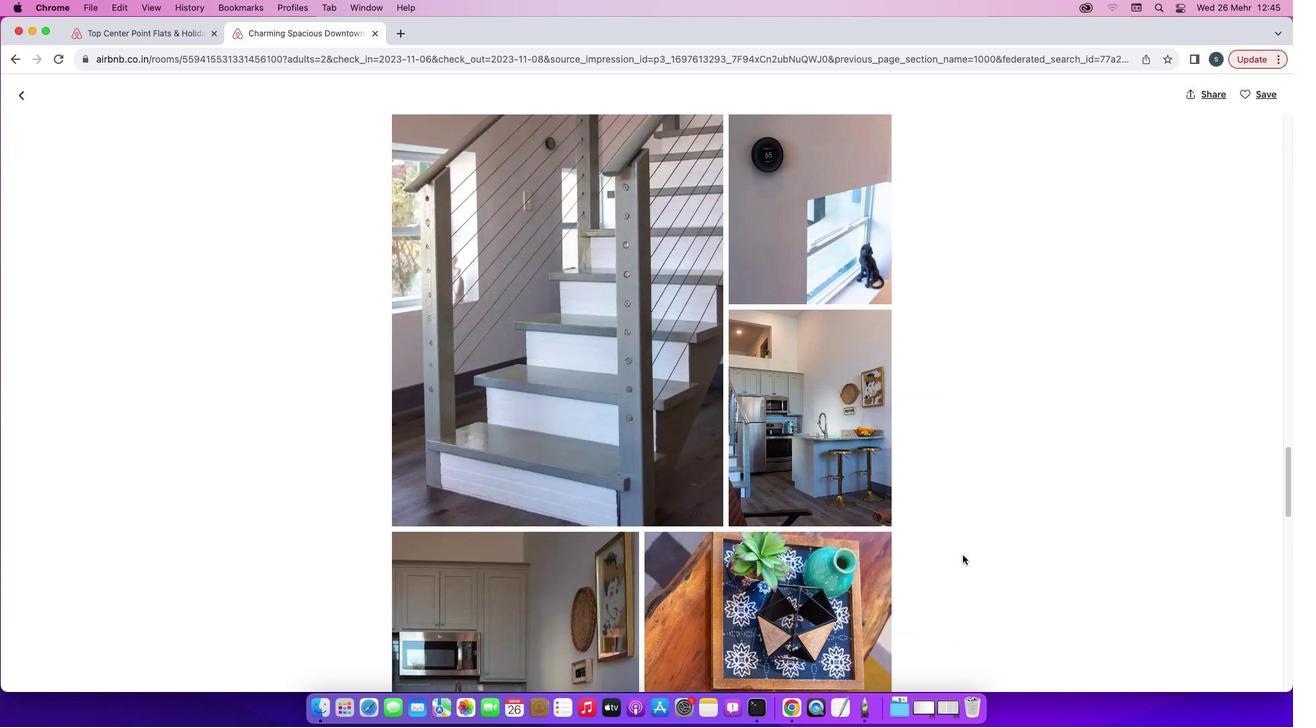
Action: Mouse scrolled (963, 555) with delta (0, 0)
Screenshot: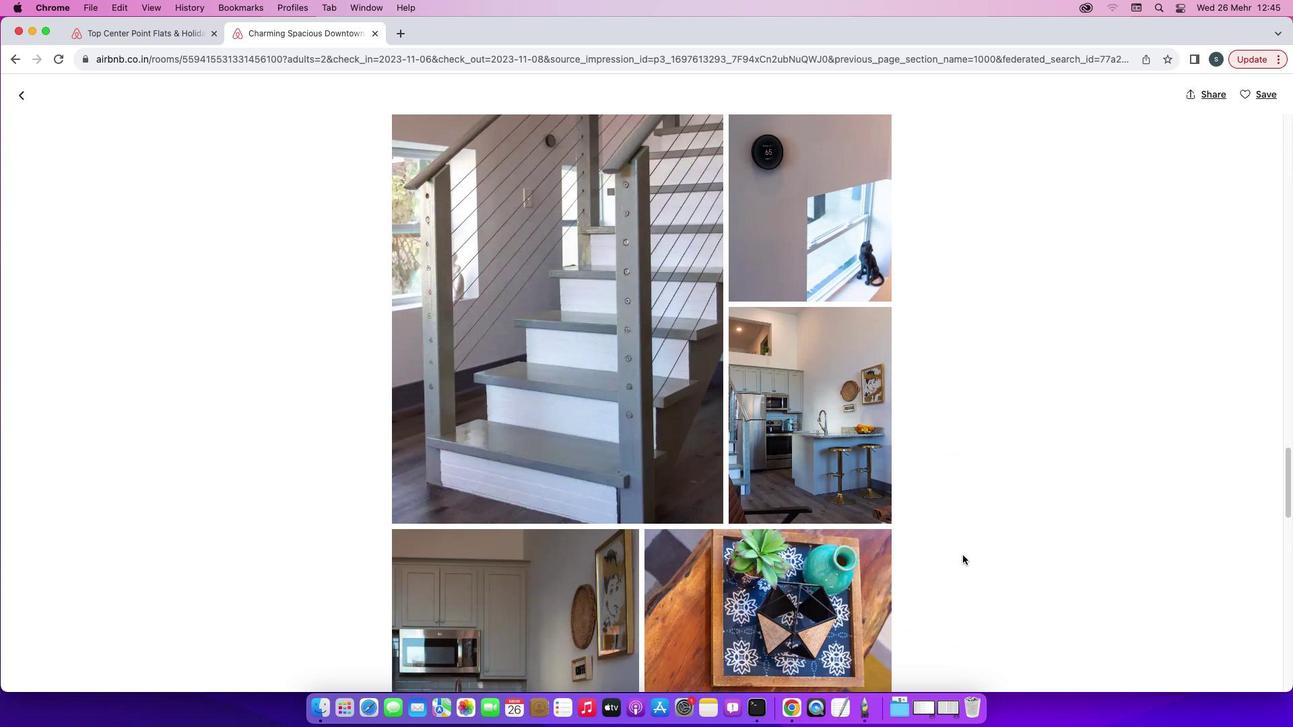 
Action: Mouse scrolled (963, 555) with delta (0, -2)
Screenshot: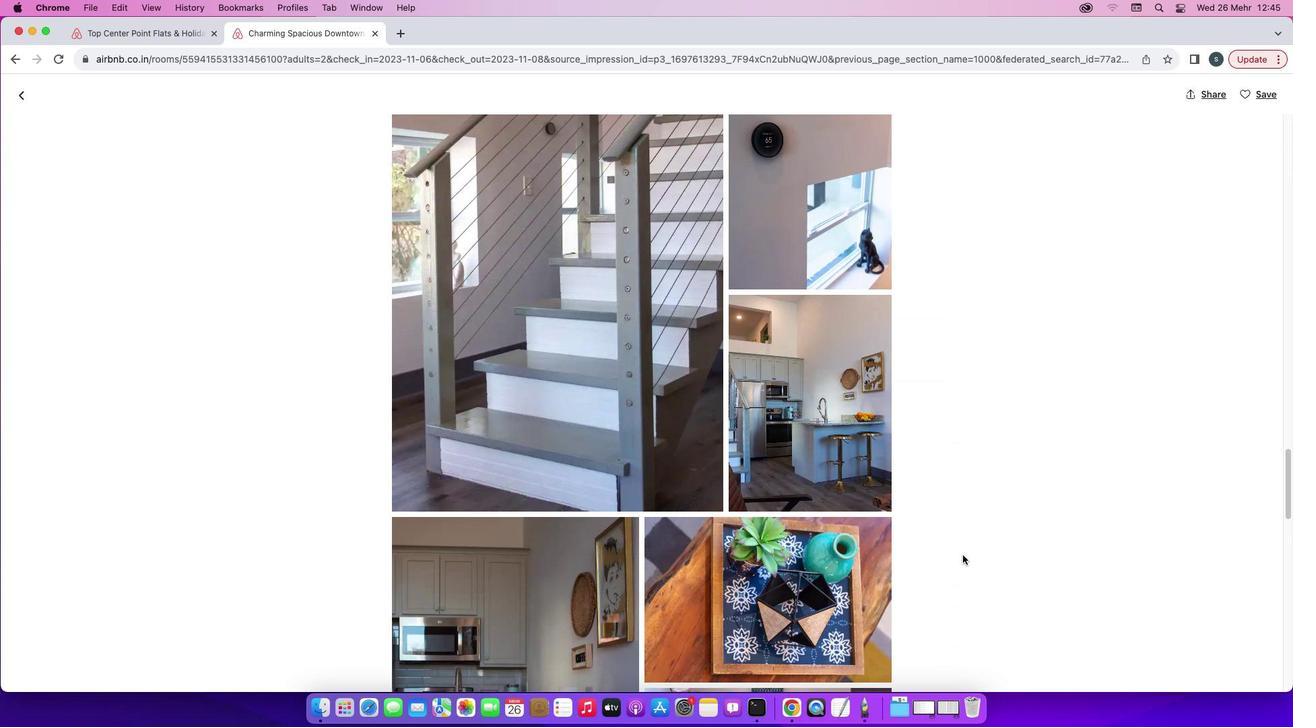 
Action: Mouse scrolled (963, 555) with delta (0, -2)
Screenshot: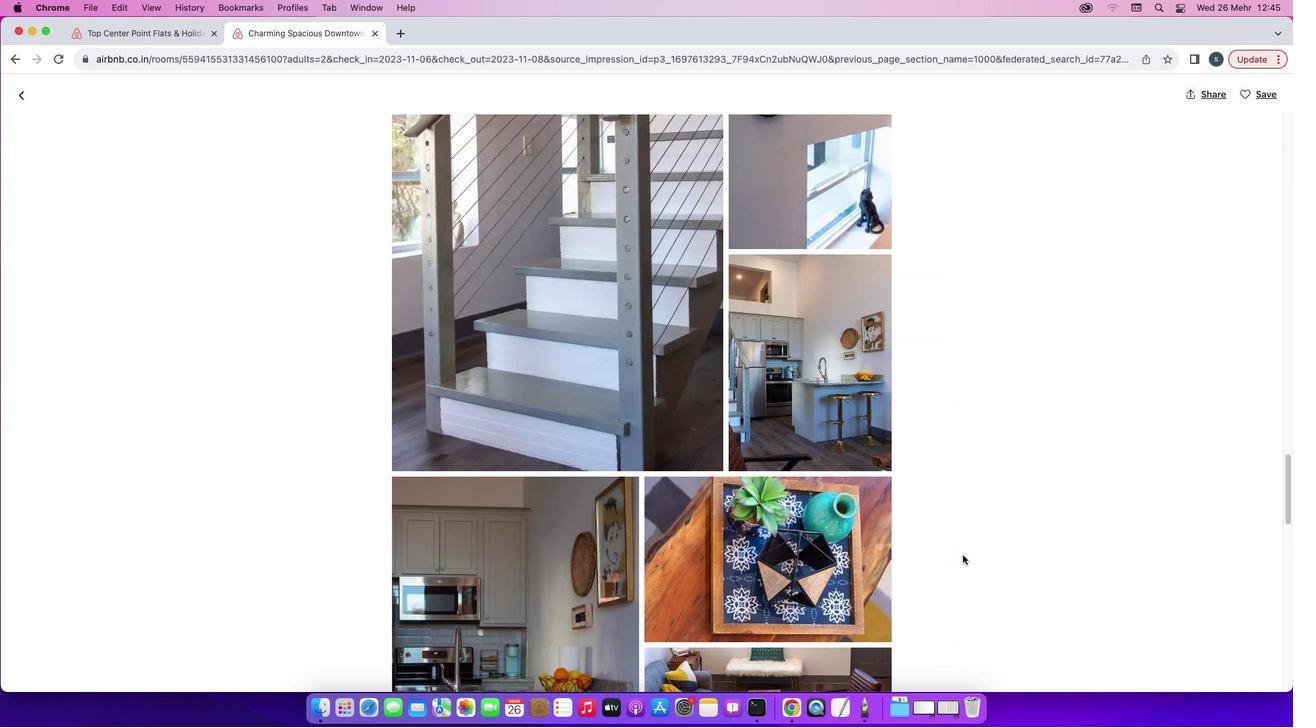
Action: Mouse scrolled (963, 555) with delta (0, 0)
Screenshot: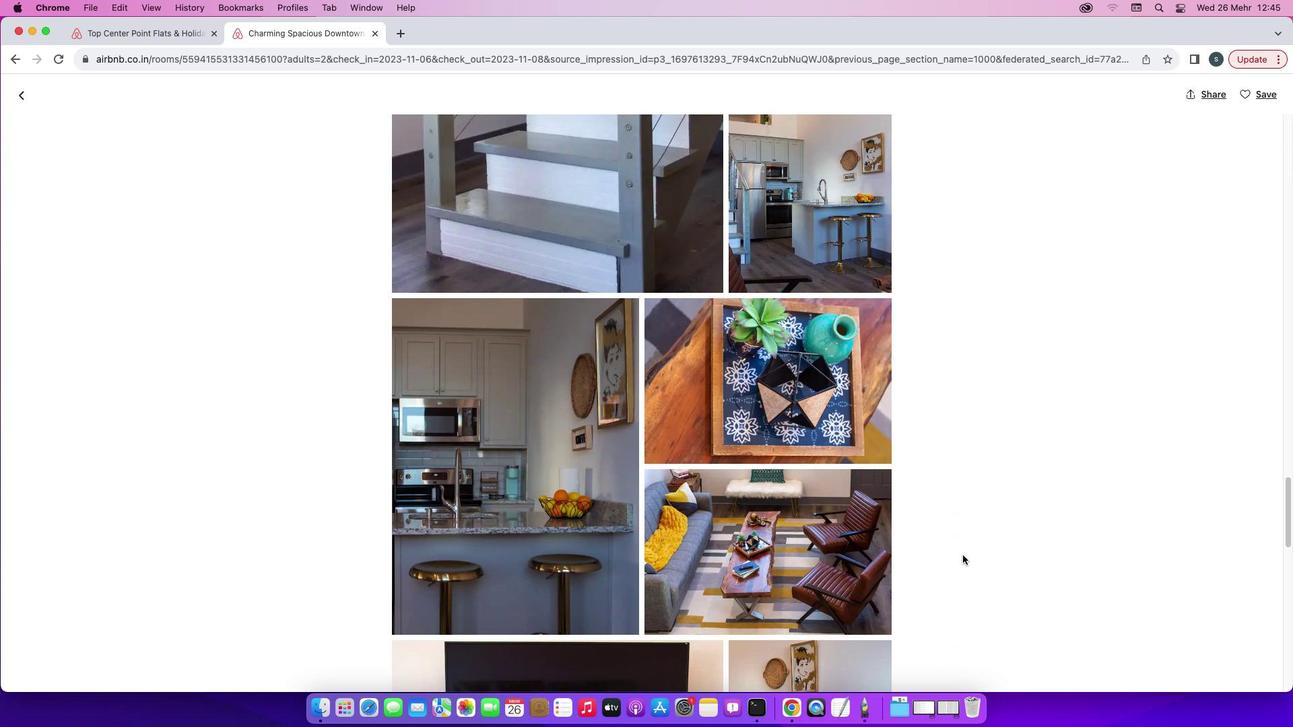 
Action: Mouse scrolled (963, 555) with delta (0, 0)
Screenshot: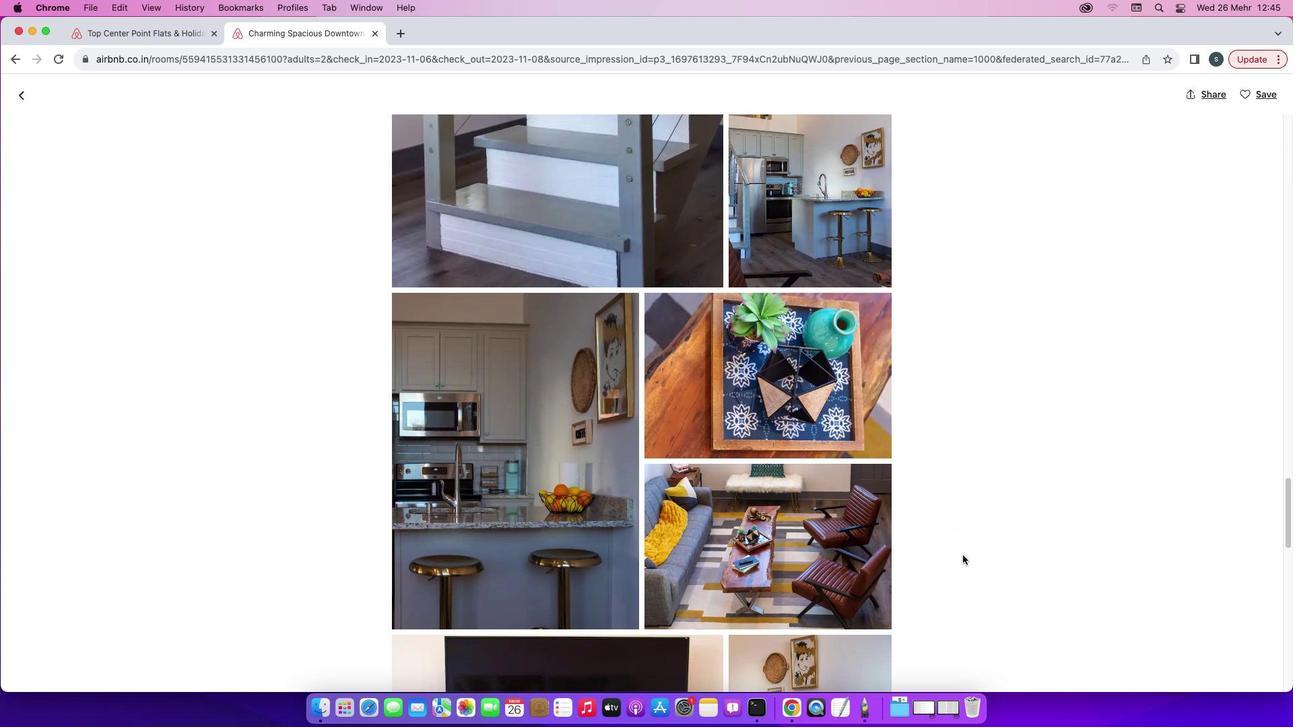 
Action: Mouse scrolled (963, 555) with delta (0, -2)
Screenshot: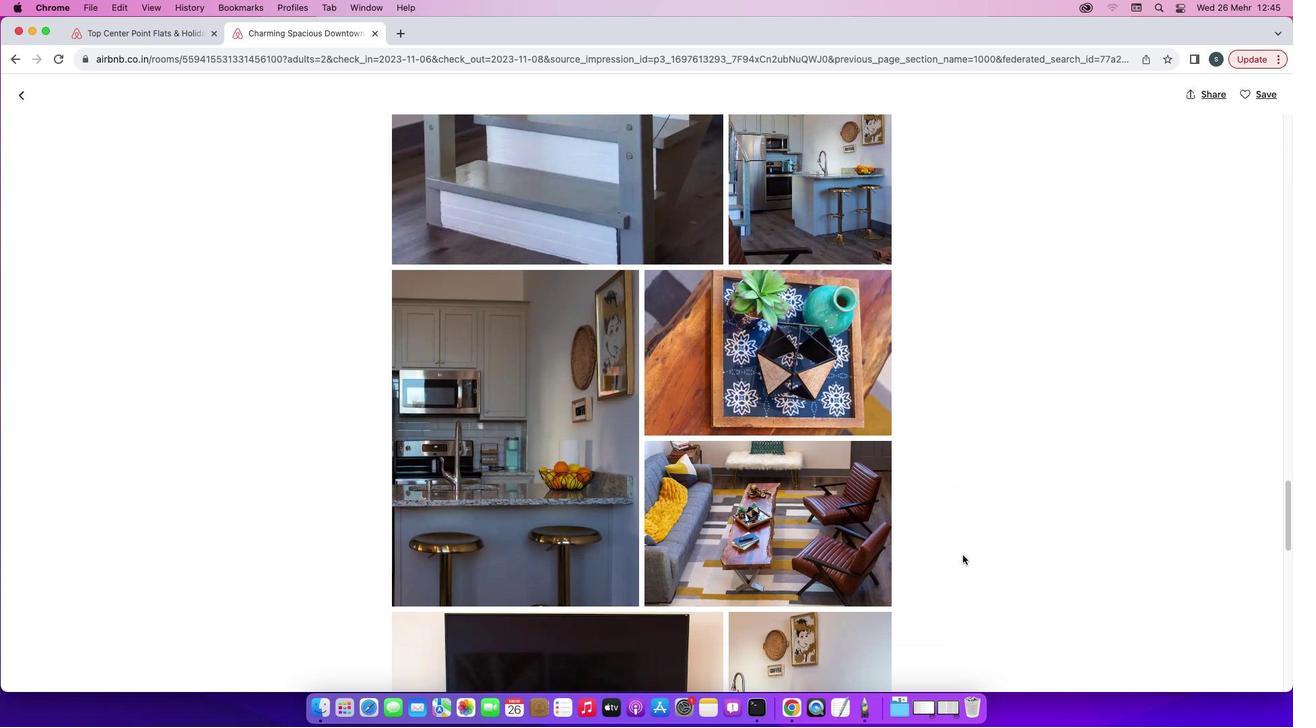 
Action: Mouse scrolled (963, 555) with delta (0, -2)
Screenshot: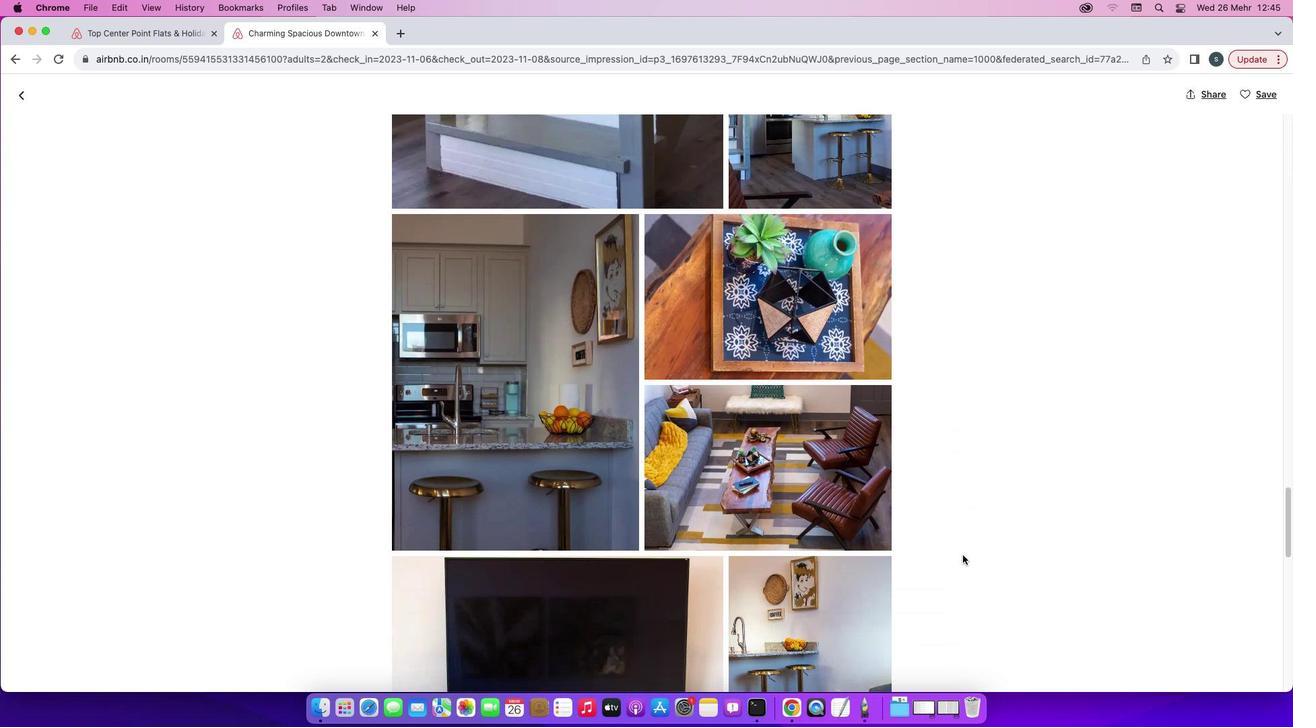
Action: Mouse scrolled (963, 555) with delta (0, 0)
Screenshot: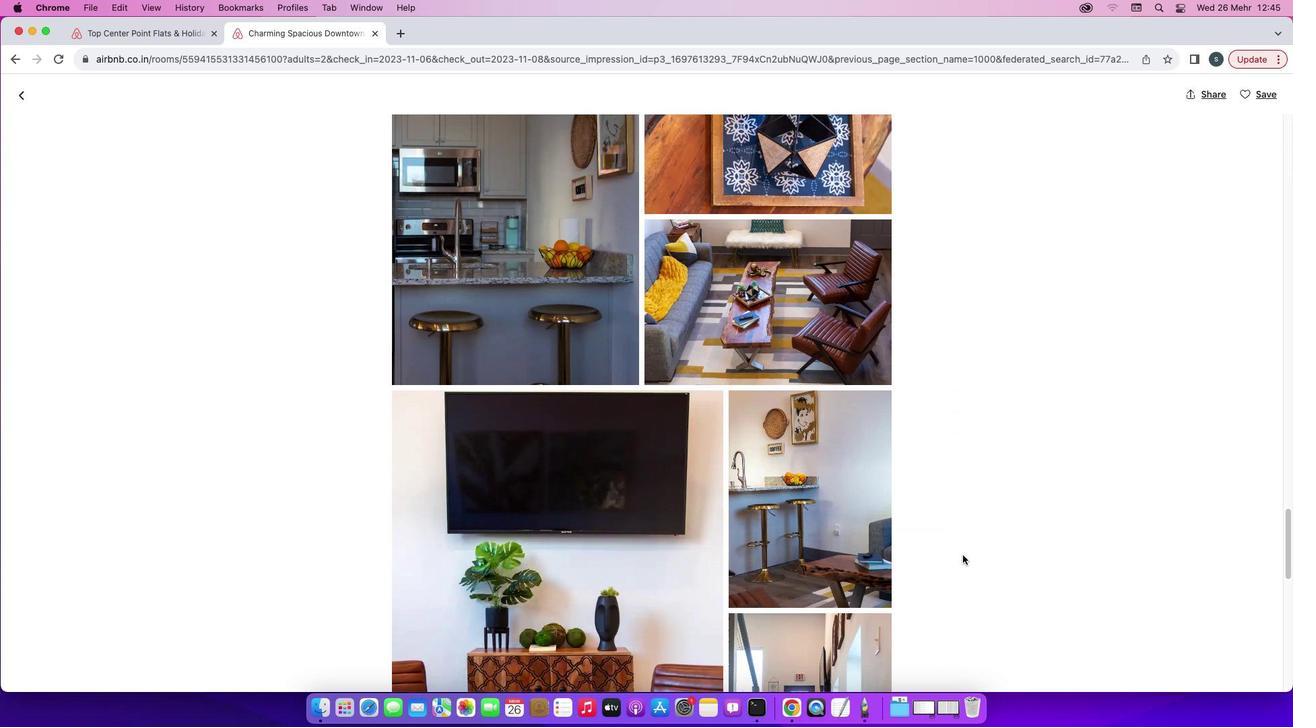 
Action: Mouse scrolled (963, 555) with delta (0, 0)
Screenshot: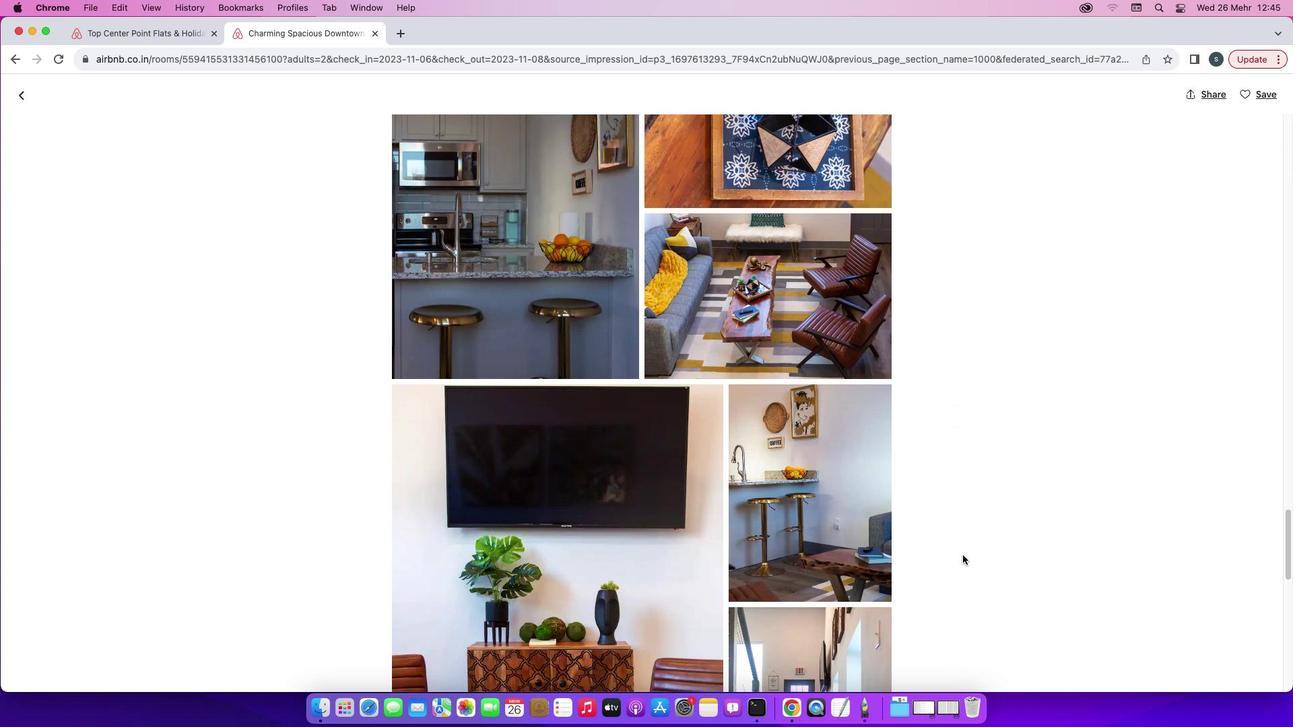 
Action: Mouse scrolled (963, 555) with delta (0, -2)
Screenshot: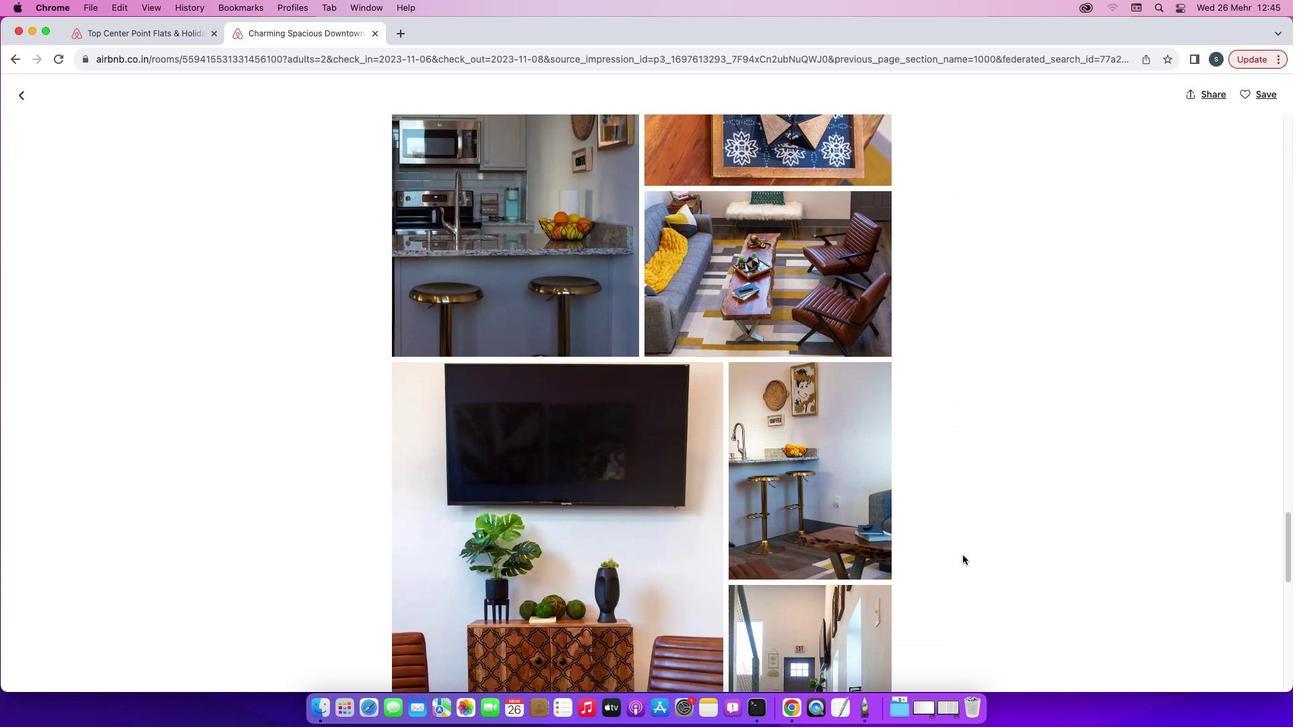
Action: Mouse scrolled (963, 555) with delta (0, -2)
Screenshot: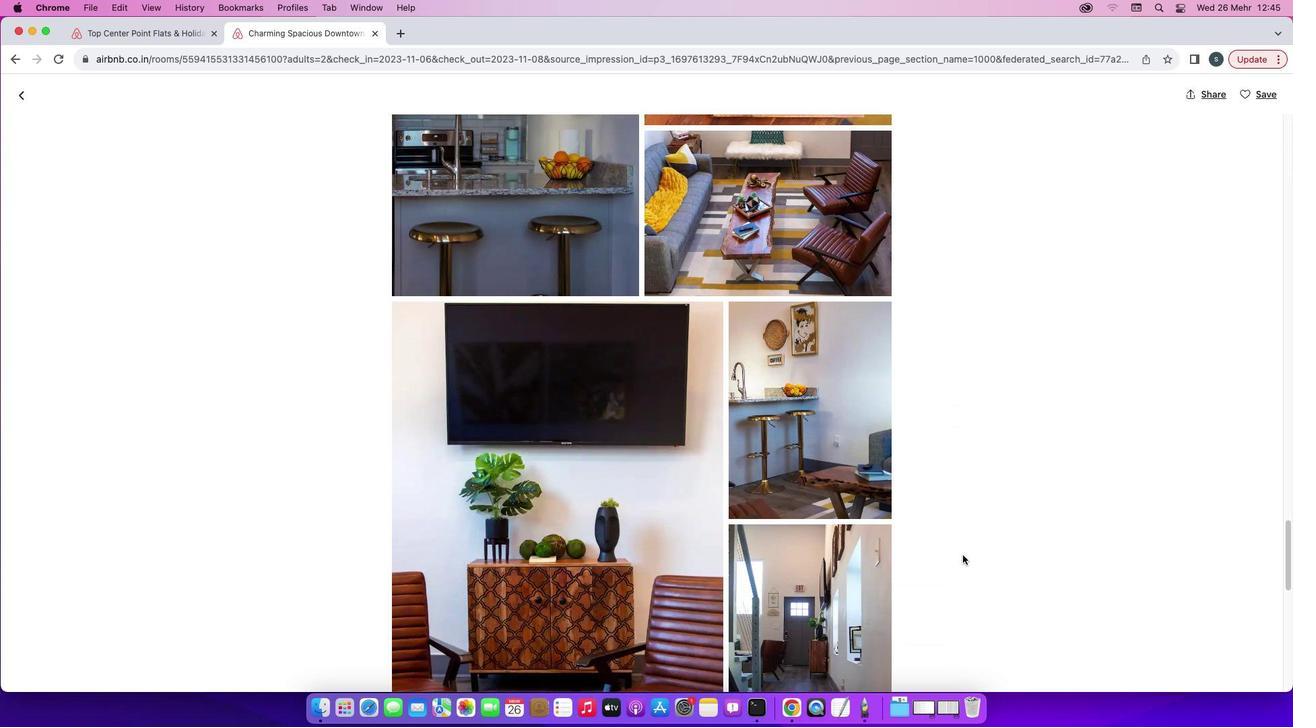 
Action: Mouse scrolled (963, 555) with delta (0, 0)
Screenshot: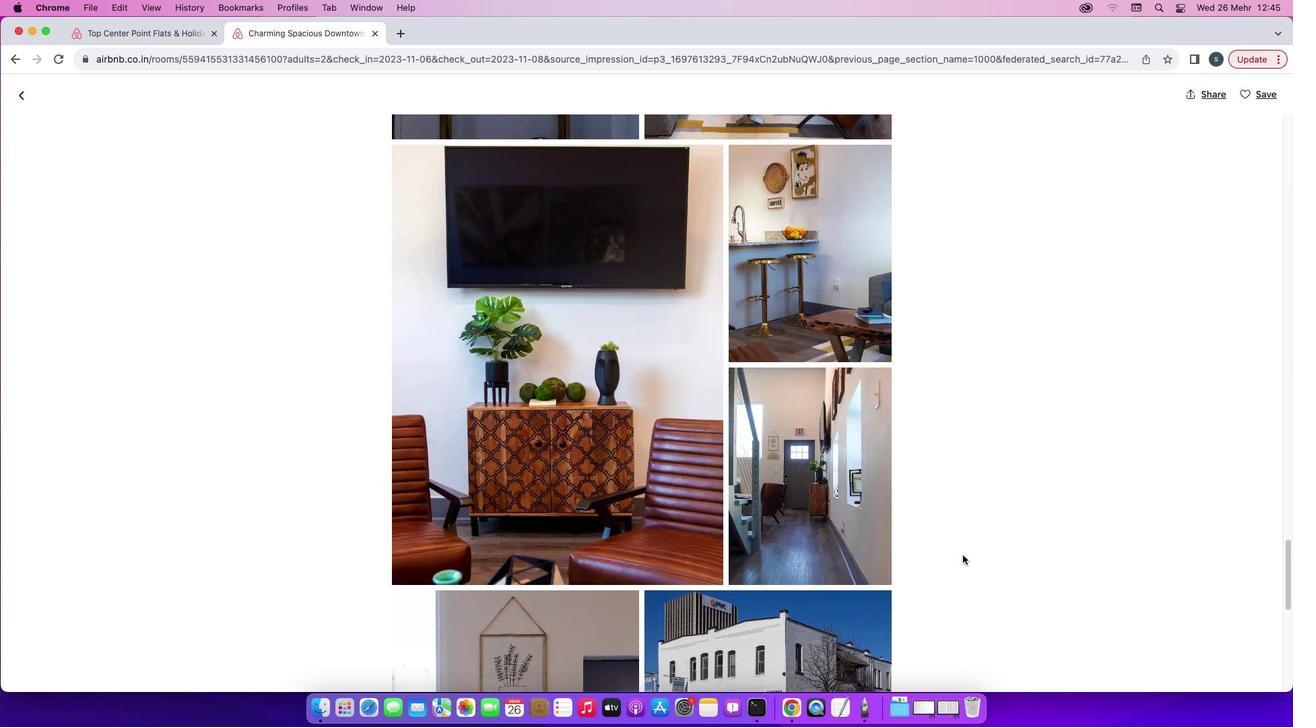 
Action: Mouse scrolled (963, 555) with delta (0, 0)
Screenshot: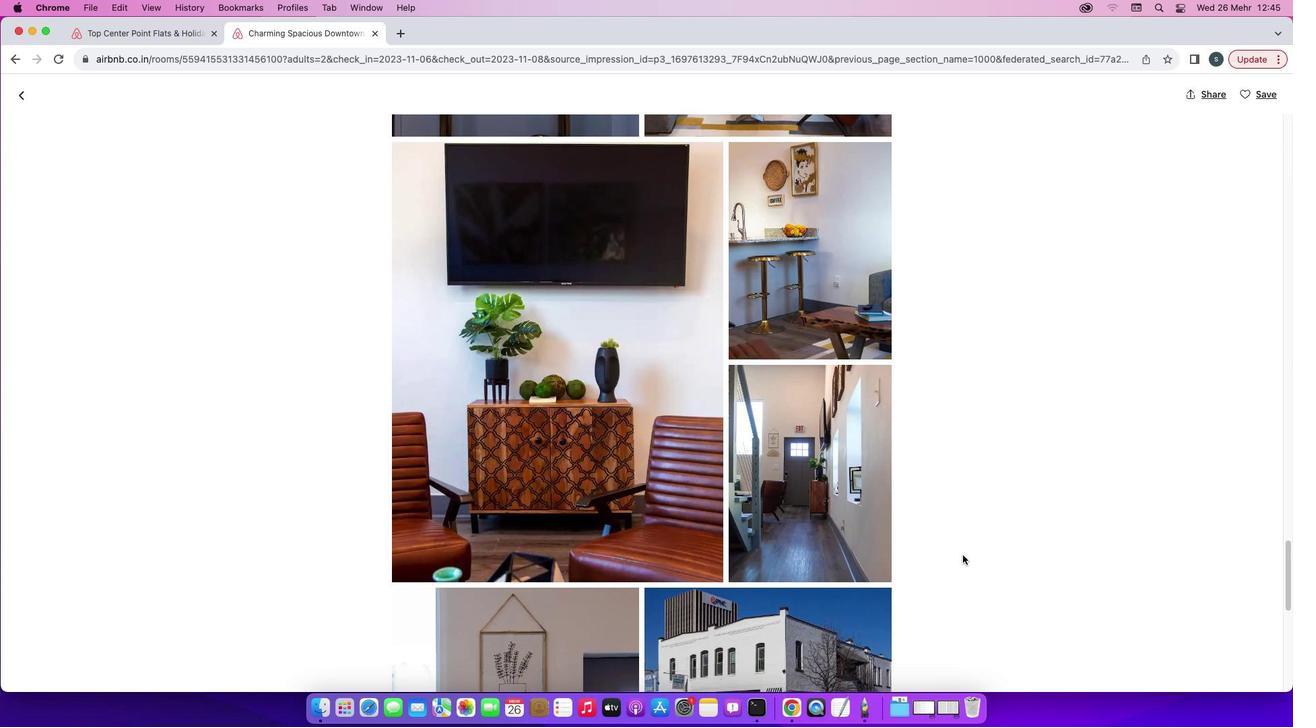 
Action: Mouse scrolled (963, 555) with delta (0, -1)
Screenshot: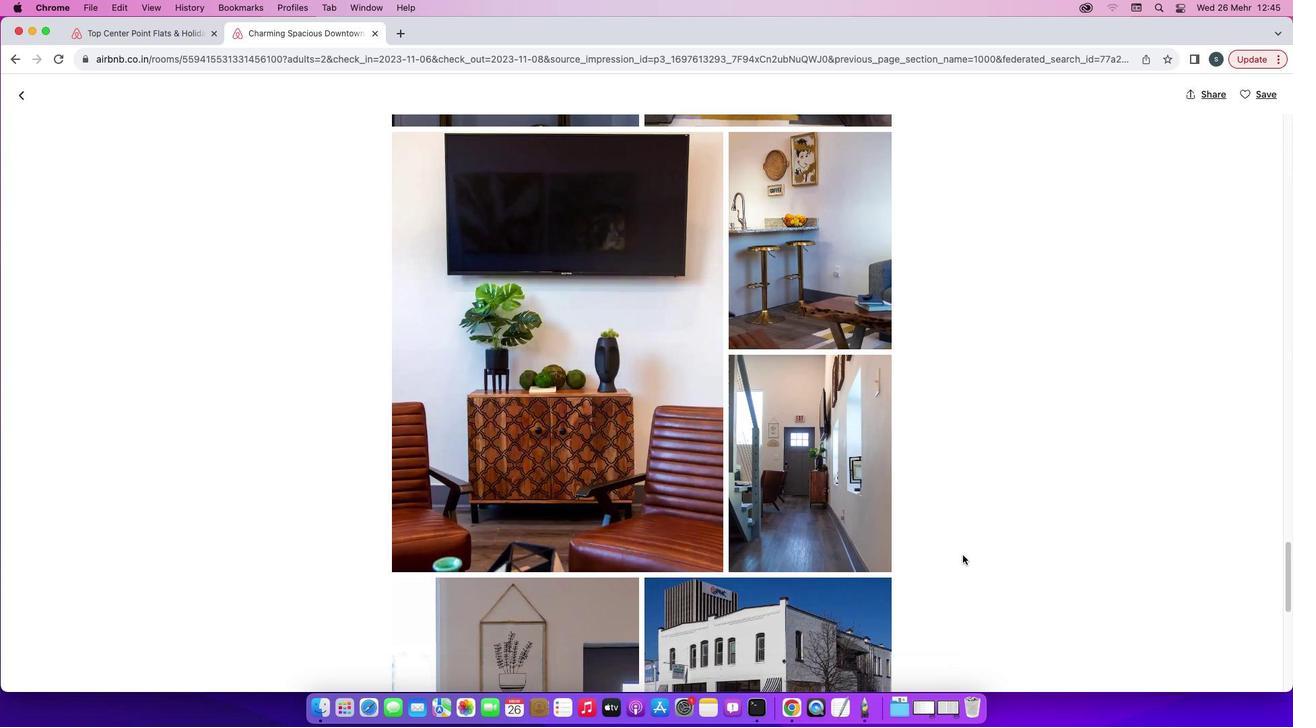 
Action: Mouse scrolled (963, 555) with delta (0, -2)
Screenshot: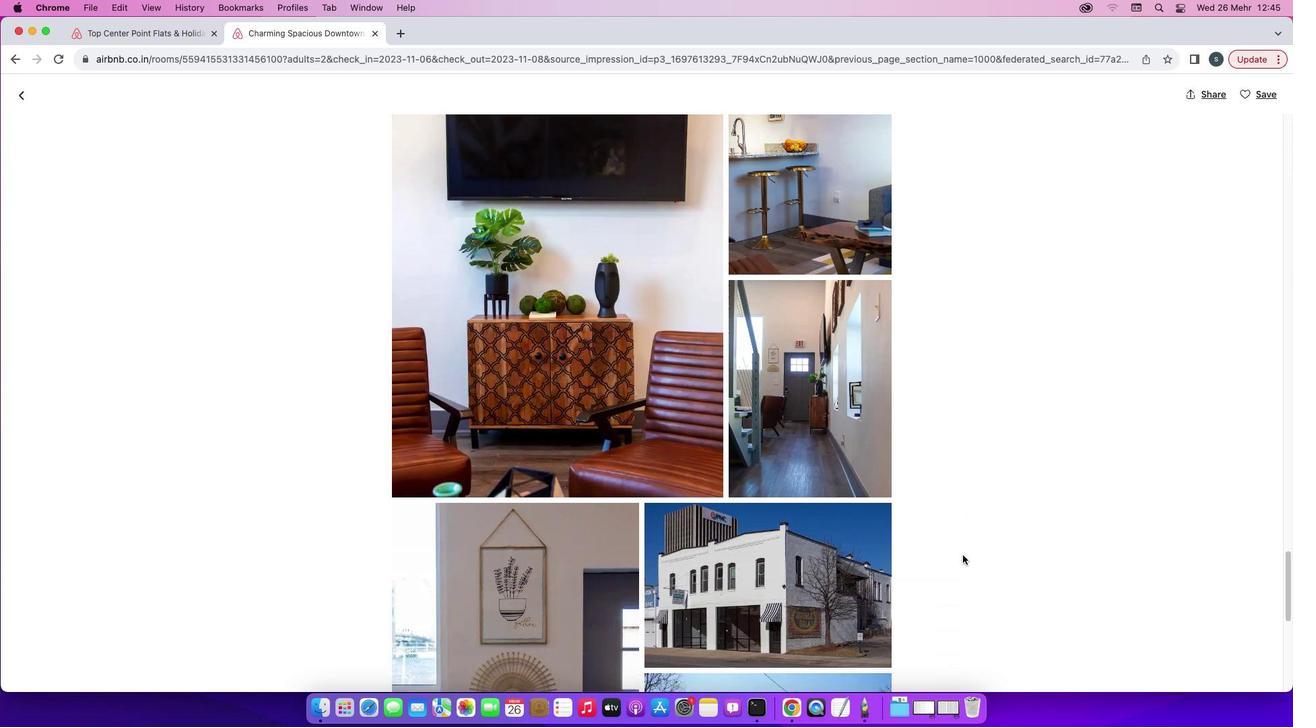 
Action: Mouse scrolled (963, 555) with delta (0, 0)
Screenshot: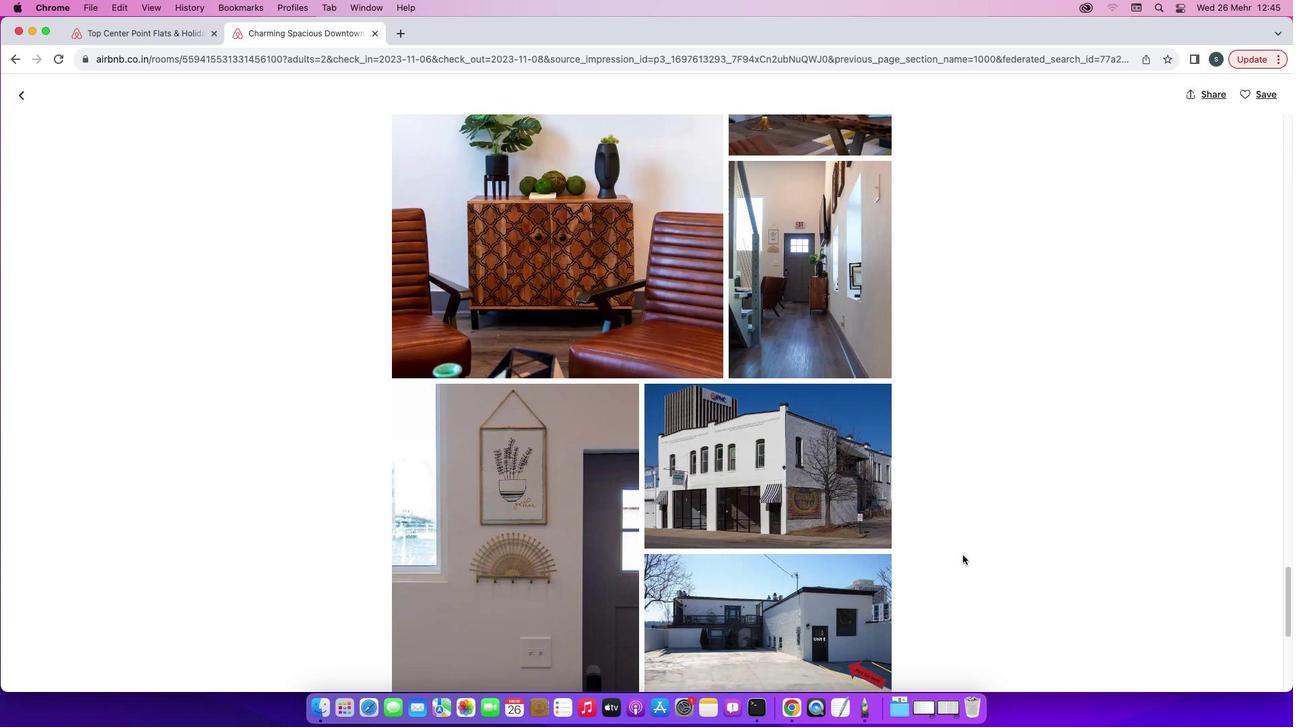 
Action: Mouse scrolled (963, 555) with delta (0, 0)
Screenshot: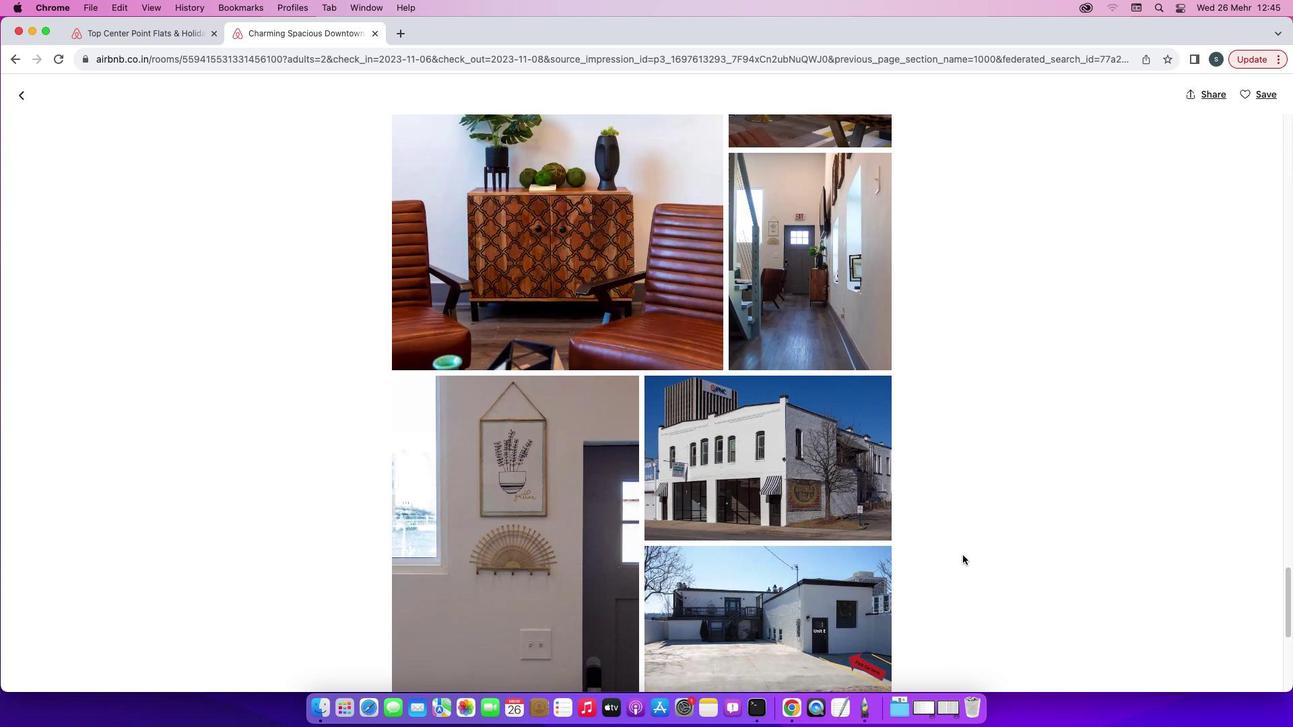 
Action: Mouse scrolled (963, 555) with delta (0, -1)
Screenshot: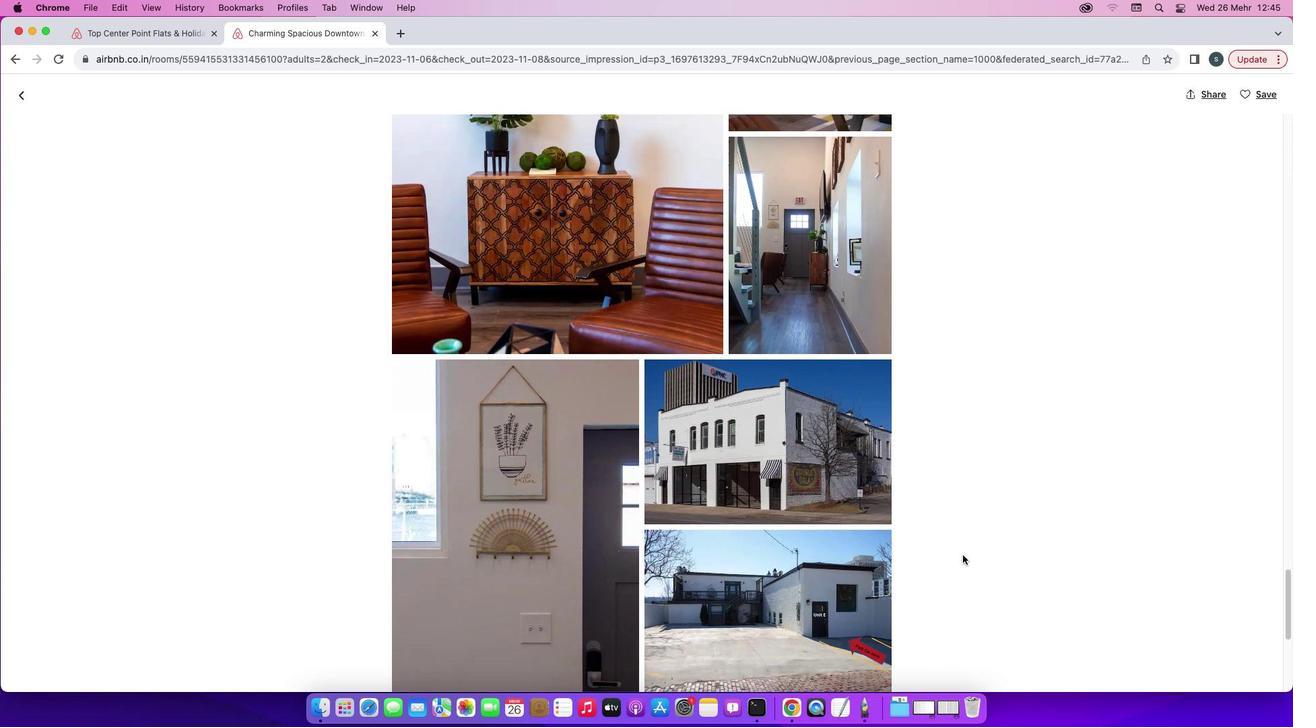 
Action: Mouse scrolled (963, 555) with delta (0, 0)
Screenshot: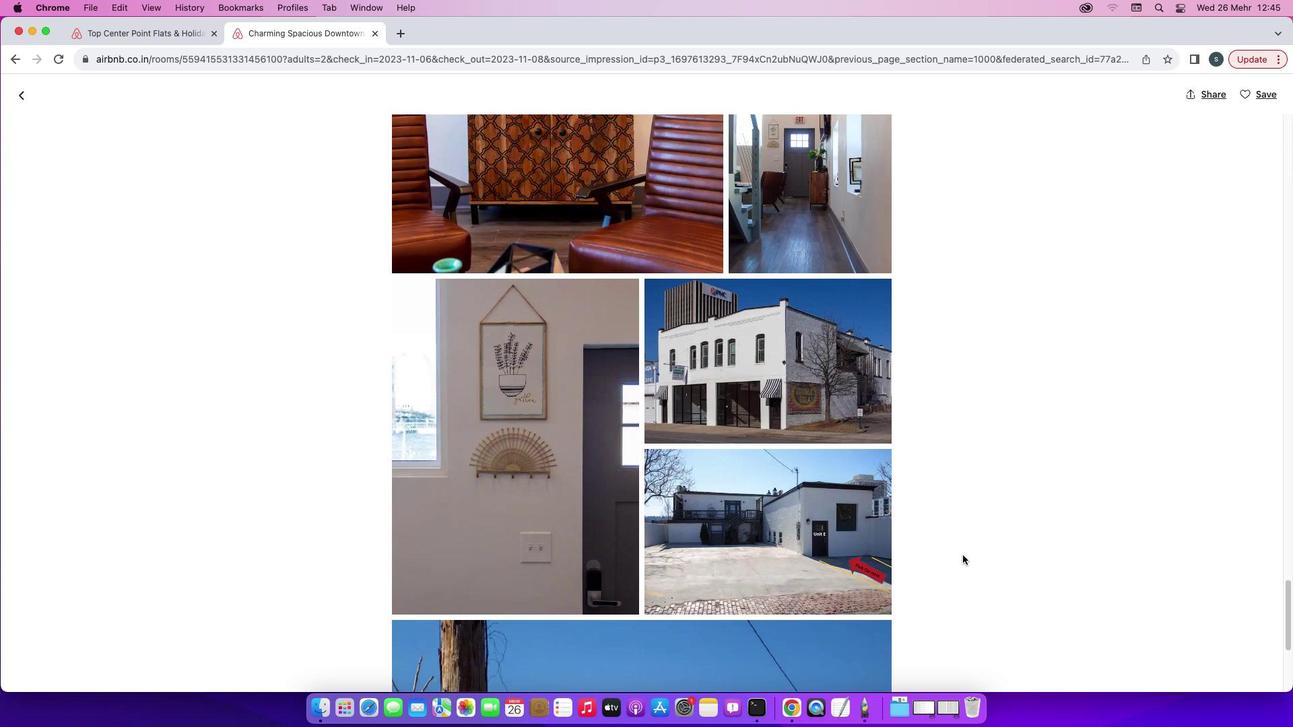 
Action: Mouse scrolled (963, 555) with delta (0, 0)
Screenshot: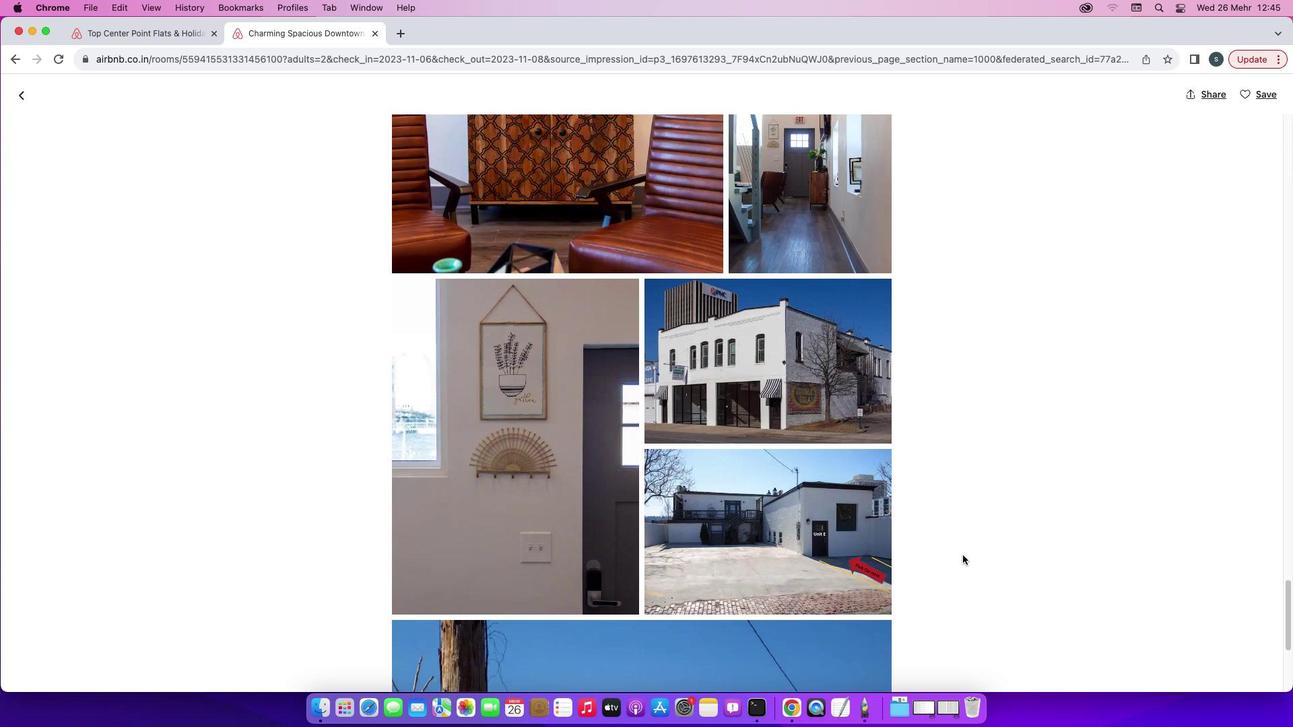 
Action: Mouse scrolled (963, 555) with delta (0, -2)
Screenshot: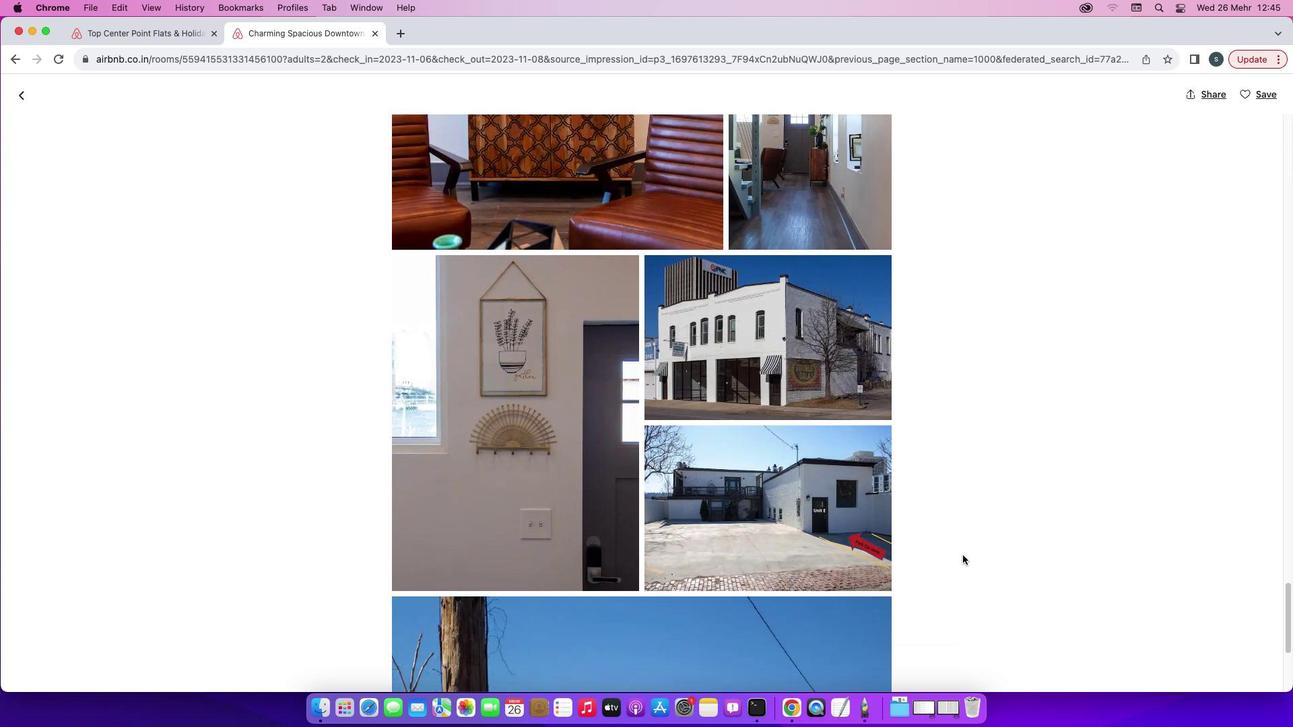 
Action: Mouse scrolled (963, 555) with delta (0, 0)
Screenshot: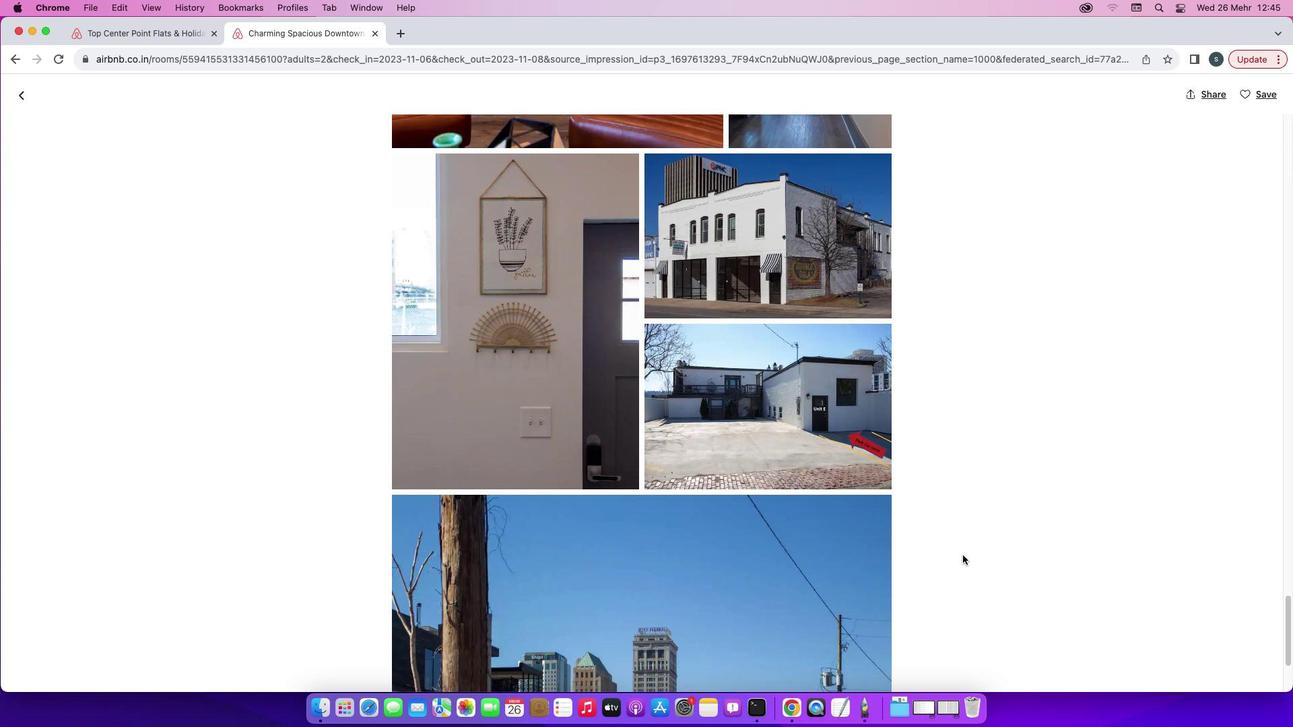 
Action: Mouse scrolled (963, 555) with delta (0, 0)
Screenshot: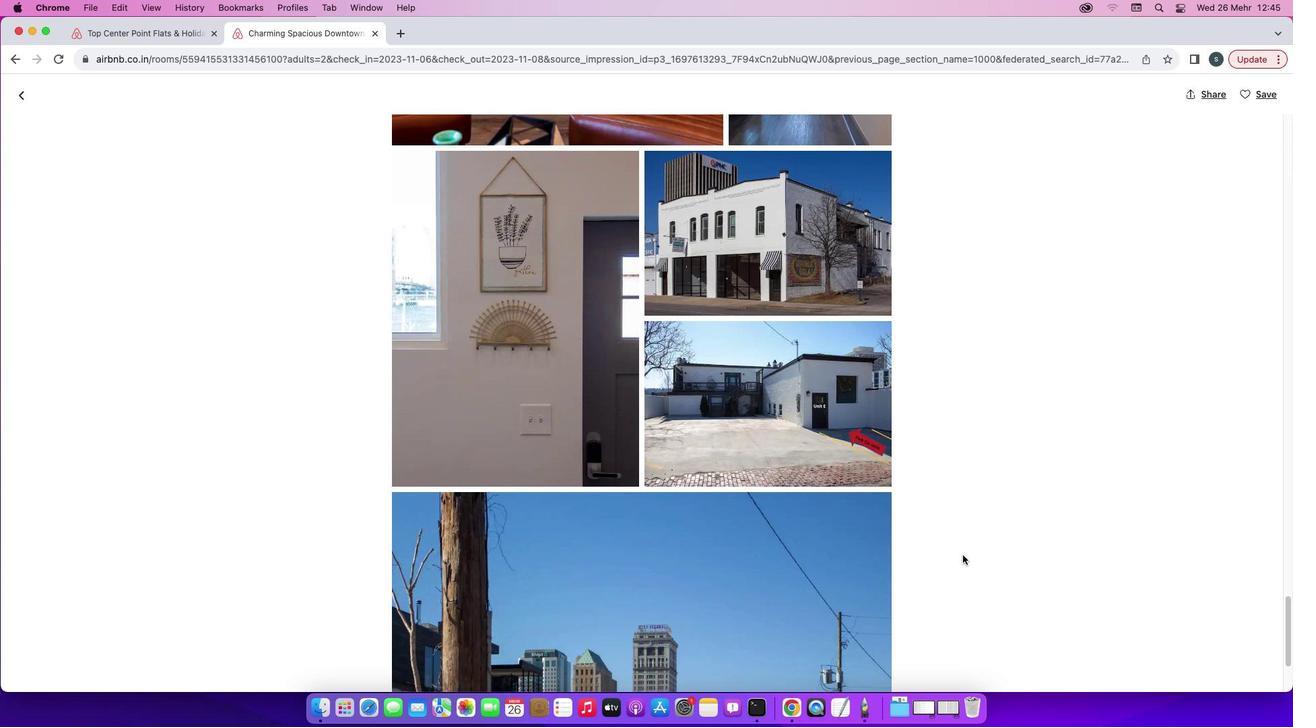 
Action: Mouse scrolled (963, 555) with delta (0, -2)
Screenshot: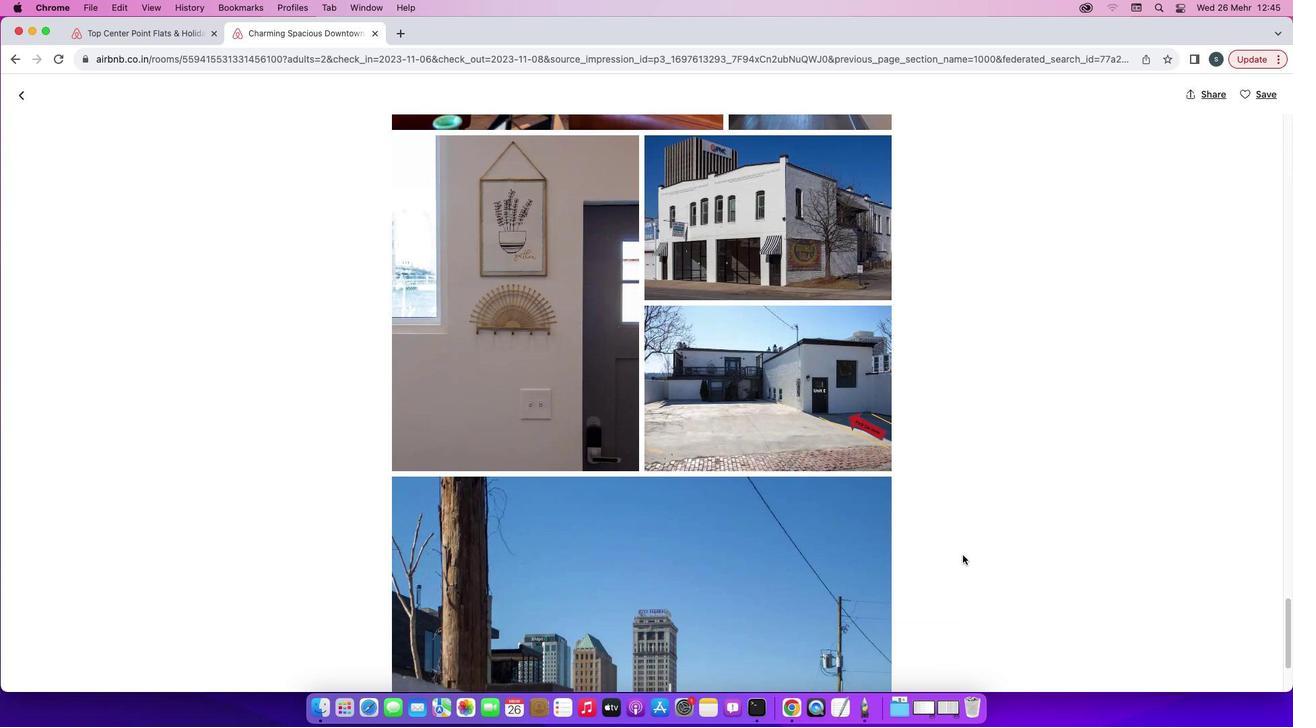 
Action: Mouse scrolled (963, 555) with delta (0, -3)
Screenshot: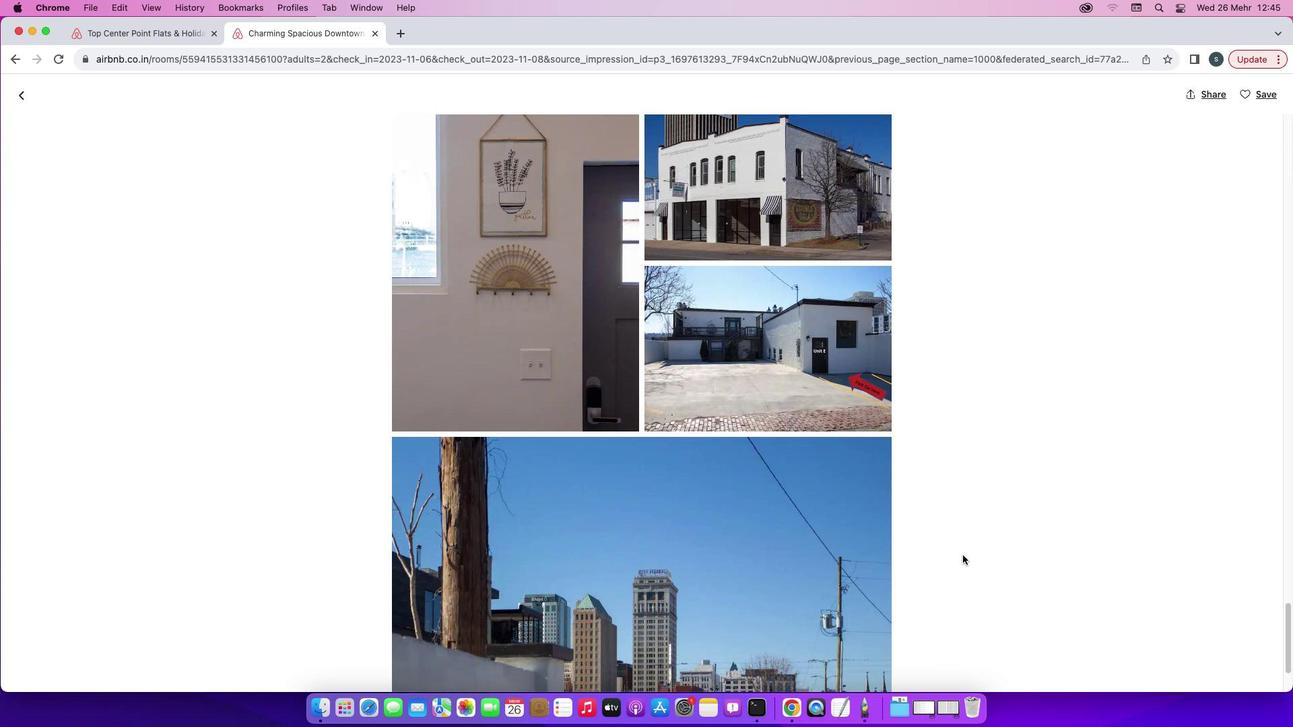 
Action: Mouse scrolled (963, 555) with delta (0, -3)
Screenshot: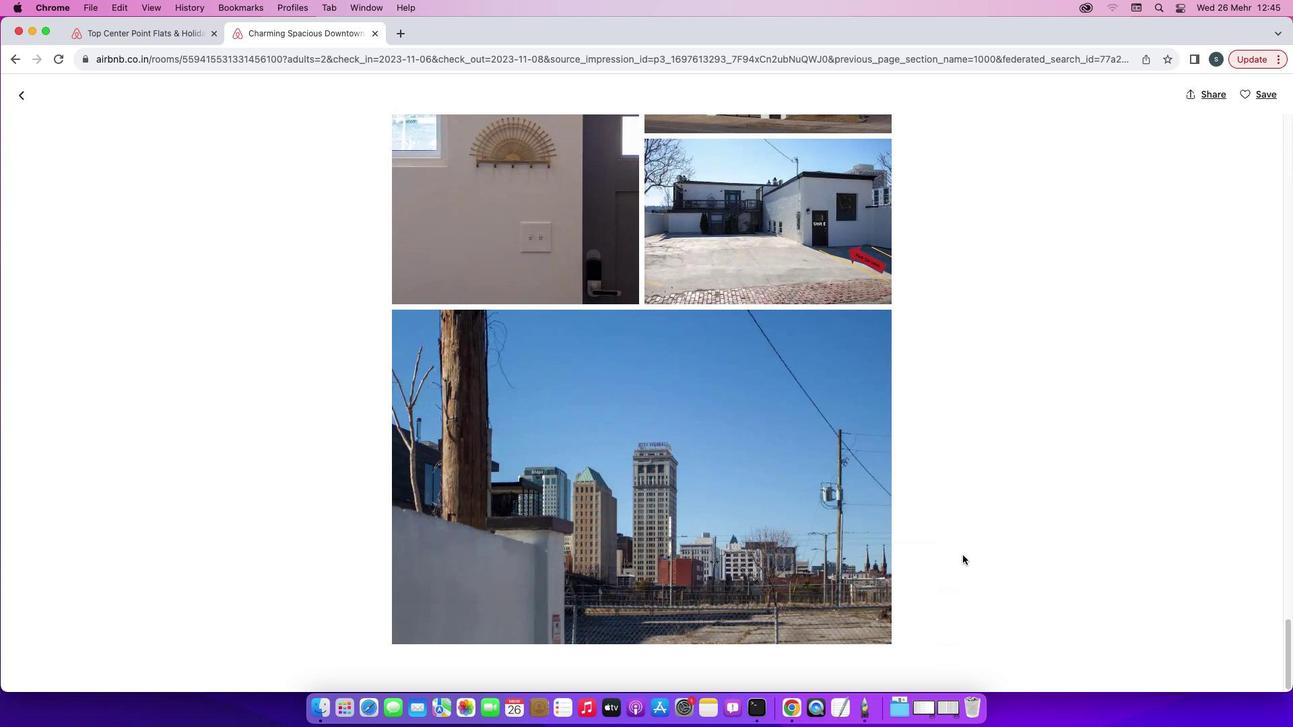 
Action: Mouse scrolled (963, 555) with delta (0, 0)
Screenshot: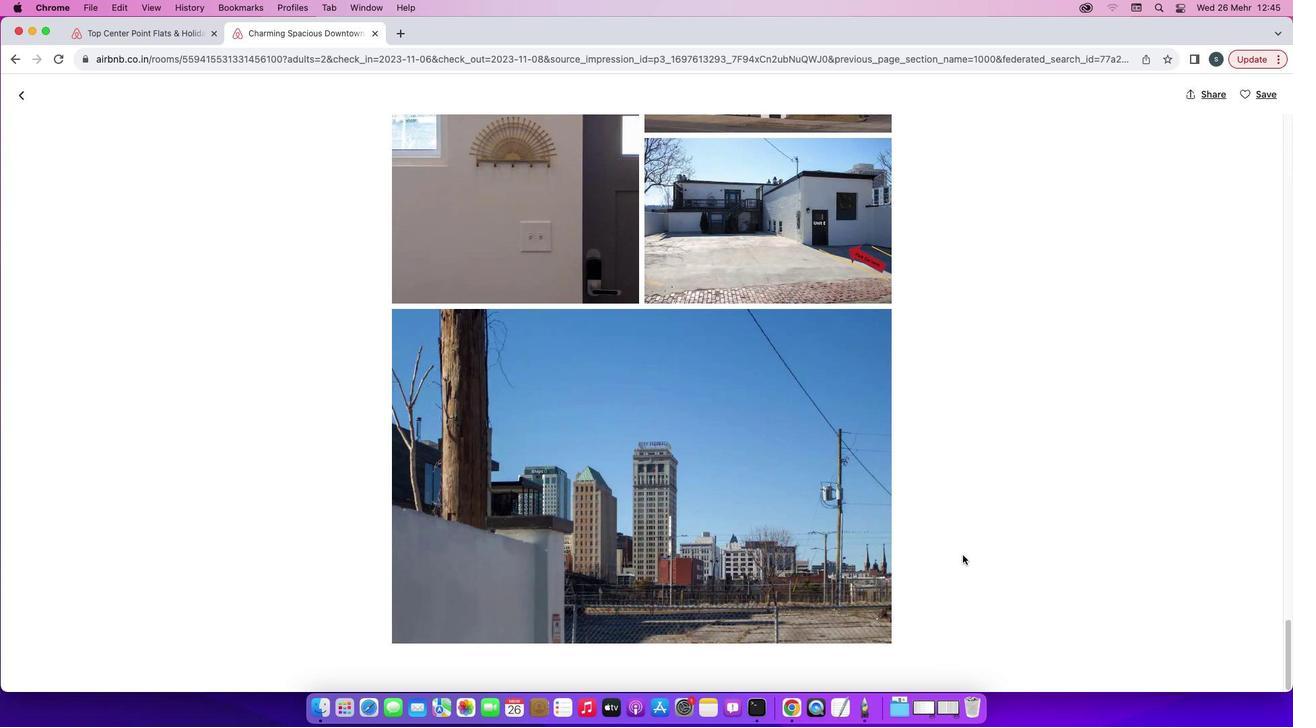 
Action: Mouse scrolled (963, 555) with delta (0, 0)
Screenshot: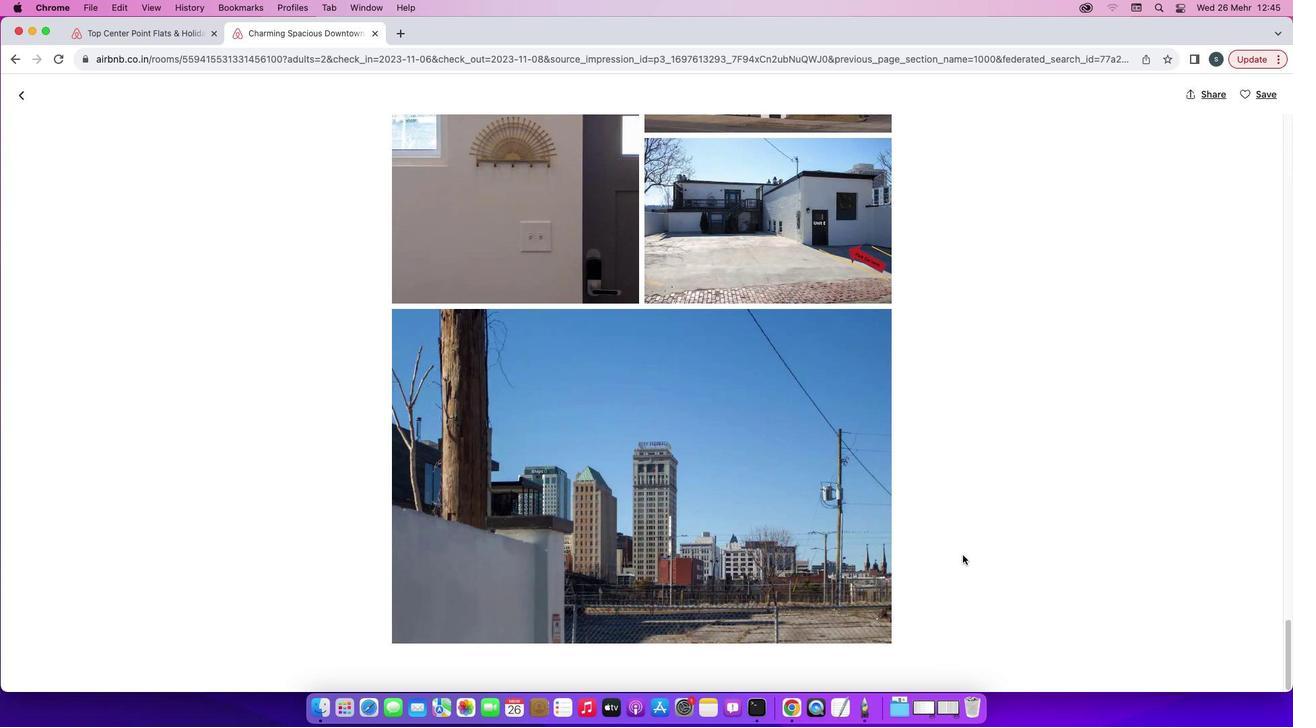 
Action: Mouse scrolled (963, 555) with delta (0, -2)
Screenshot: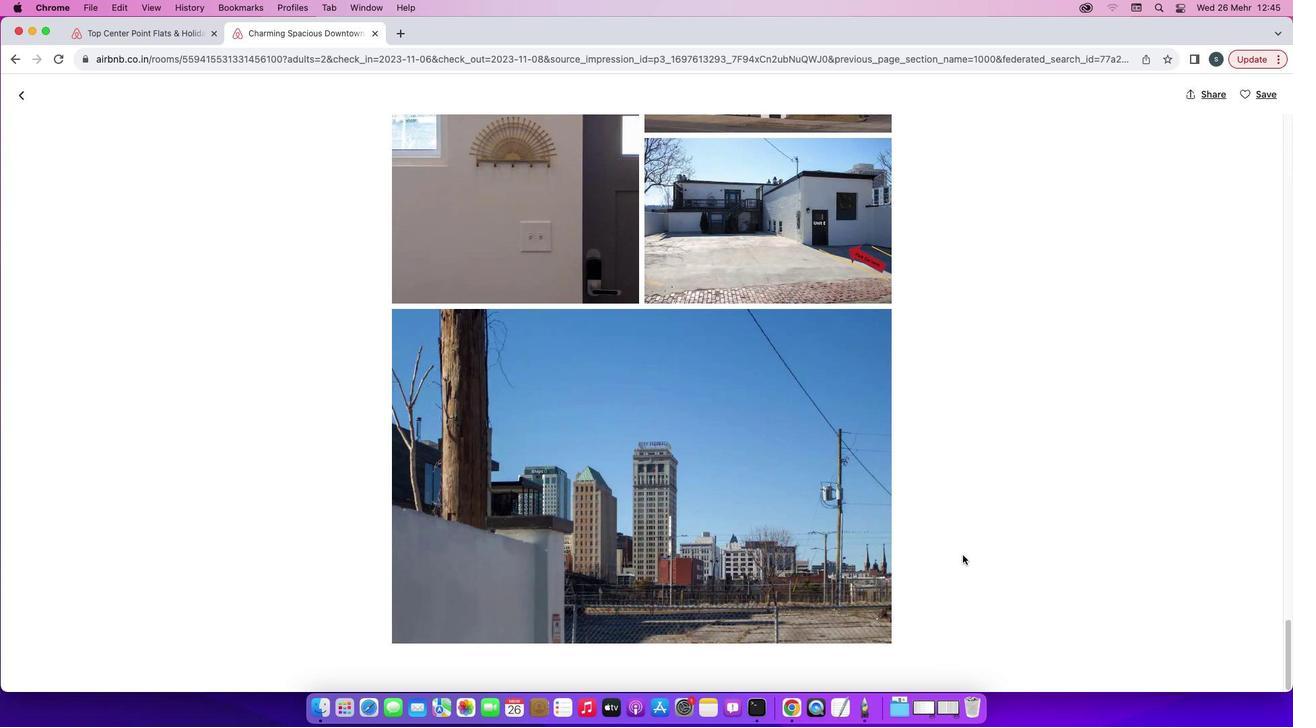 
Action: Mouse scrolled (963, 555) with delta (0, -3)
Screenshot: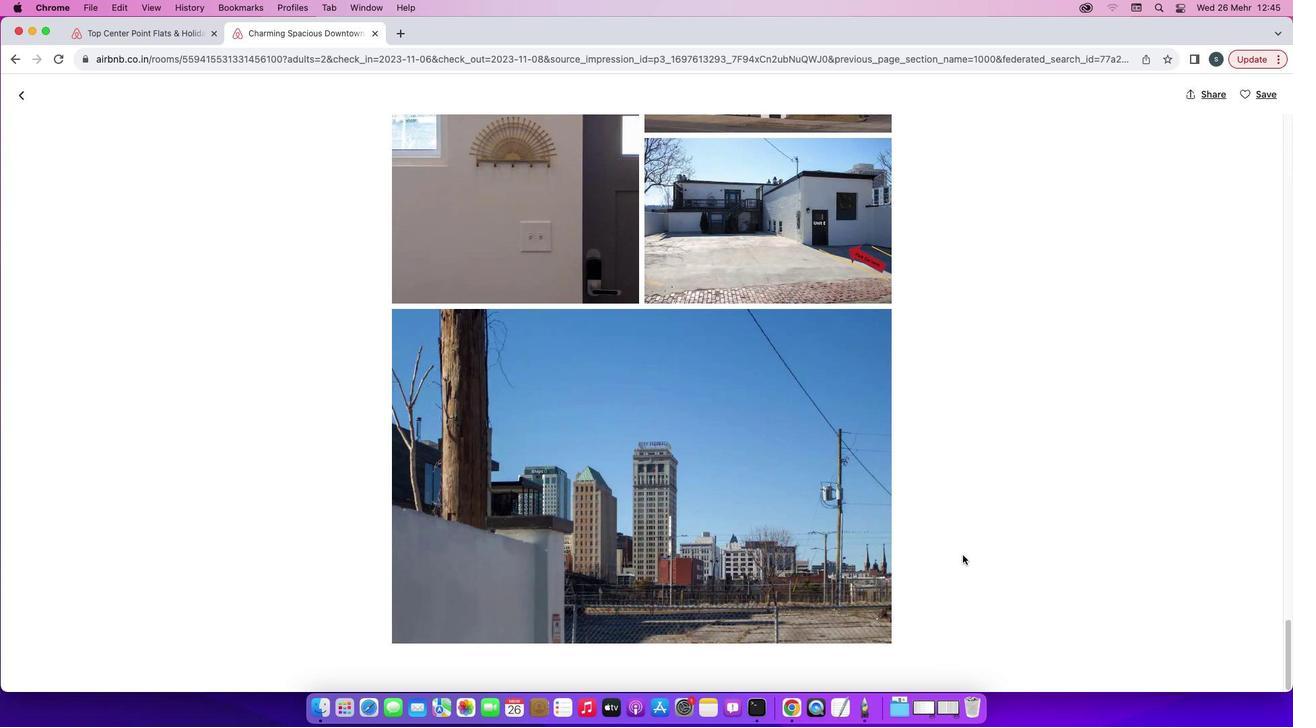
Action: Mouse scrolled (963, 555) with delta (0, -4)
Screenshot: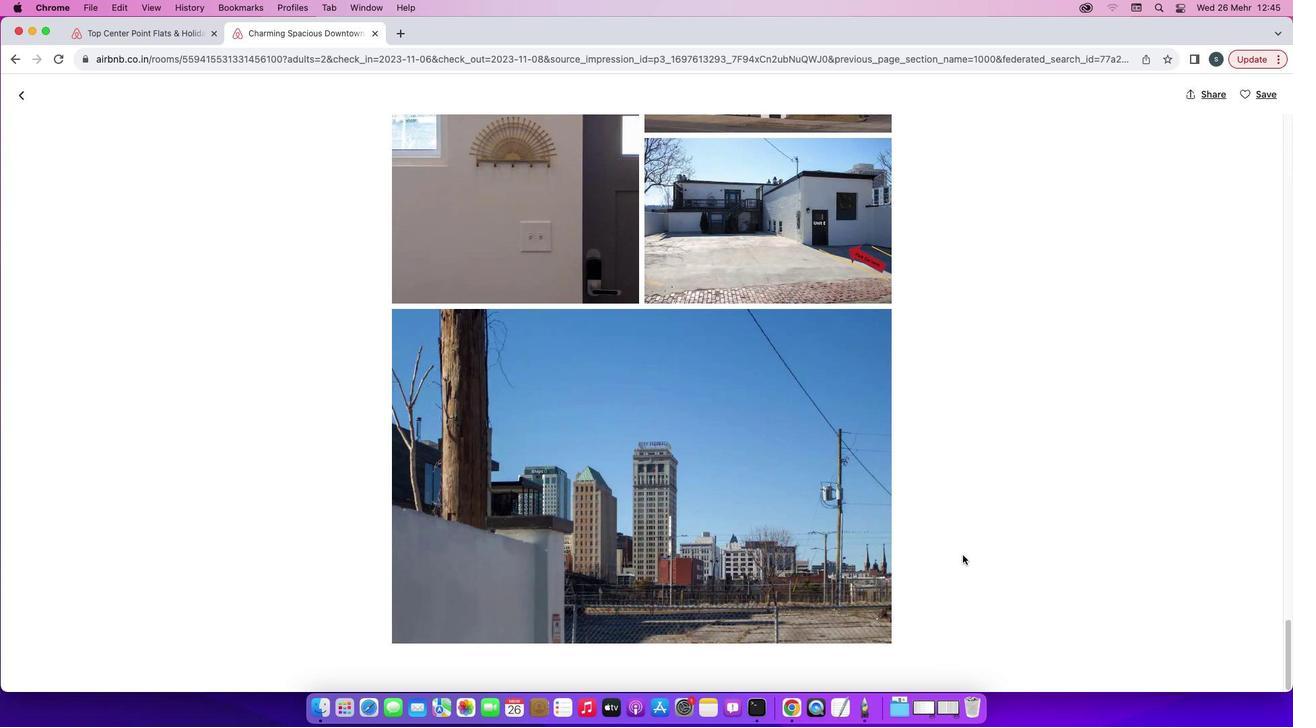 
Action: Mouse moved to (16, 95)
Screenshot: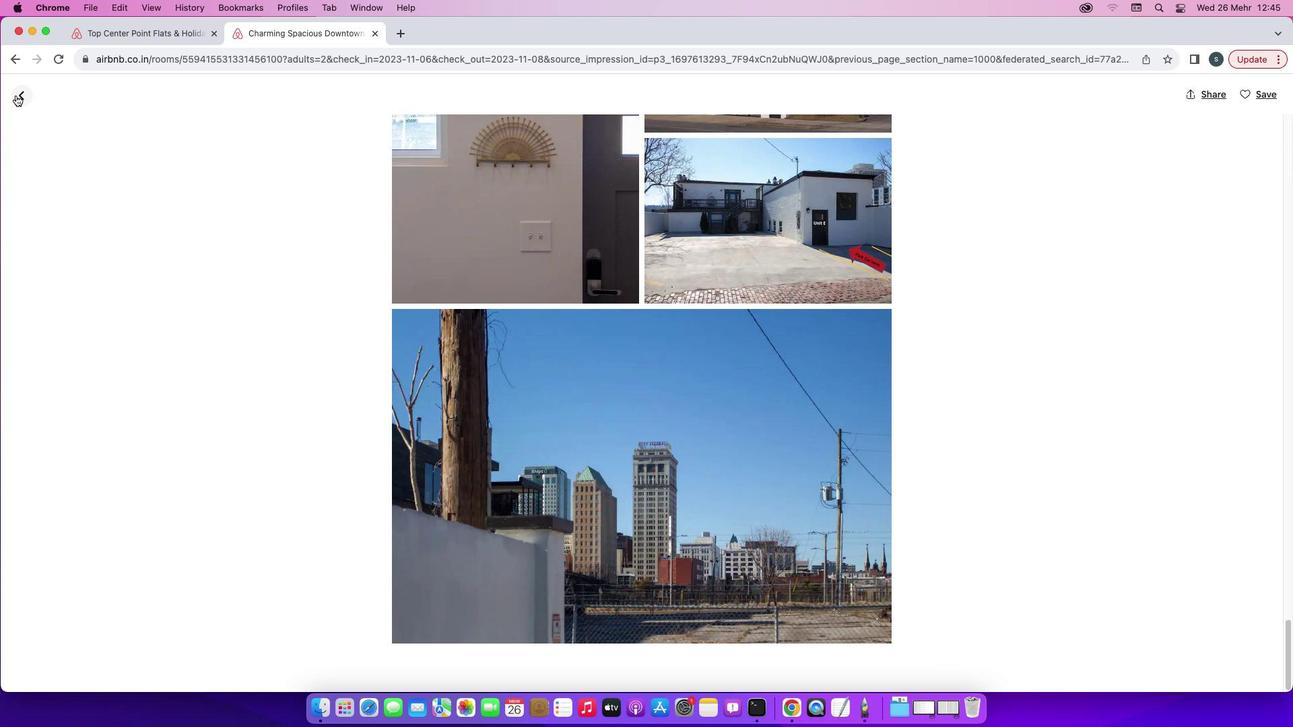 
Action: Mouse pressed left at (16, 95)
Screenshot: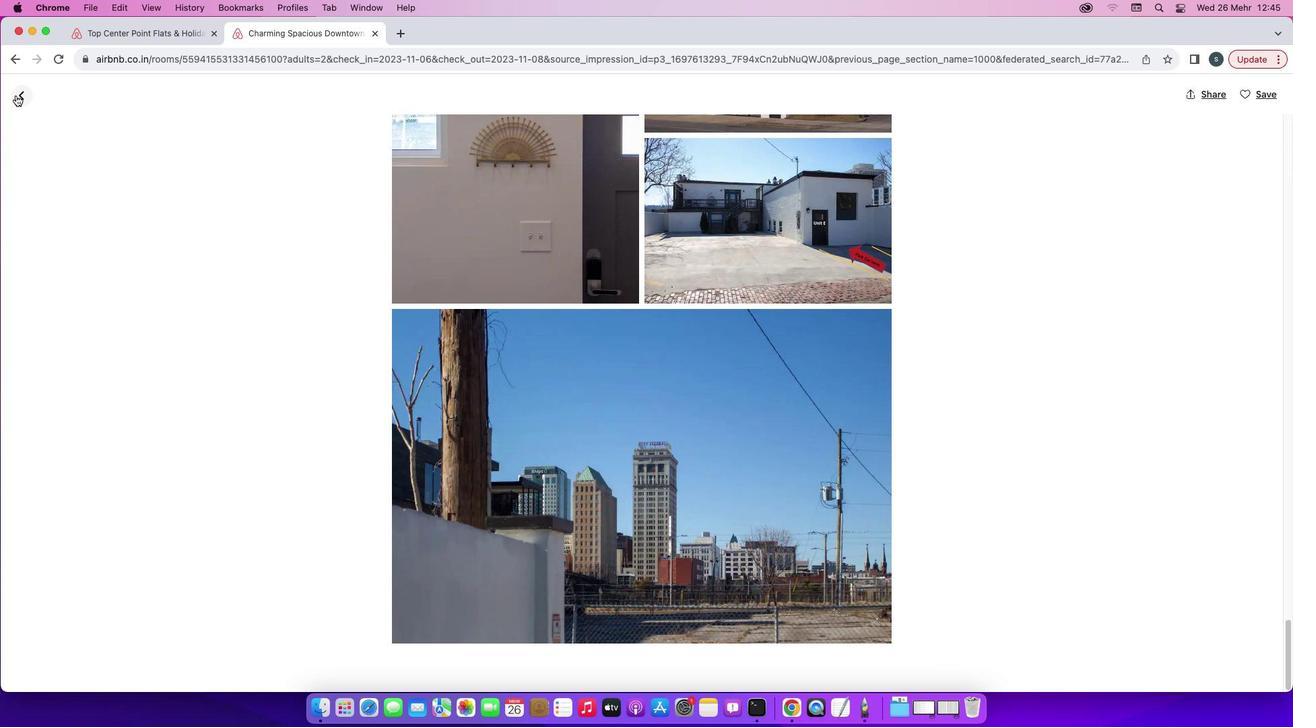 
Action: Mouse moved to (458, 459)
Screenshot: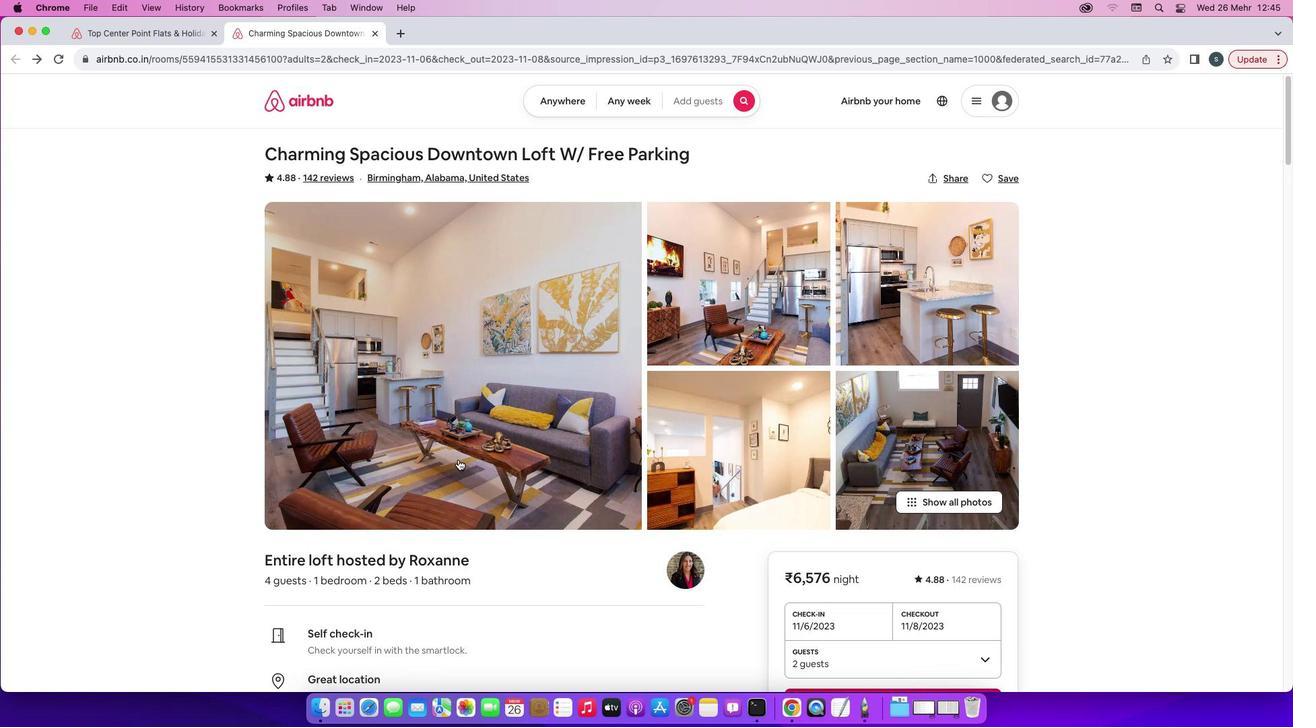 
Action: Mouse scrolled (458, 459) with delta (0, 0)
Screenshot: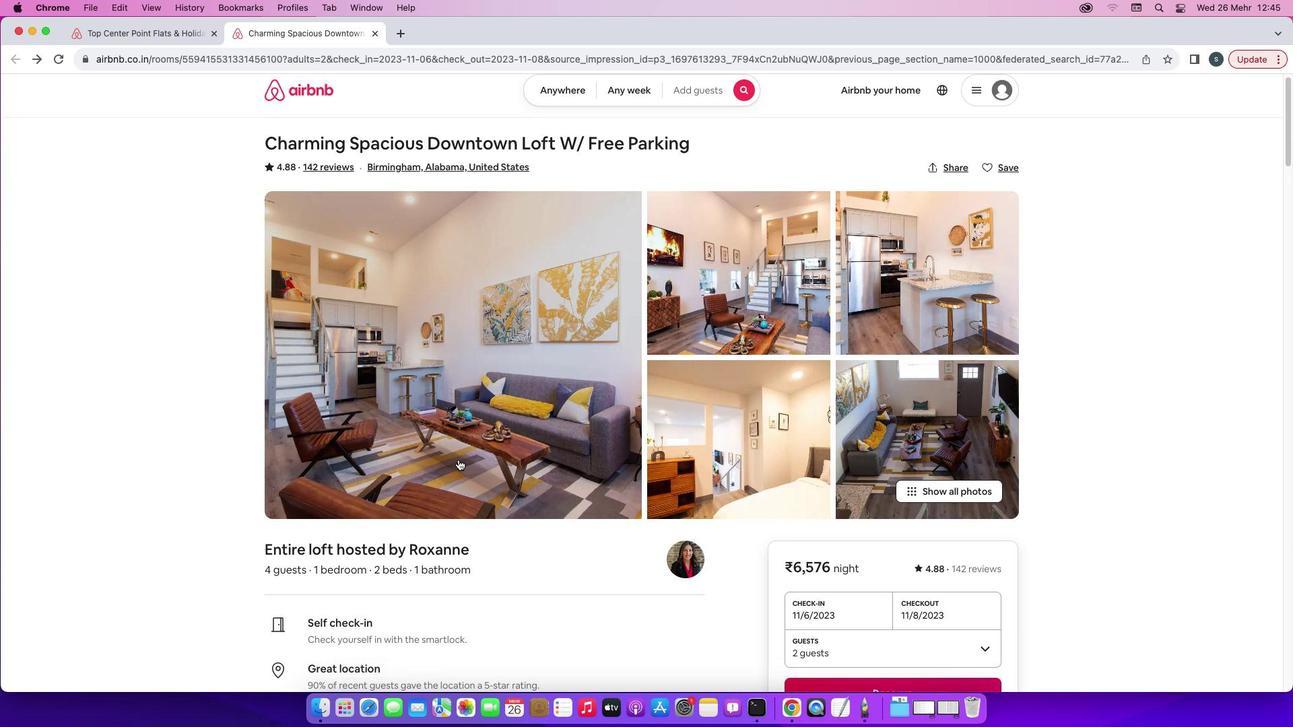 
Action: Mouse scrolled (458, 459) with delta (0, 0)
Screenshot: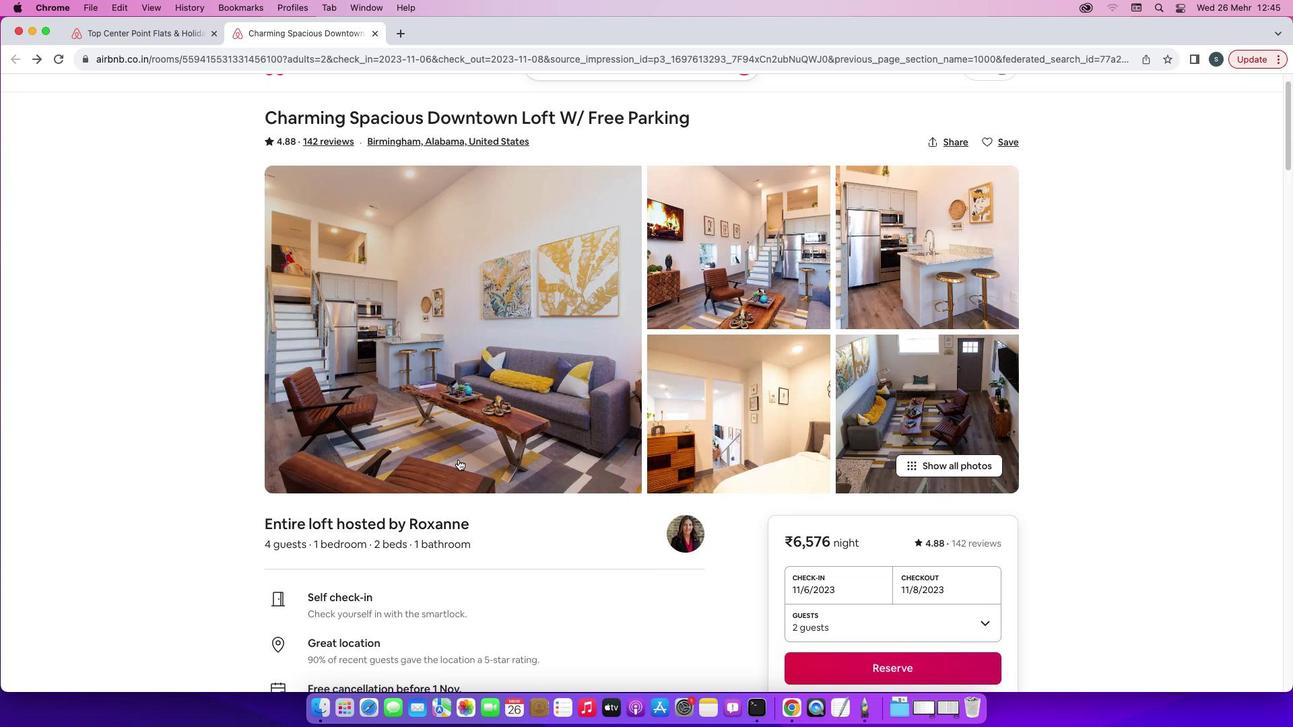 
Action: Mouse scrolled (458, 459) with delta (0, -2)
Screenshot: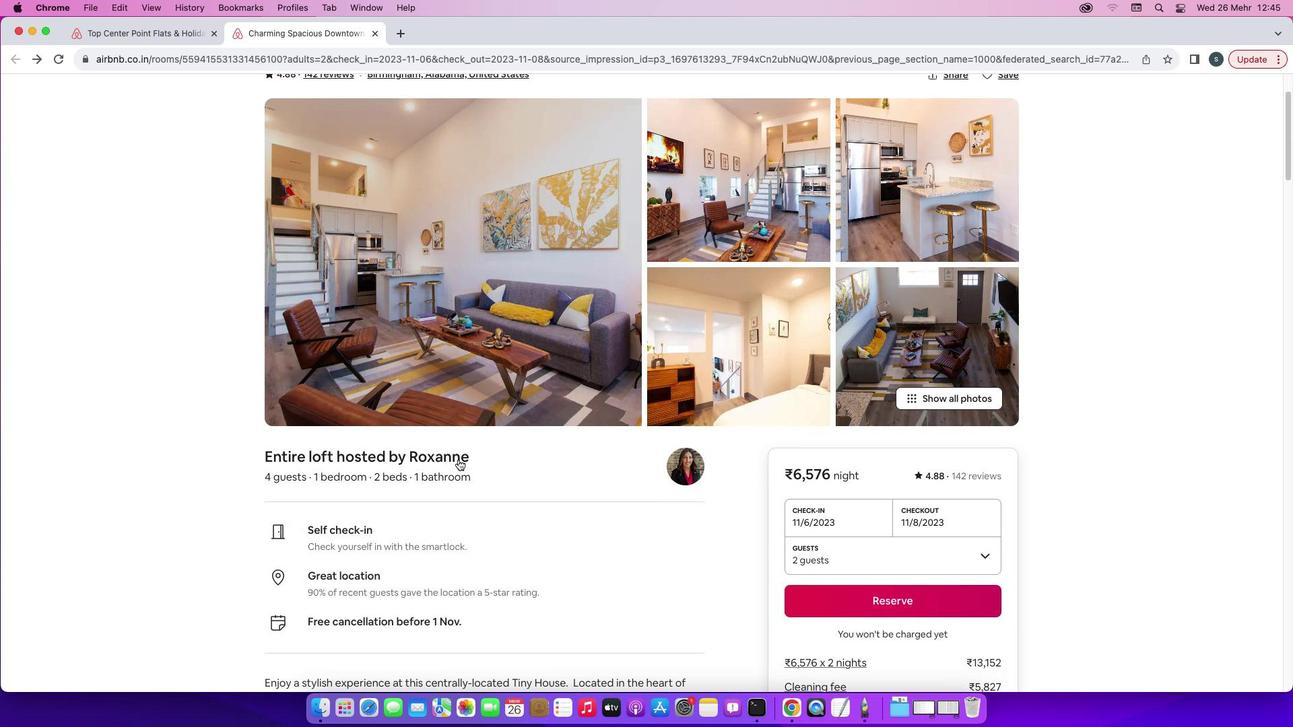 
Action: Mouse scrolled (458, 459) with delta (0, -2)
Screenshot: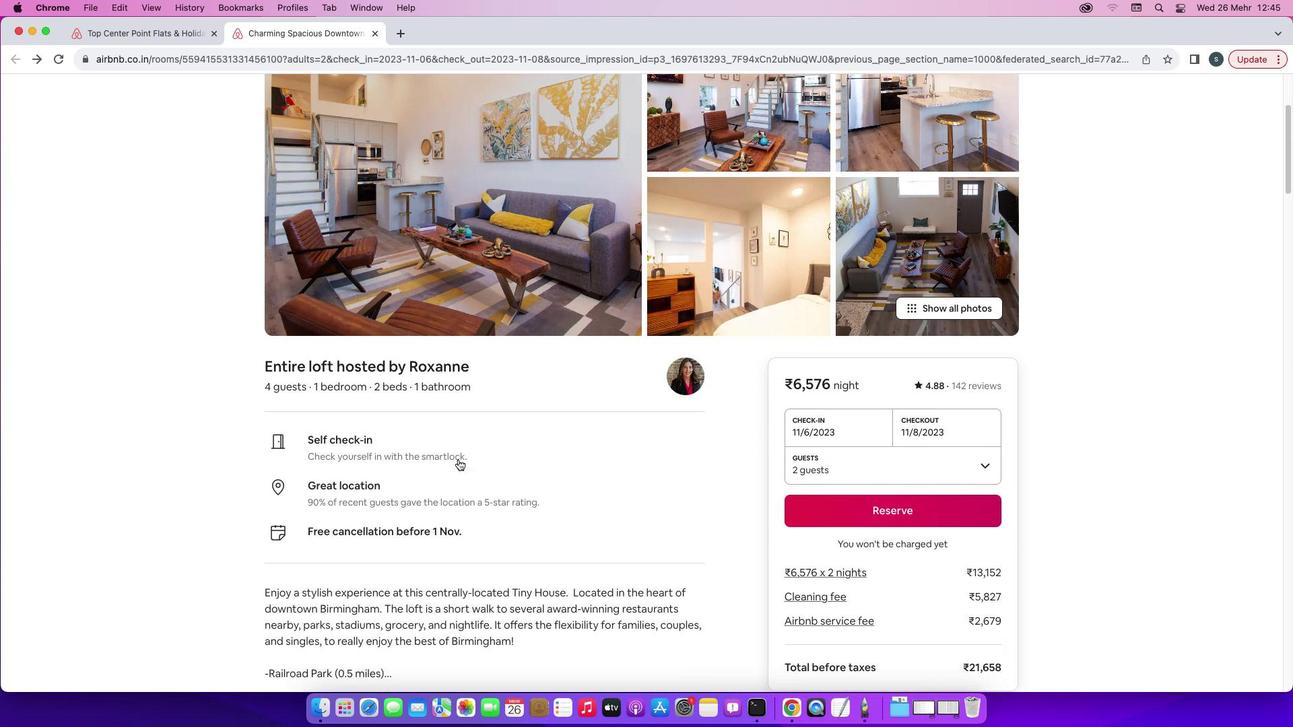 
Action: Mouse scrolled (458, 459) with delta (0, -2)
Screenshot: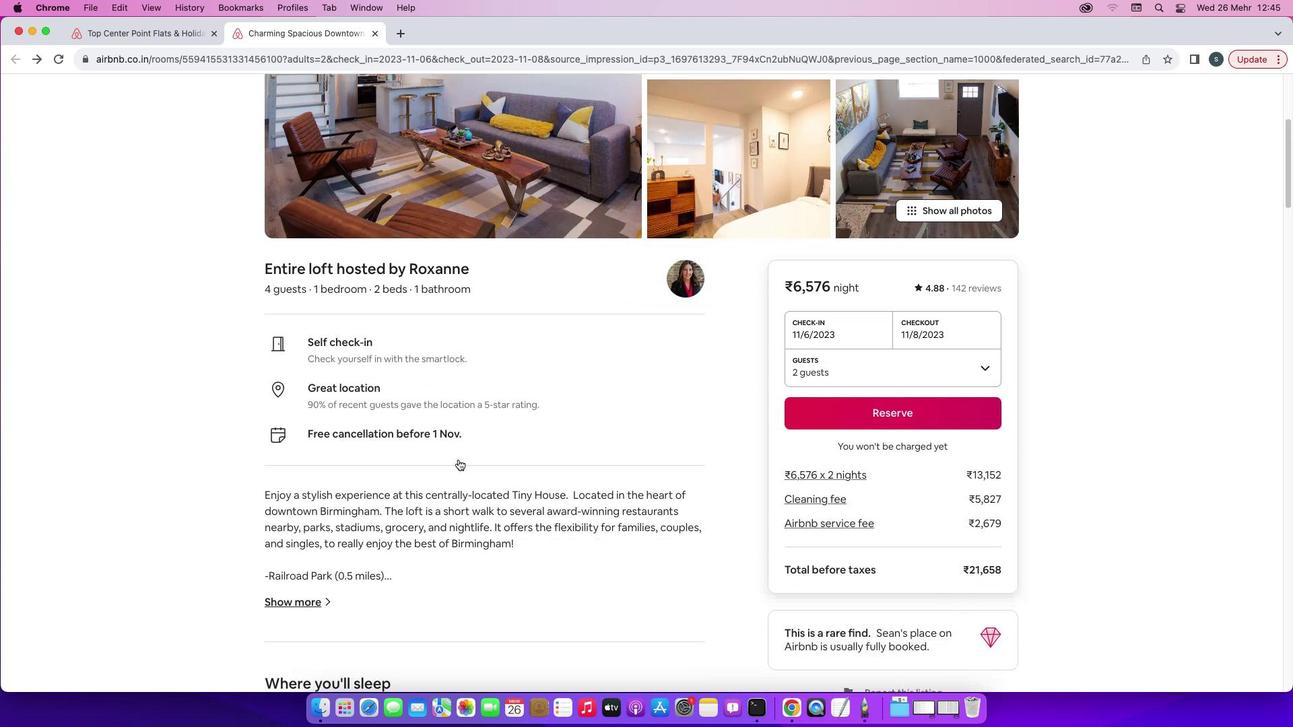 
Action: Mouse scrolled (458, 459) with delta (0, 0)
Screenshot: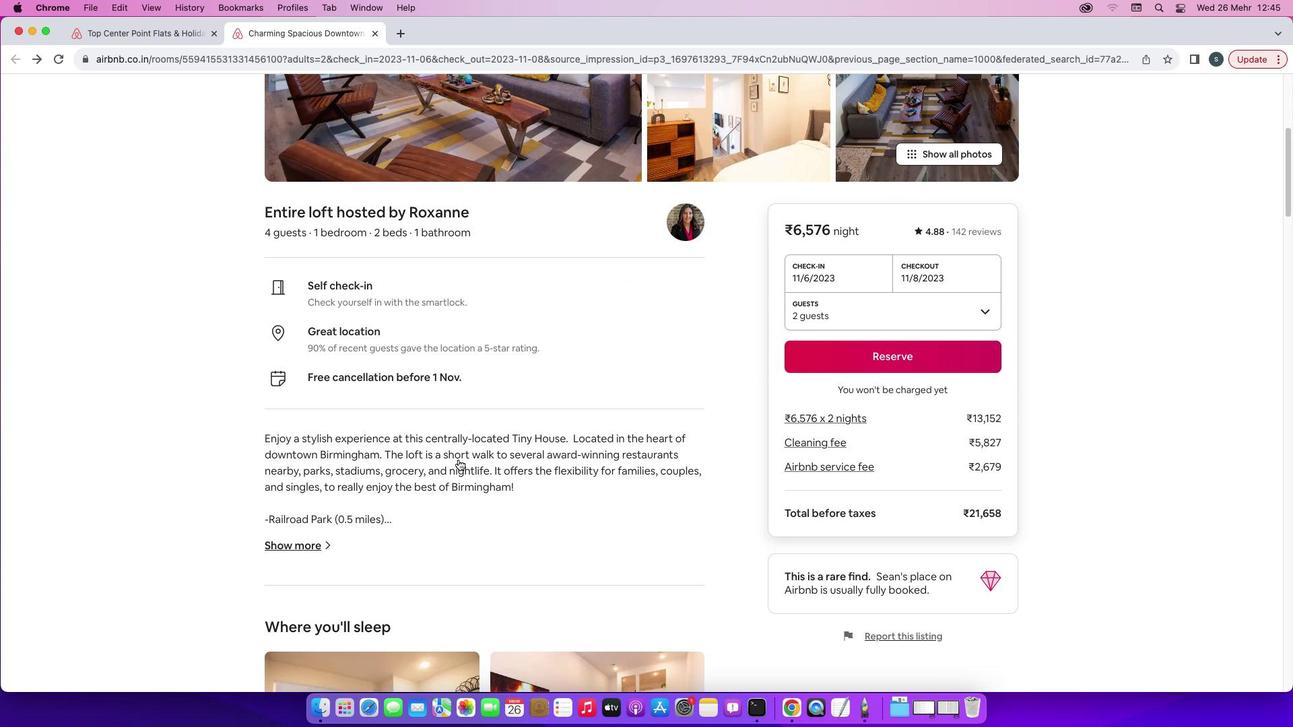 
Action: Mouse scrolled (458, 459) with delta (0, 0)
Screenshot: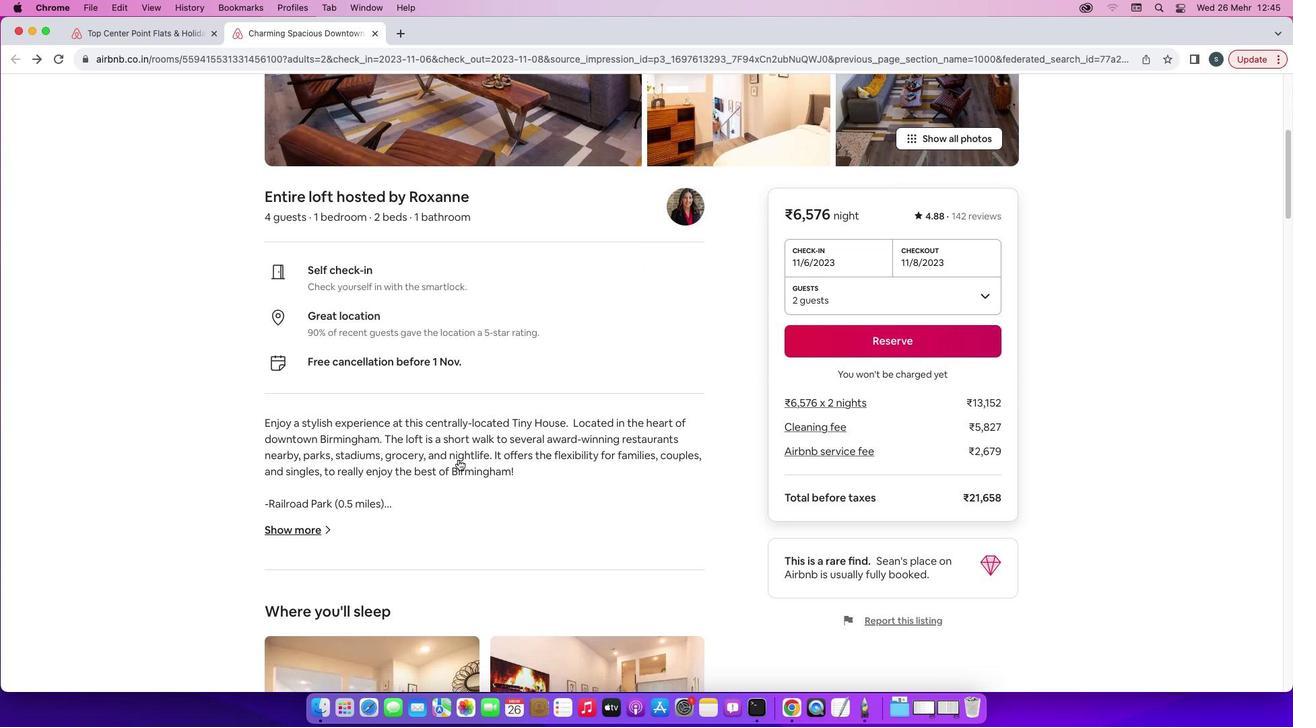 
Action: Mouse scrolled (458, 459) with delta (0, -1)
Screenshot: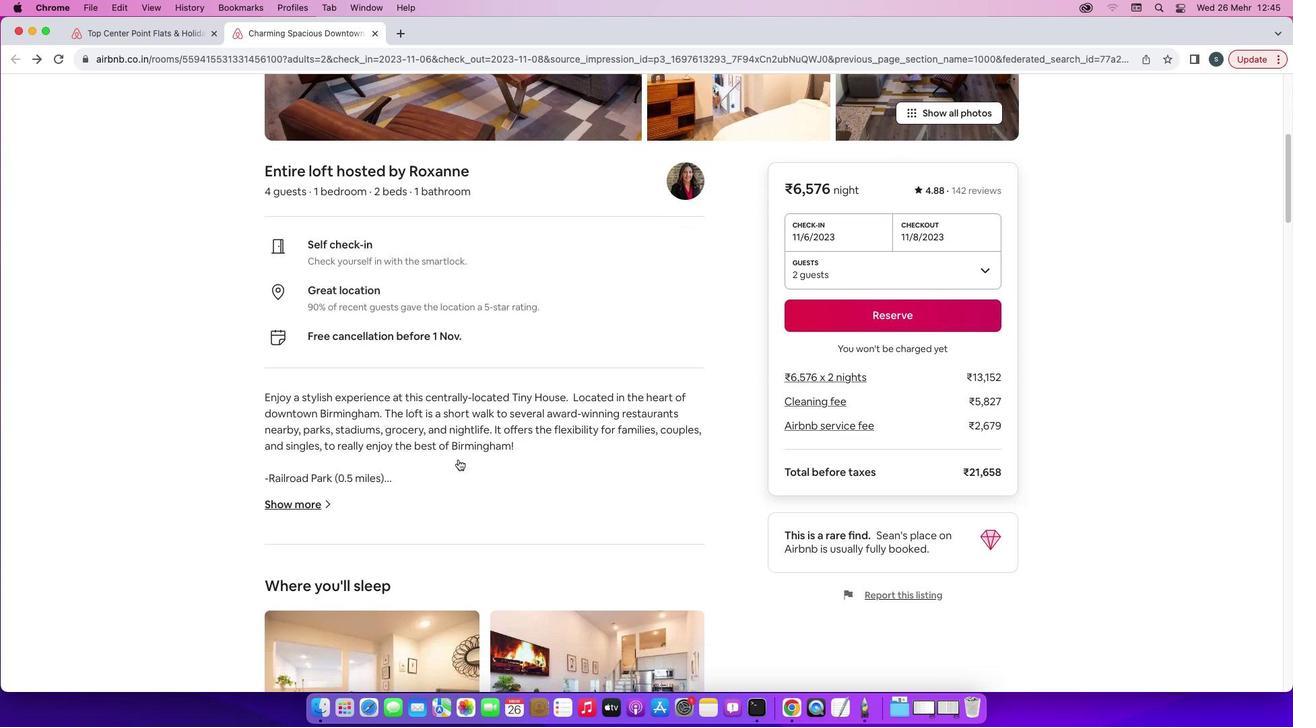 
Action: Mouse moved to (305, 446)
Screenshot: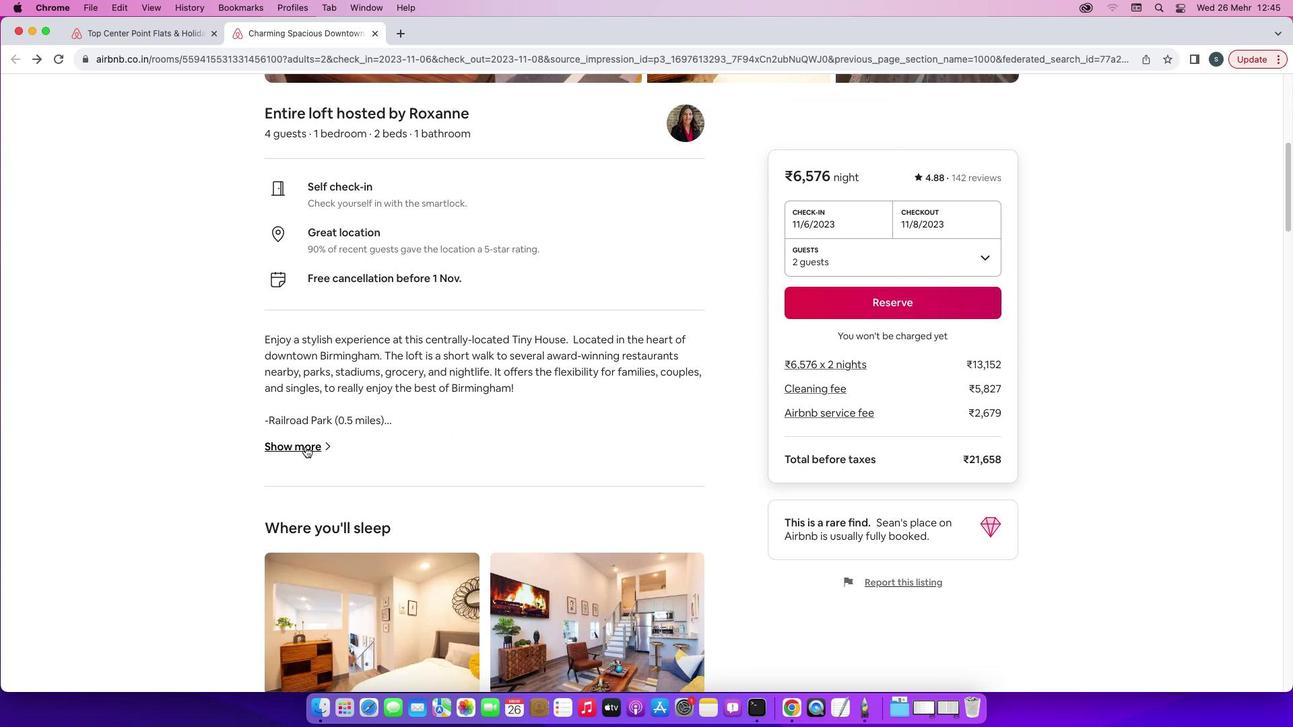 
Action: Mouse pressed left at (305, 446)
Screenshot: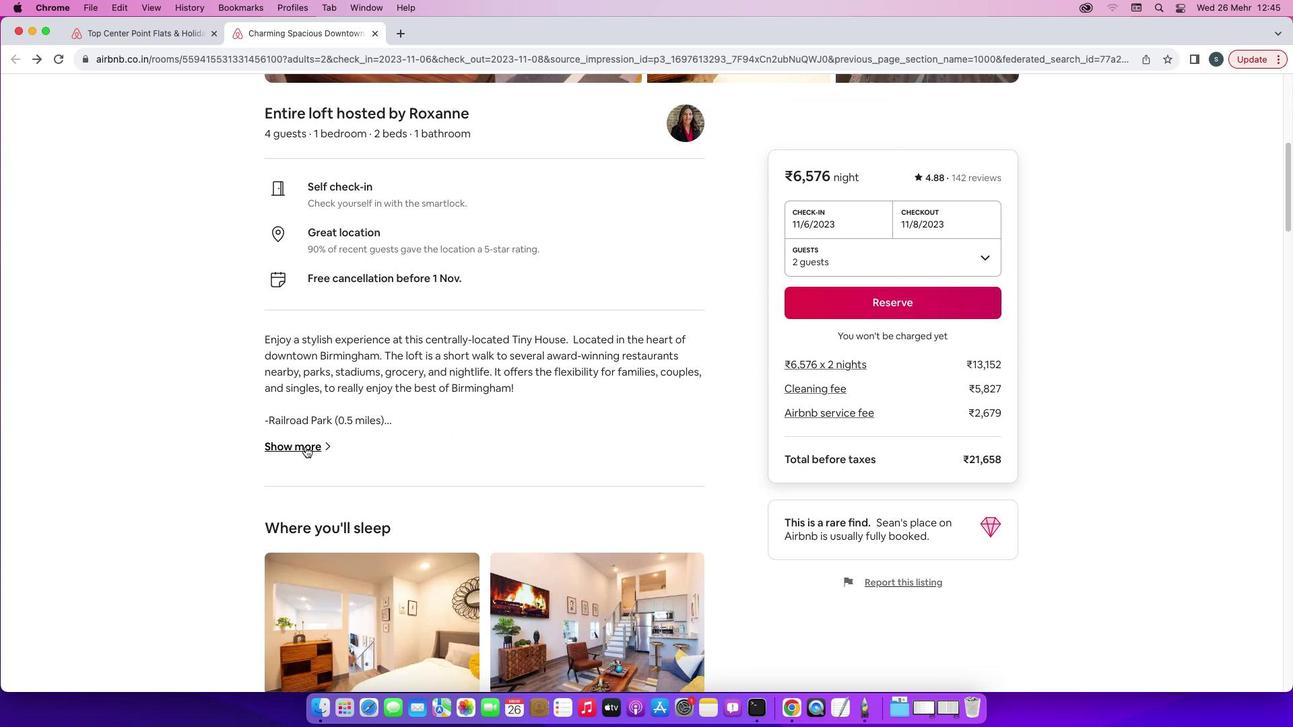 
Action: Mouse moved to (686, 520)
Screenshot: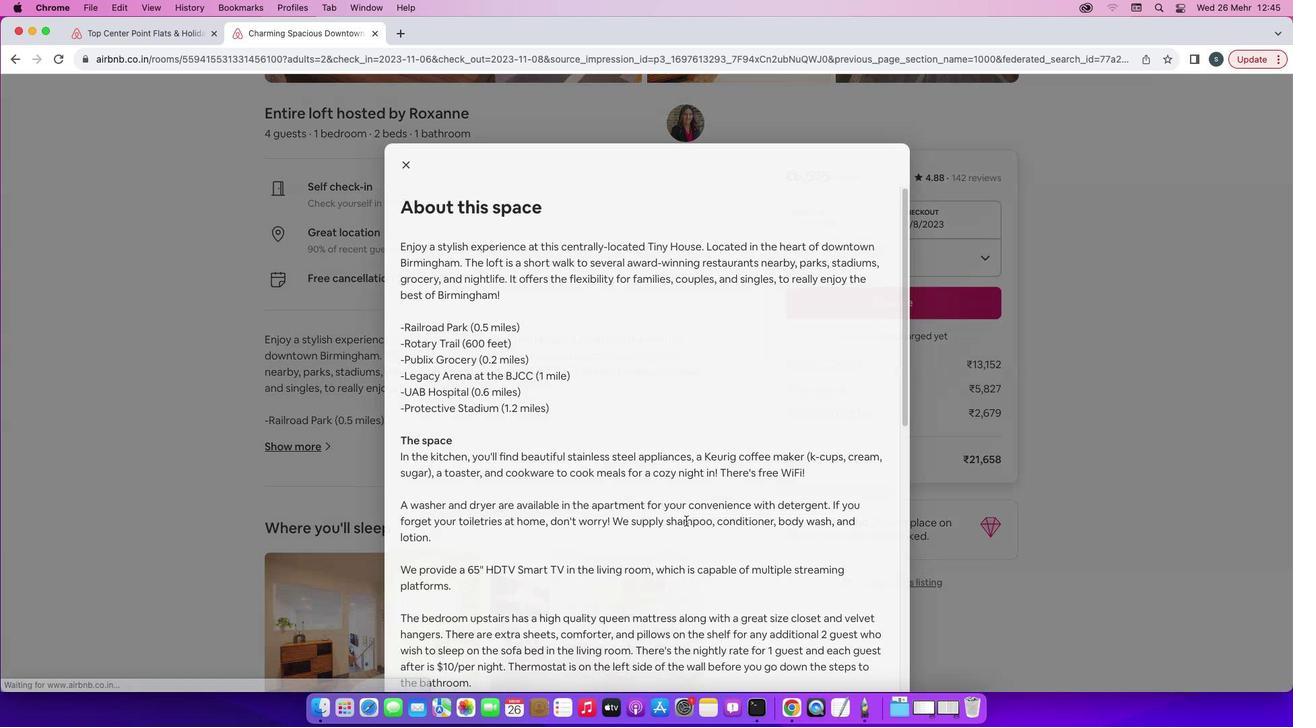 
Action: Mouse scrolled (686, 520) with delta (0, 0)
Screenshot: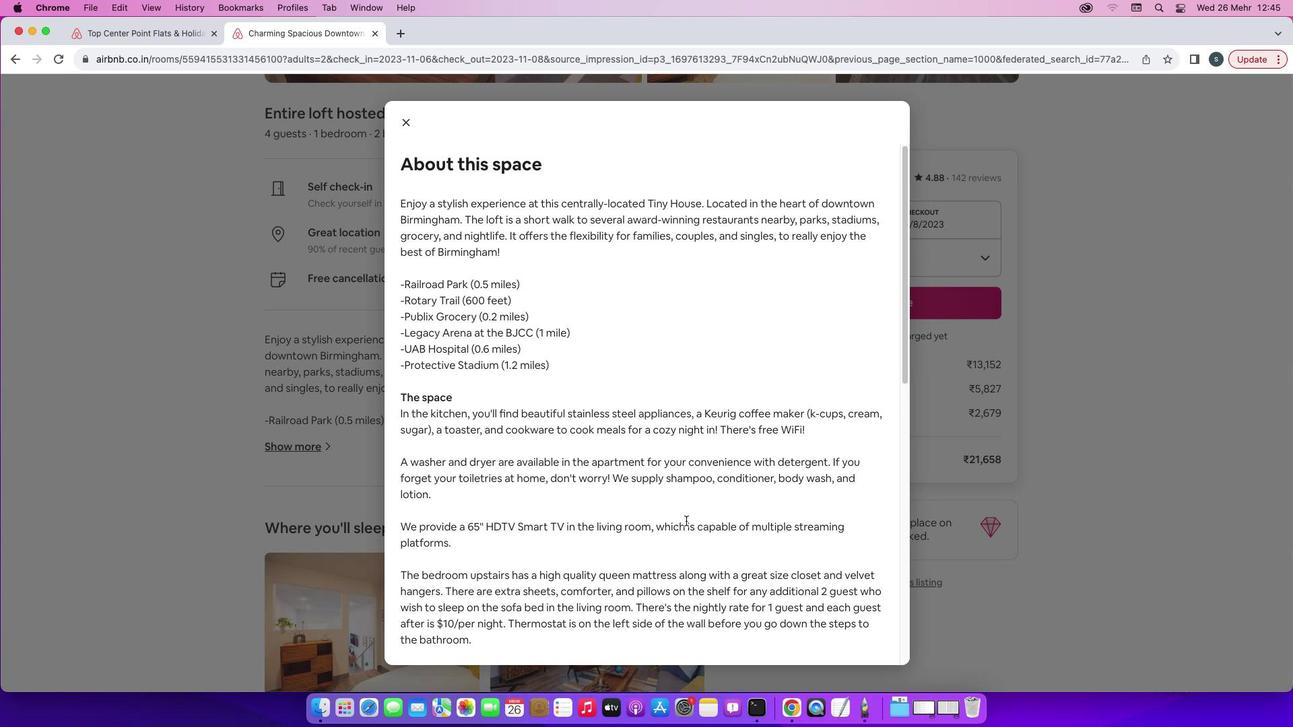
Action: Mouse scrolled (686, 520) with delta (0, 0)
Screenshot: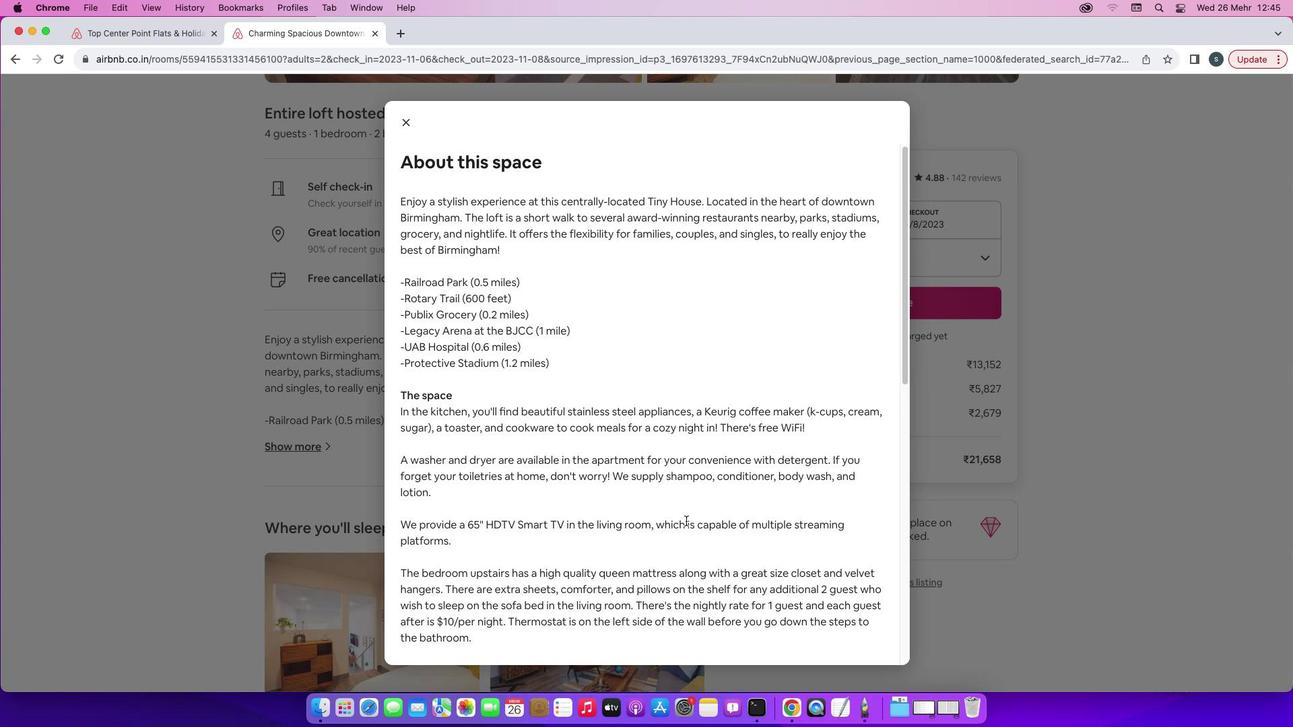 
Action: Mouse scrolled (686, 520) with delta (0, -1)
Screenshot: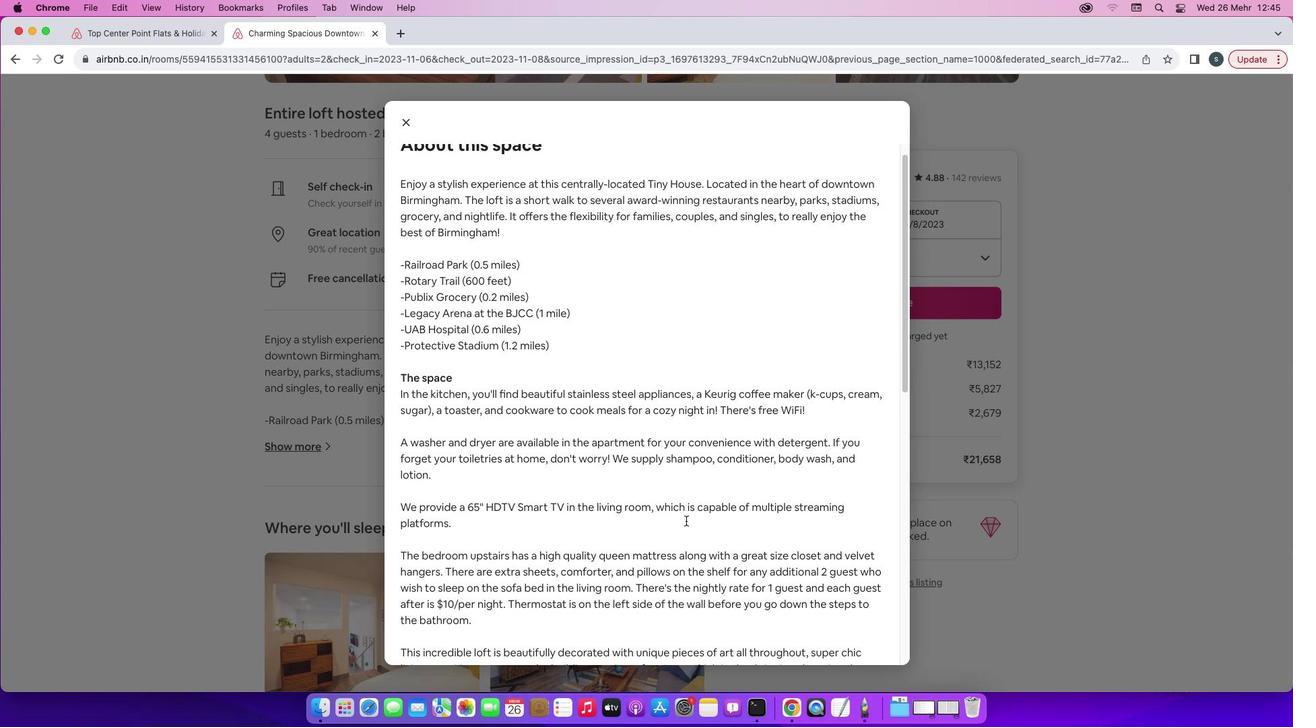 
Action: Mouse scrolled (686, 520) with delta (0, 0)
Screenshot: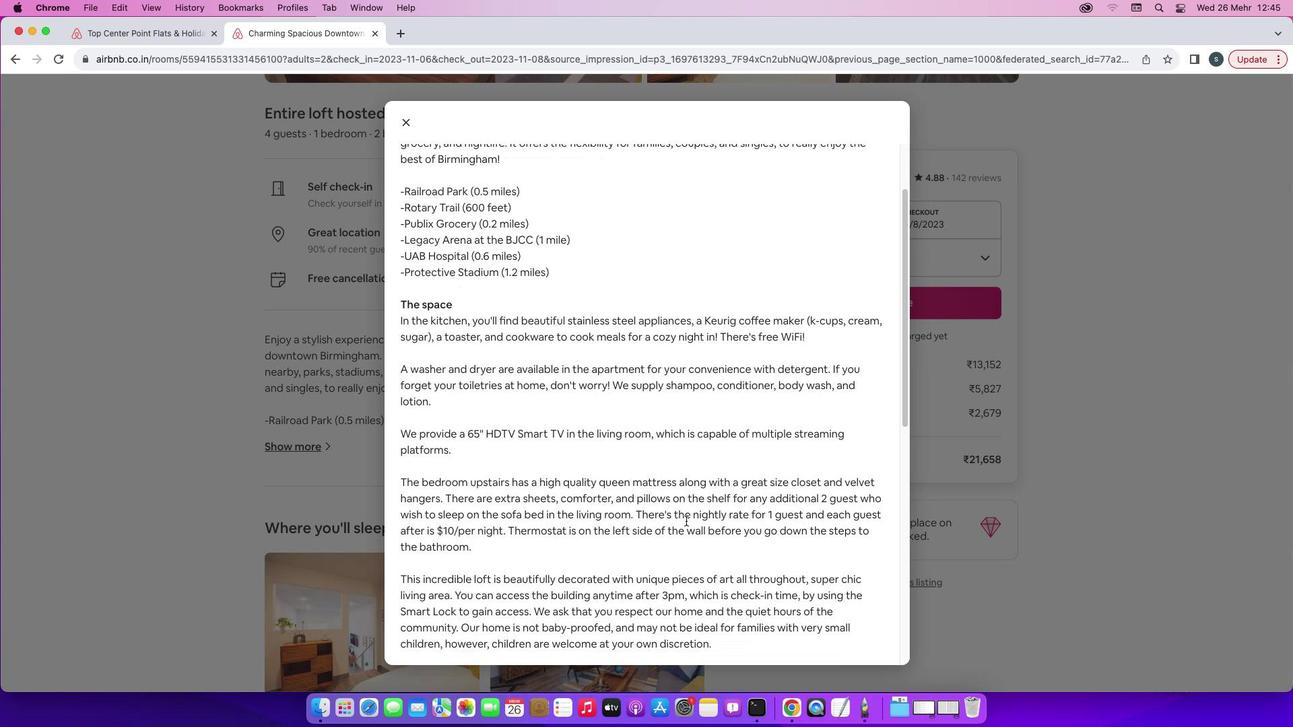
Action: Mouse scrolled (686, 520) with delta (0, 0)
Screenshot: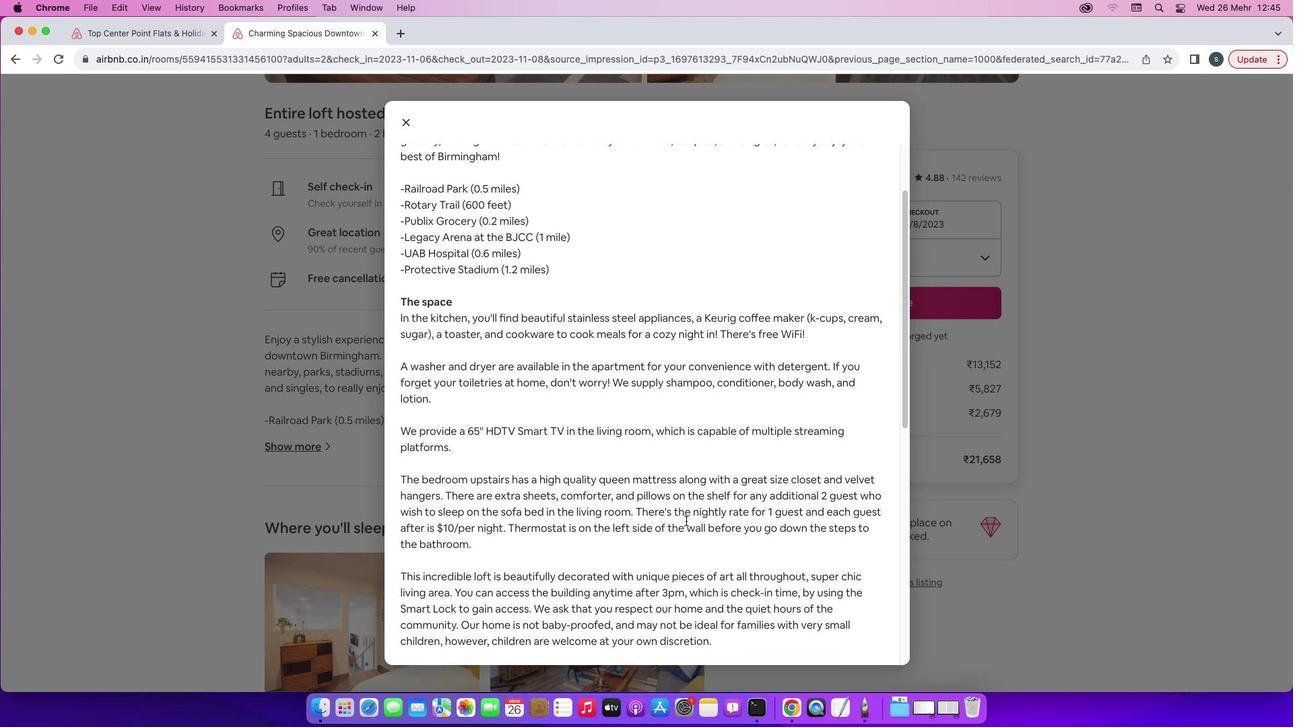 
Action: Mouse scrolled (686, 520) with delta (0, 0)
Screenshot: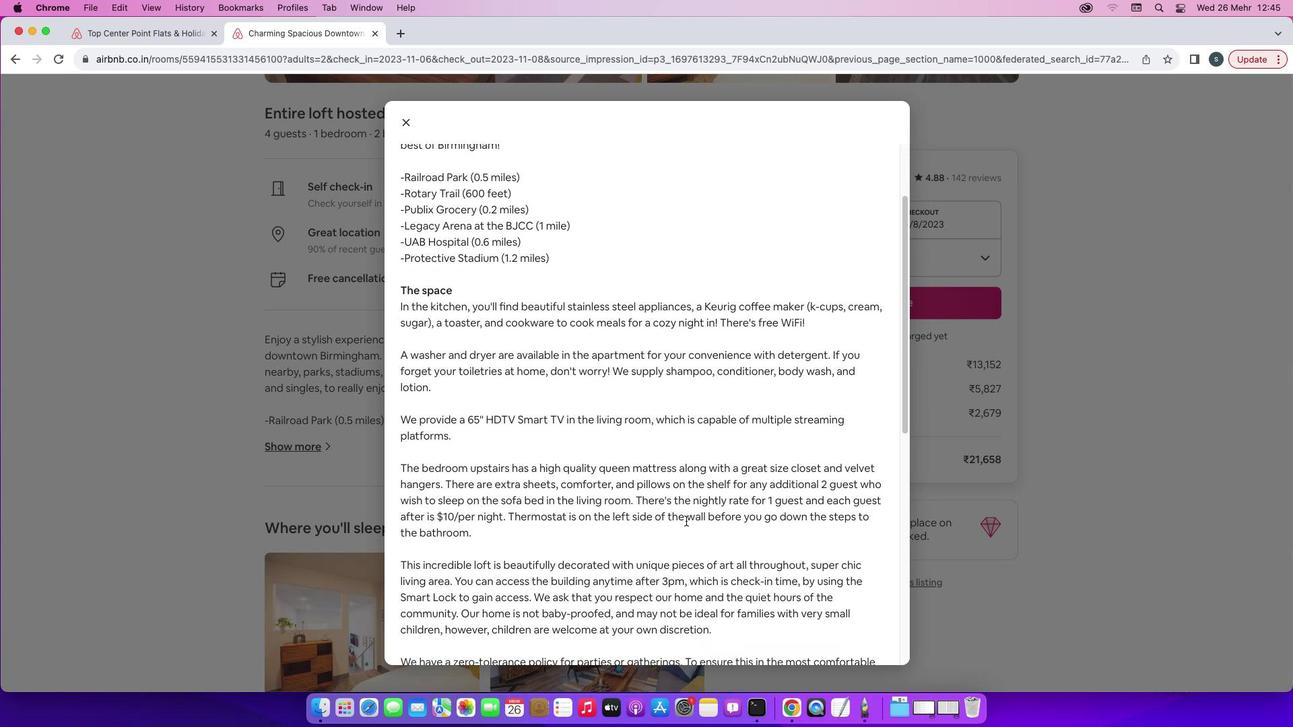 
Action: Mouse scrolled (686, 520) with delta (0, 0)
Screenshot: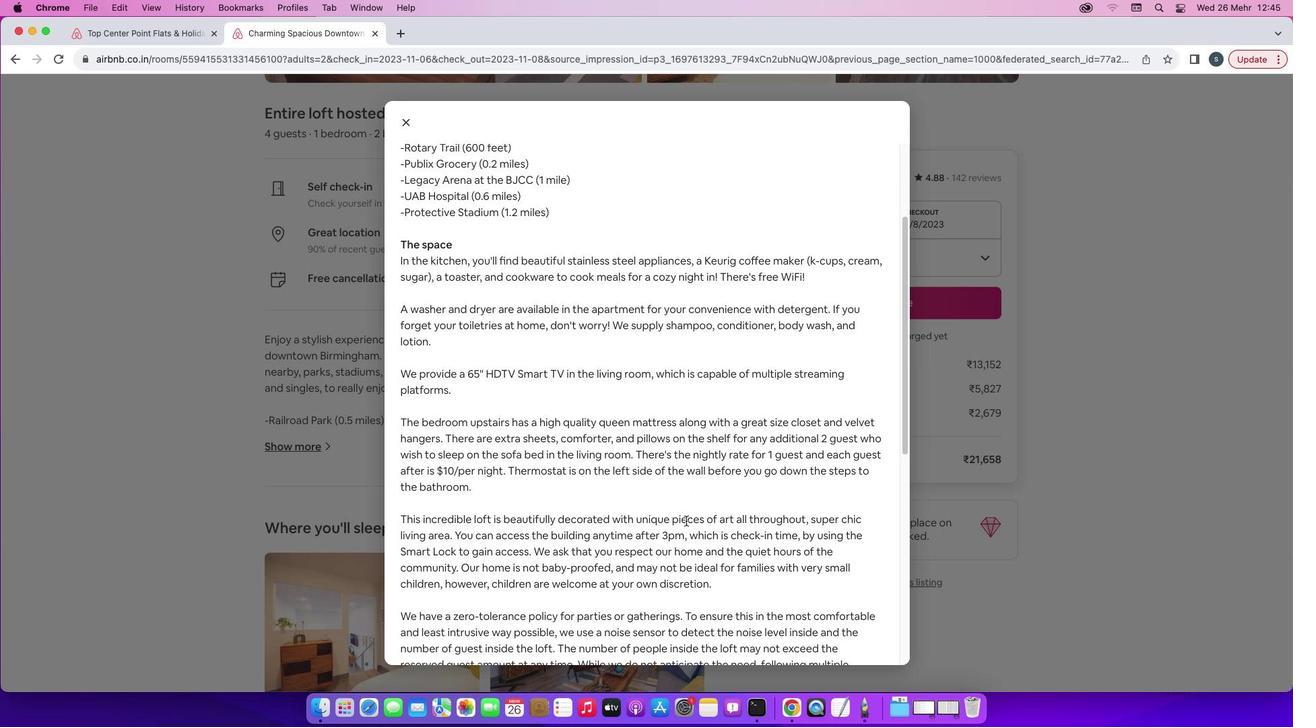 
Action: Mouse scrolled (686, 520) with delta (0, 0)
Screenshot: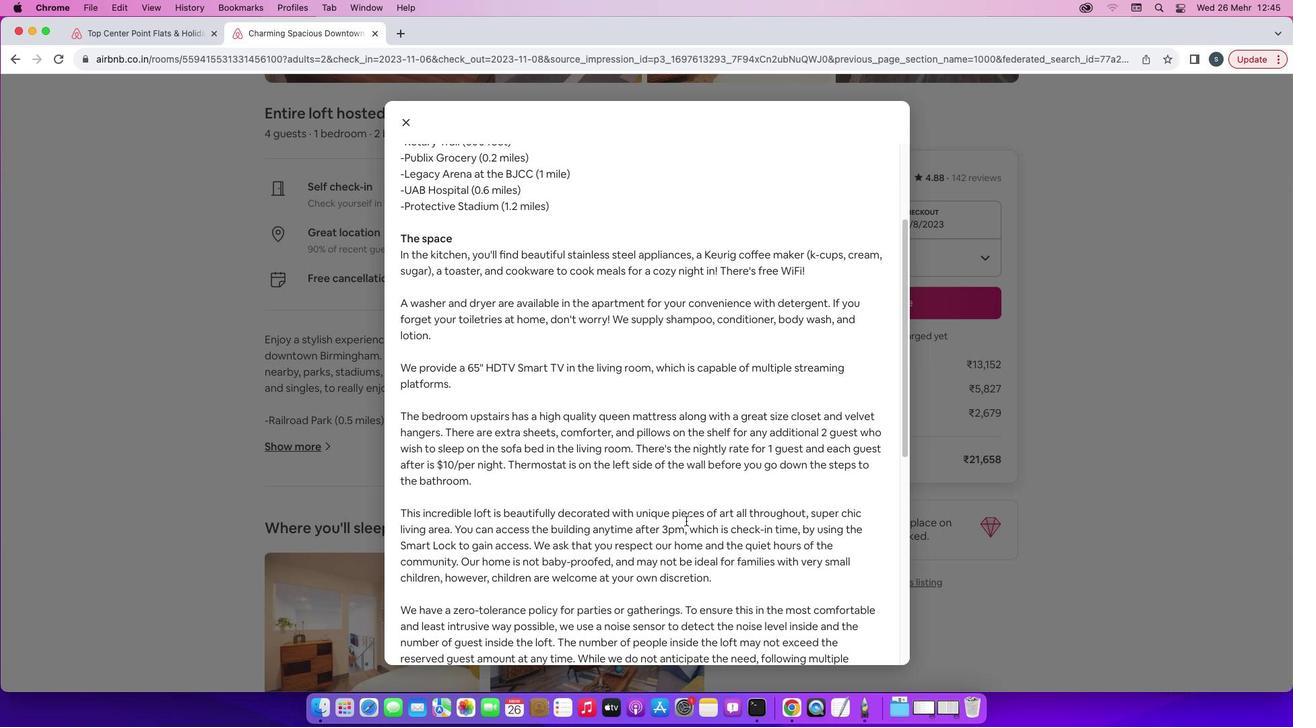 
Action: Mouse scrolled (686, 520) with delta (0, -1)
Screenshot: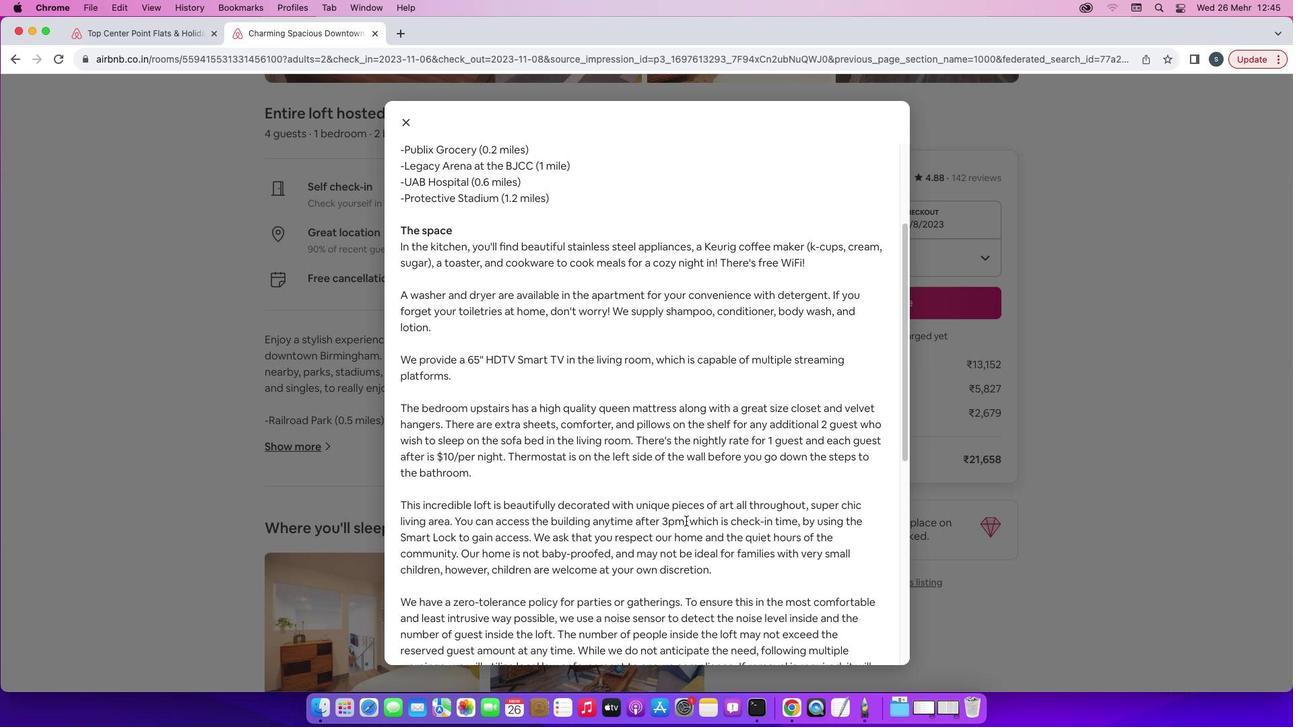 
Action: Mouse scrolled (686, 520) with delta (0, -2)
Screenshot: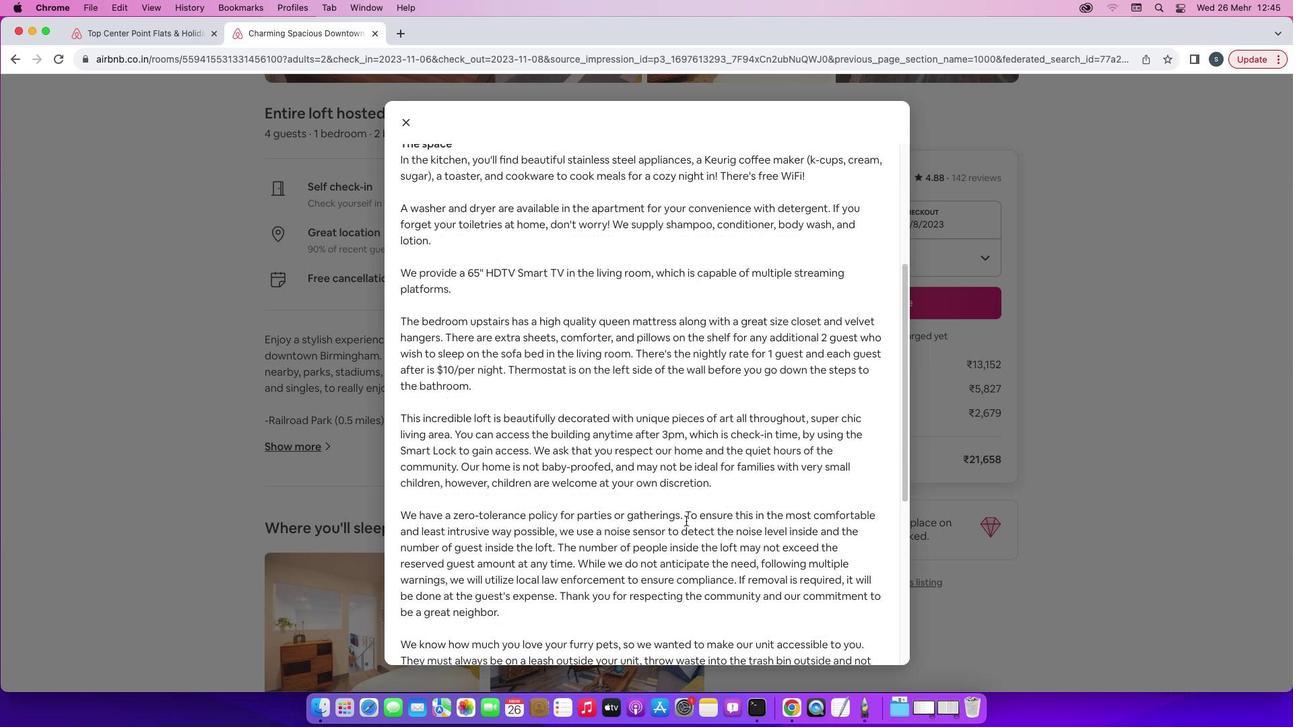 
Action: Mouse scrolled (686, 520) with delta (0, -2)
Screenshot: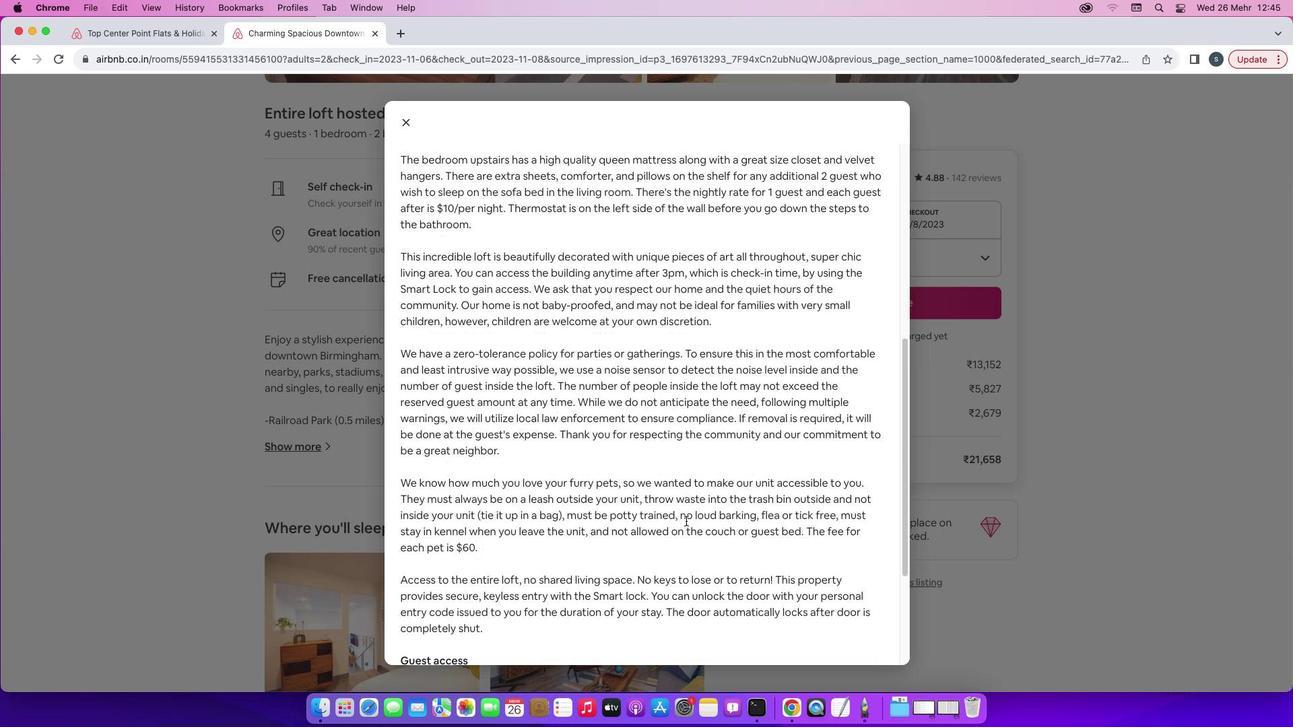 
Action: Mouse scrolled (686, 520) with delta (0, 0)
Screenshot: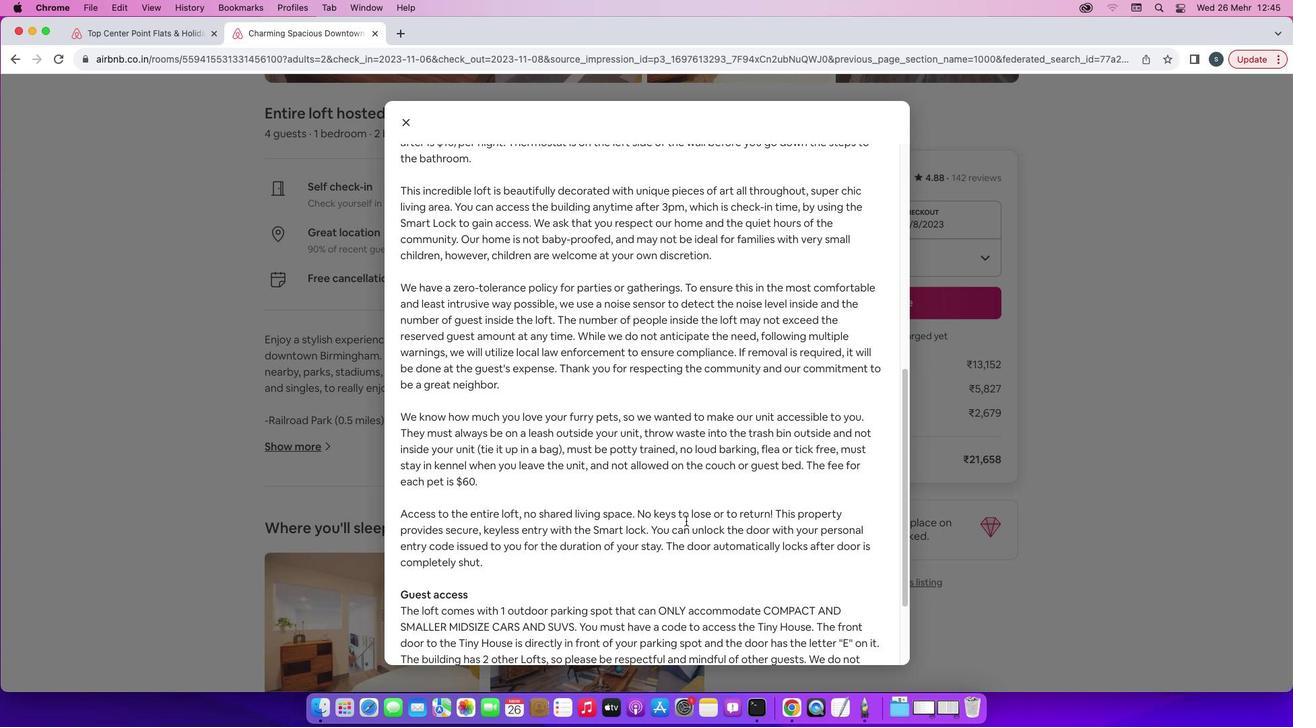 
Action: Mouse scrolled (686, 520) with delta (0, 0)
Screenshot: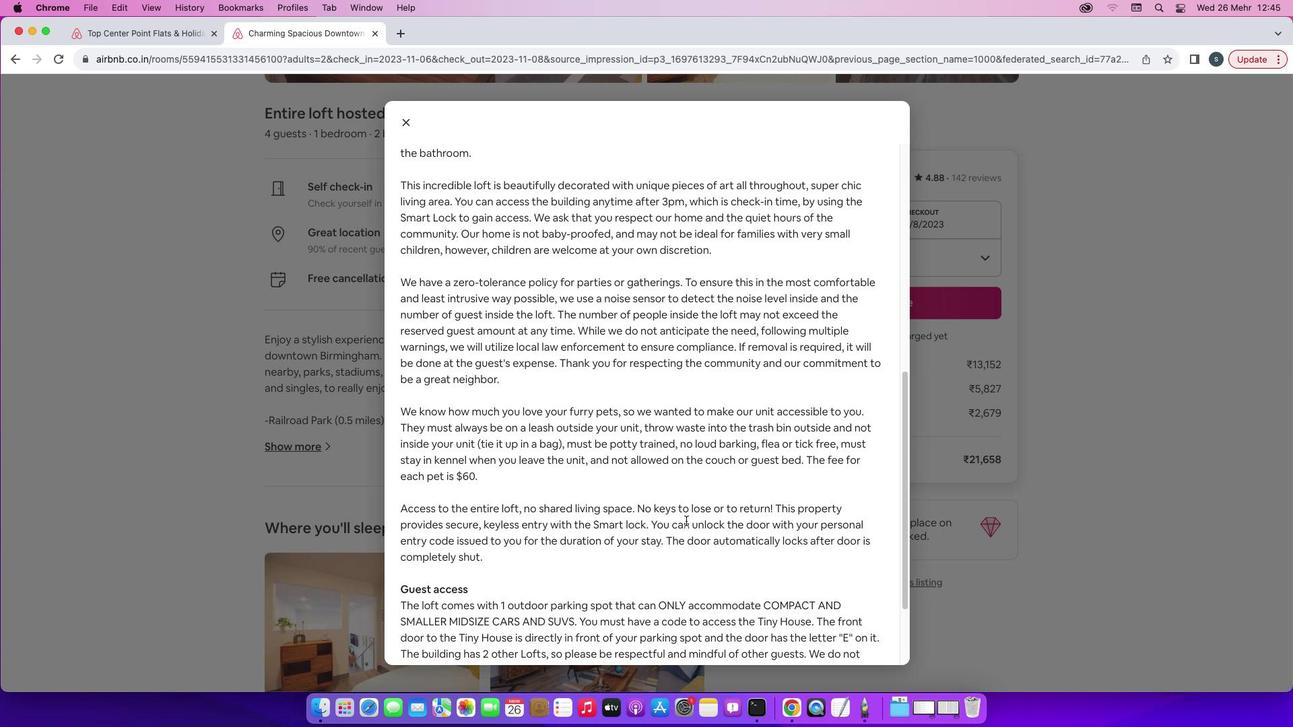 
Action: Mouse scrolled (686, 520) with delta (0, -2)
Screenshot: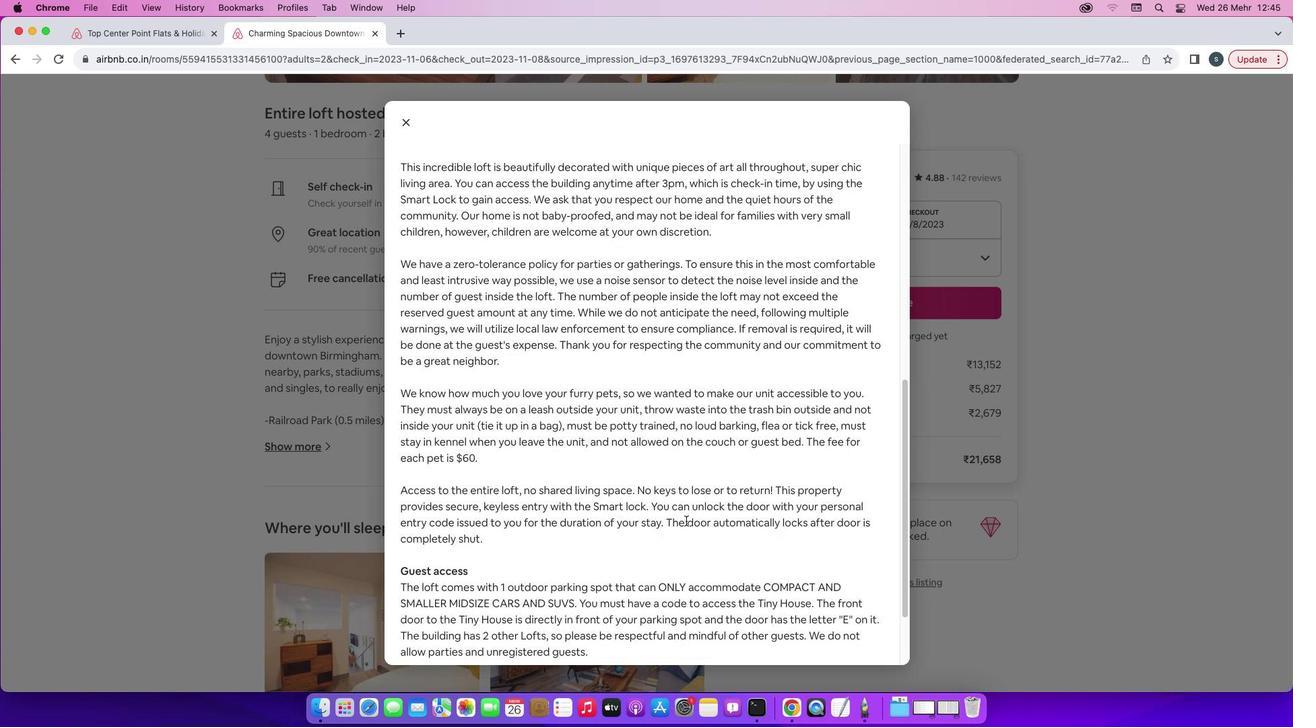 
Action: Mouse scrolled (686, 520) with delta (0, -2)
Screenshot: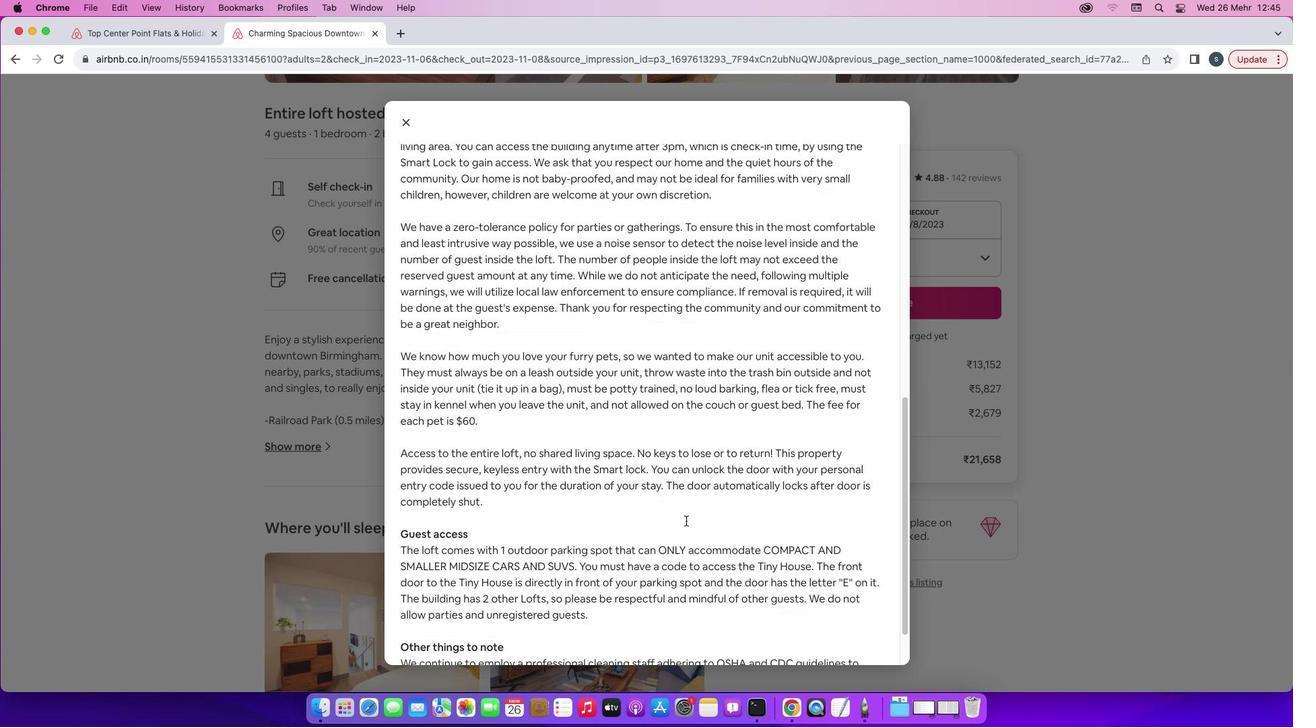 
Action: Mouse scrolled (686, 520) with delta (0, -2)
Screenshot: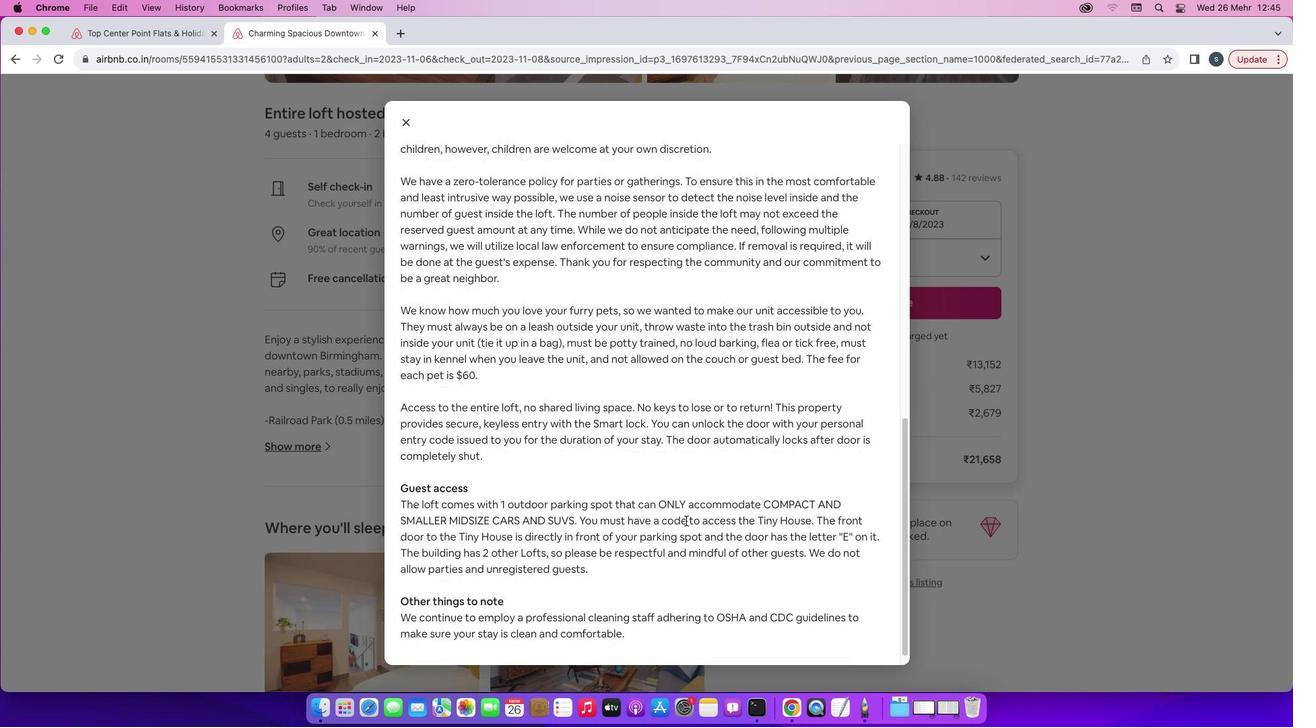 
Action: Mouse scrolled (686, 520) with delta (0, -2)
Screenshot: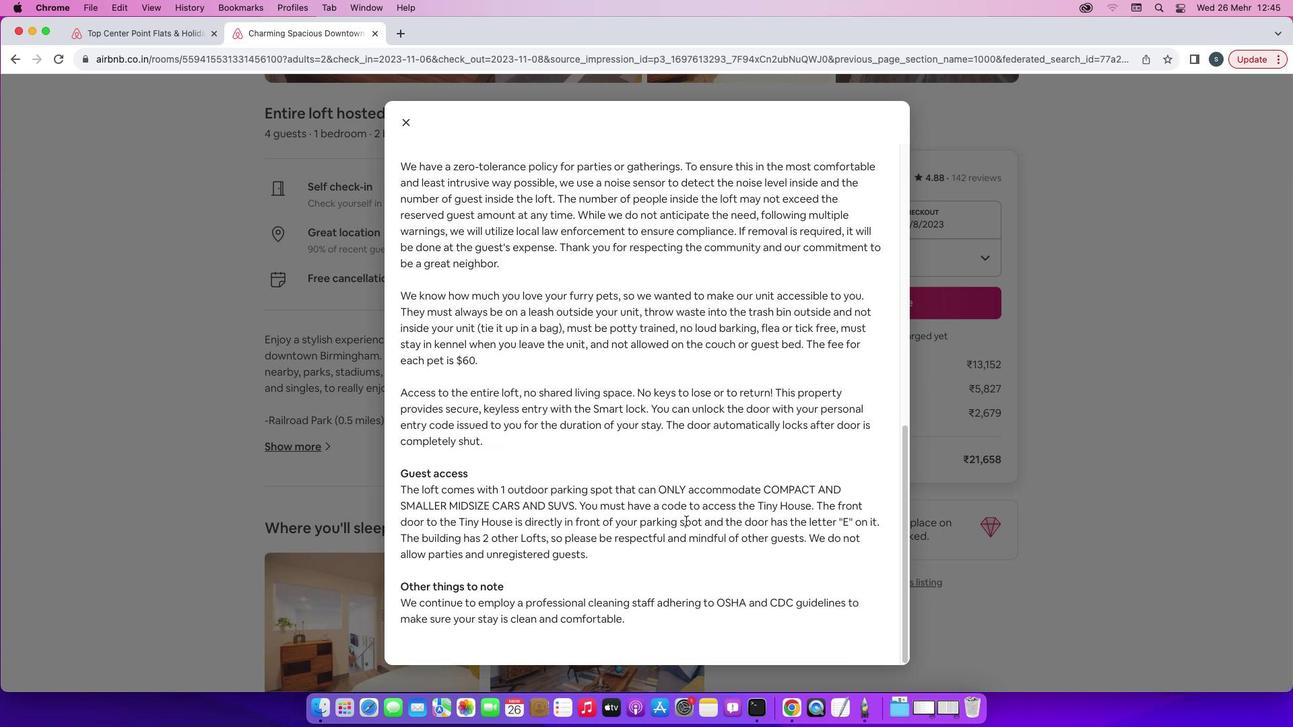 
Action: Mouse moved to (409, 123)
Screenshot: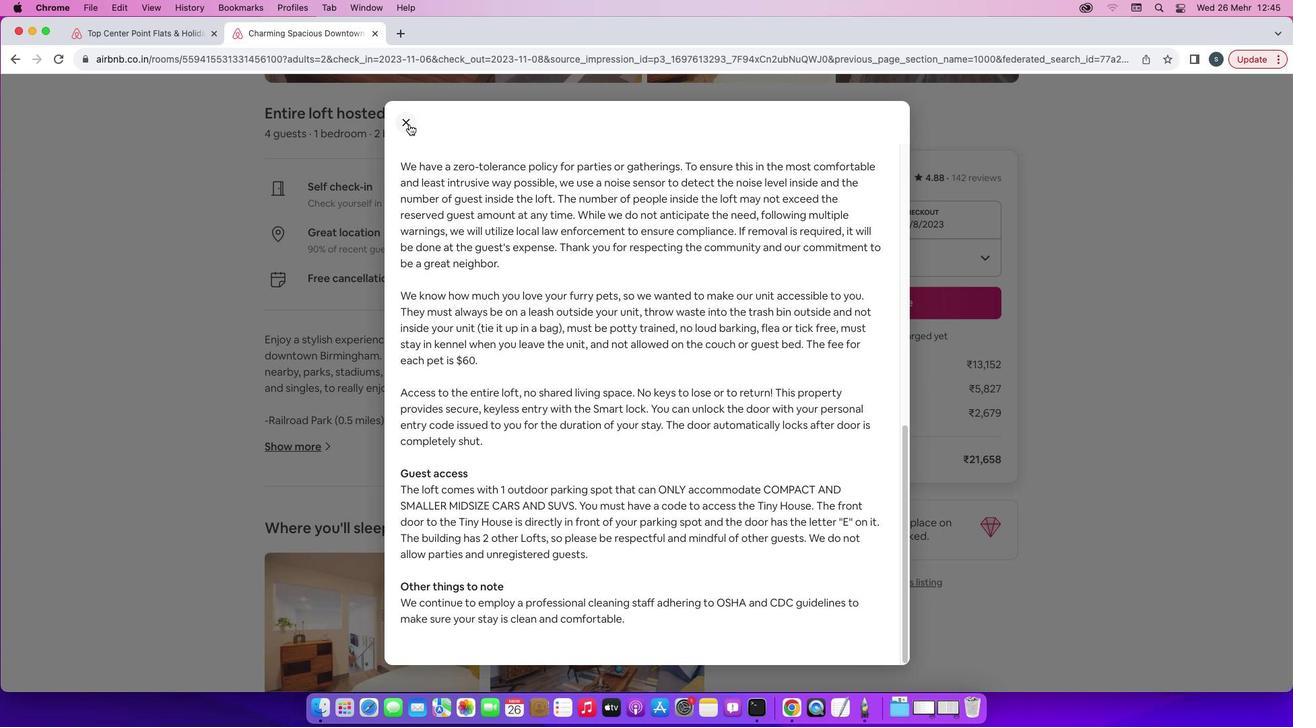 
Action: Mouse pressed left at (409, 123)
Screenshot: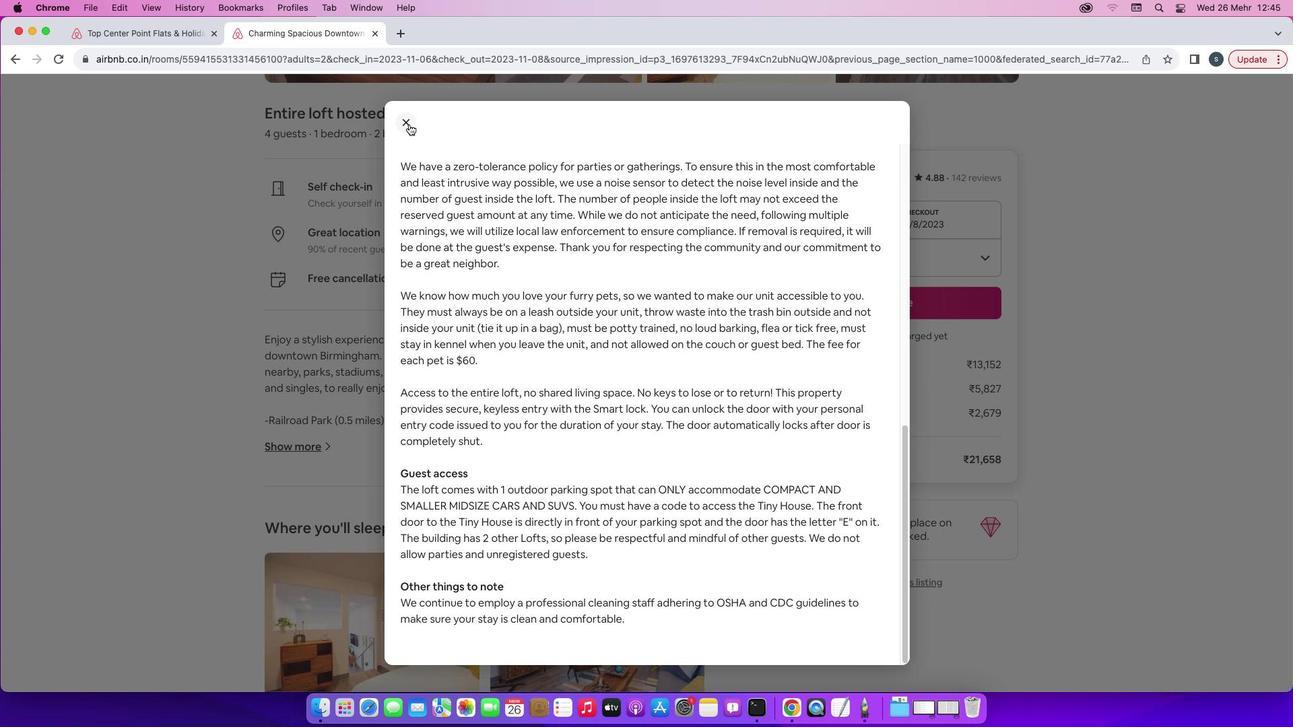 
Action: Mouse moved to (572, 560)
Screenshot: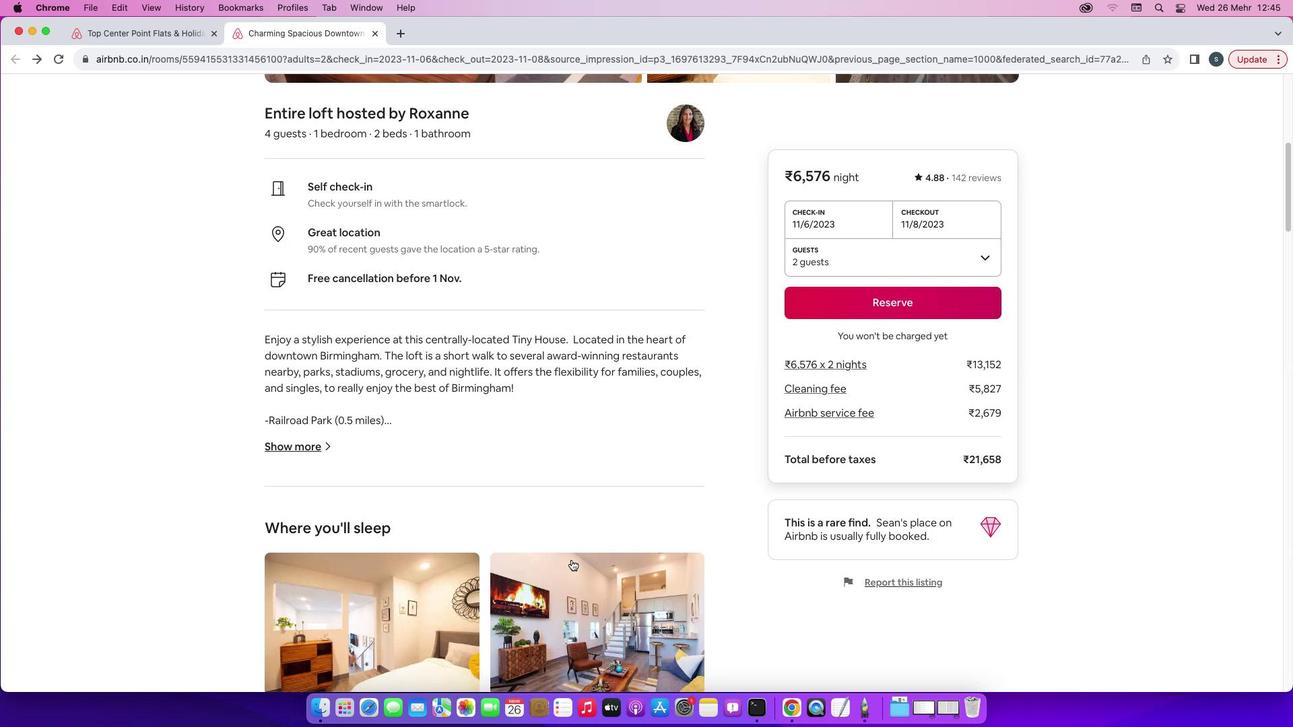 
Action: Mouse scrolled (572, 560) with delta (0, 0)
Screenshot: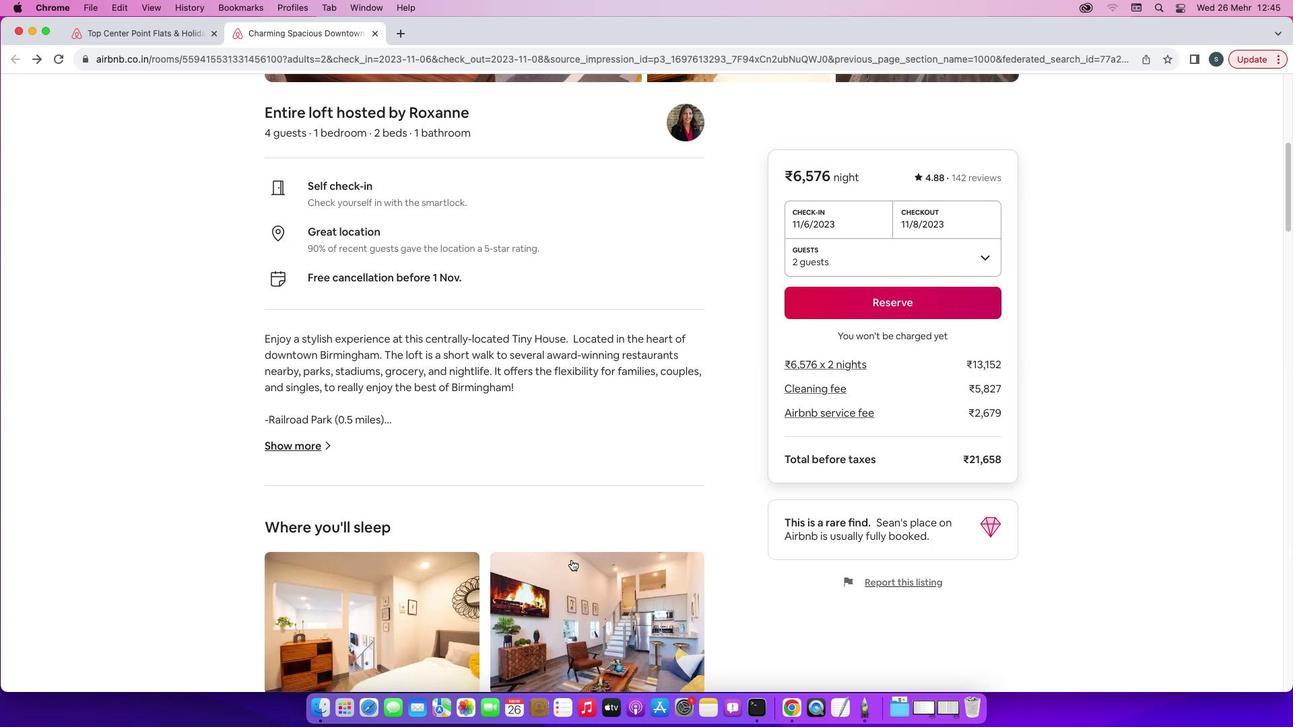 
Action: Mouse scrolled (572, 560) with delta (0, 0)
Screenshot: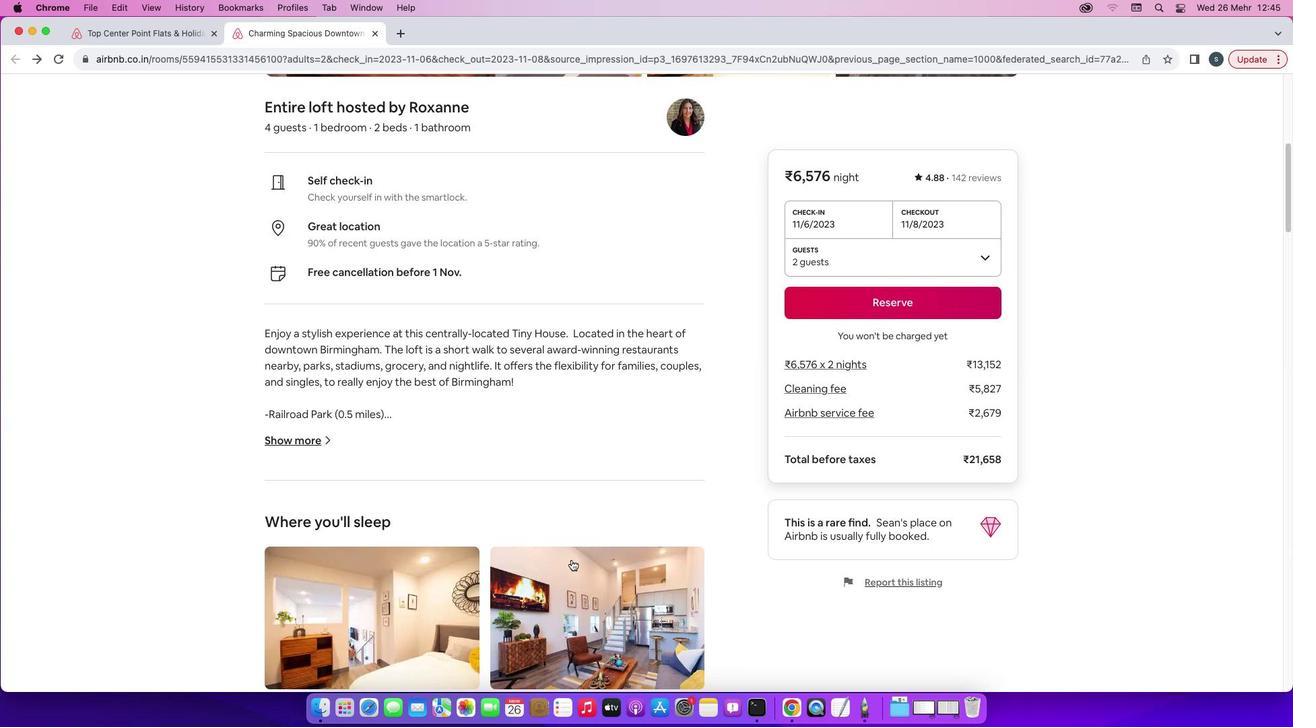 
Action: Mouse scrolled (572, 560) with delta (0, 0)
Screenshot: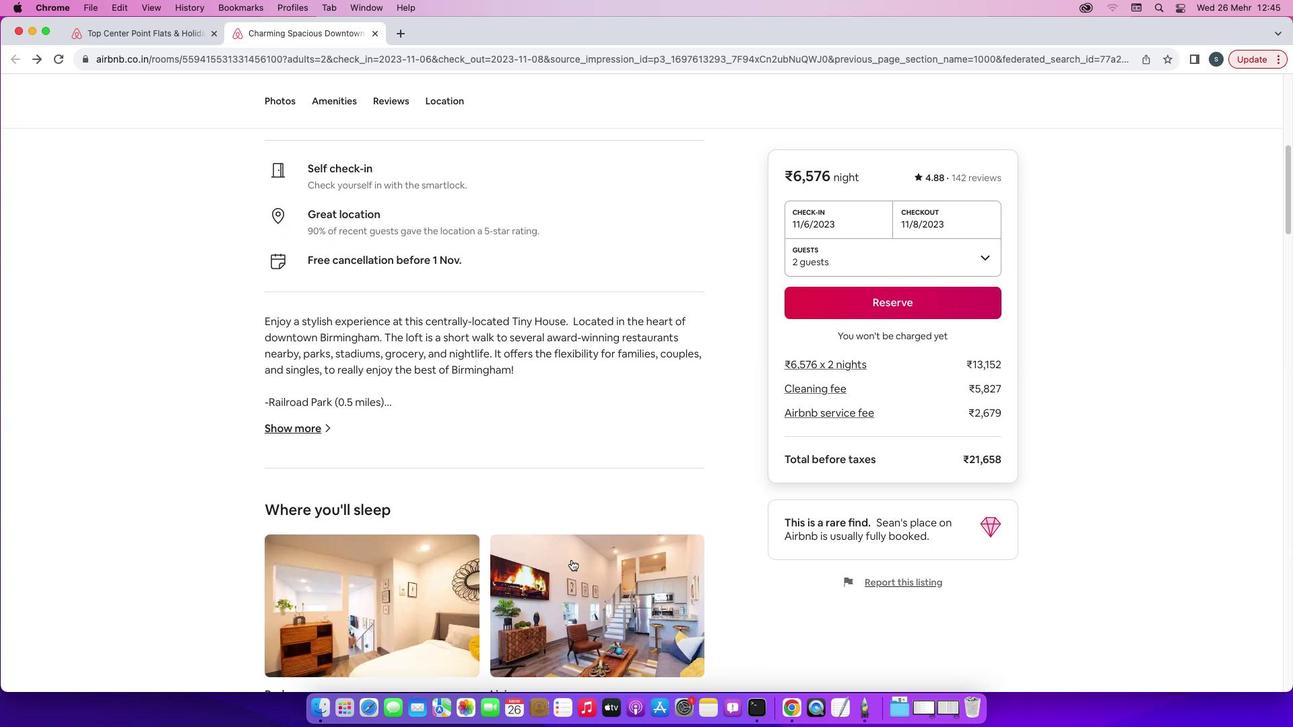 
Action: Mouse scrolled (572, 560) with delta (0, 0)
Screenshot: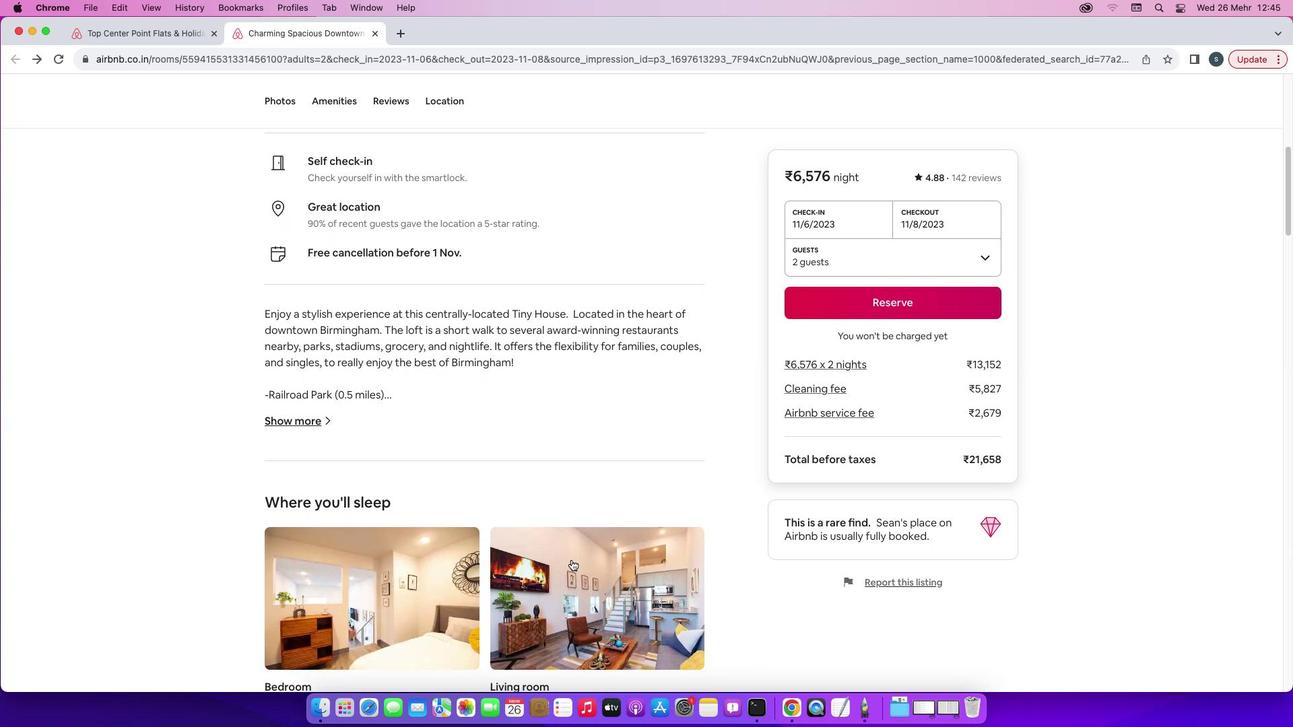 
Action: Mouse scrolled (572, 560) with delta (0, -1)
Screenshot: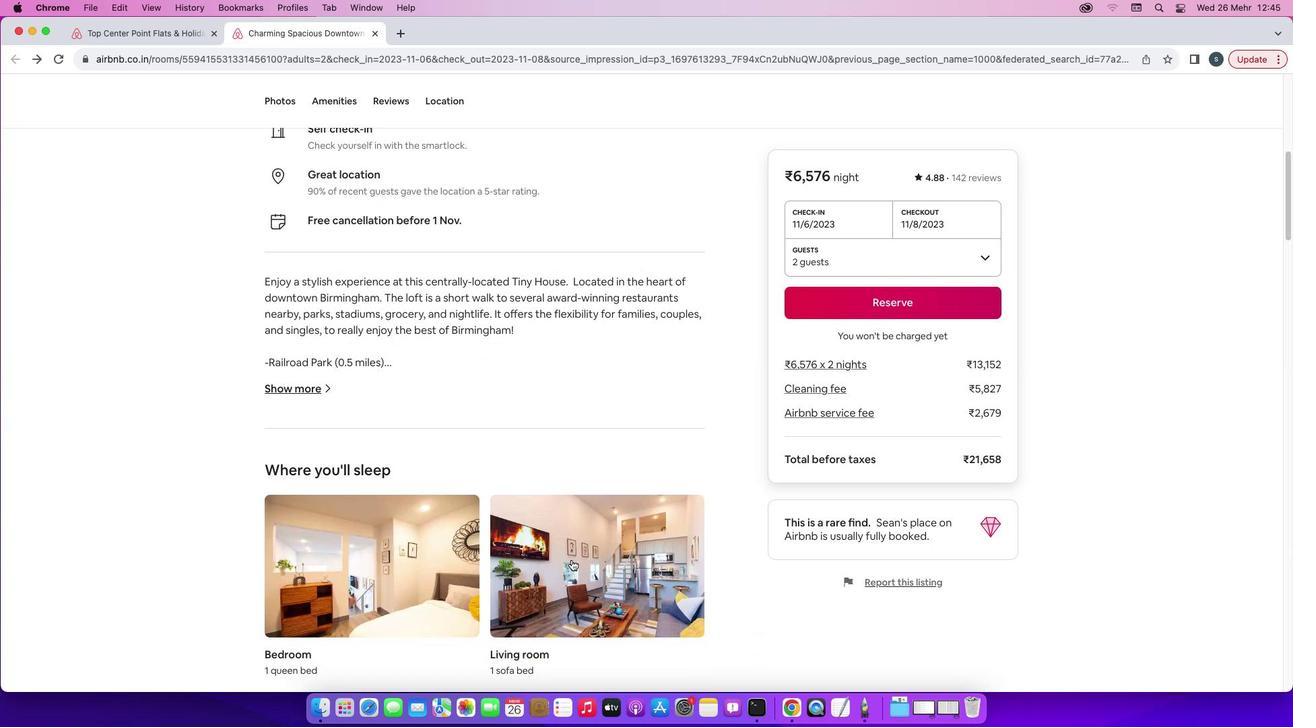 
Action: Mouse scrolled (572, 560) with delta (0, -1)
Screenshot: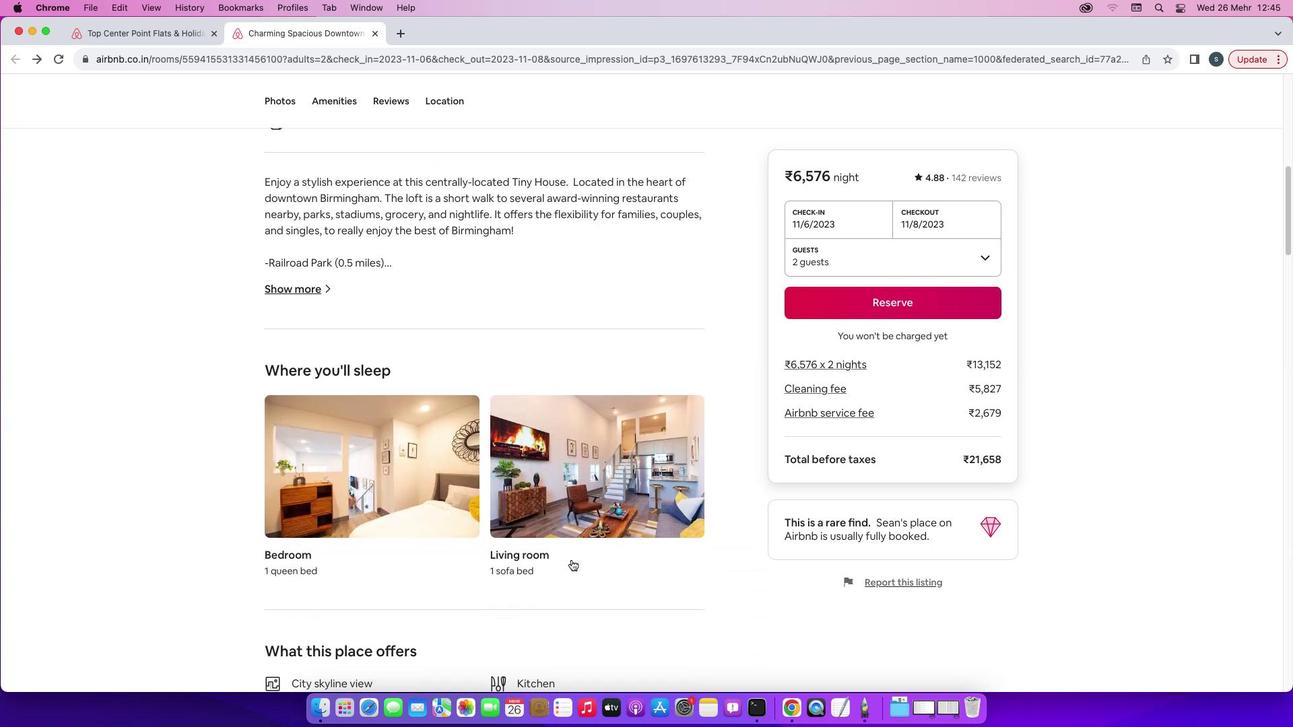 
Action: Mouse scrolled (572, 560) with delta (0, 0)
Screenshot: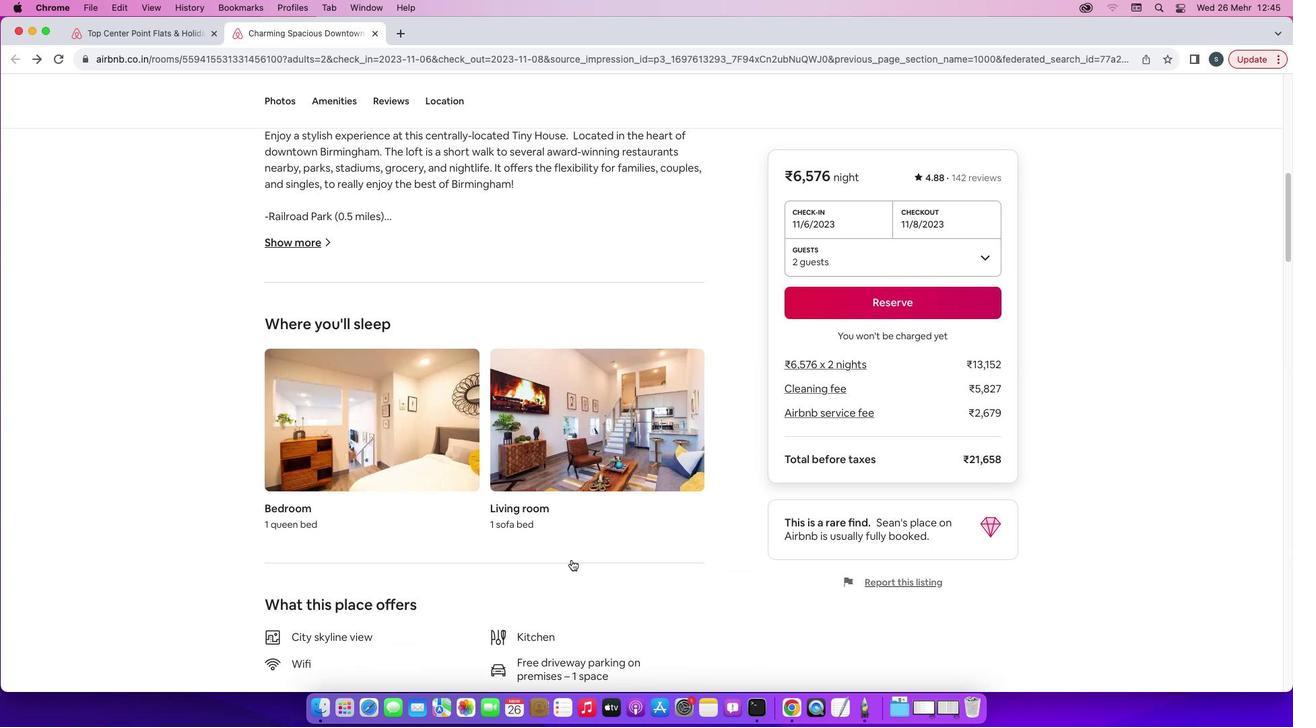 
Action: Mouse scrolled (572, 560) with delta (0, 0)
Screenshot: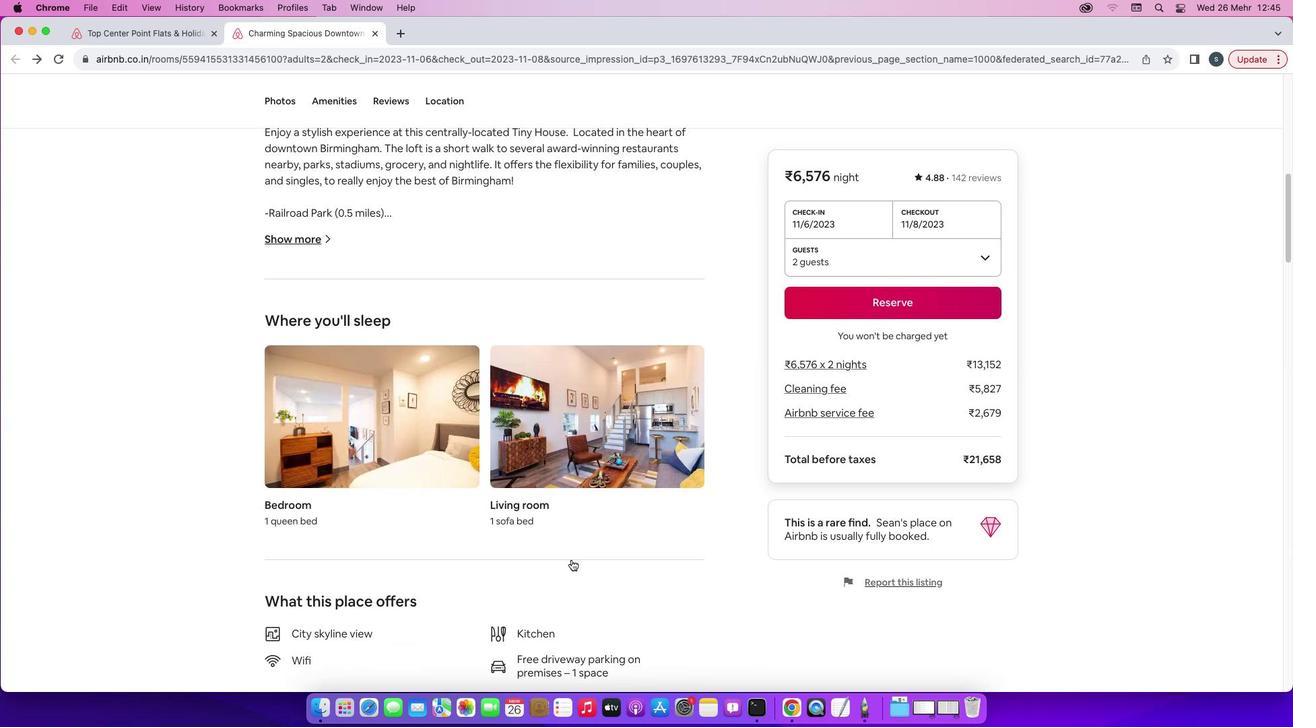 
Action: Mouse scrolled (572, 560) with delta (0, 0)
Screenshot: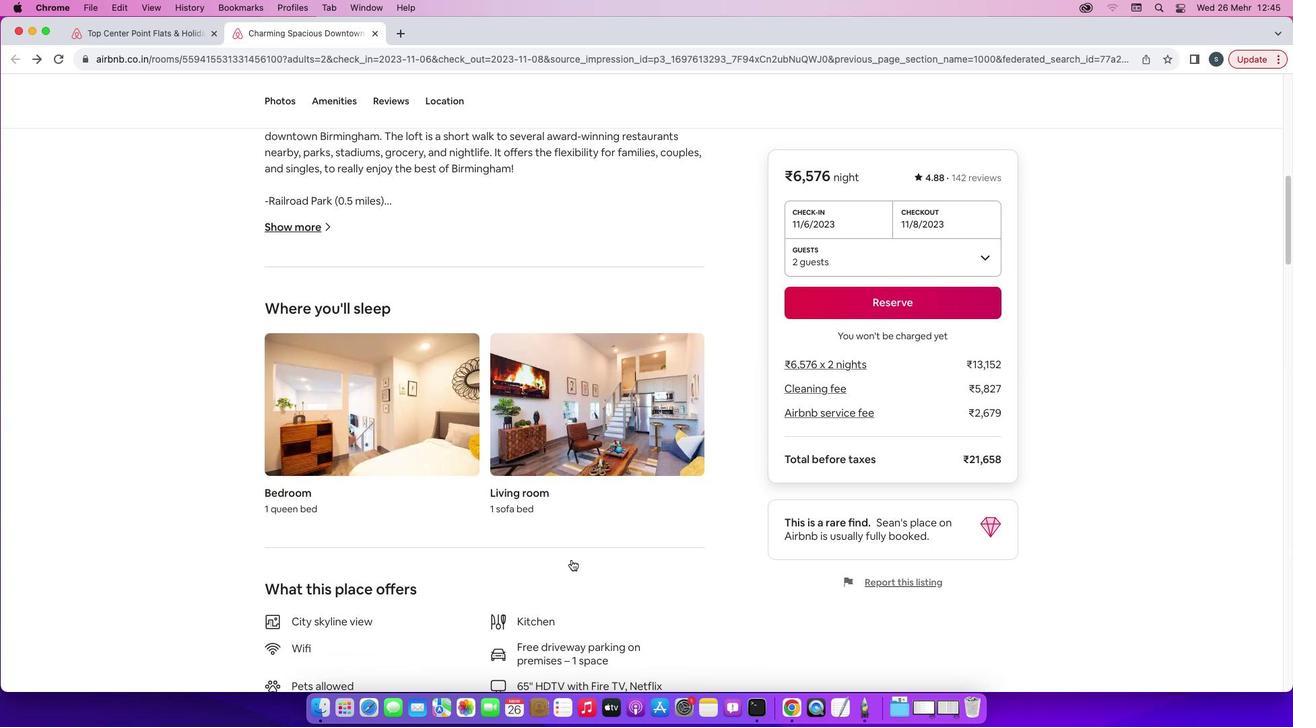 
Action: Mouse scrolled (572, 560) with delta (0, -2)
Screenshot: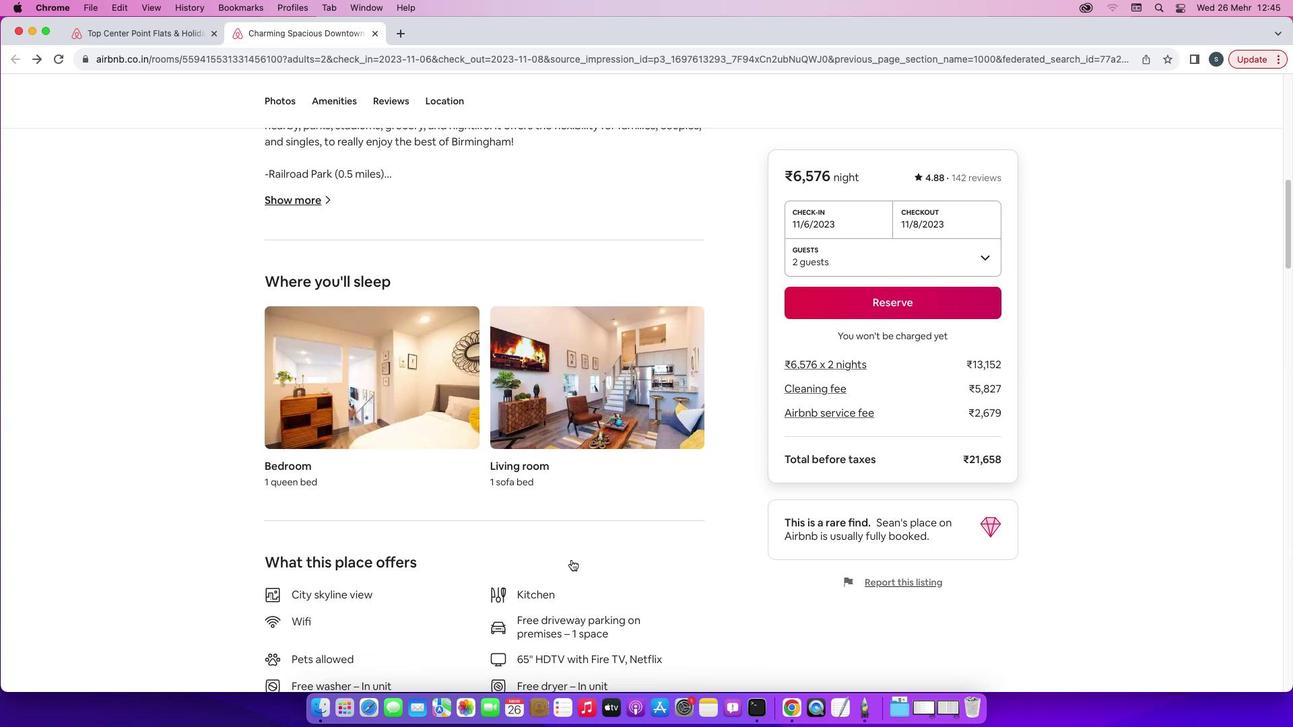
Action: Mouse scrolled (572, 560) with delta (0, 0)
Screenshot: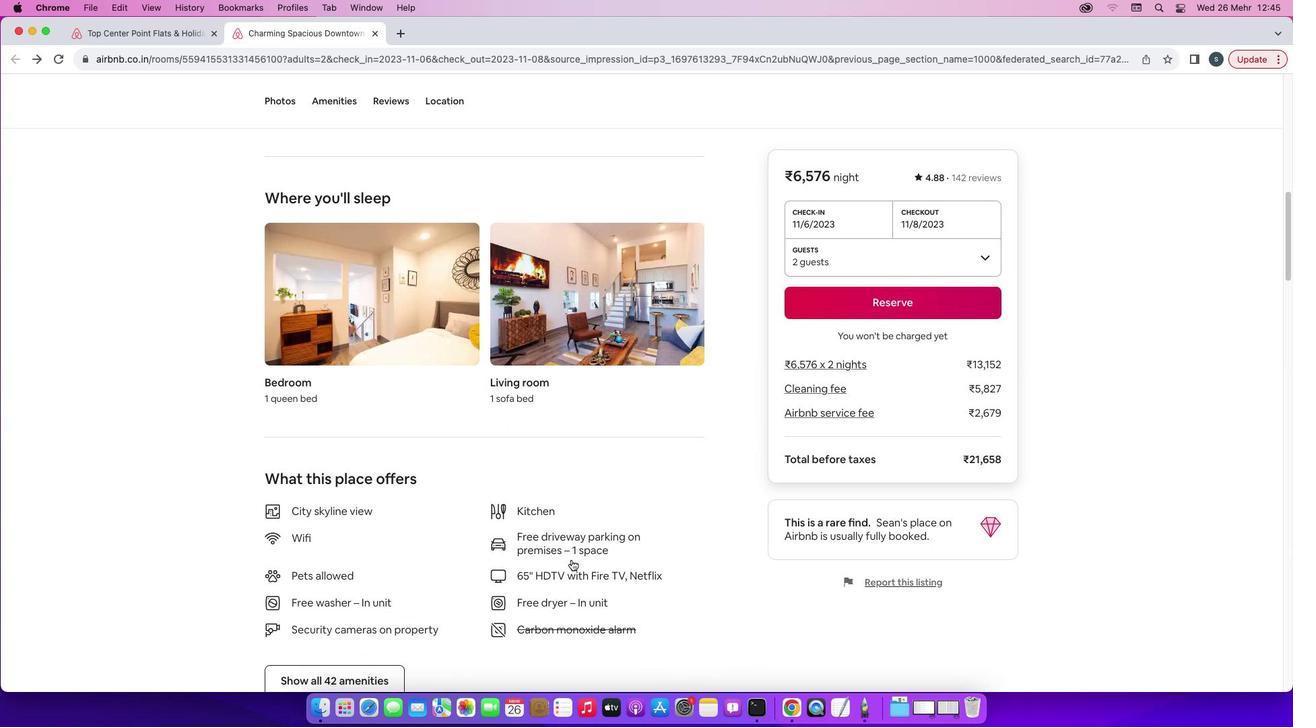 
Action: Mouse scrolled (572, 560) with delta (0, 0)
Screenshot: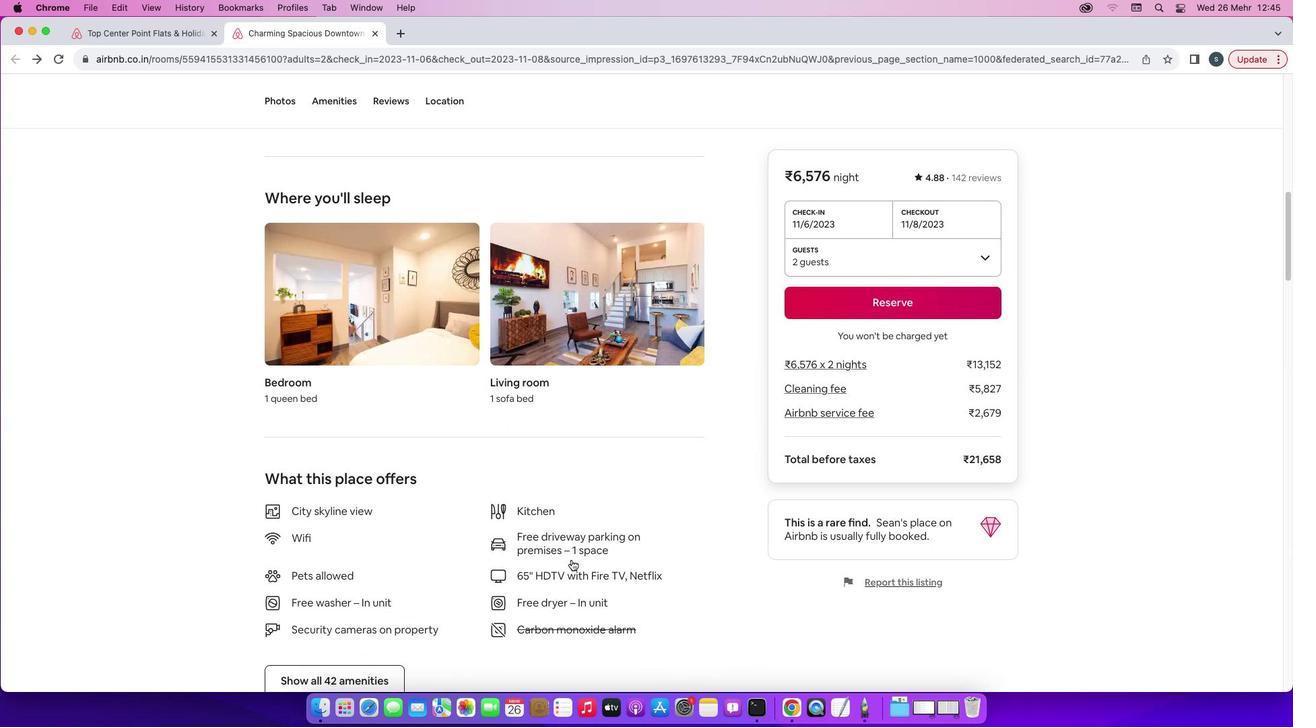 
Action: Mouse scrolled (572, 560) with delta (0, -2)
Screenshot: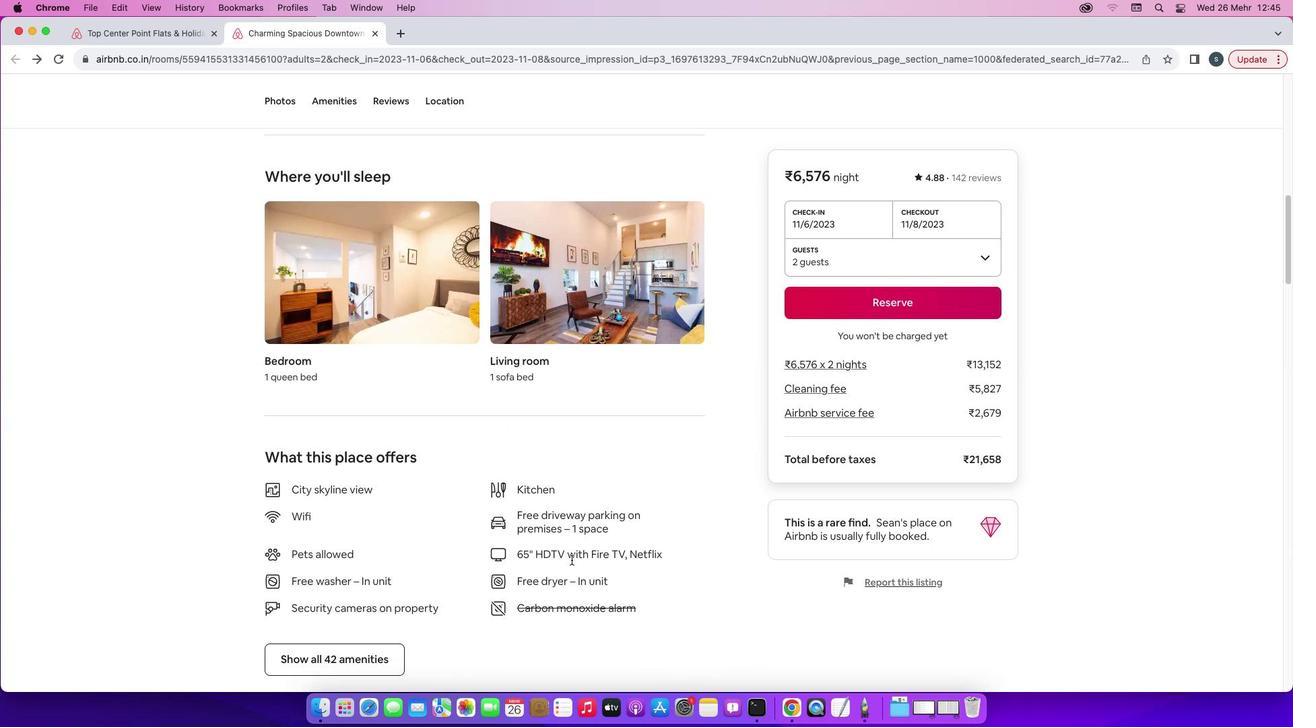 
Action: Mouse scrolled (572, 560) with delta (0, -2)
Screenshot: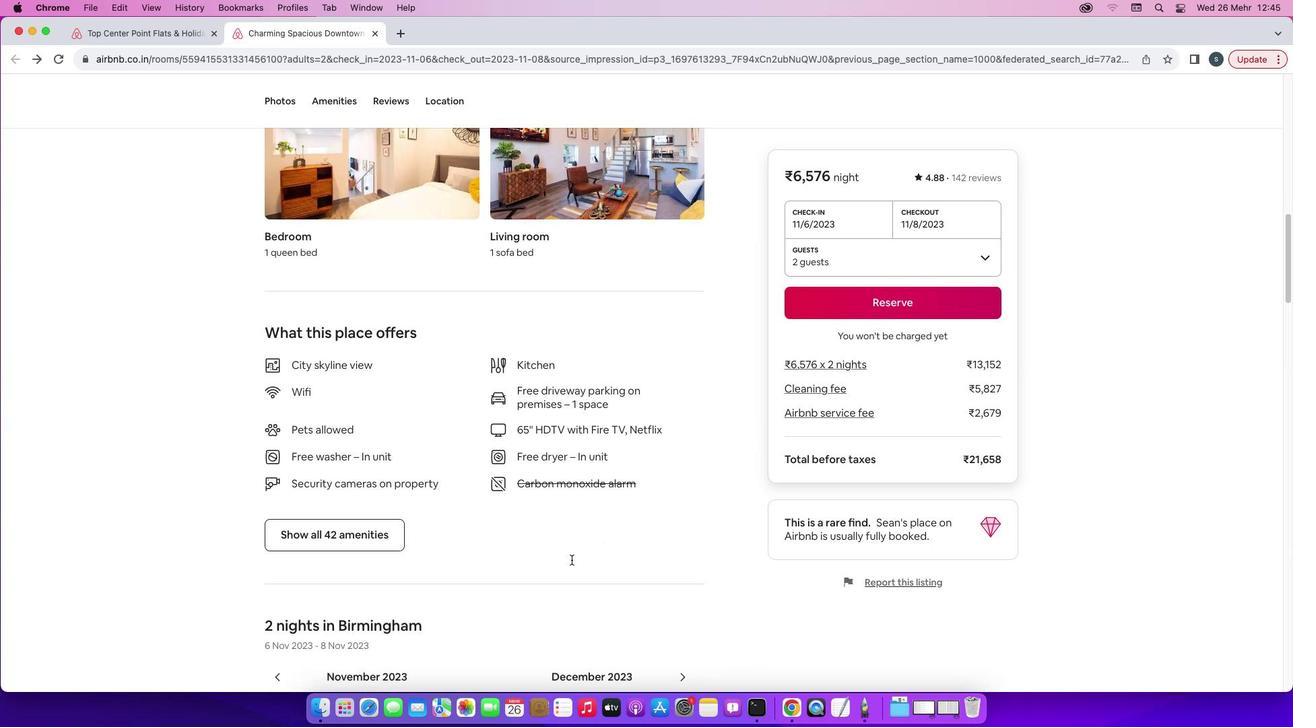 
Action: Mouse moved to (328, 498)
Screenshot: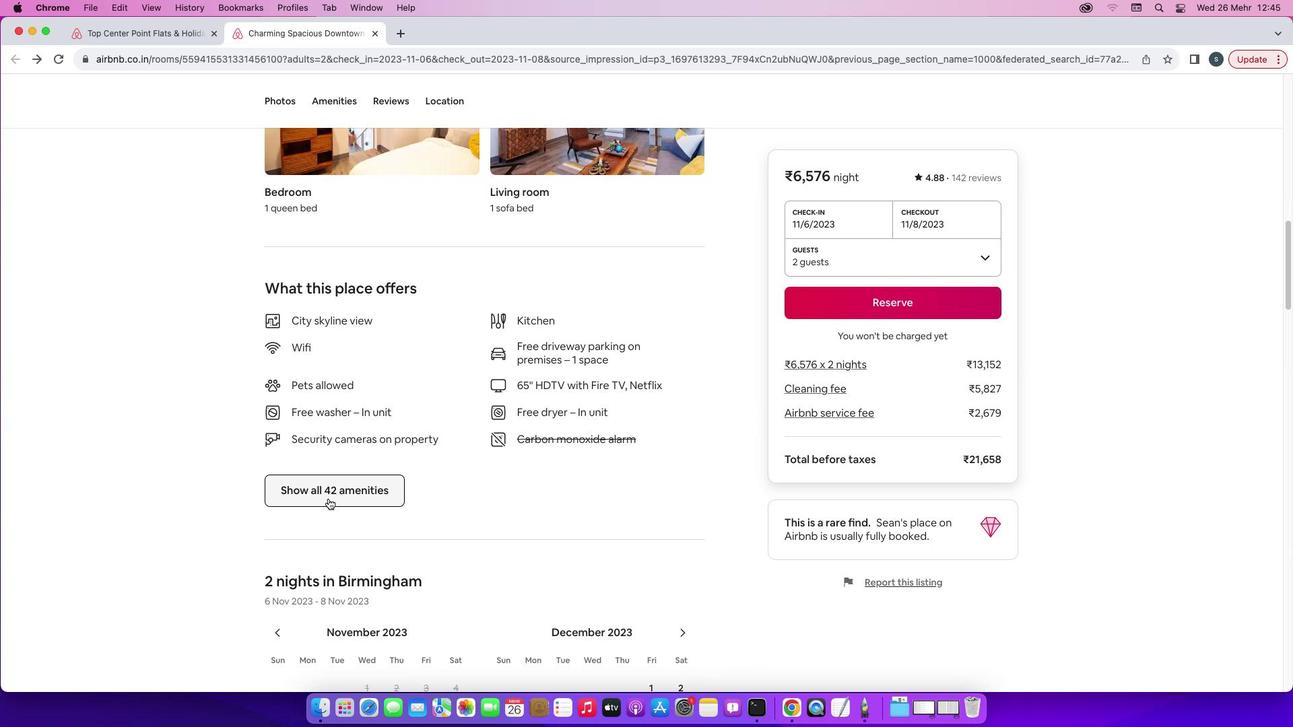 
Action: Mouse pressed left at (328, 498)
Screenshot: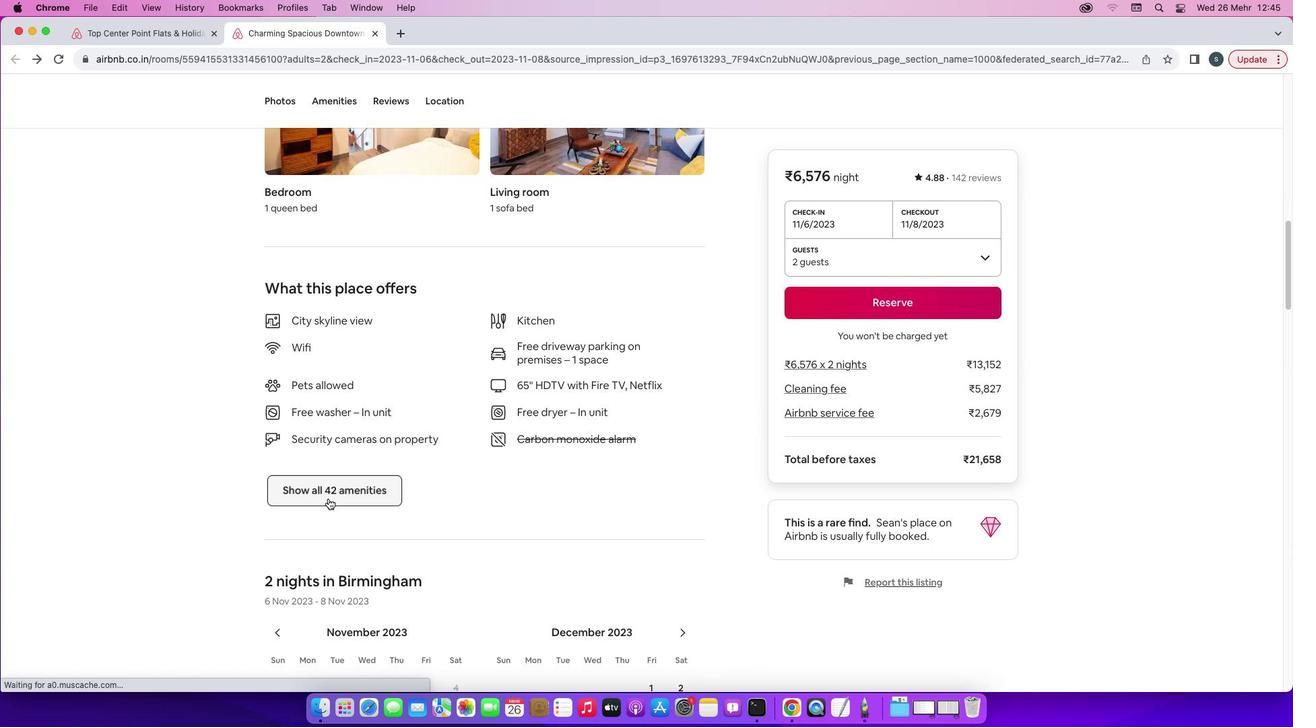 
Action: Mouse moved to (714, 568)
Screenshot: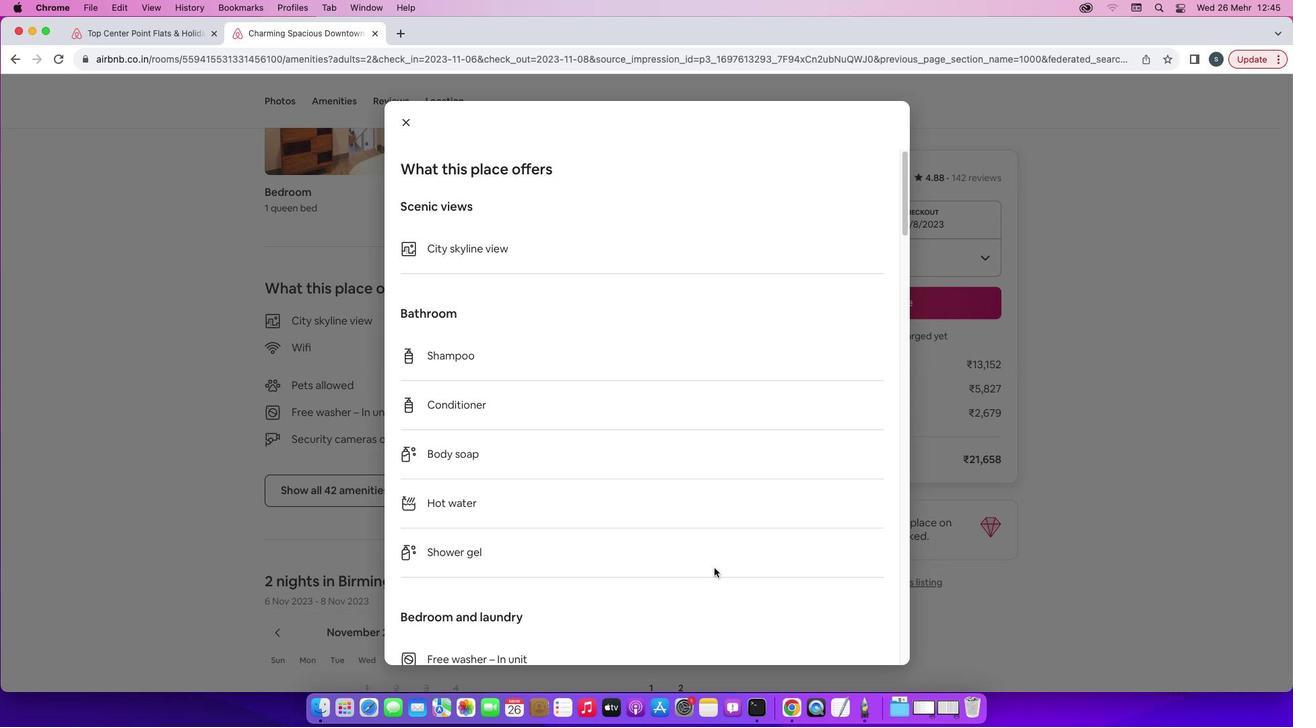 
Action: Mouse scrolled (714, 568) with delta (0, 0)
Screenshot: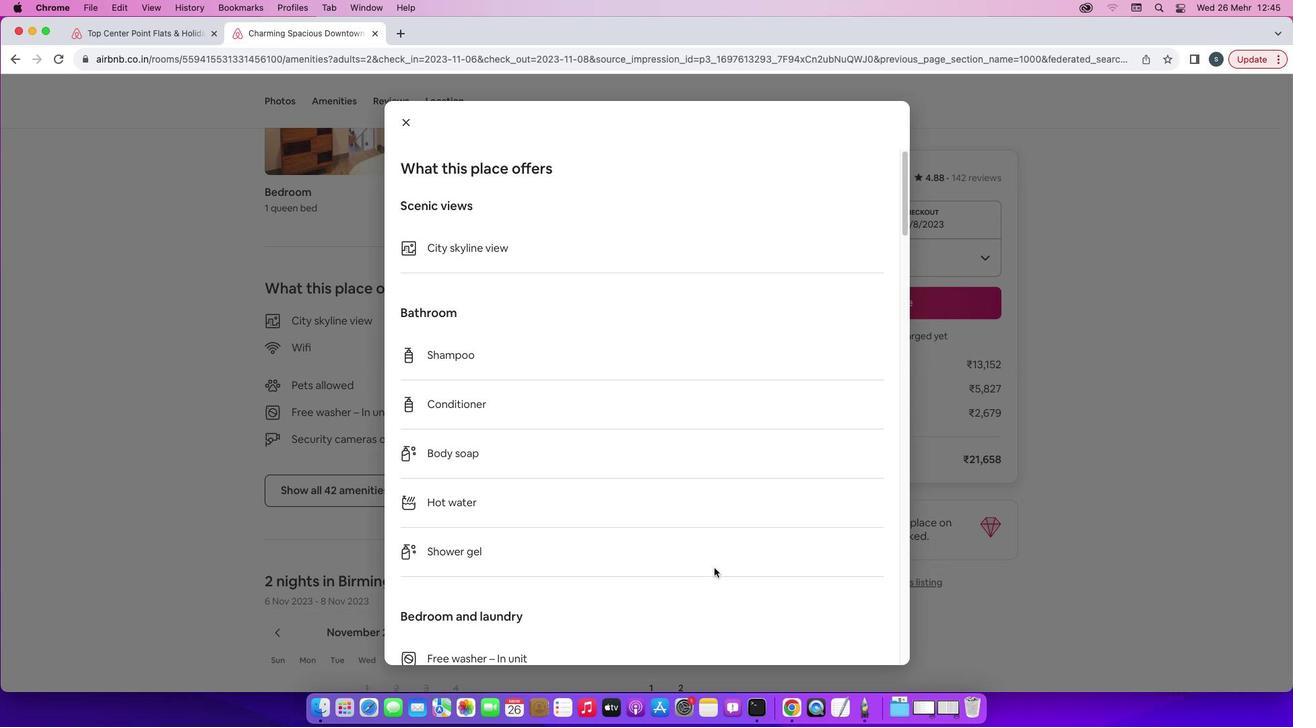 
Action: Mouse scrolled (714, 568) with delta (0, 0)
Screenshot: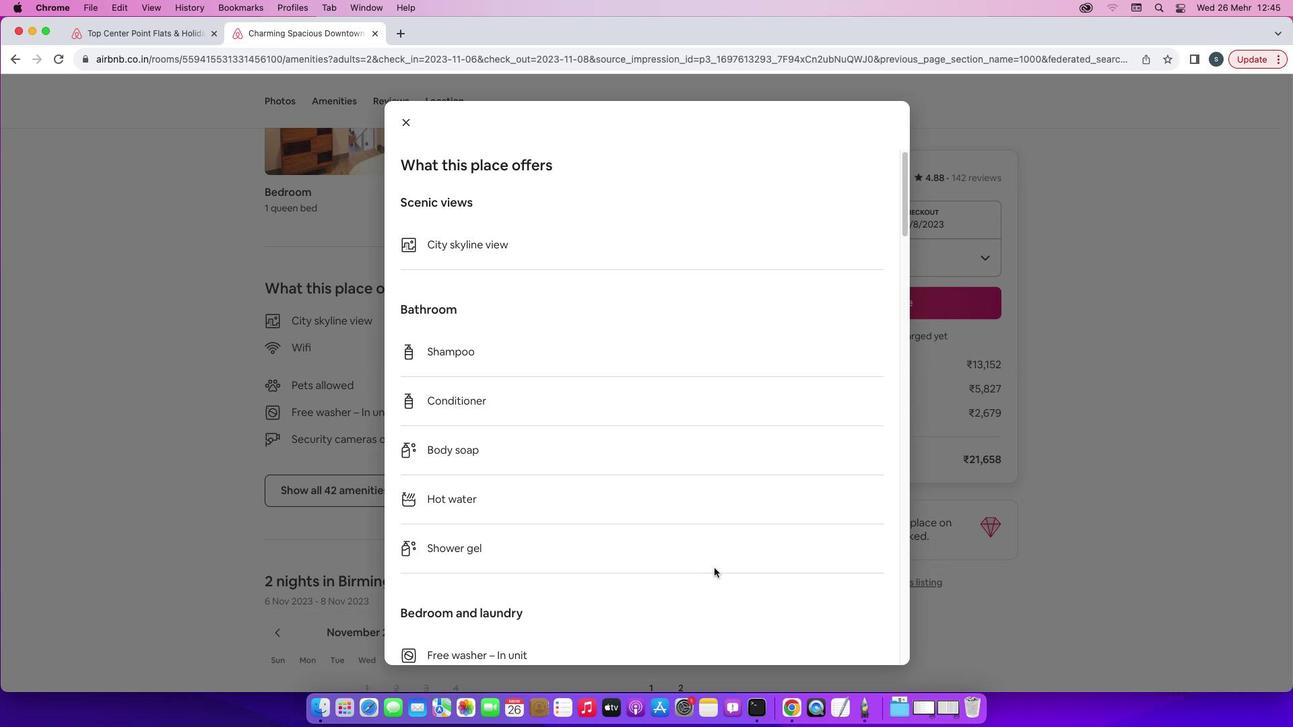 
Action: Mouse scrolled (714, 568) with delta (0, 0)
Screenshot: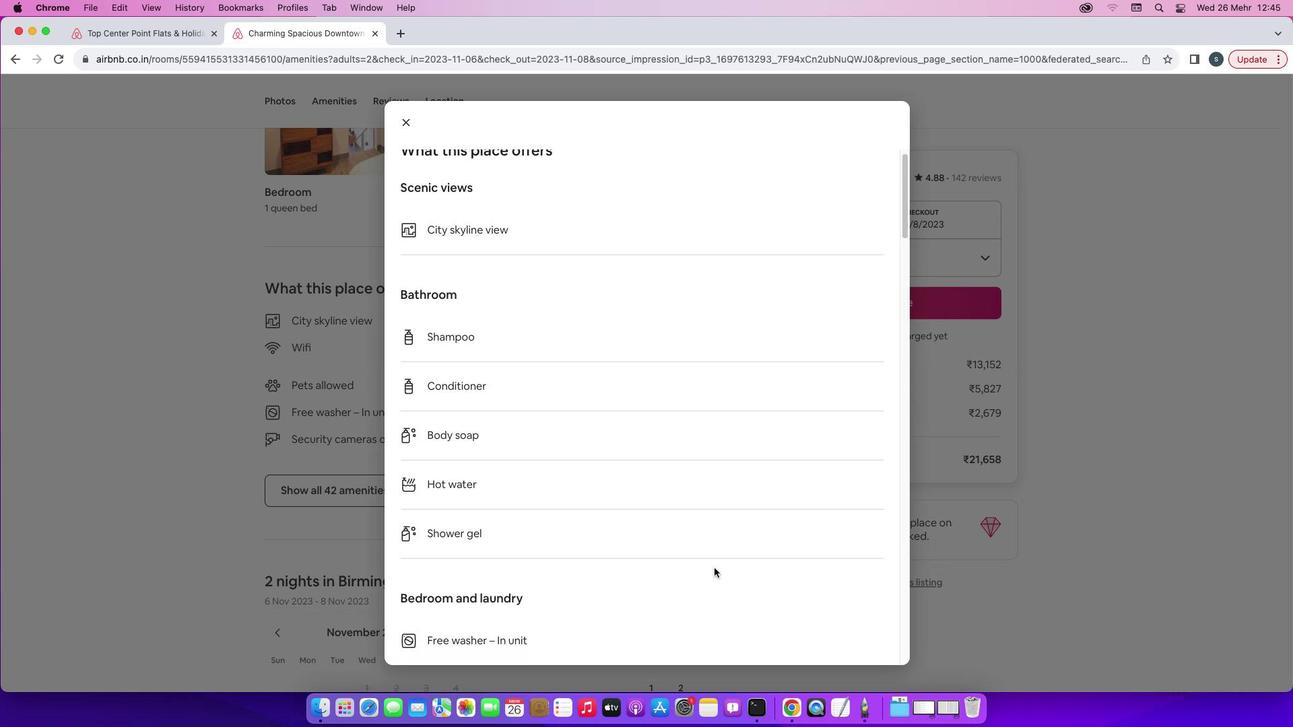 
Action: Mouse scrolled (714, 568) with delta (0, 0)
Screenshot: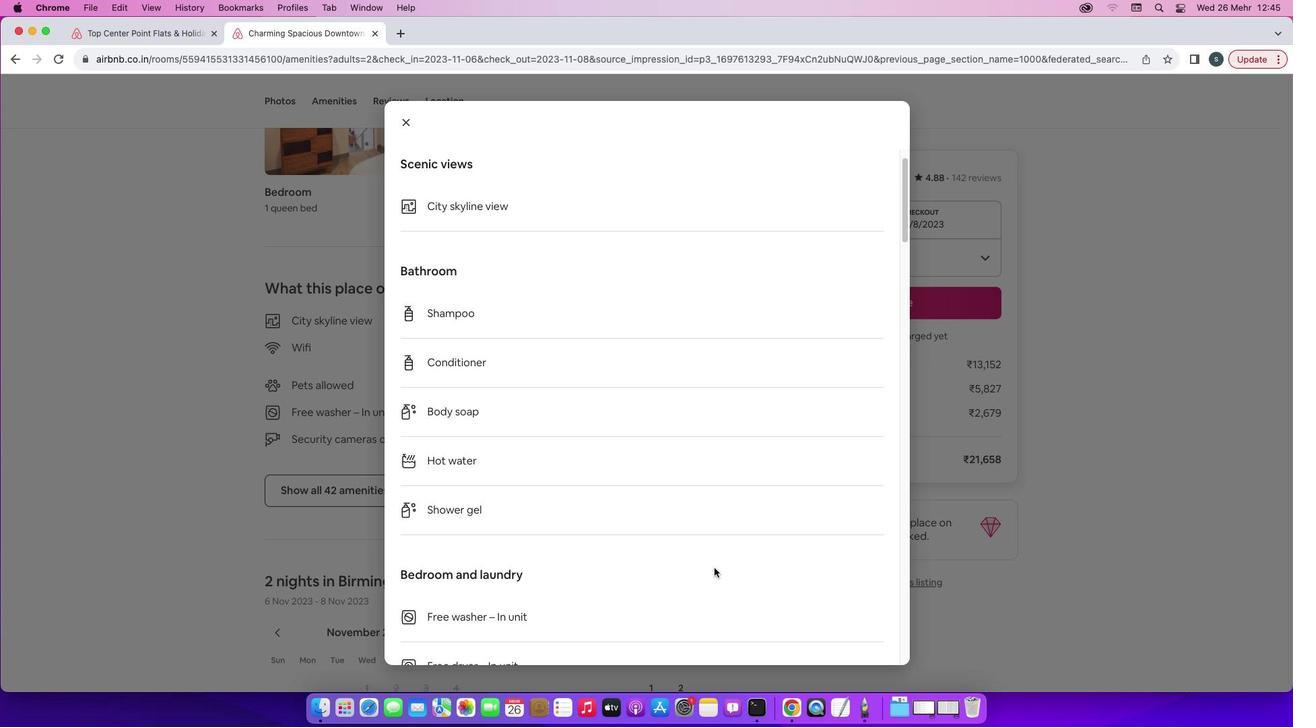
Action: Mouse scrolled (714, 568) with delta (0, 0)
Screenshot: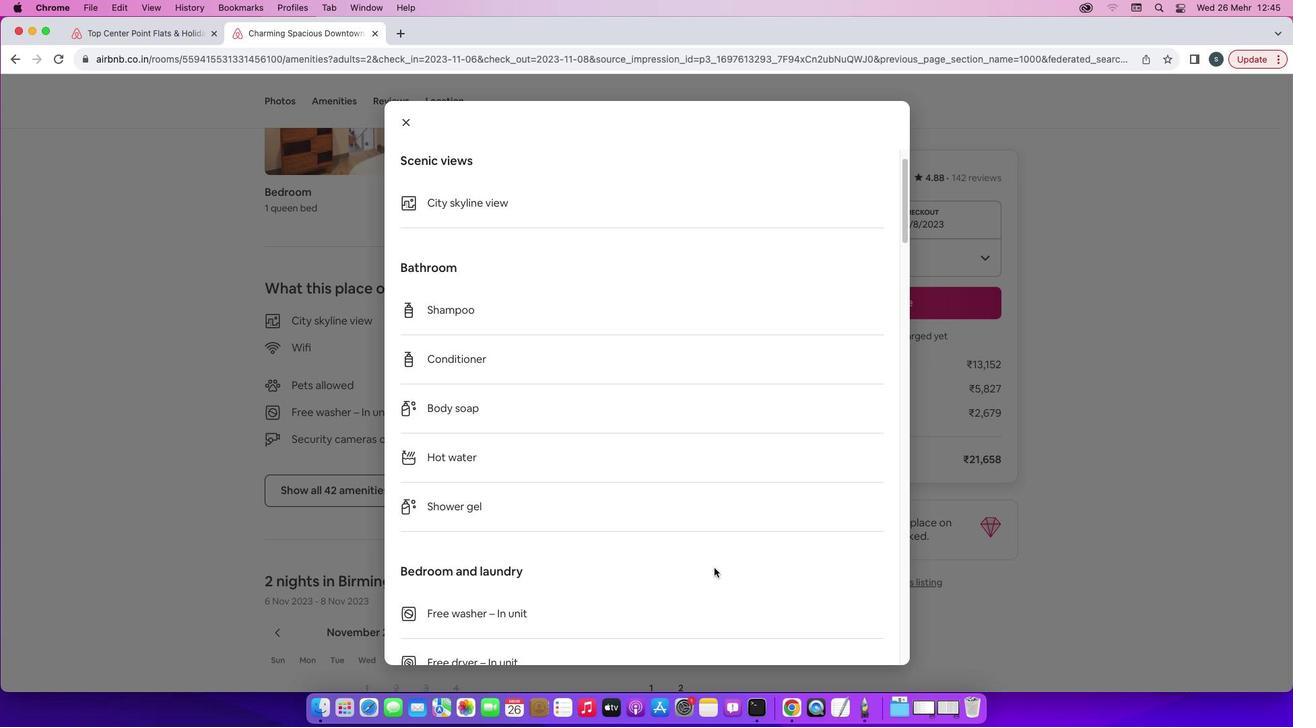 
Action: Mouse scrolled (714, 568) with delta (0, 0)
Screenshot: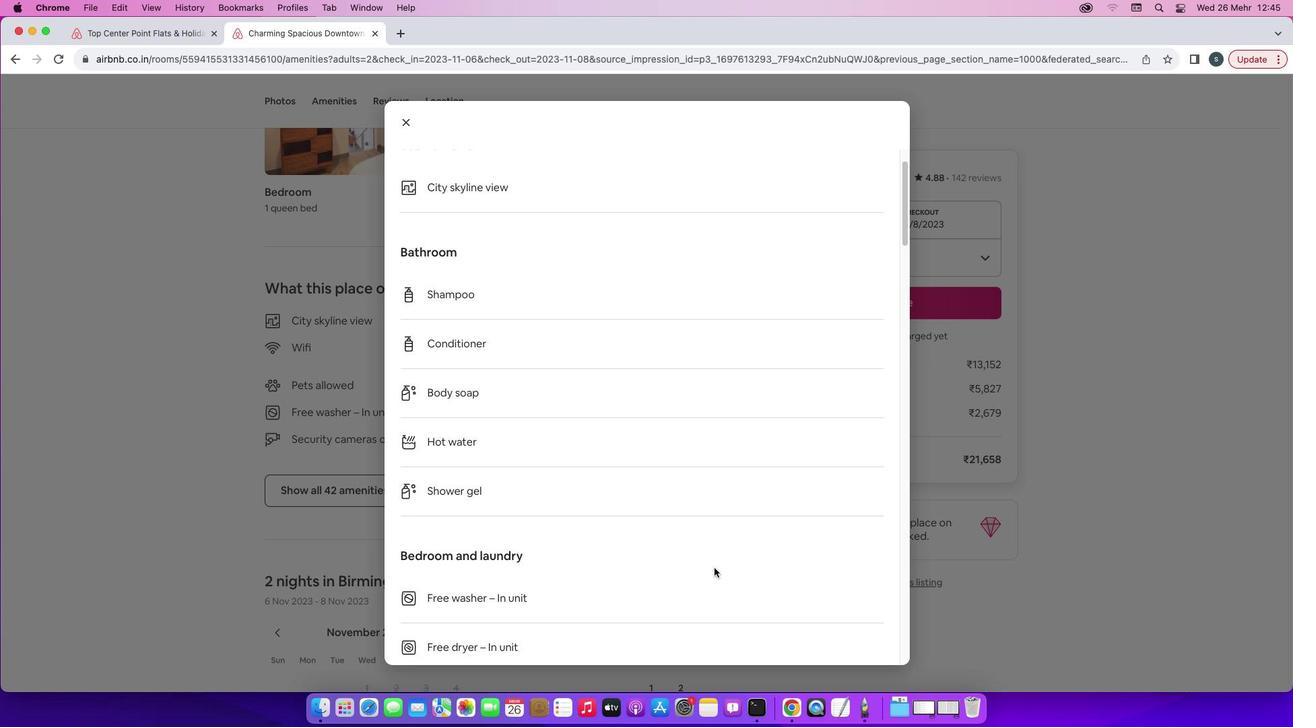
Action: Mouse scrolled (714, 568) with delta (0, -1)
Screenshot: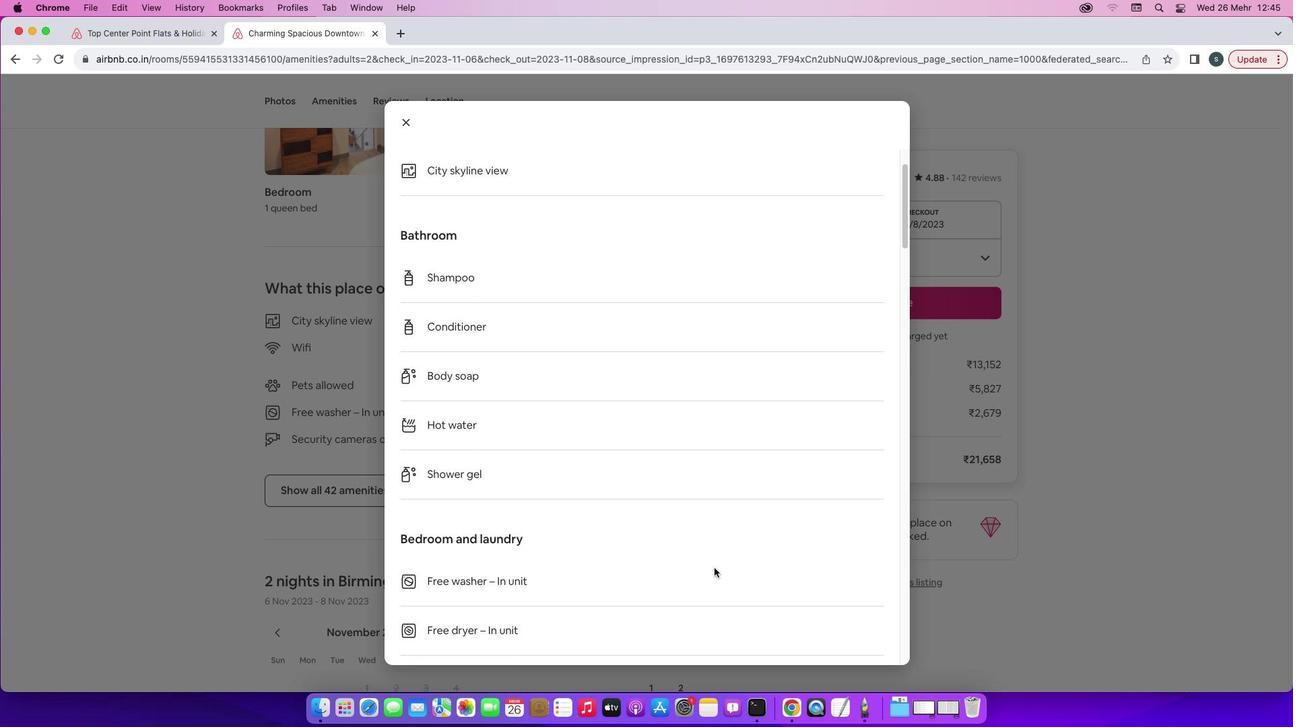
Action: Mouse scrolled (714, 568) with delta (0, 0)
Screenshot: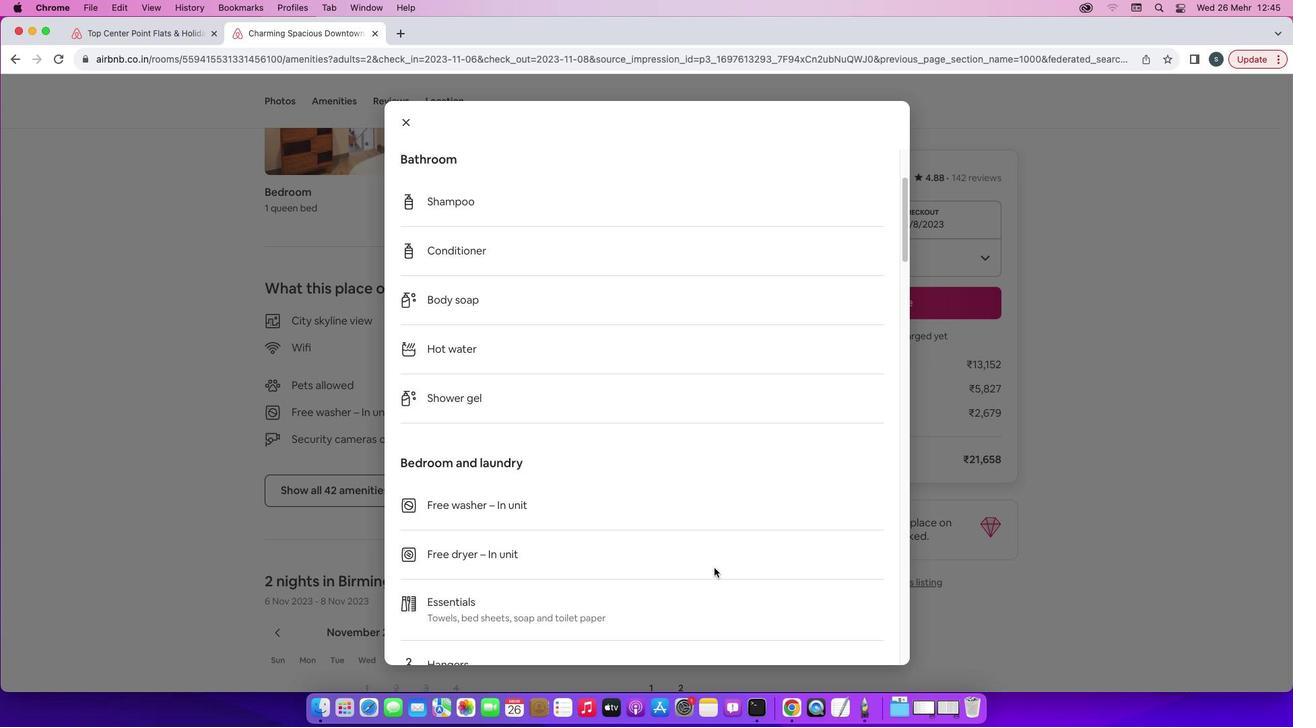 
Action: Mouse scrolled (714, 568) with delta (0, 0)
Screenshot: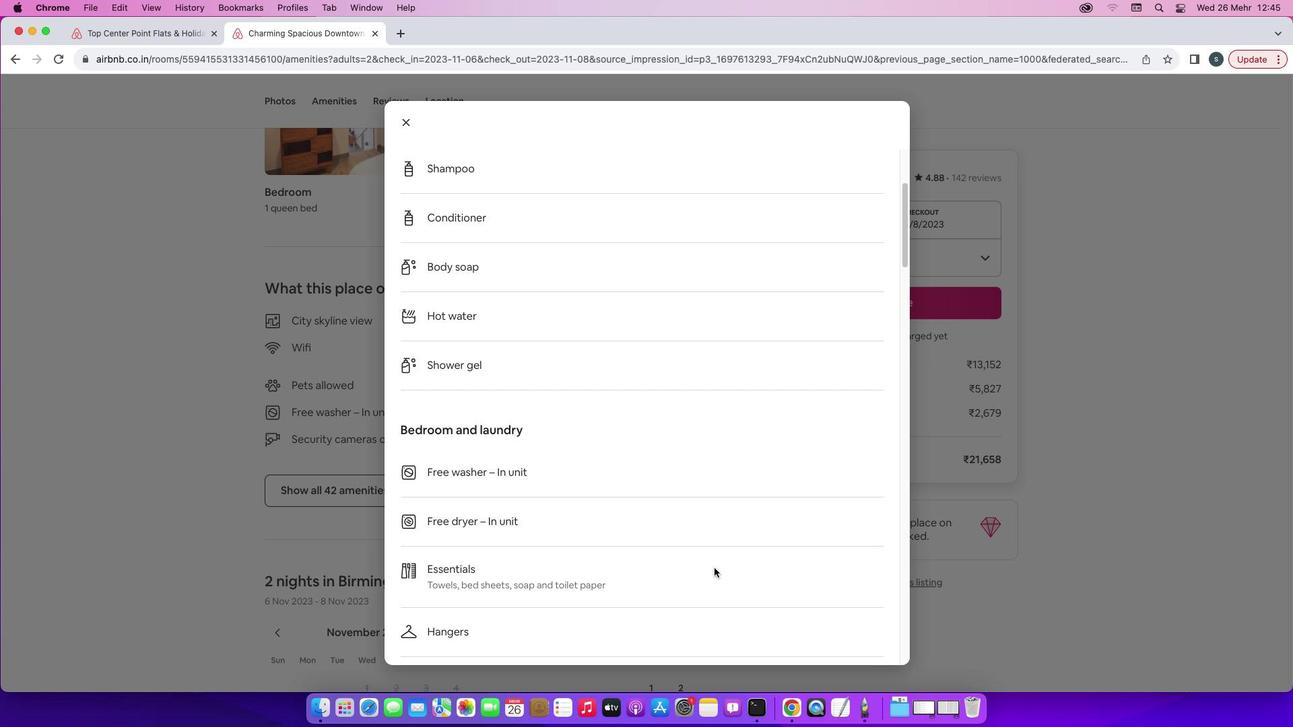 
Action: Mouse scrolled (714, 568) with delta (0, 0)
Screenshot: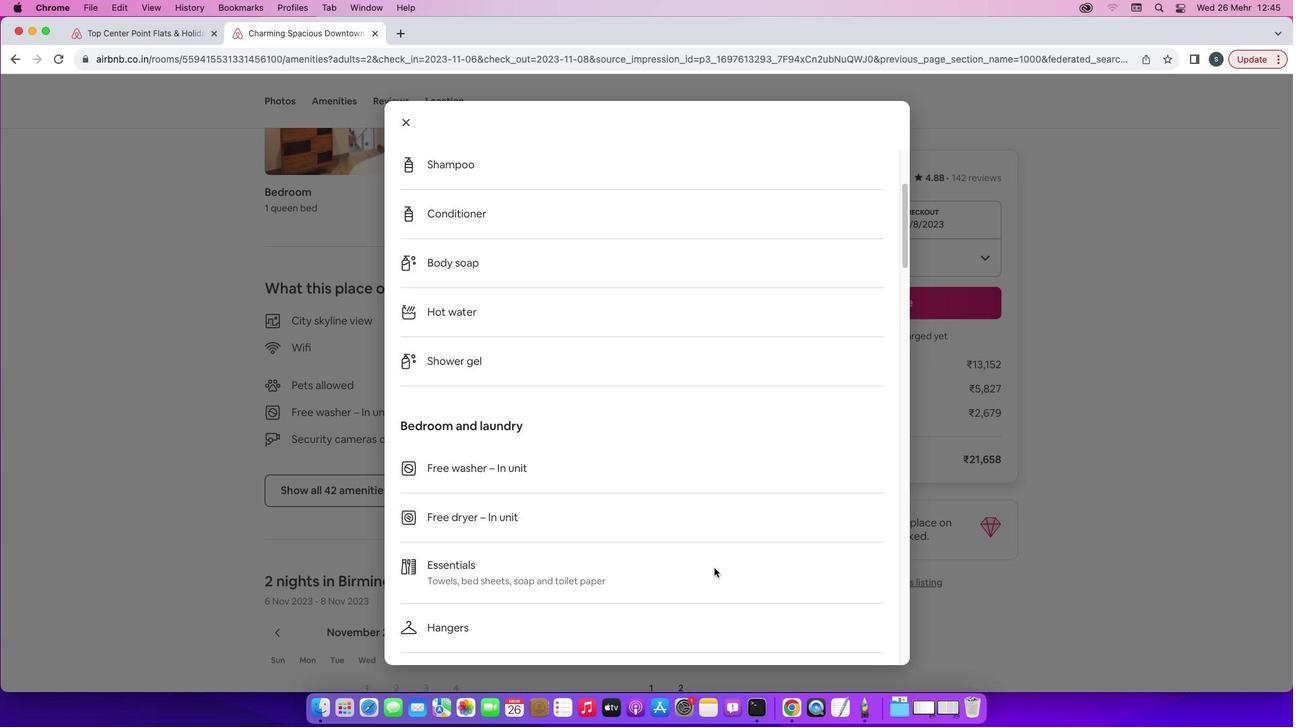 
Action: Mouse scrolled (714, 568) with delta (0, -1)
Screenshot: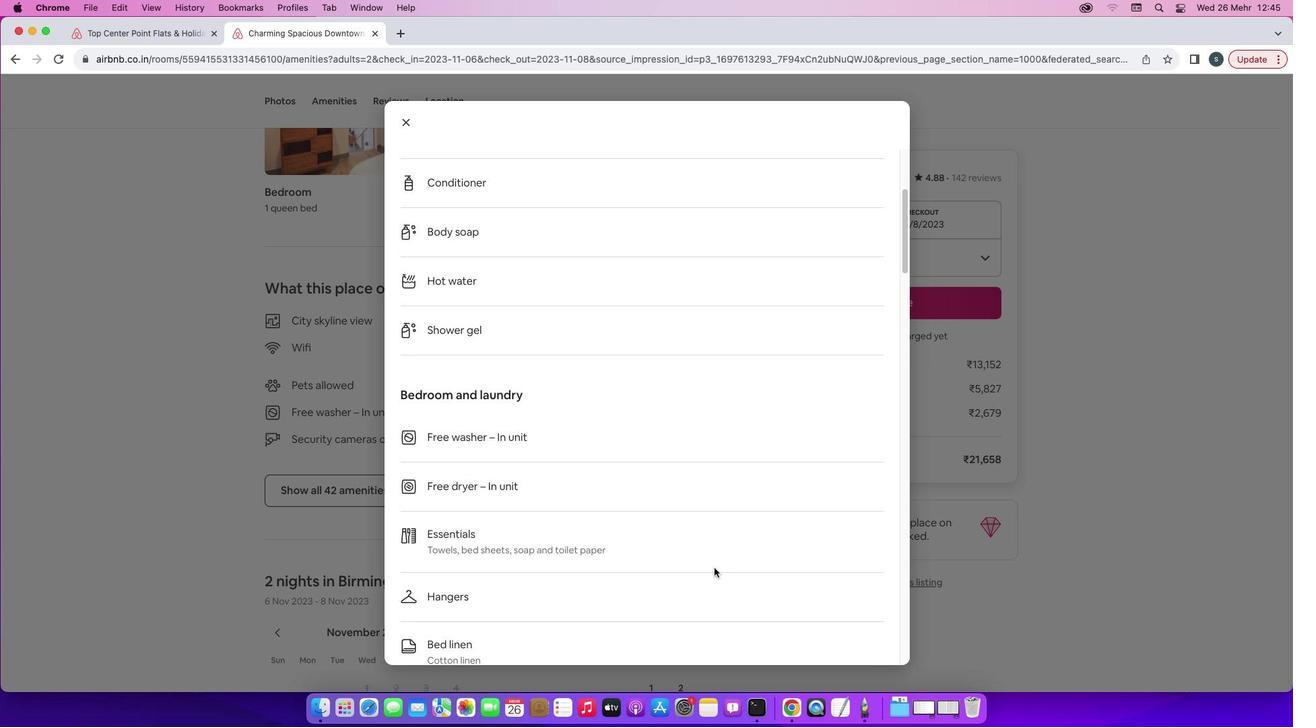 
Action: Mouse scrolled (714, 568) with delta (0, -2)
Screenshot: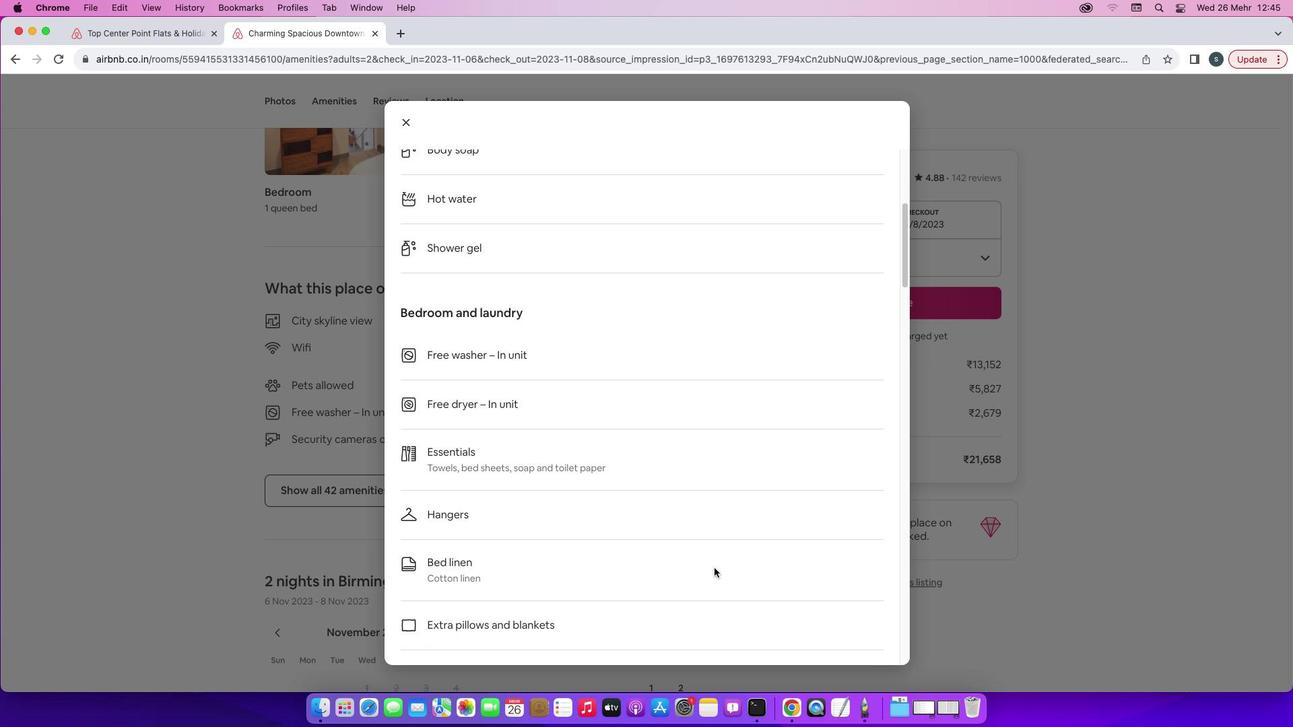
Action: Mouse scrolled (714, 568) with delta (0, 0)
Screenshot: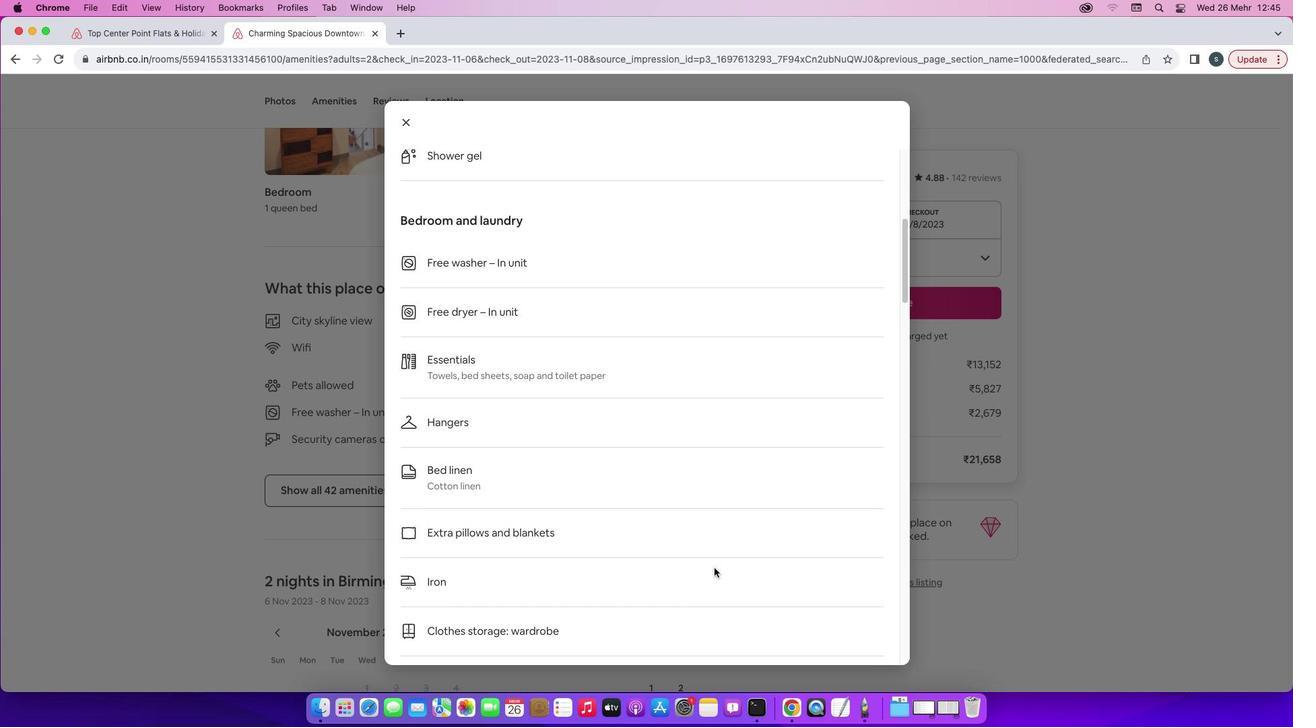 
Action: Mouse scrolled (714, 568) with delta (0, 0)
Screenshot: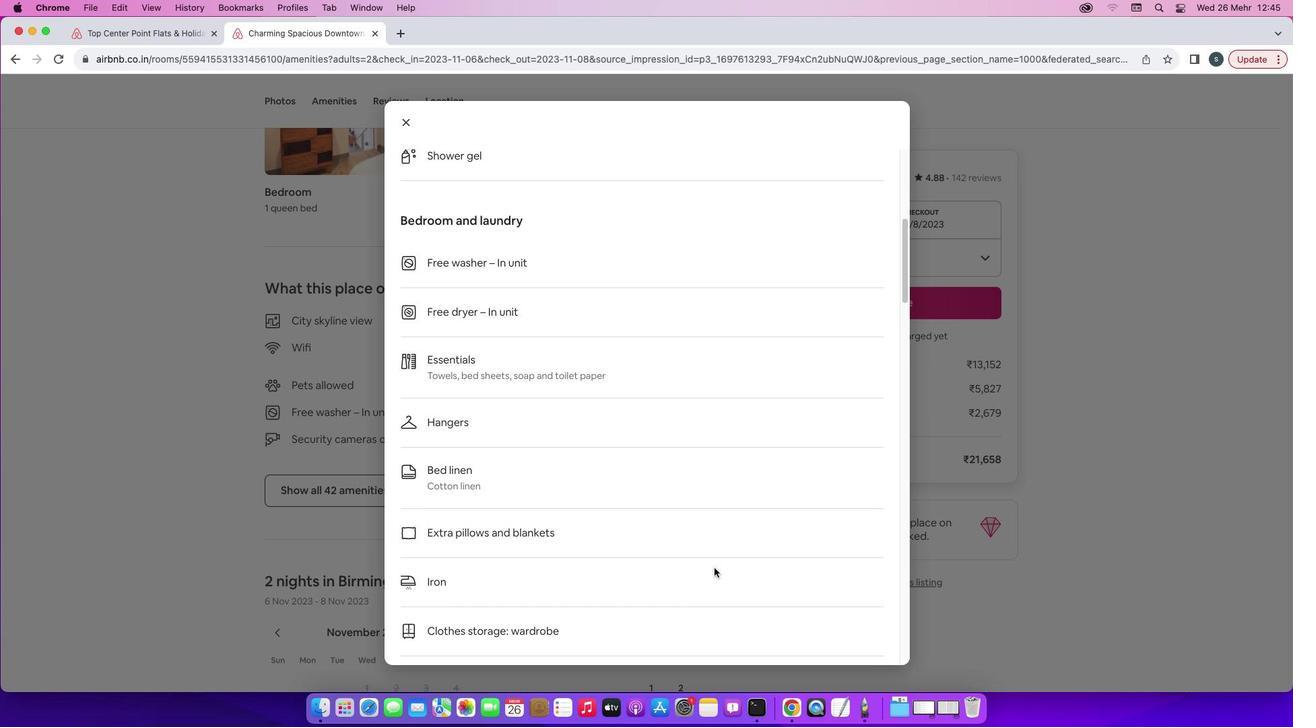 
Action: Mouse scrolled (714, 568) with delta (0, -2)
Screenshot: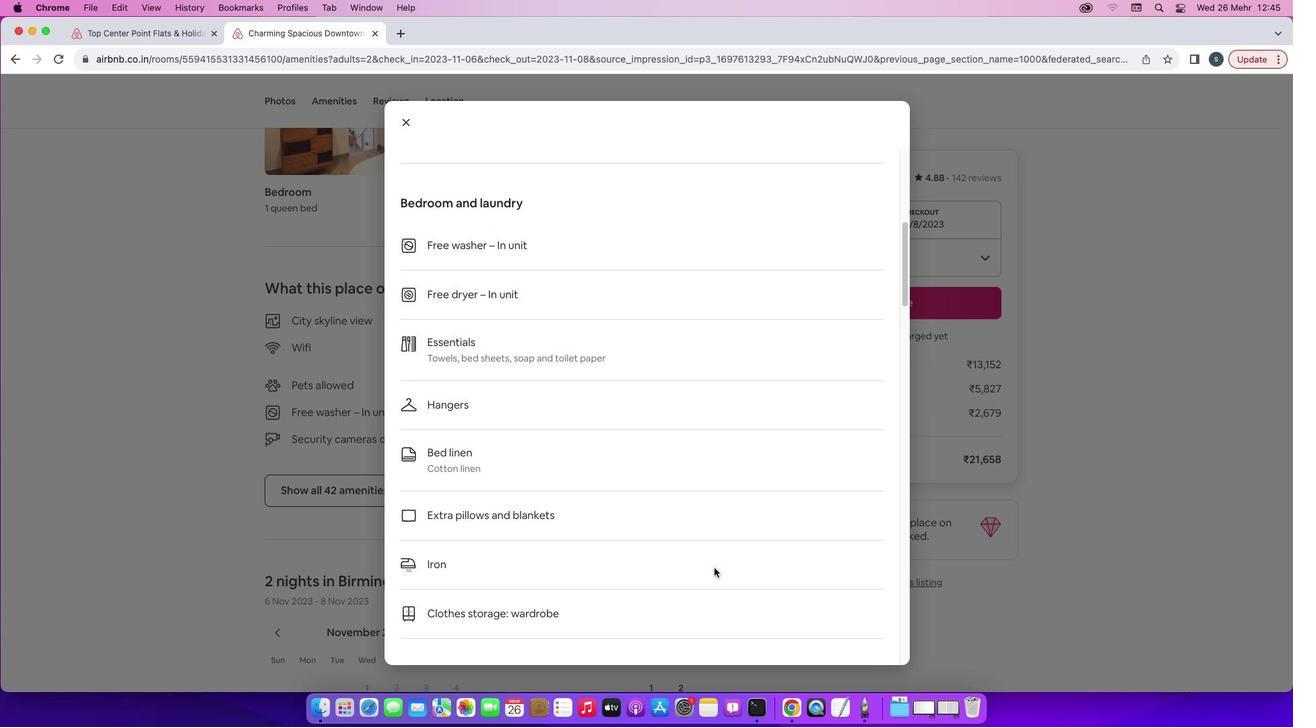 
Action: Mouse scrolled (714, 568) with delta (0, -2)
Screenshot: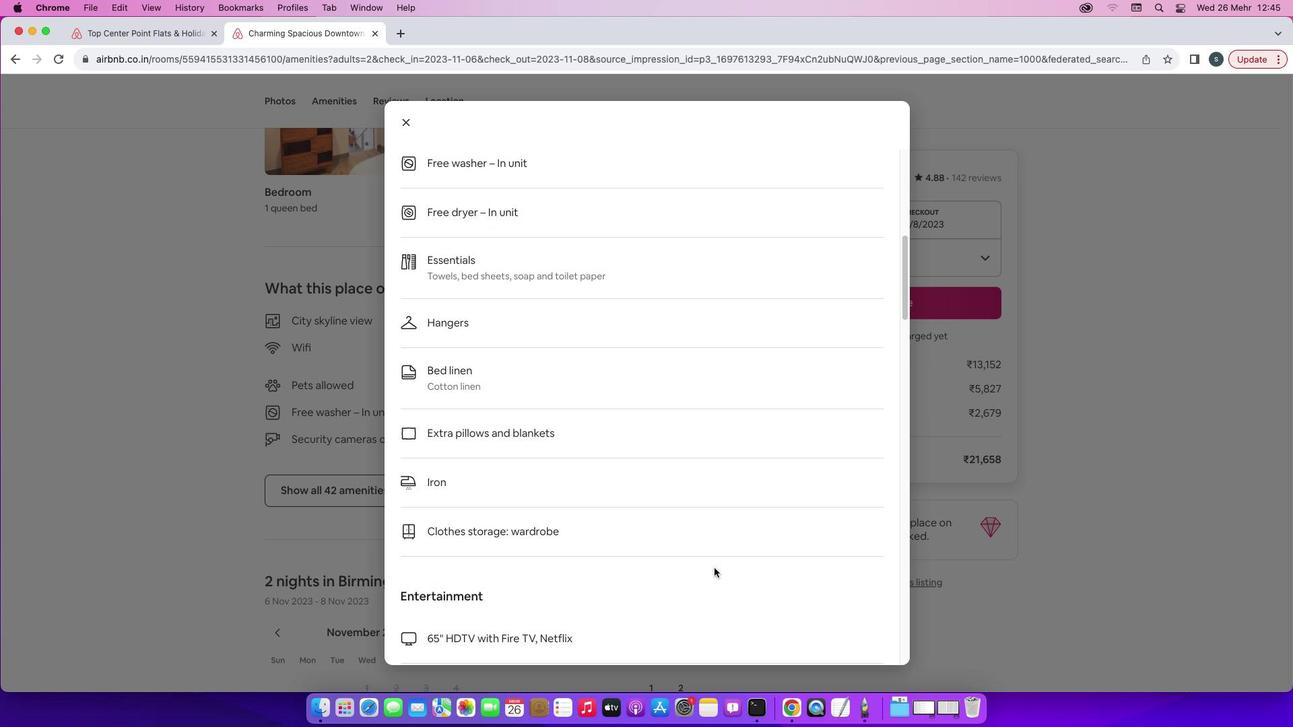 
Action: Mouse scrolled (714, 568) with delta (0, -2)
Screenshot: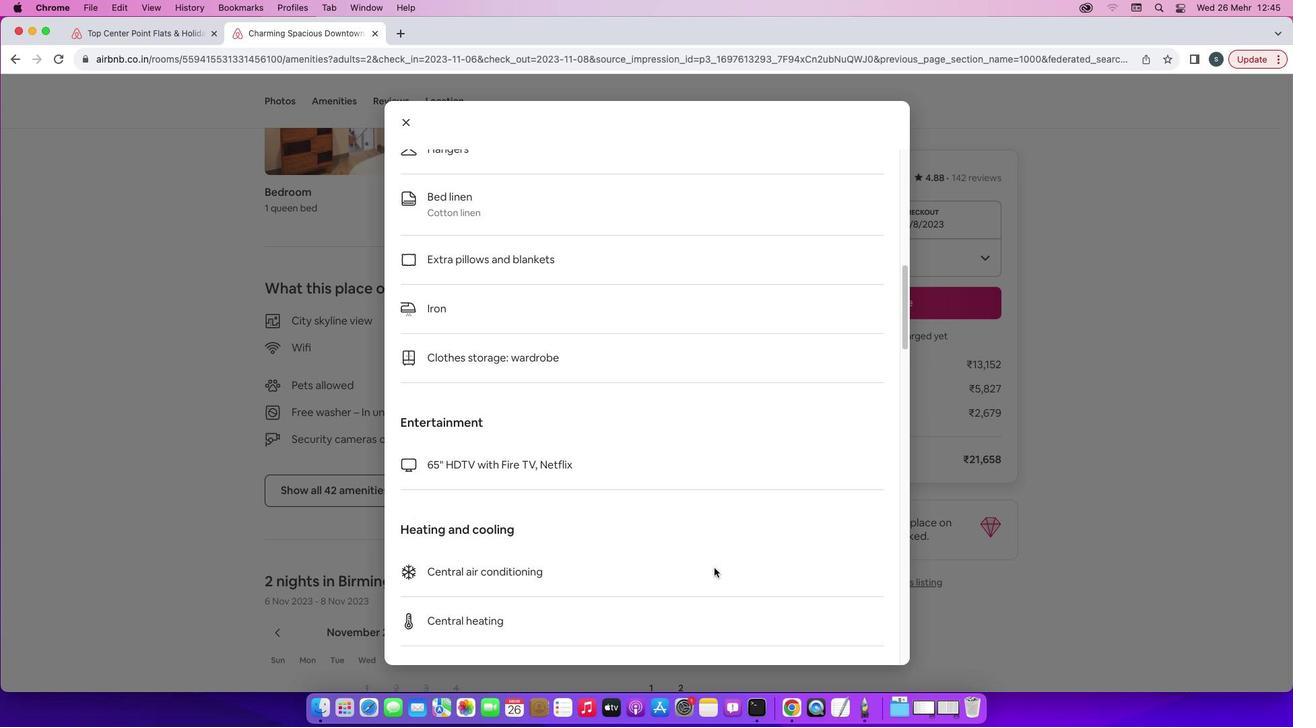 
Action: Mouse scrolled (714, 568) with delta (0, 0)
Screenshot: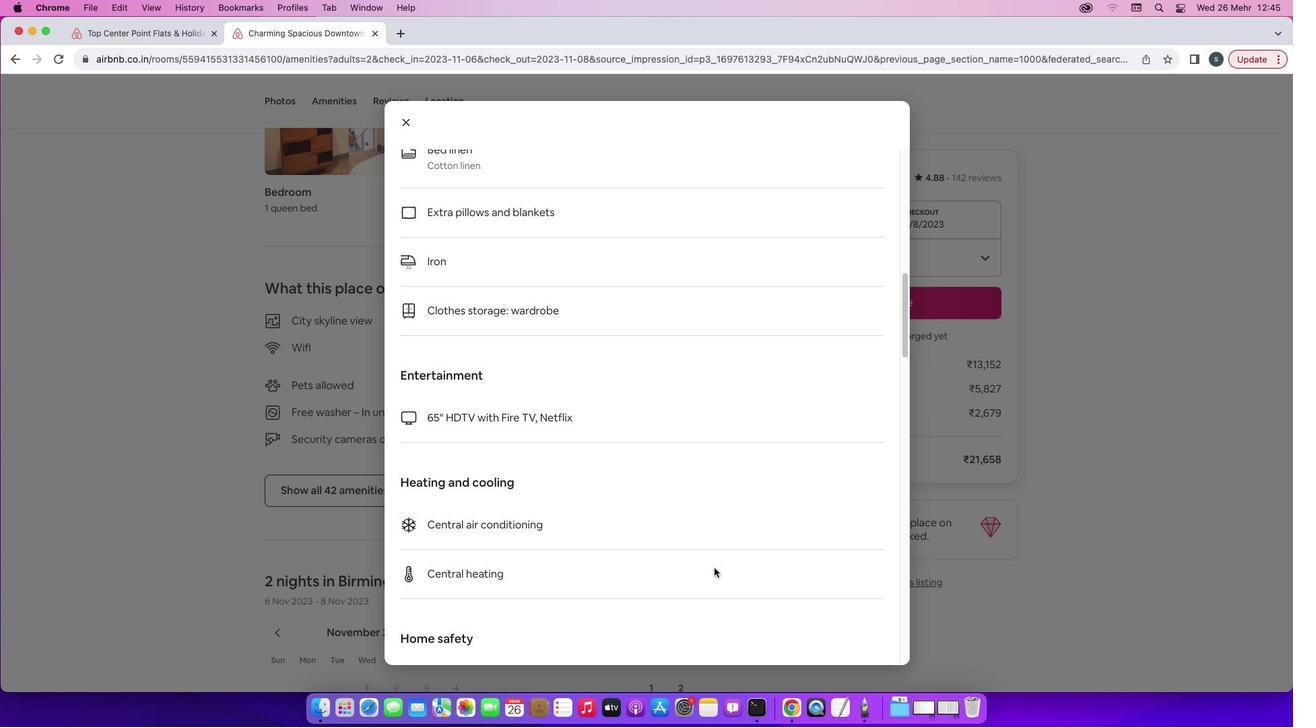 
Action: Mouse scrolled (714, 568) with delta (0, 0)
